 Task: Create a new job position in Salesforce with the title 'Director - Financial Controller - IT', including job description, responsibilities, skills, educational requirements, location, status, type, functional area, job level, working days, and pay range.
Action: Mouse moved to (268, 0)
Screenshot: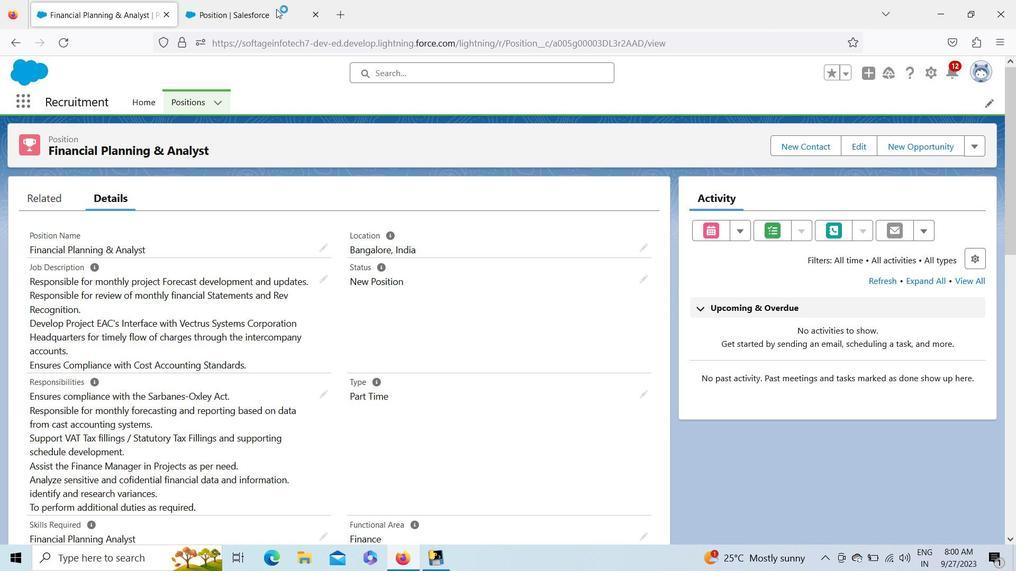 
Action: Mouse pressed left at (268, 0)
Screenshot: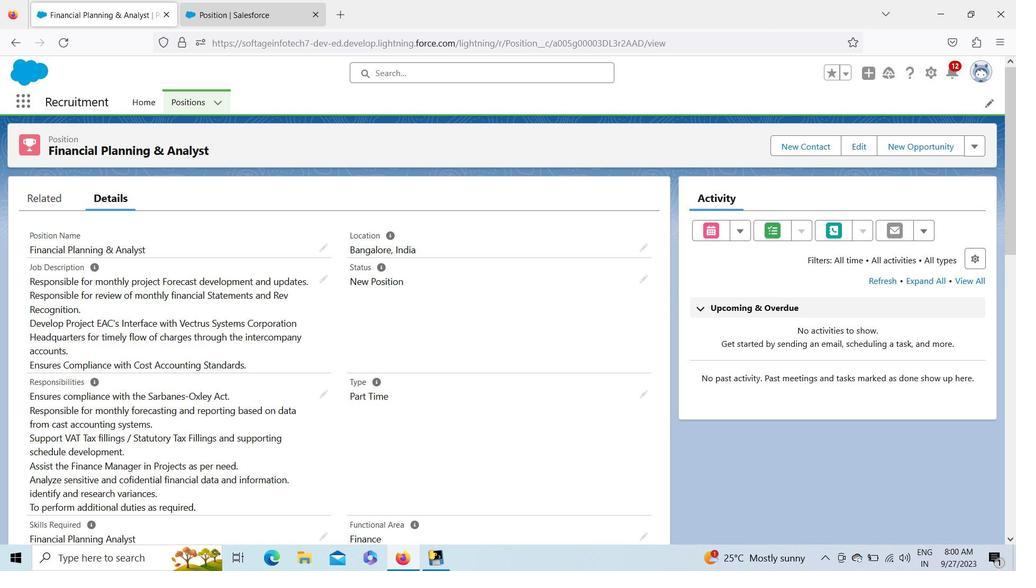 
Action: Mouse moved to (189, 99)
Screenshot: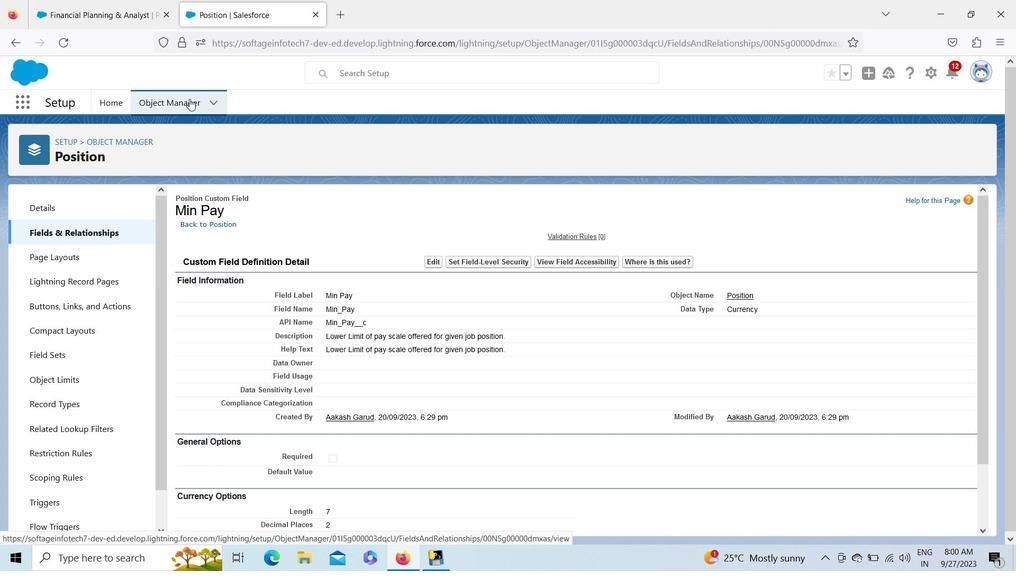 
Action: Mouse pressed left at (189, 99)
Screenshot: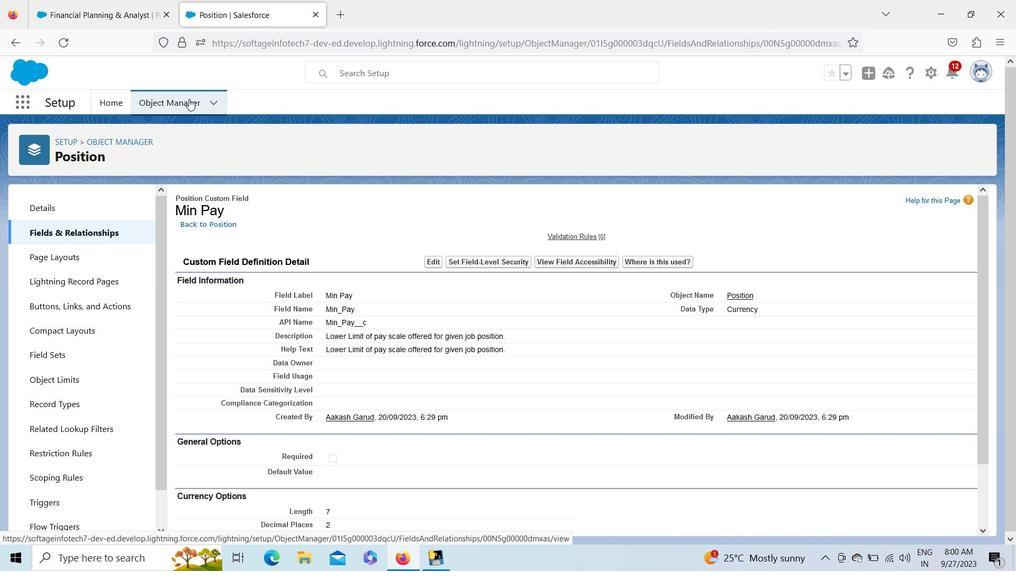 
Action: Mouse moved to (755, 154)
Screenshot: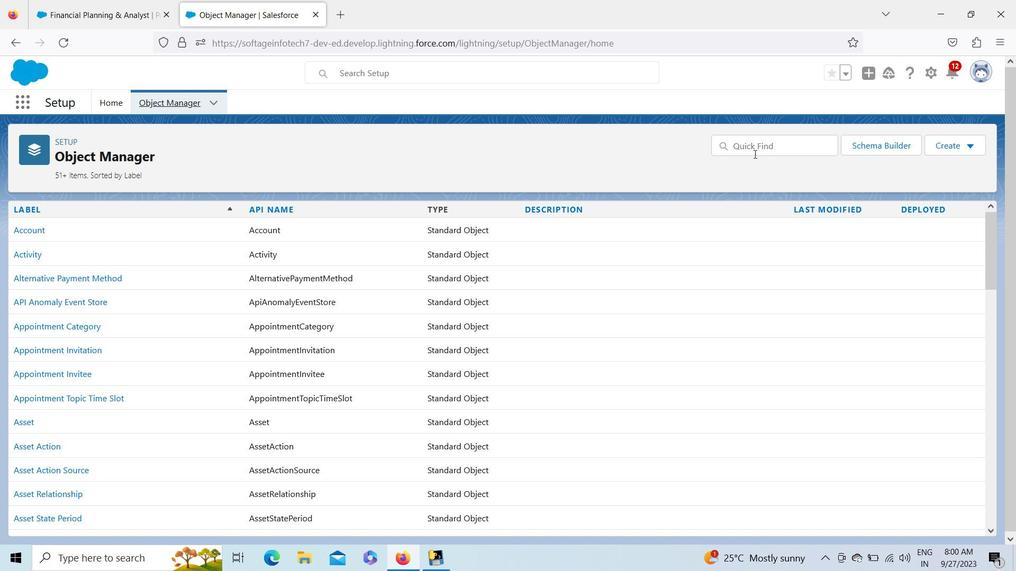 
Action: Mouse pressed left at (755, 154)
Screenshot: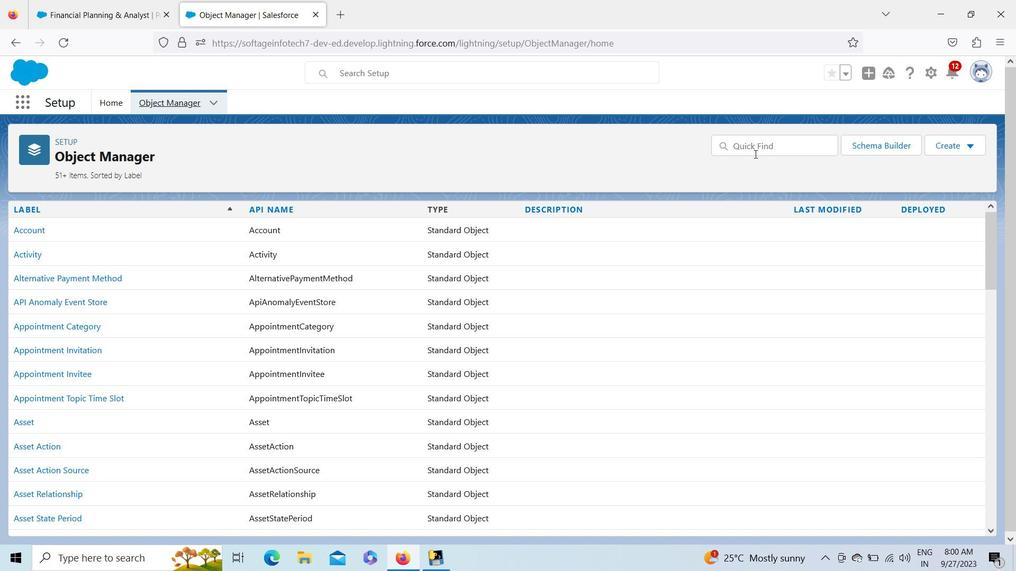 
Action: Key pressed pos
Screenshot: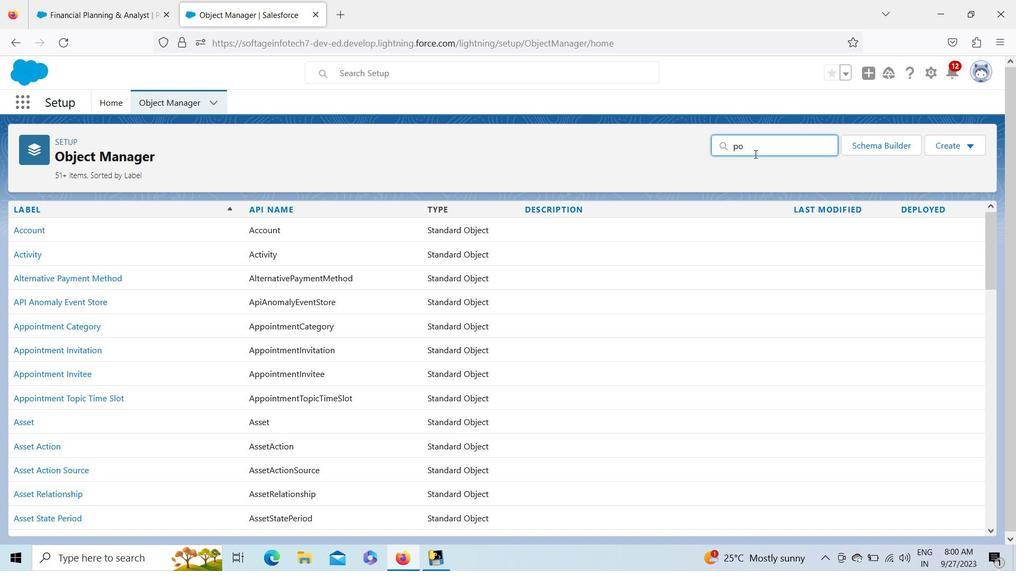 
Action: Mouse moved to (21, 267)
Screenshot: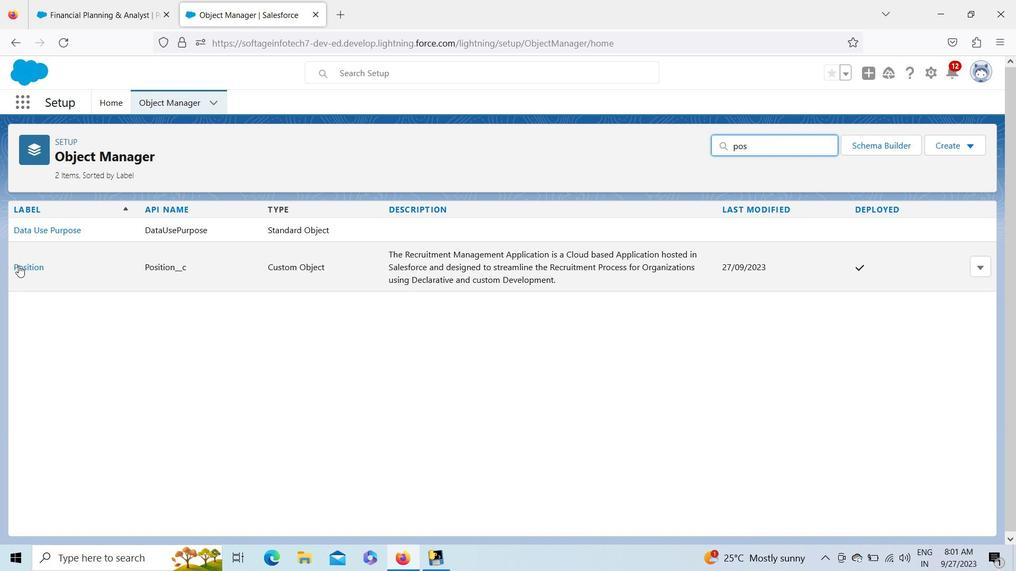 
Action: Mouse pressed left at (21, 267)
Screenshot: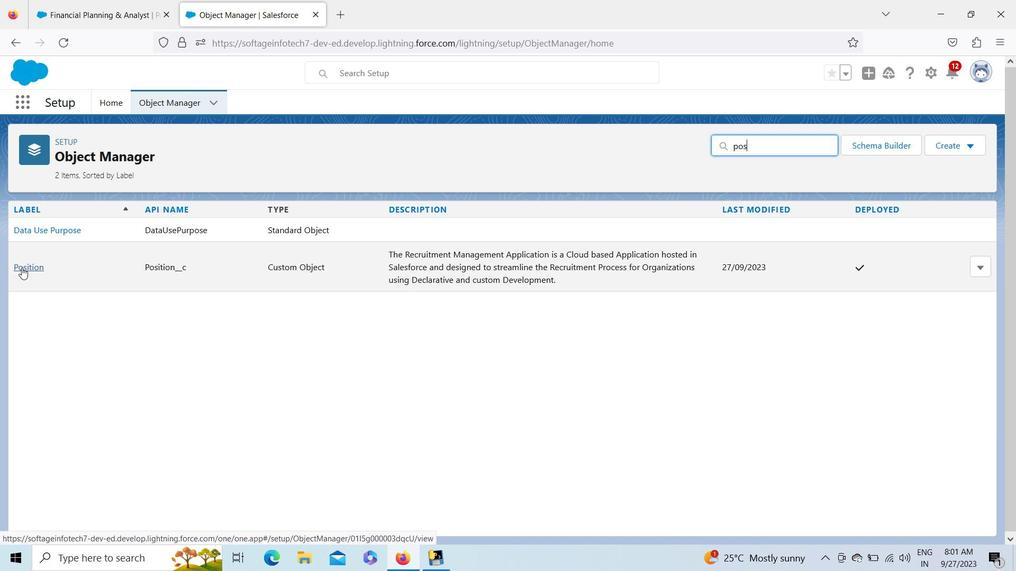 
Action: Mouse moved to (87, 234)
Screenshot: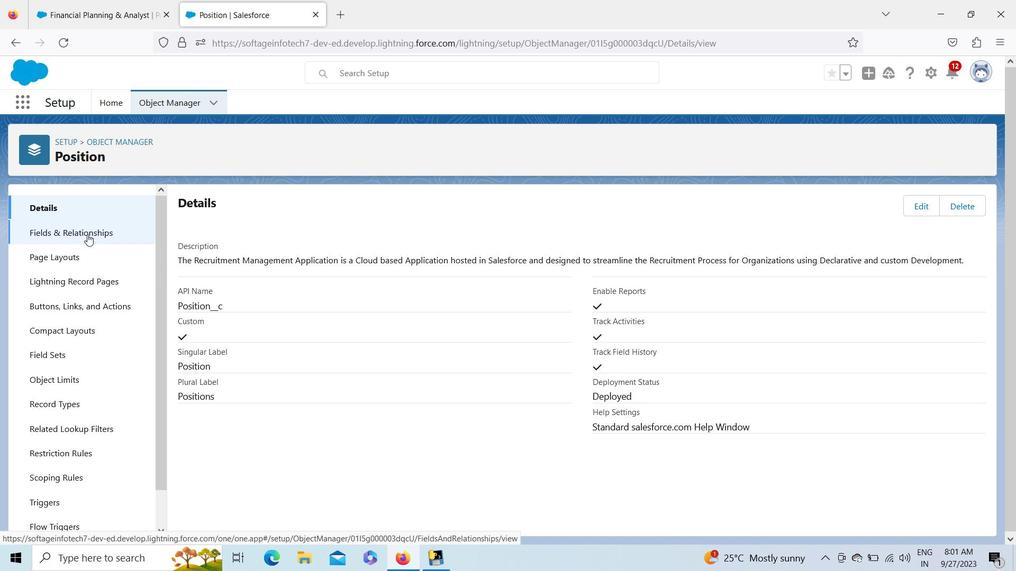 
Action: Mouse pressed left at (87, 234)
Screenshot: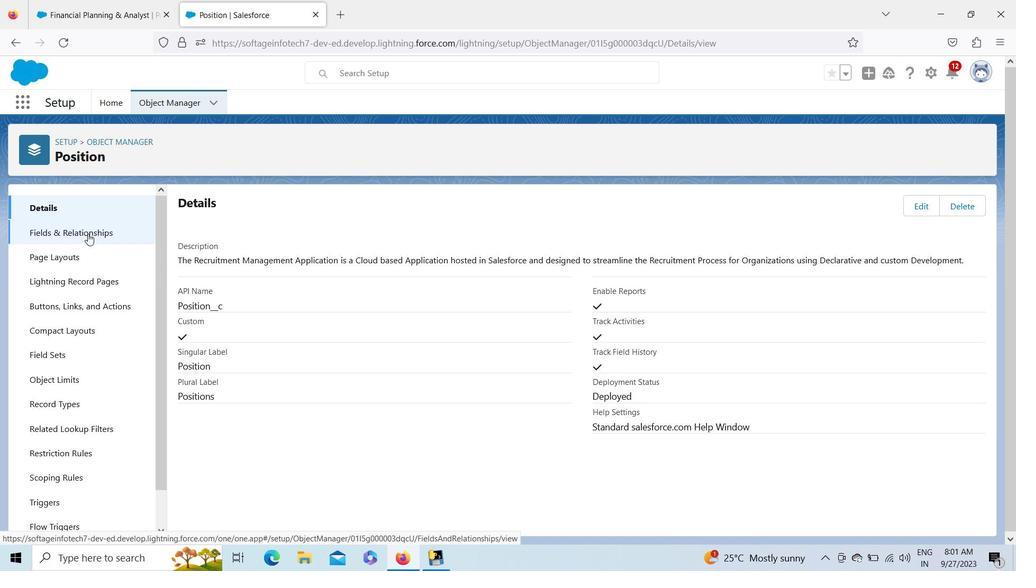 
Action: Mouse moved to (606, 202)
Screenshot: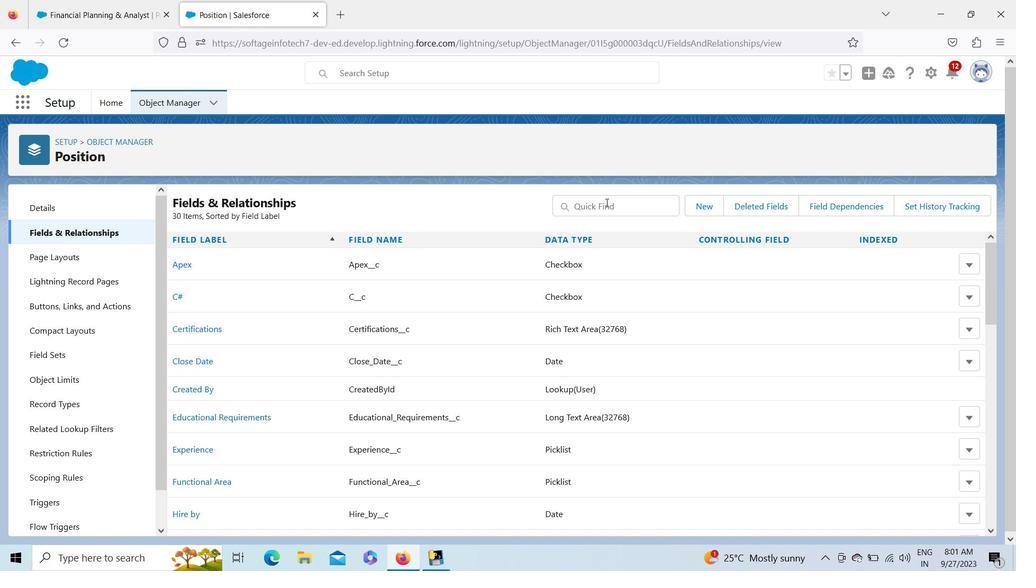 
Action: Mouse pressed left at (606, 202)
Screenshot: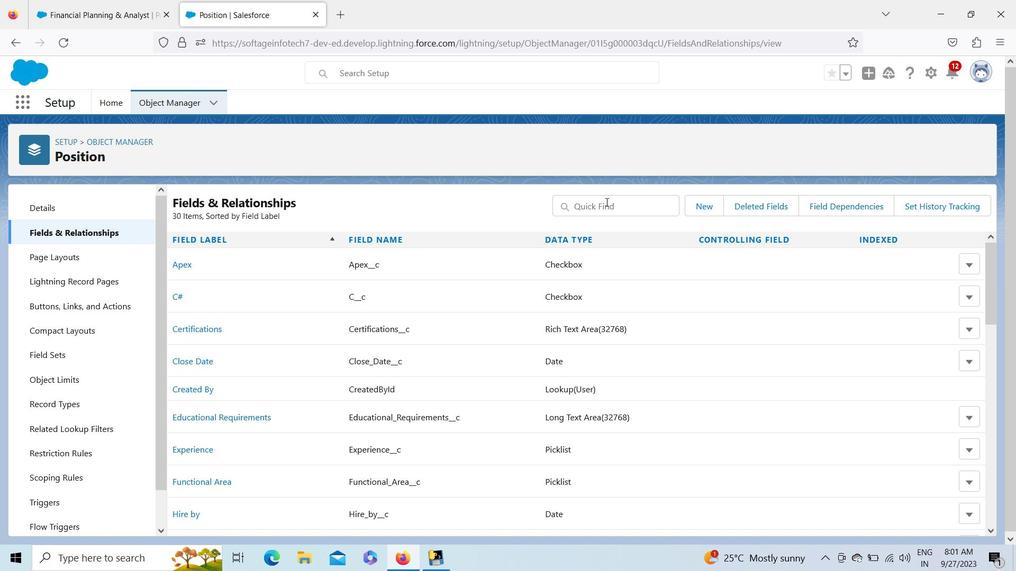 
Action: Key pressed pay
Screenshot: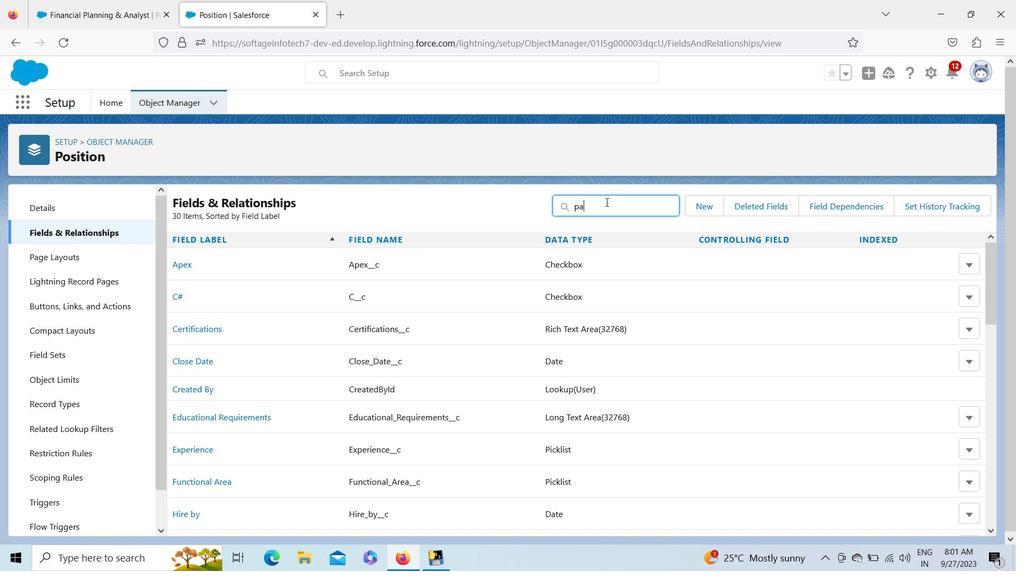 
Action: Mouse moved to (187, 295)
Screenshot: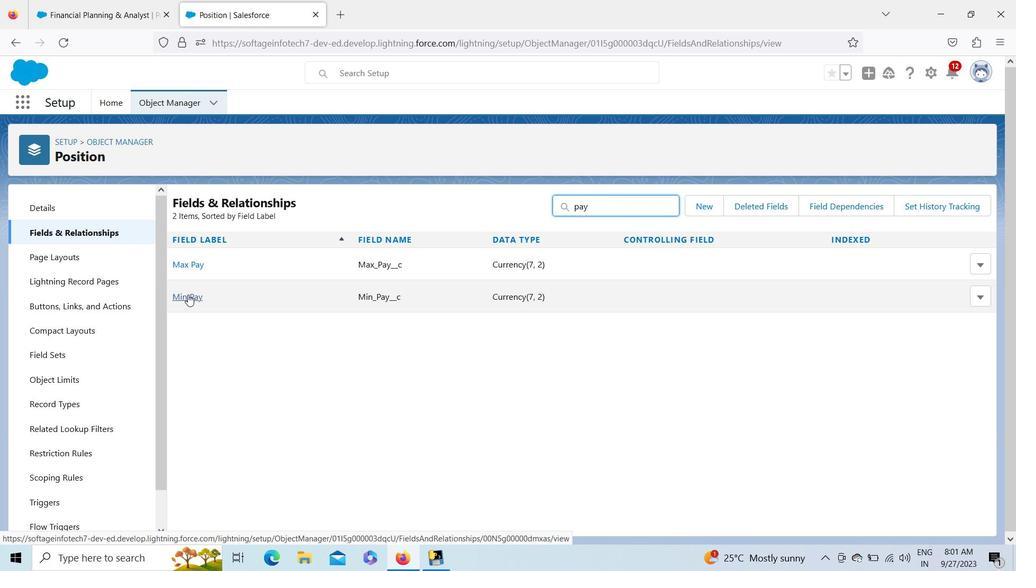 
Action: Mouse pressed left at (187, 295)
Screenshot: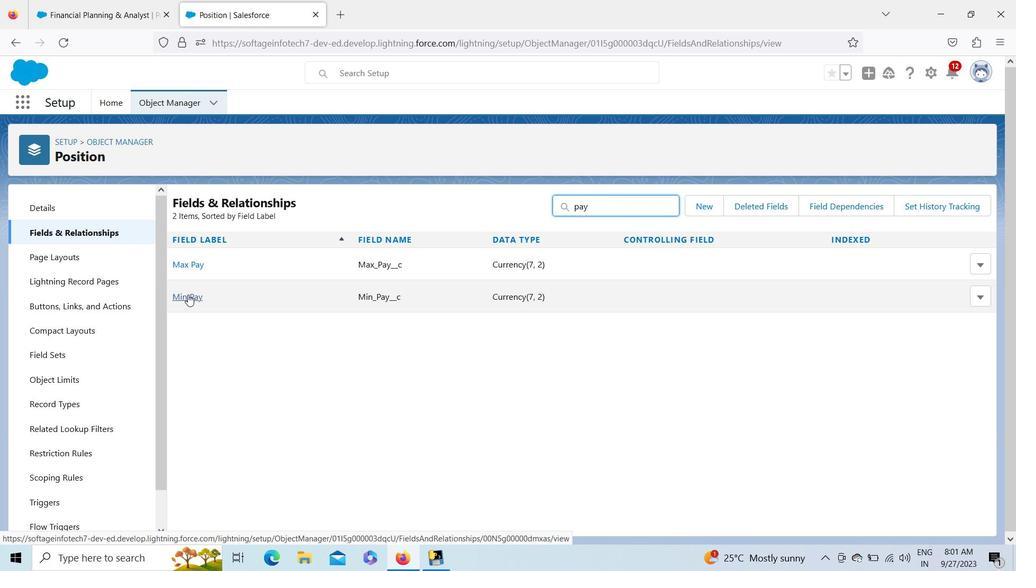 
Action: Mouse moved to (70, 230)
Screenshot: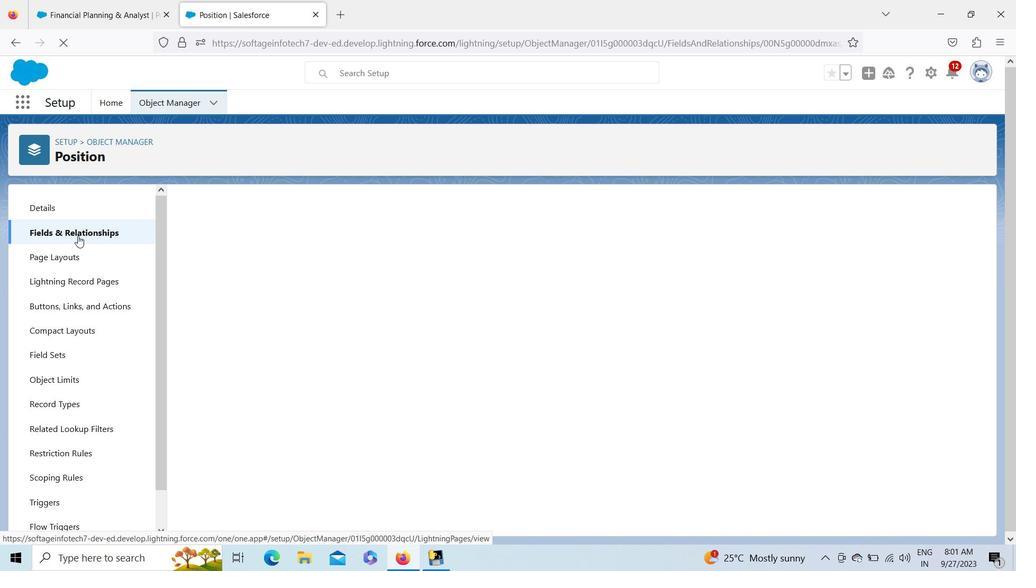 
Action: Mouse pressed left at (70, 230)
Screenshot: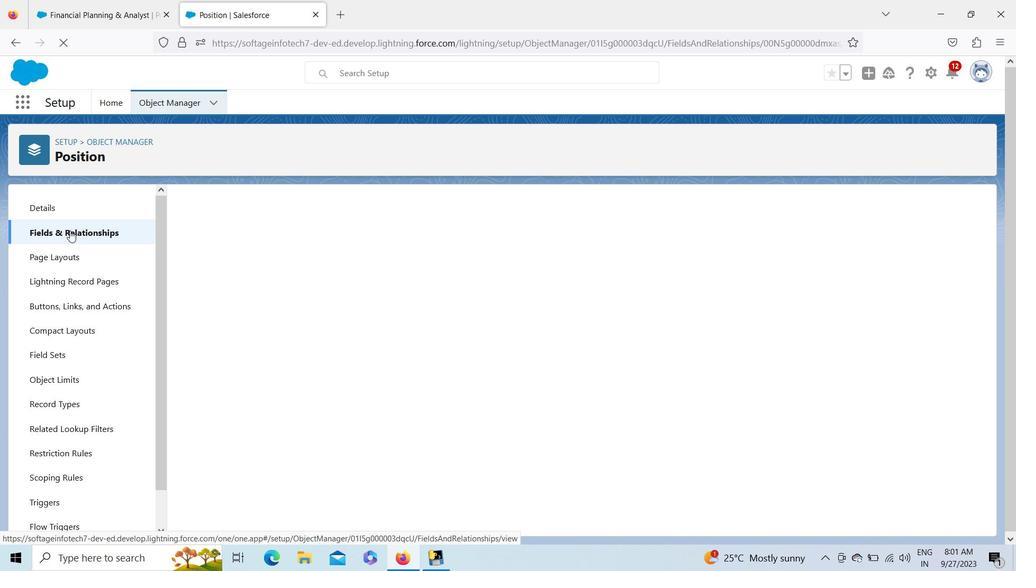 
Action: Mouse moved to (995, 529)
Screenshot: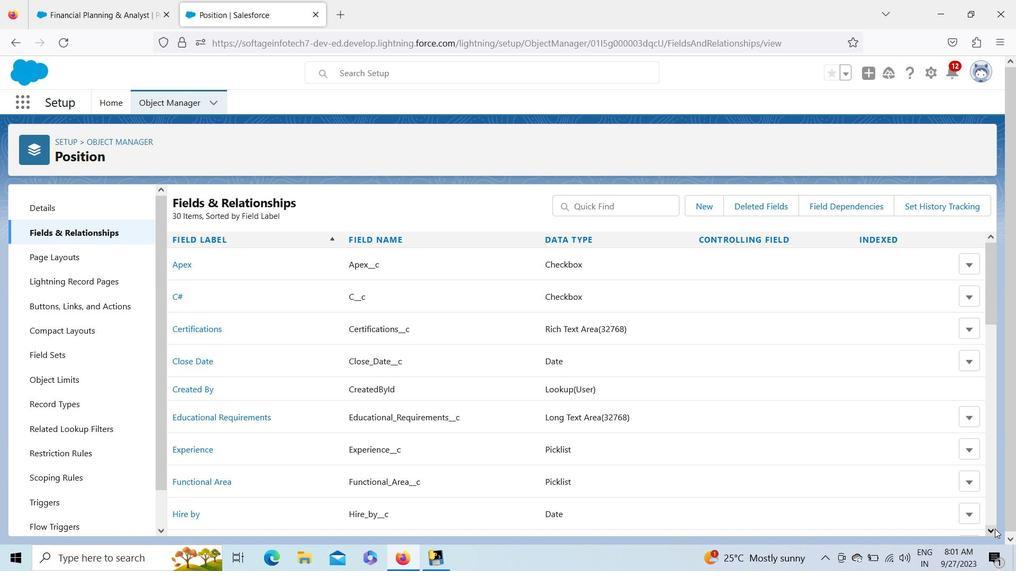 
Action: Mouse pressed left at (995, 529)
Screenshot: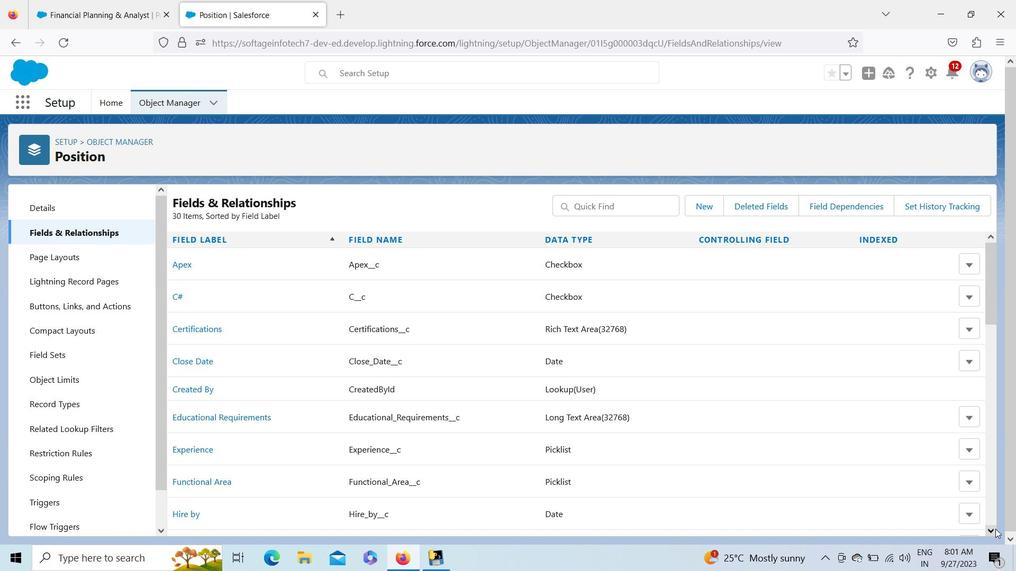 
Action: Mouse pressed left at (995, 529)
Screenshot: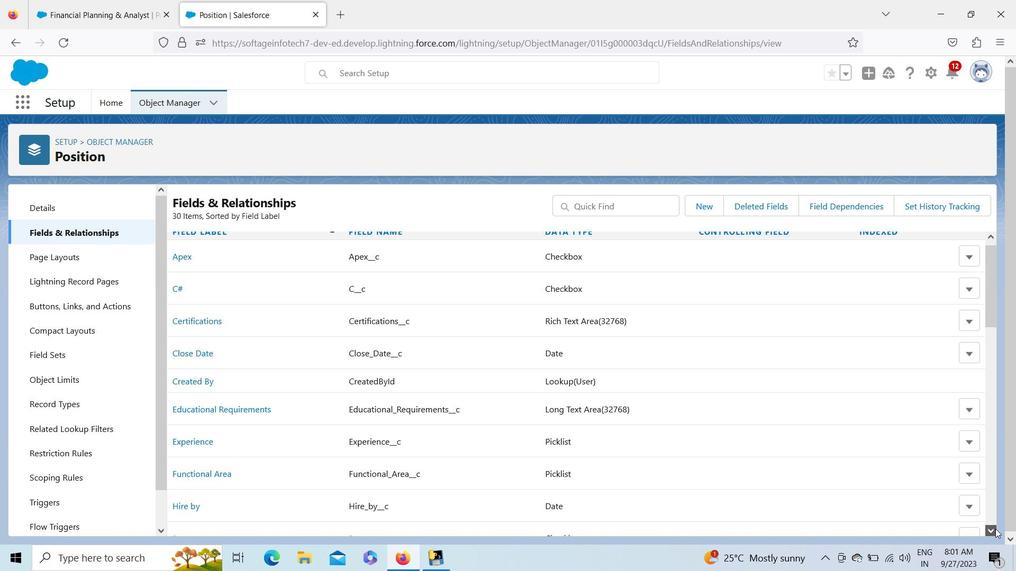 
Action: Mouse pressed left at (995, 529)
Screenshot: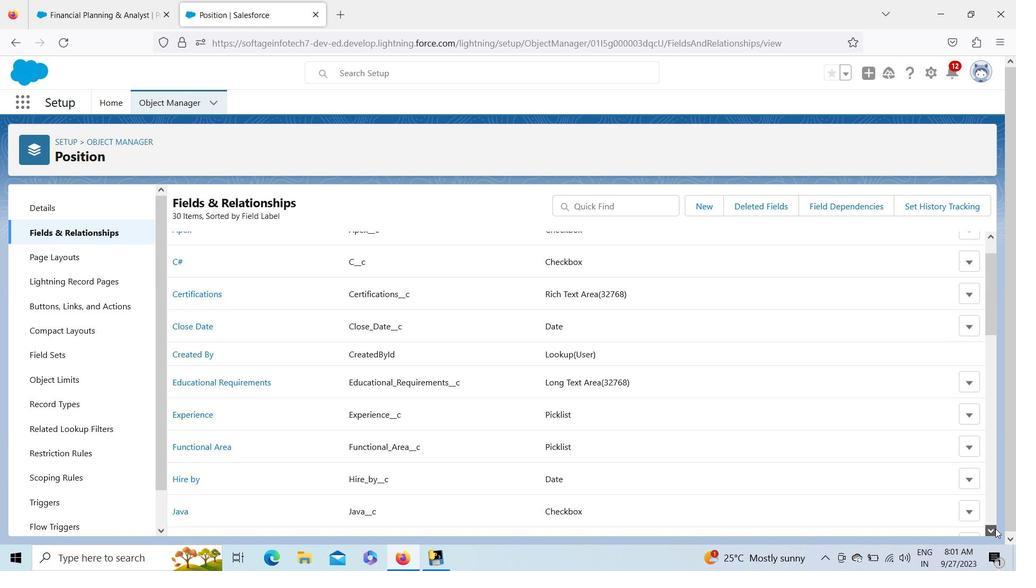 
Action: Mouse pressed left at (995, 529)
Screenshot: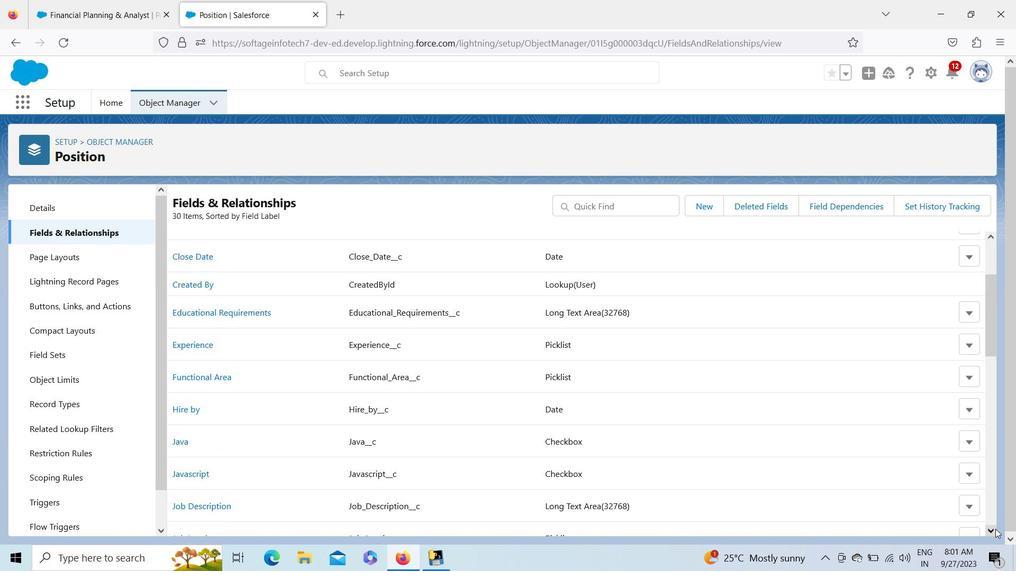 
Action: Mouse pressed left at (995, 529)
Screenshot: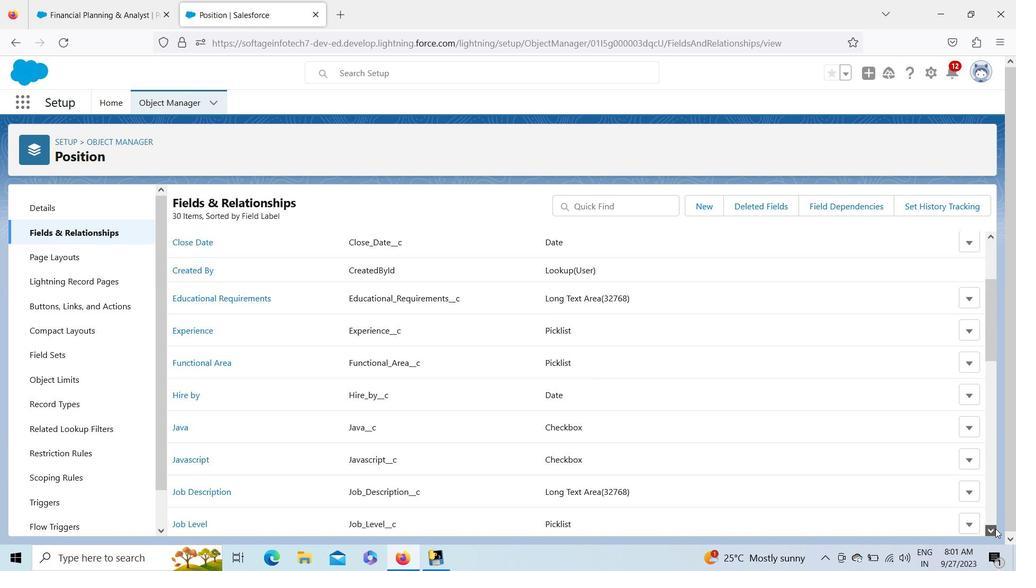 
Action: Mouse pressed left at (995, 529)
Screenshot: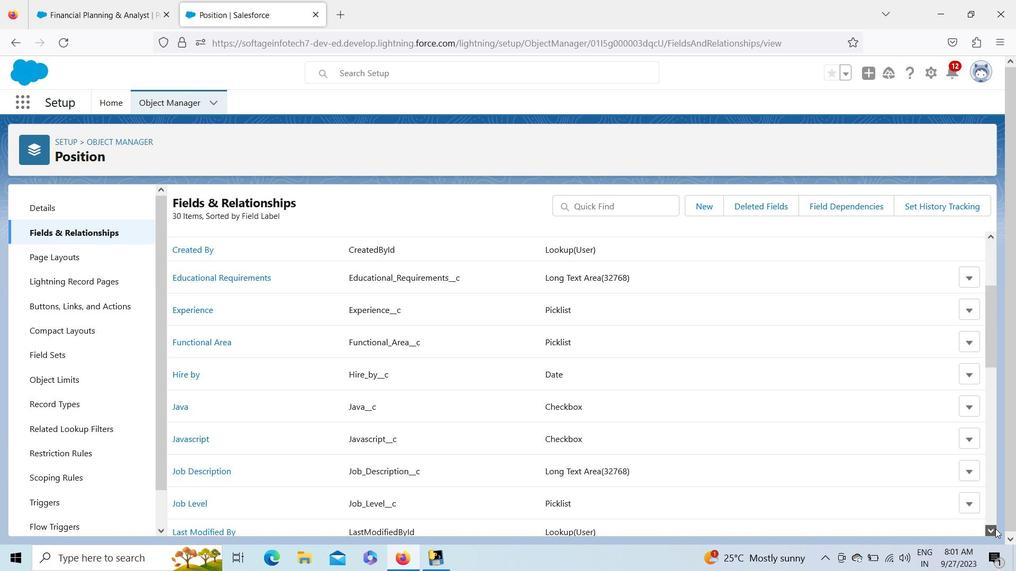 
Action: Mouse pressed left at (995, 529)
Screenshot: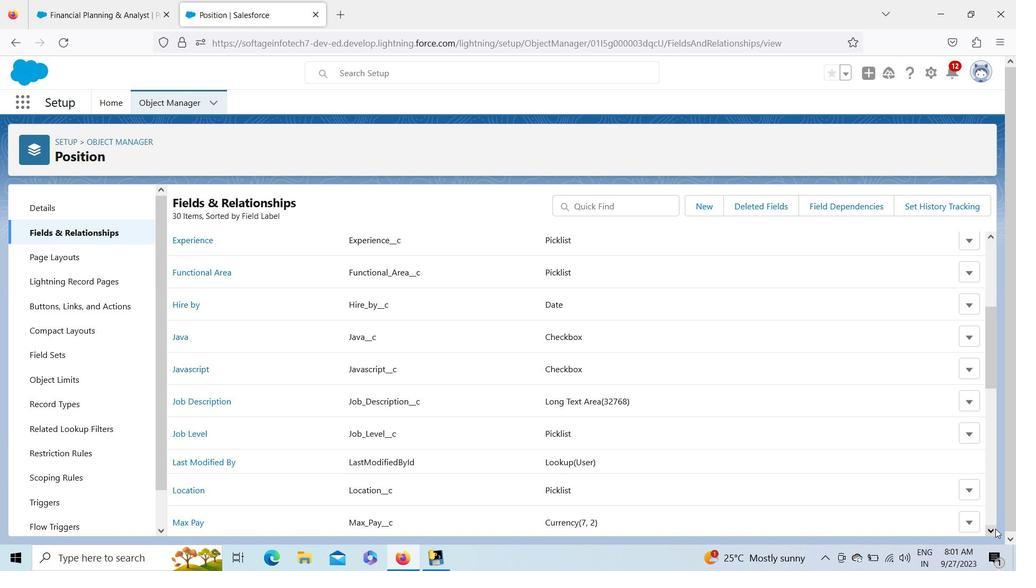 
Action: Mouse pressed left at (995, 529)
Screenshot: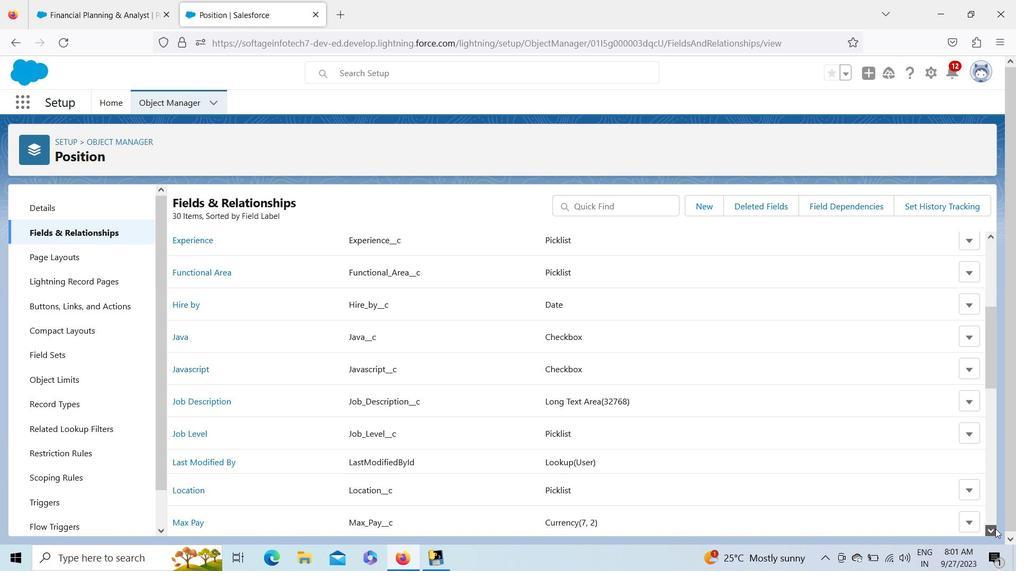 
Action: Mouse pressed left at (995, 529)
Screenshot: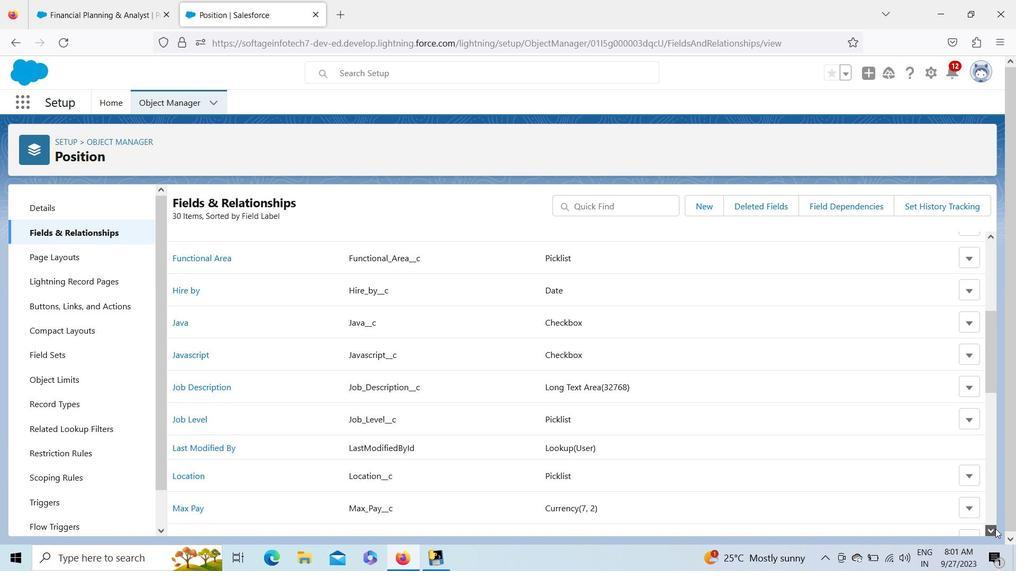 
Action: Mouse moved to (190, 511)
Screenshot: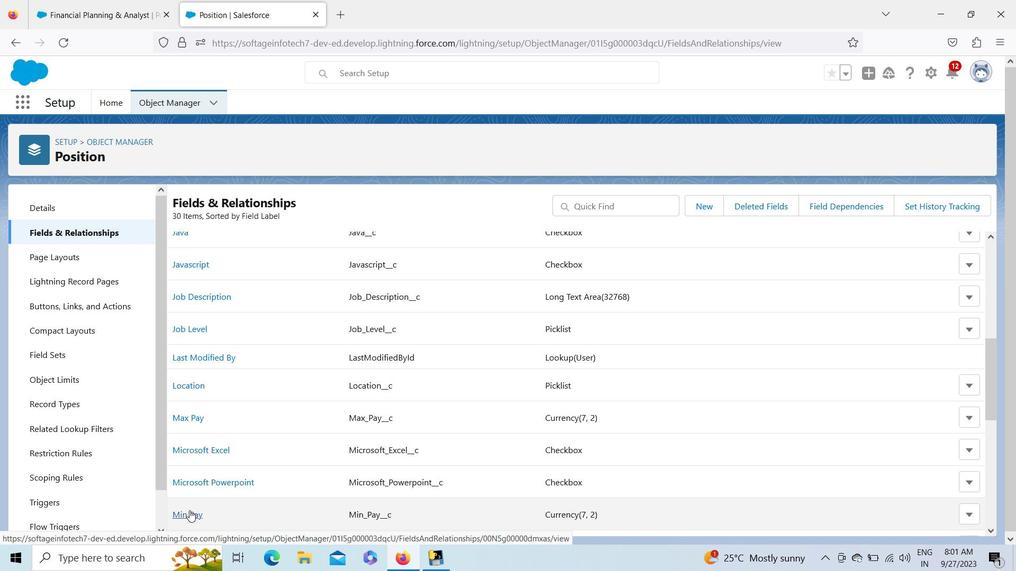 
Action: Mouse pressed left at (190, 511)
Screenshot: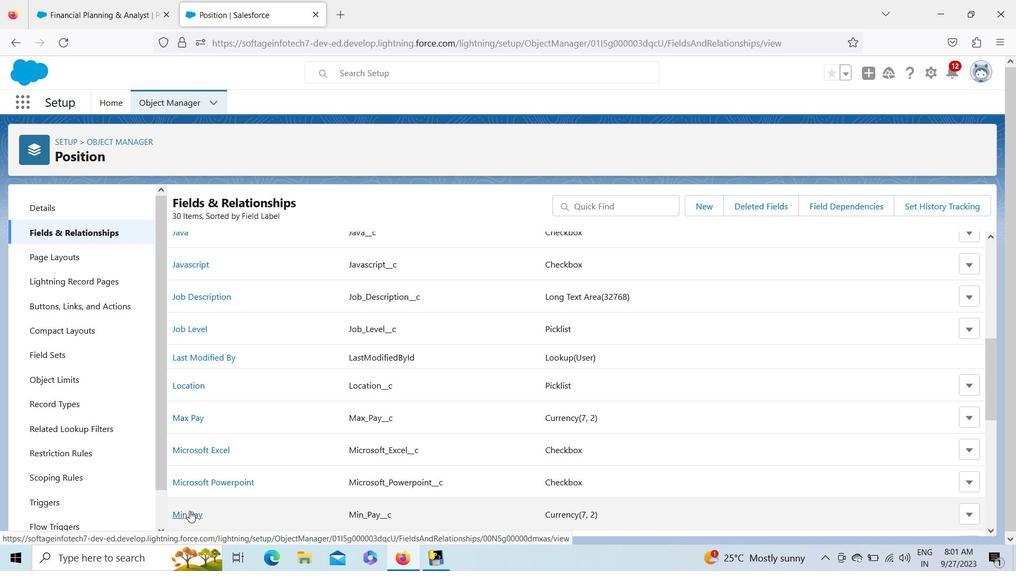 
Action: Mouse moved to (428, 262)
Screenshot: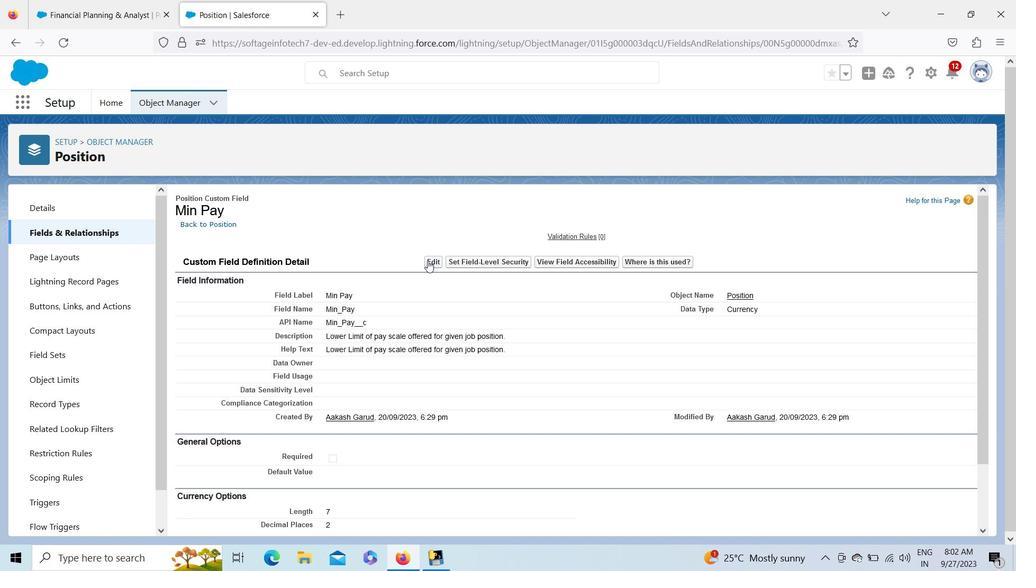 
Action: Mouse pressed left at (428, 262)
Screenshot: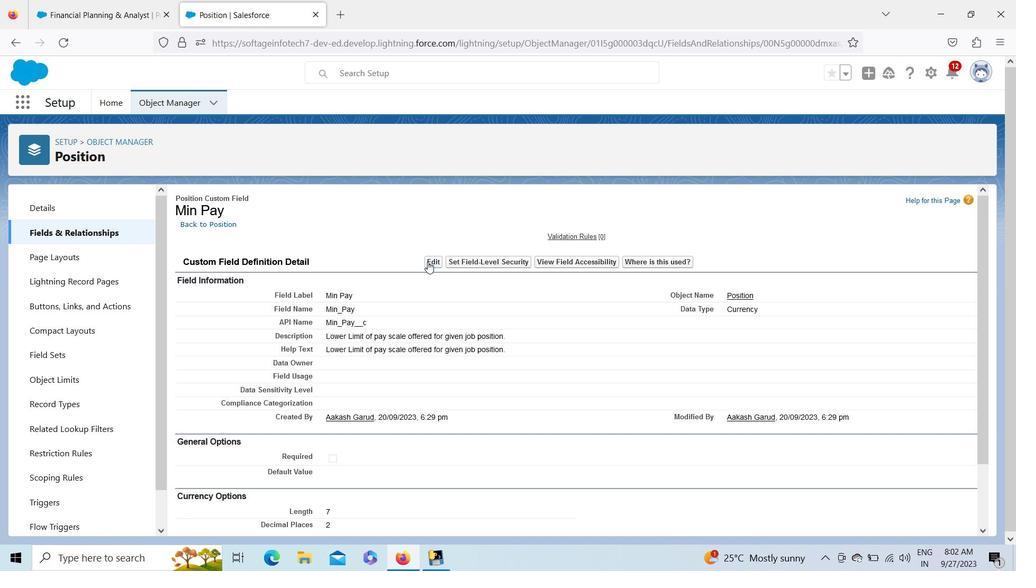 
Action: Mouse moved to (977, 277)
Screenshot: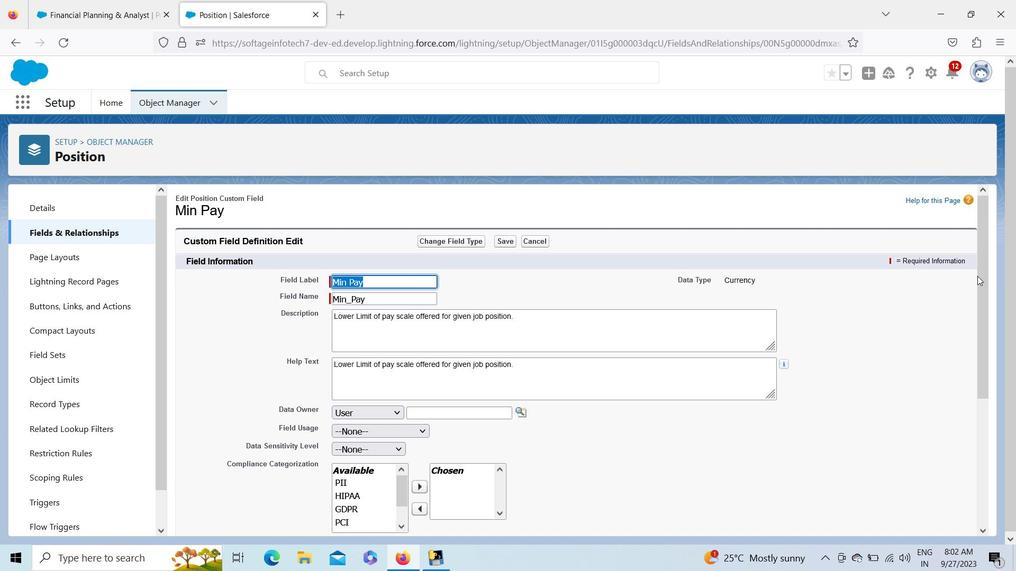 
Action: Mouse pressed left at (977, 277)
Screenshot: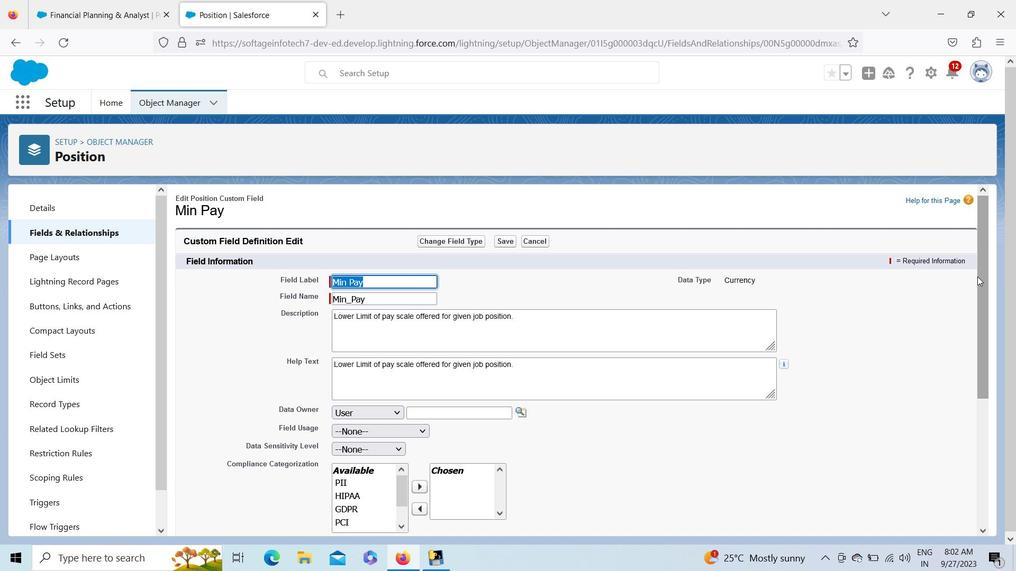 
Action: Mouse moved to (66, 236)
Screenshot: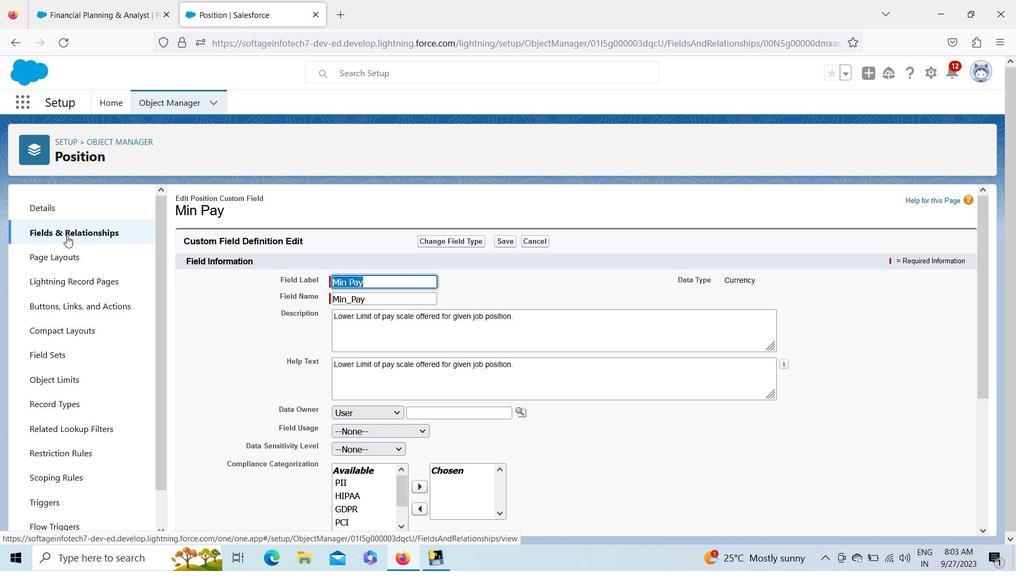 
Action: Mouse pressed left at (66, 236)
Screenshot: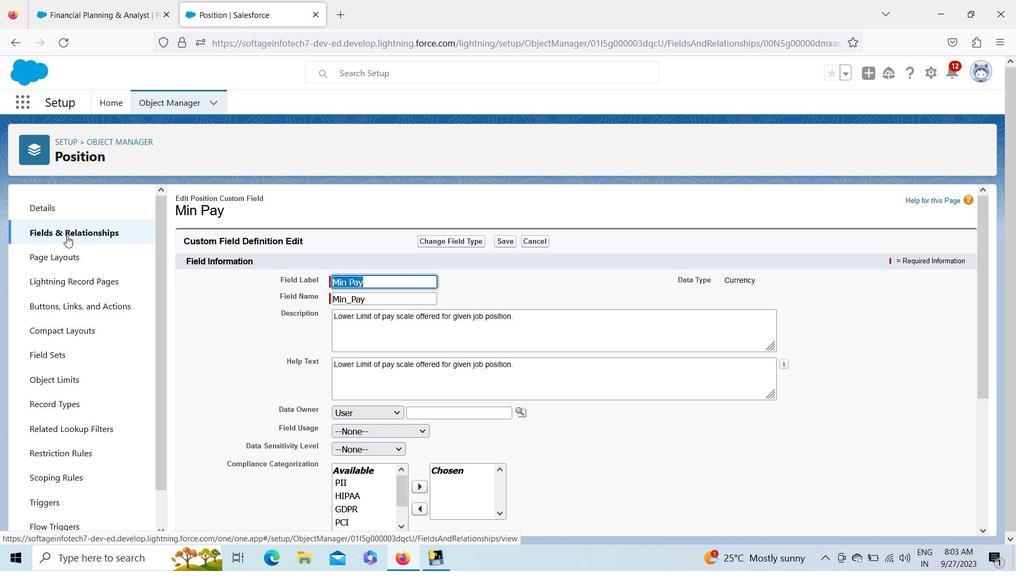 
Action: Mouse moved to (226, 9)
Screenshot: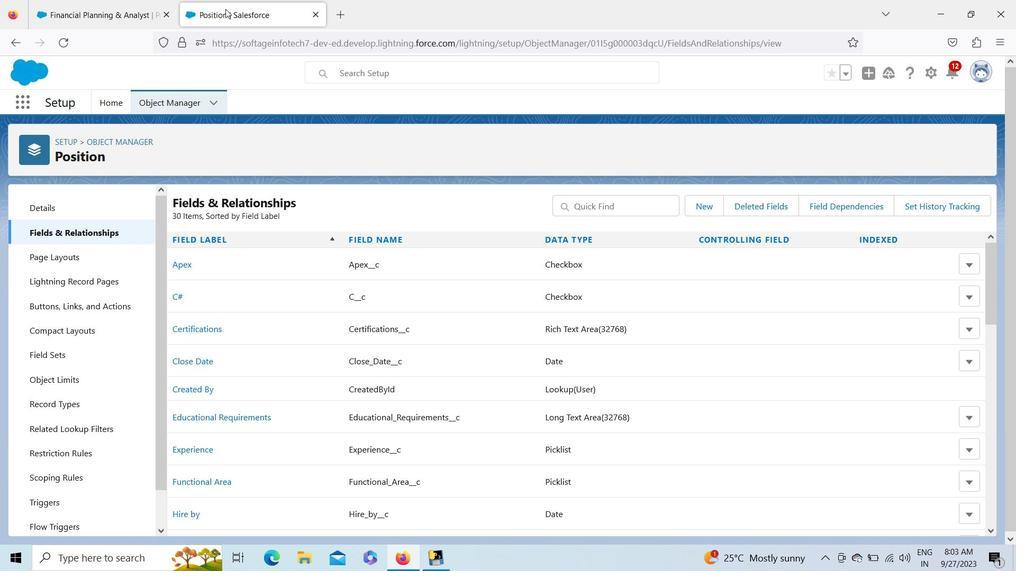 
Action: Mouse pressed left at (226, 9)
Screenshot: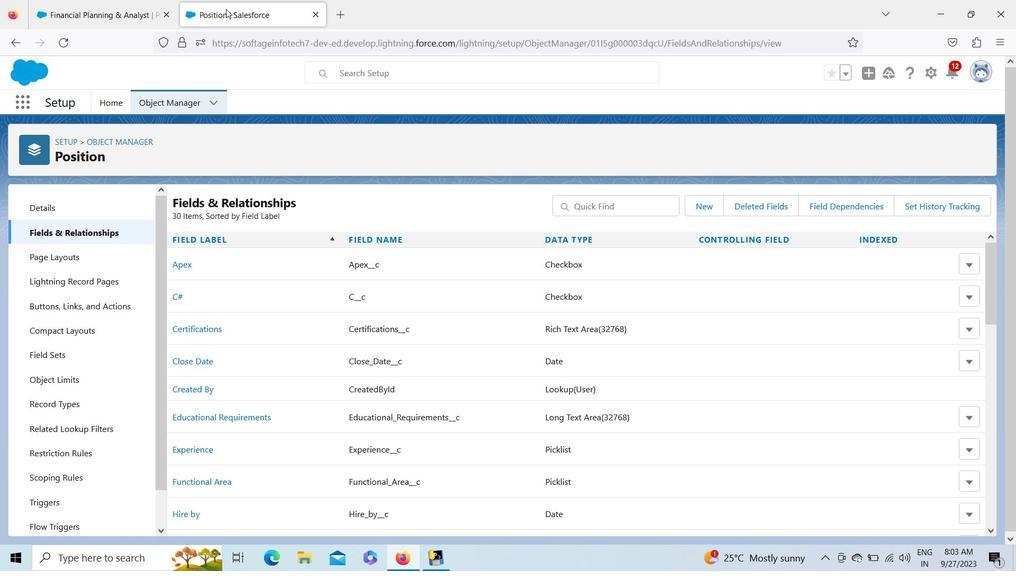 
Action: Mouse moved to (109, 15)
Screenshot: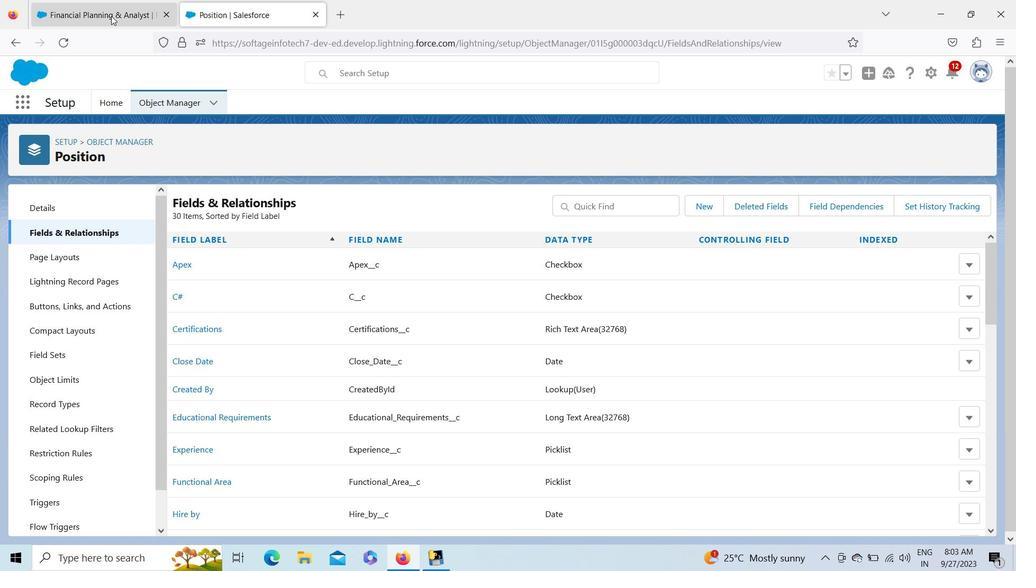 
Action: Mouse pressed left at (109, 15)
Screenshot: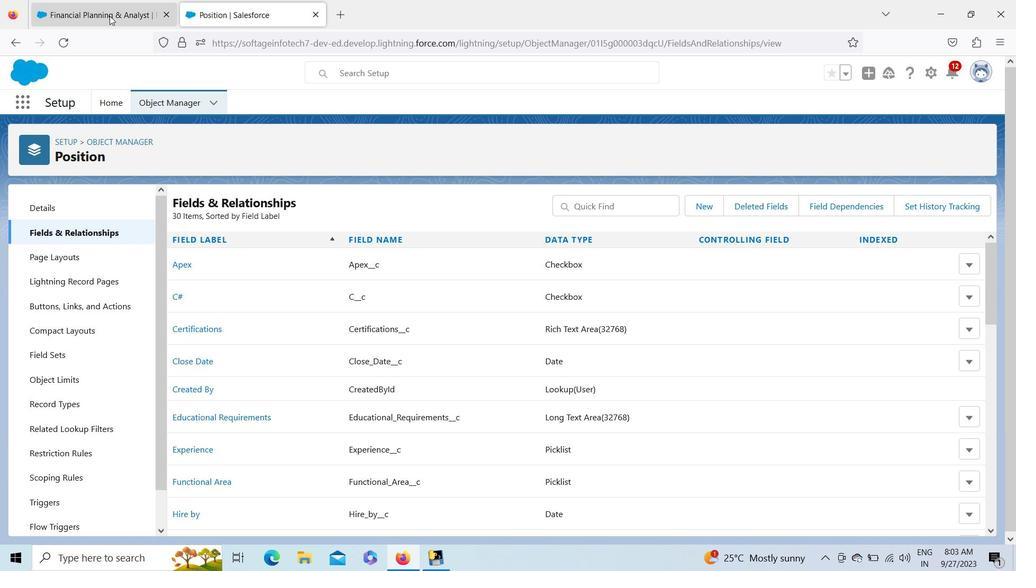 
Action: Mouse moved to (186, 104)
Screenshot: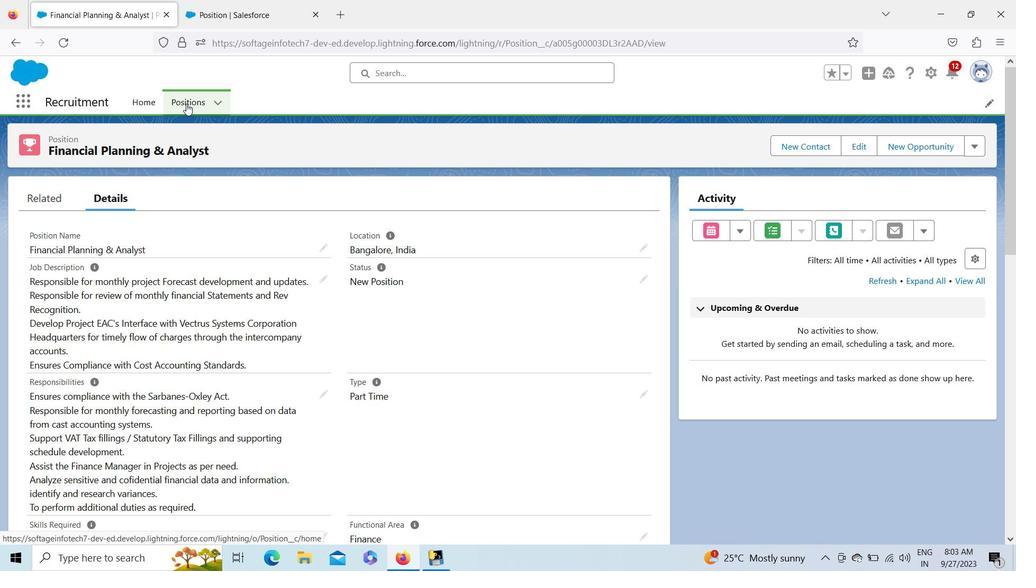 
Action: Mouse pressed left at (186, 104)
Screenshot: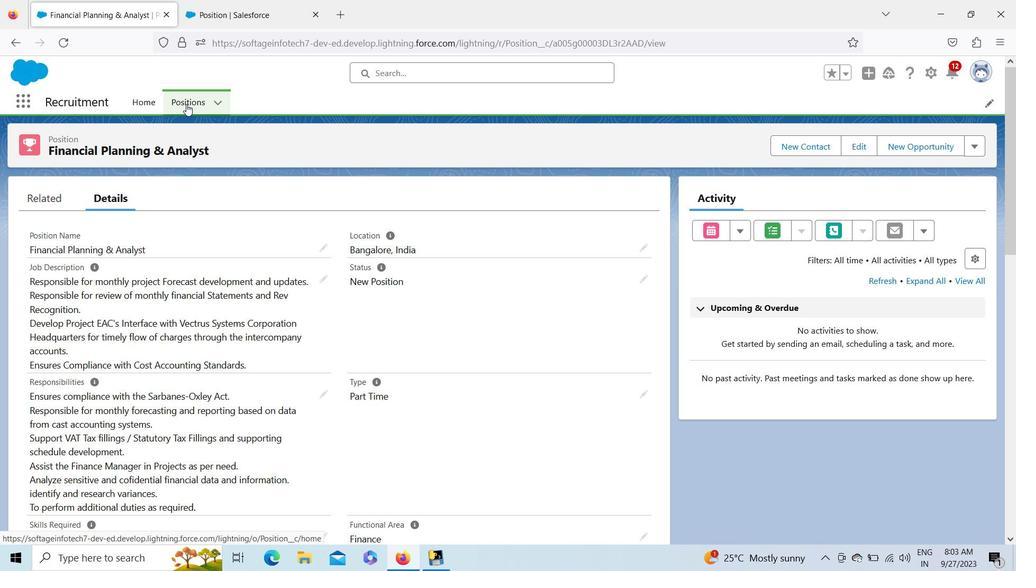 
Action: Mouse moved to (827, 150)
Screenshot: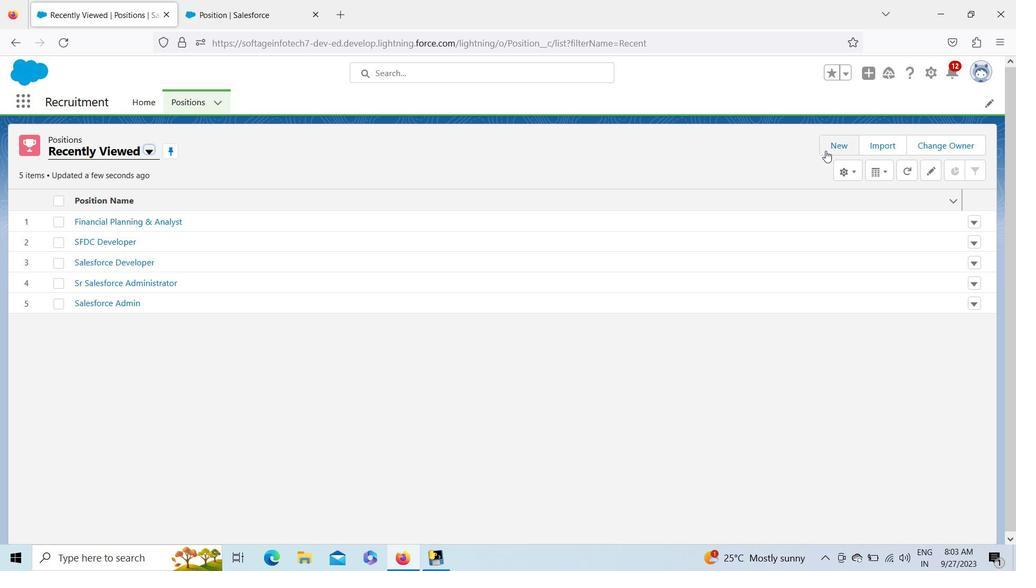 
Action: Mouse pressed left at (827, 150)
Screenshot: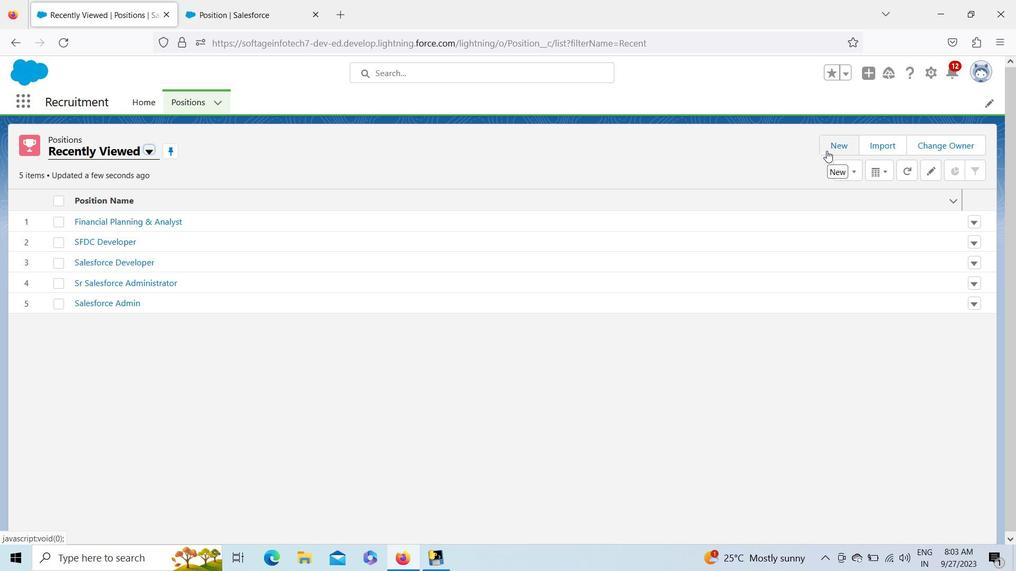 
Action: Mouse moved to (430, 200)
Screenshot: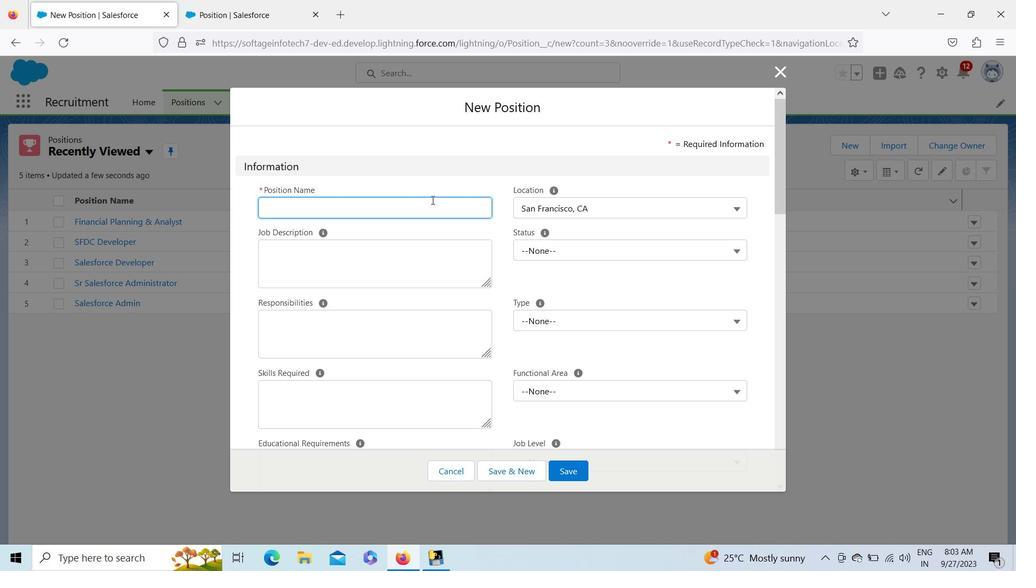 
Action: Key pressed <Key.shift>Financial<Key.space><Key.shift><Key.shift><Key.shift><Key.shift><Key.shift><Key.shift>Controller
Screenshot: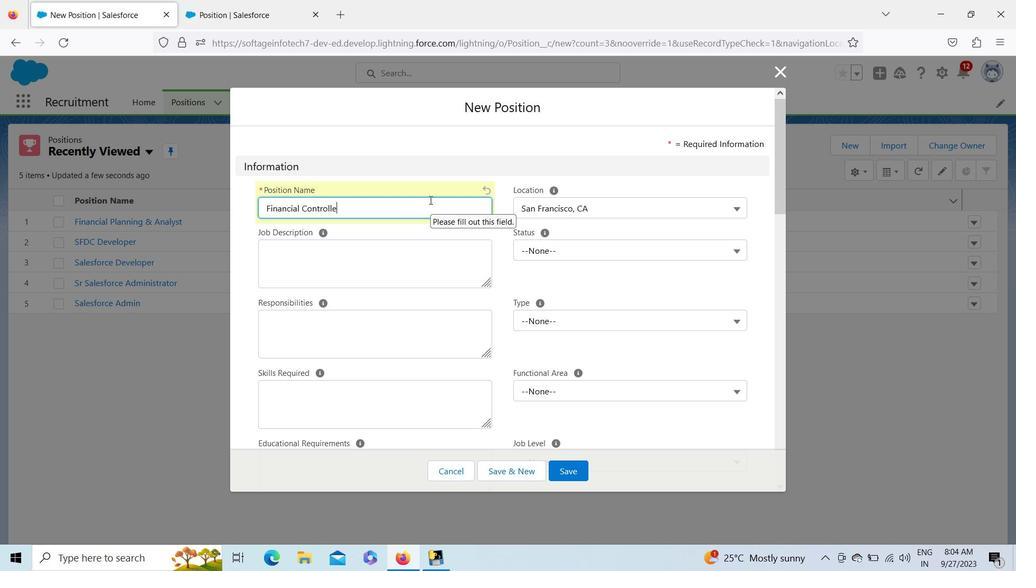 
Action: Mouse moved to (554, 207)
Screenshot: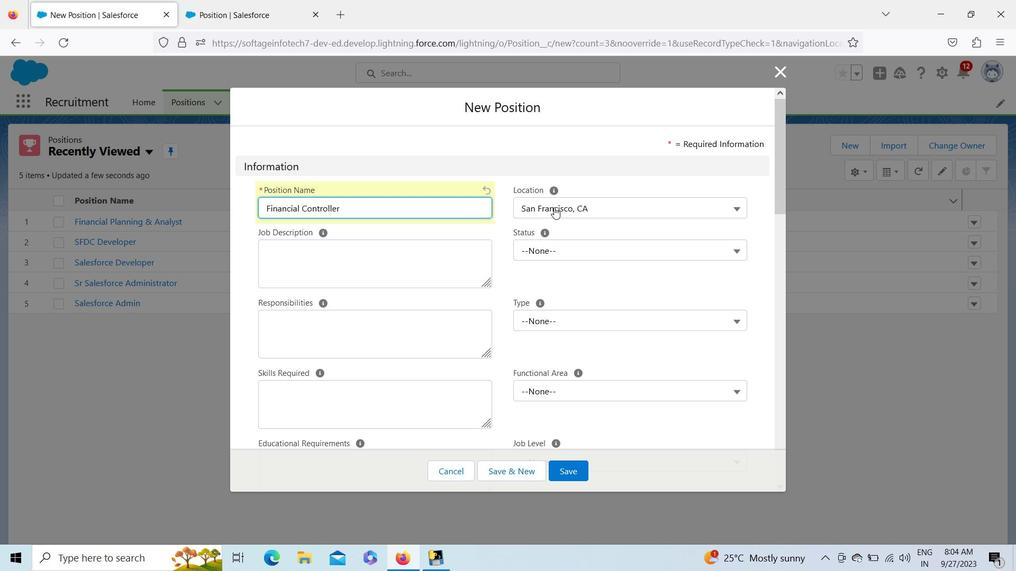 
Action: Mouse pressed left at (554, 207)
Screenshot: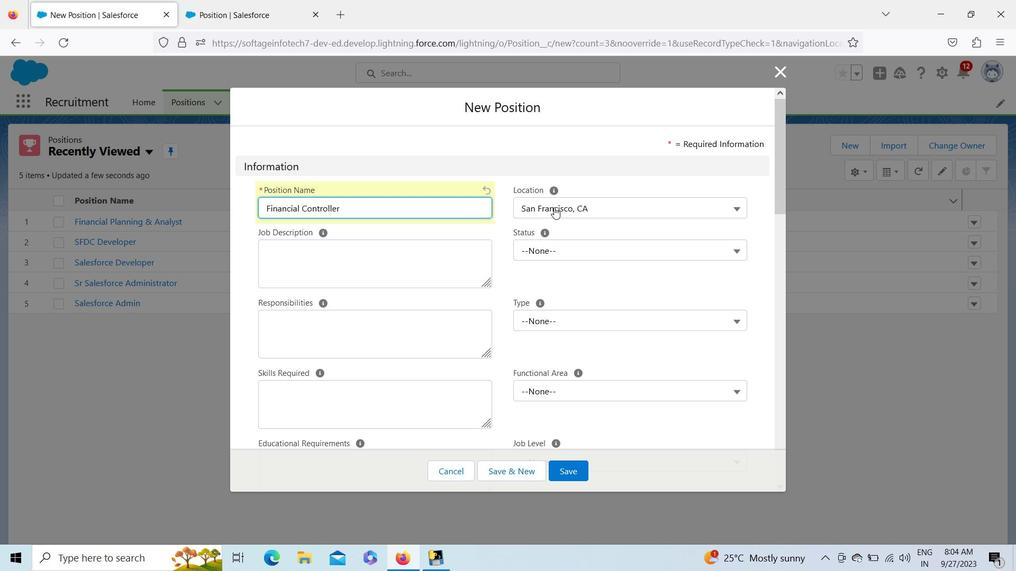 
Action: Mouse moved to (585, 322)
Screenshot: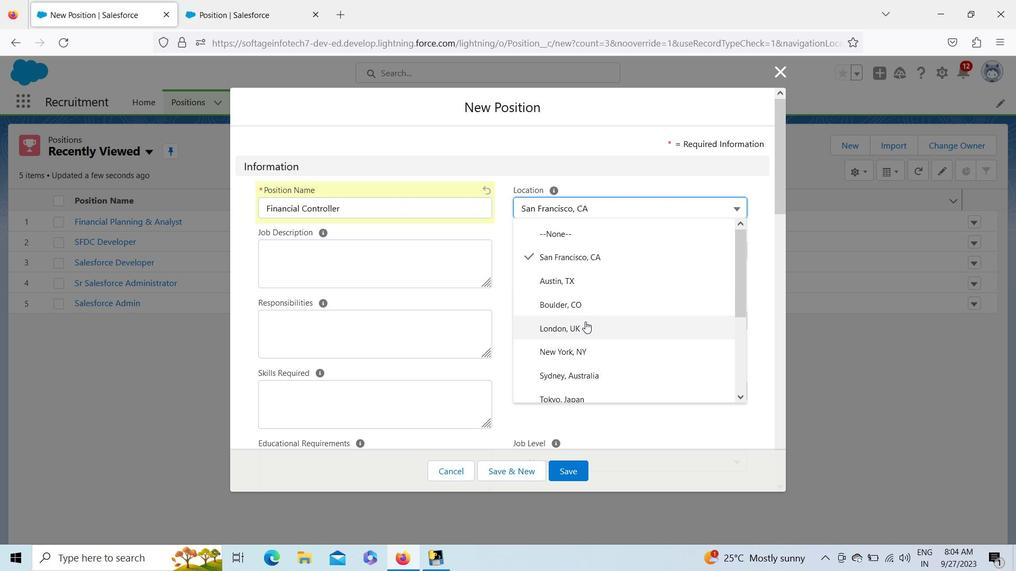 
Action: Mouse pressed left at (585, 322)
Screenshot: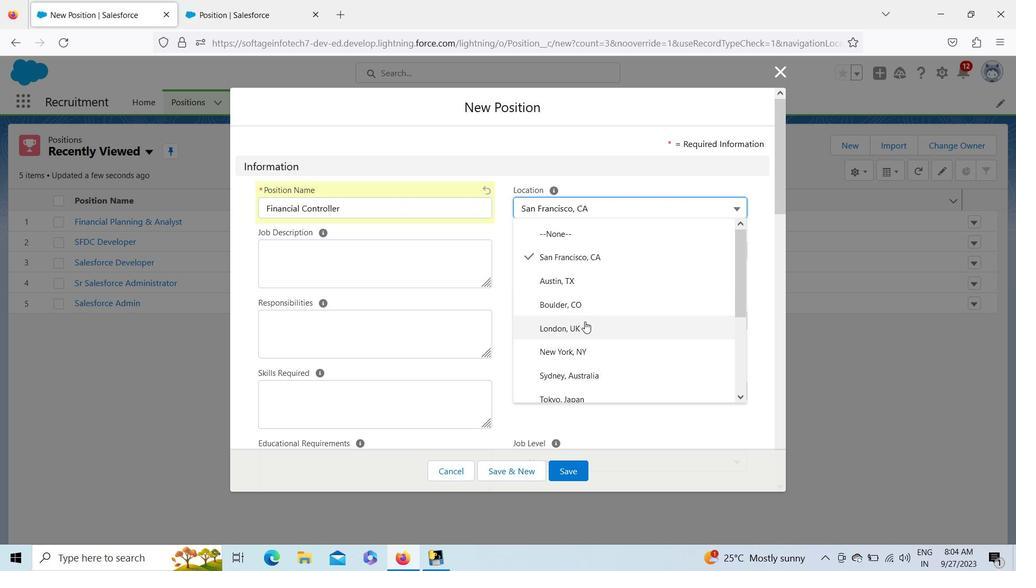 
Action: Mouse moved to (573, 248)
Screenshot: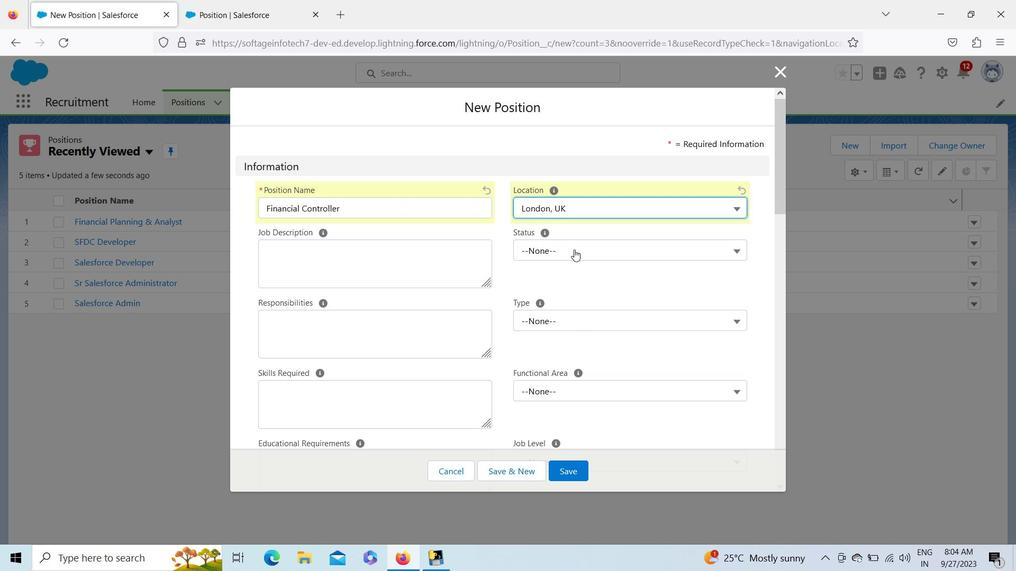 
Action: Mouse pressed left at (573, 248)
Screenshot: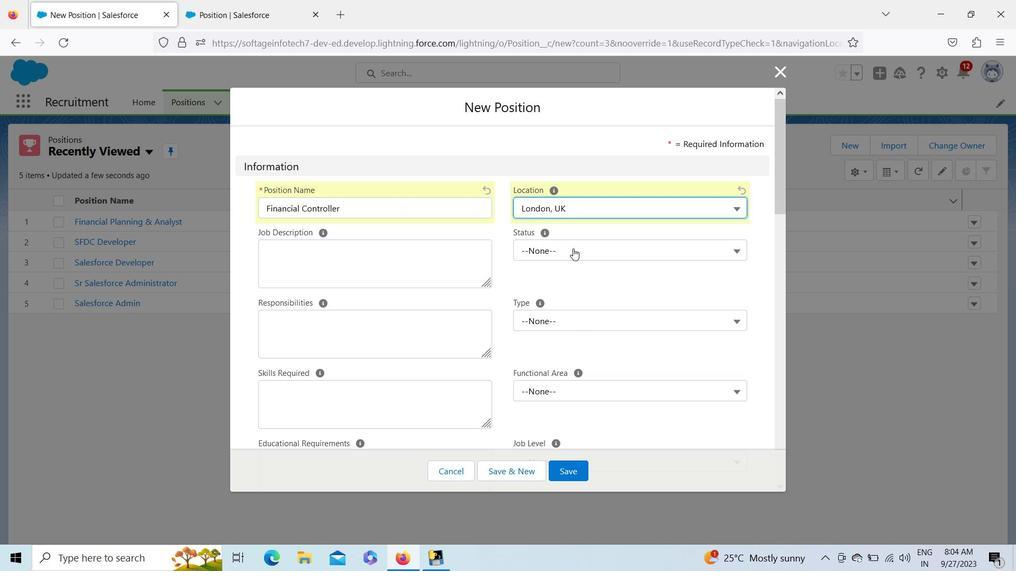 
Action: Mouse moved to (572, 322)
Screenshot: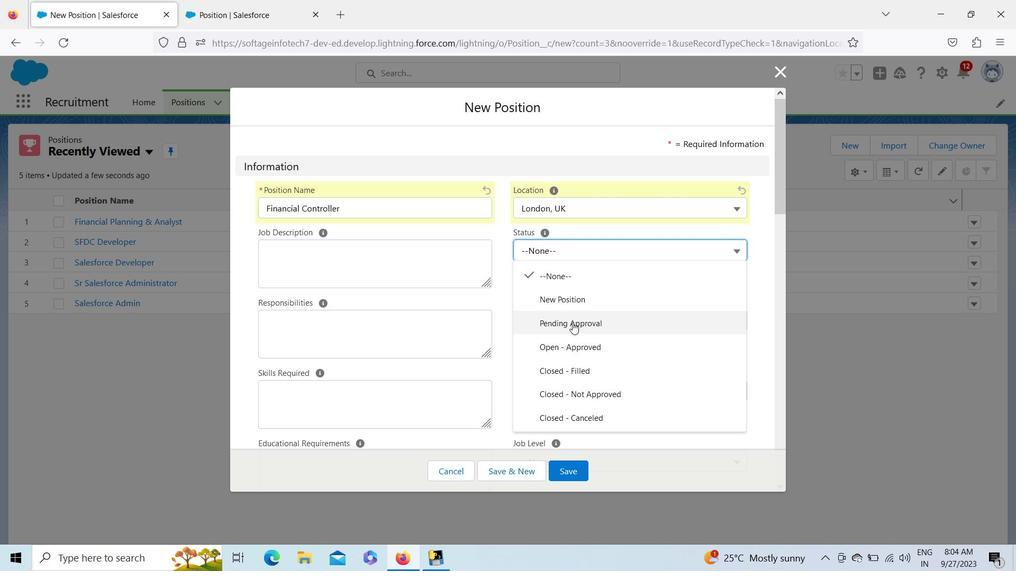 
Action: Mouse pressed left at (572, 322)
Screenshot: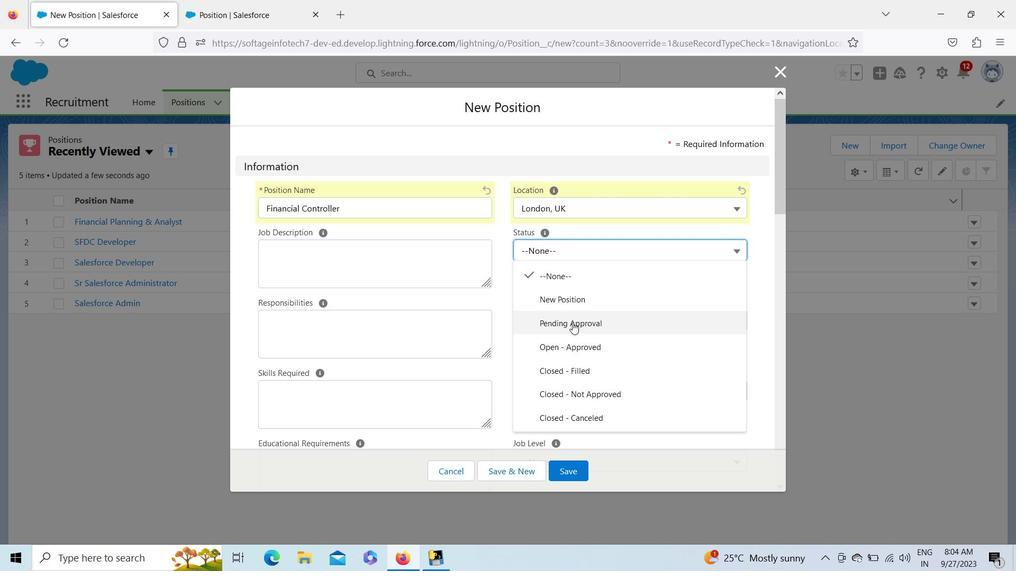 
Action: Mouse moved to (571, 318)
Screenshot: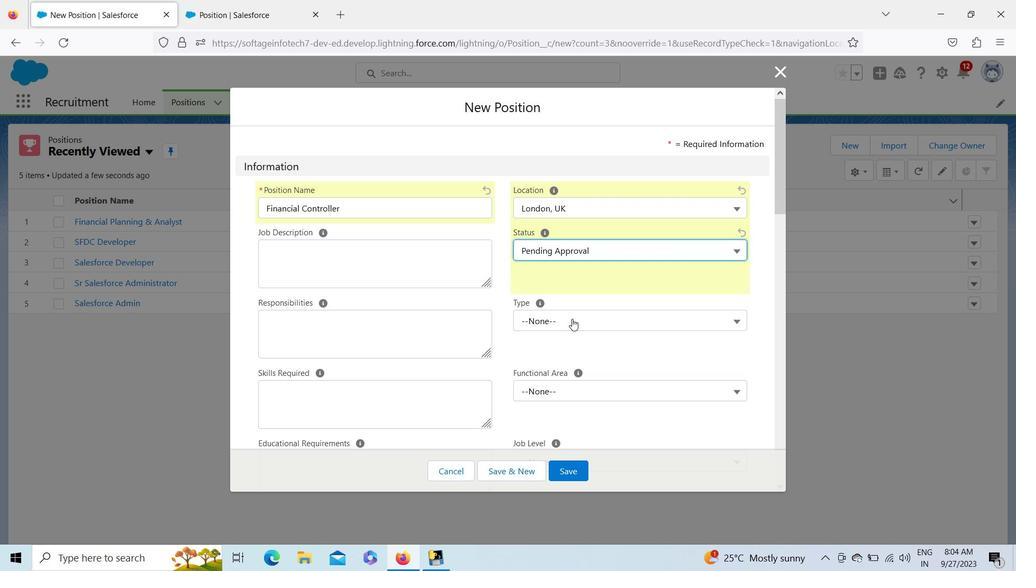 
Action: Mouse pressed left at (571, 318)
Screenshot: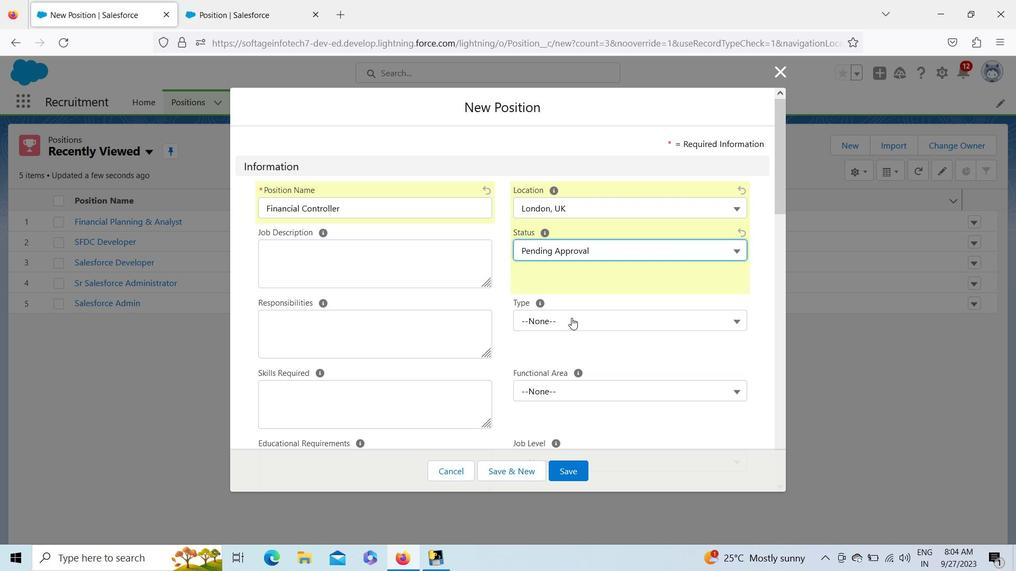 
Action: Mouse moved to (570, 410)
Screenshot: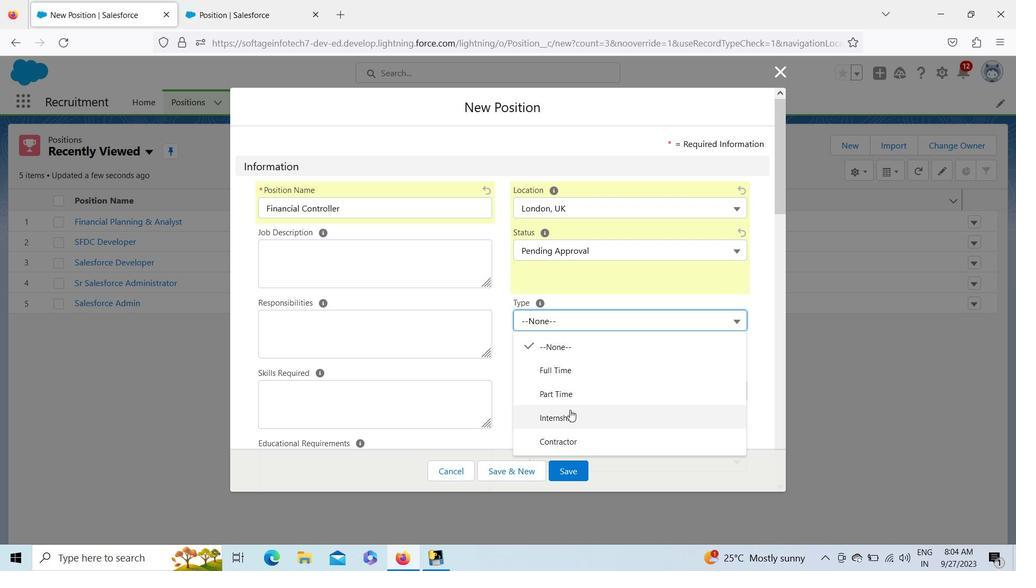 
Action: Mouse pressed left at (570, 410)
Screenshot: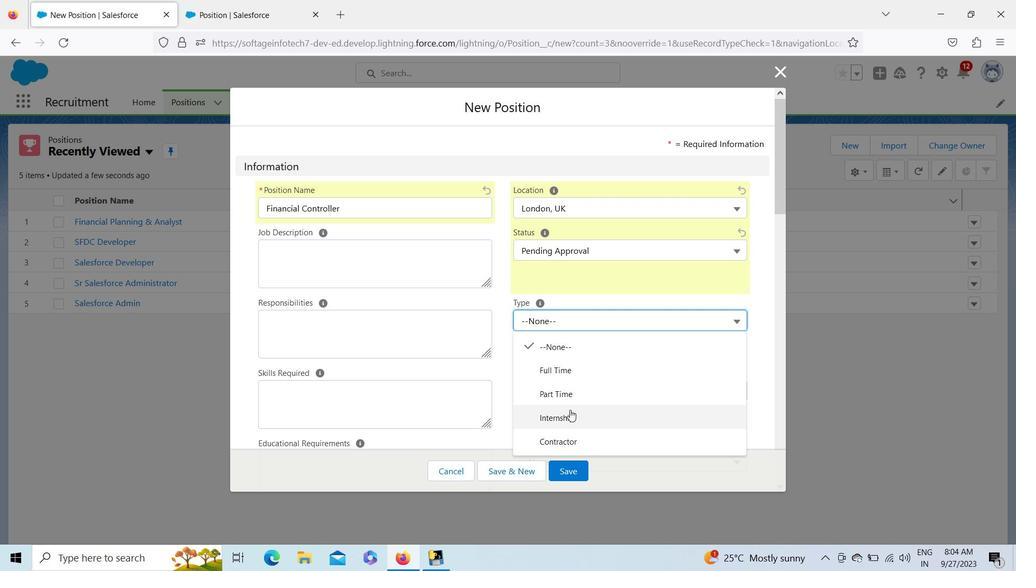 
Action: Mouse moved to (779, 181)
Screenshot: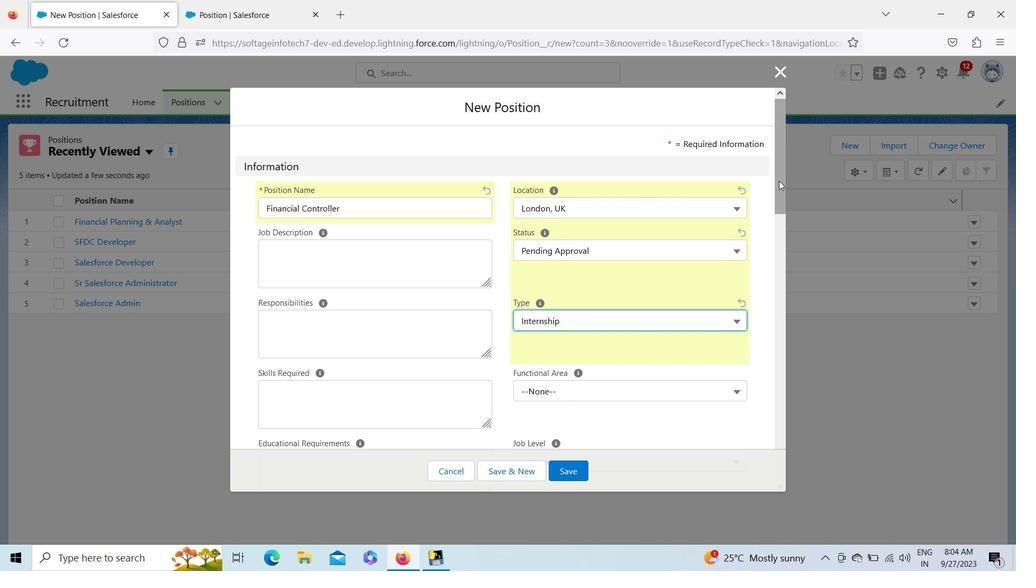 
Action: Mouse pressed left at (779, 181)
Screenshot: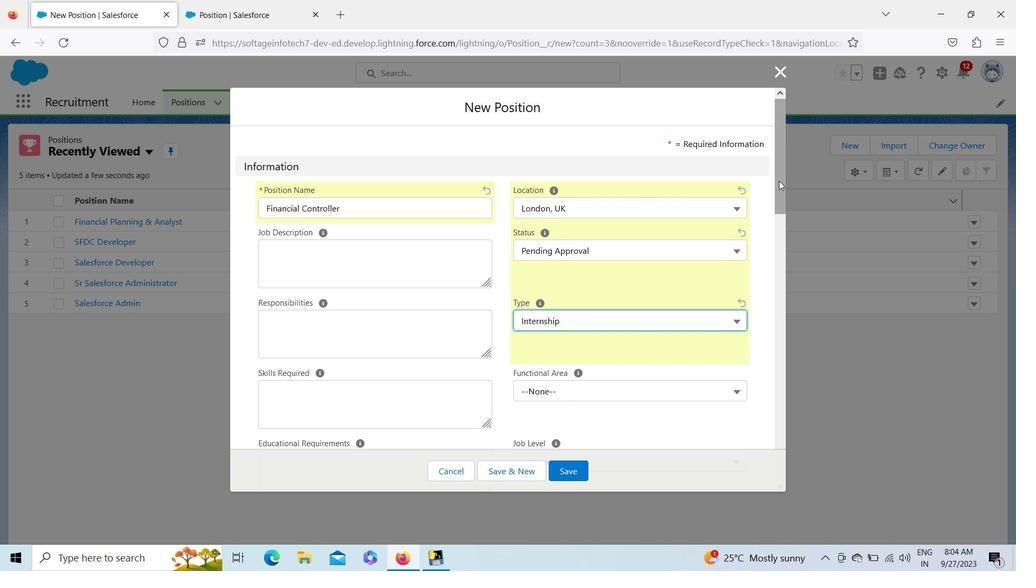
Action: Mouse moved to (642, 213)
Screenshot: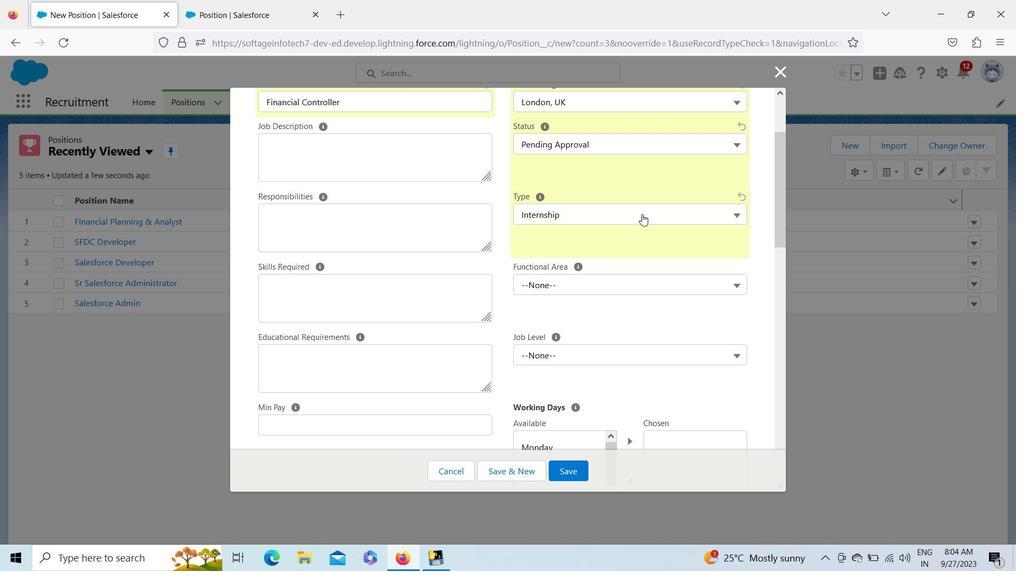 
Action: Mouse pressed left at (642, 213)
Screenshot: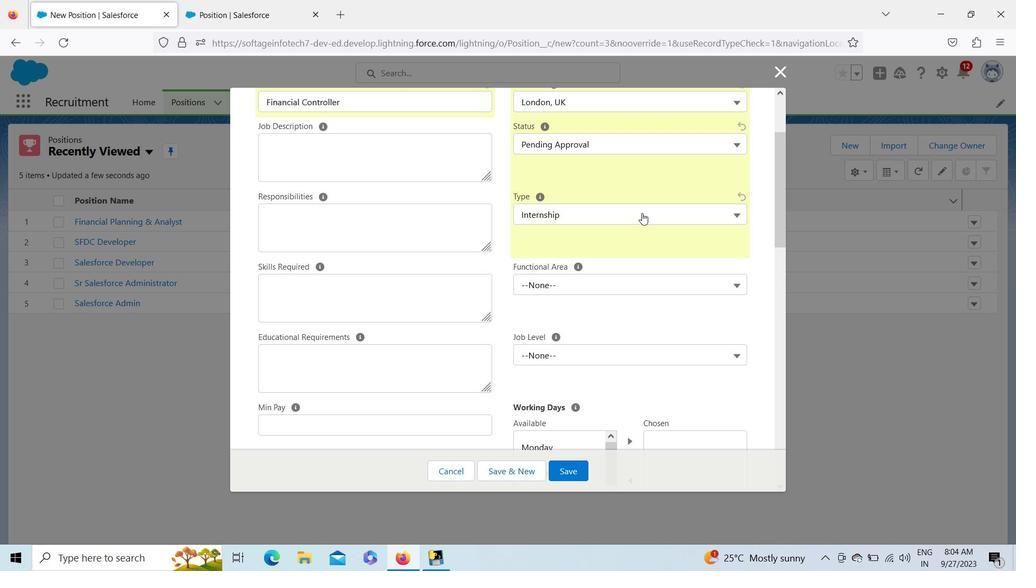 
Action: Mouse moved to (582, 333)
Screenshot: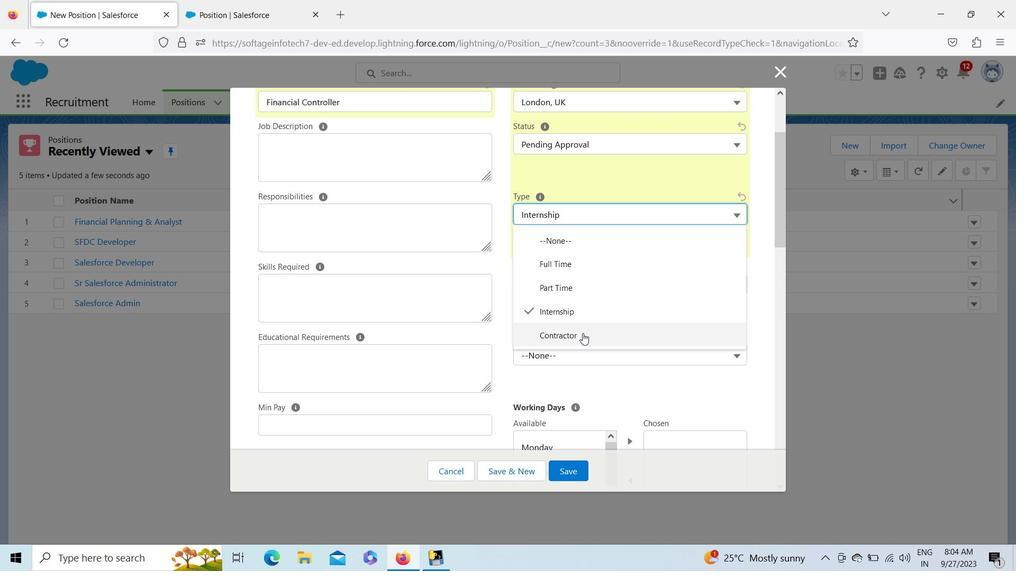 
Action: Mouse pressed left at (582, 333)
Screenshot: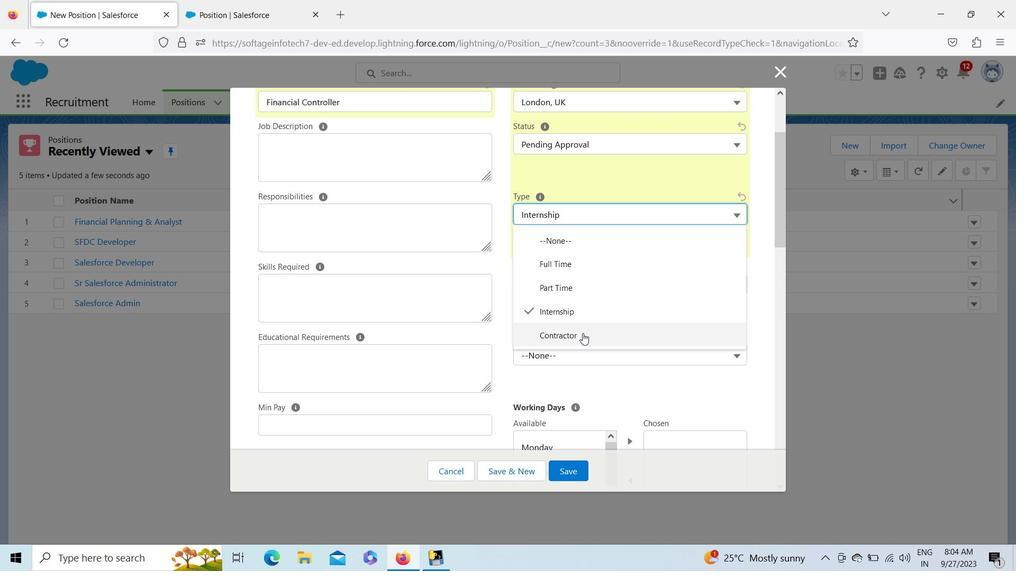 
Action: Mouse moved to (579, 290)
Screenshot: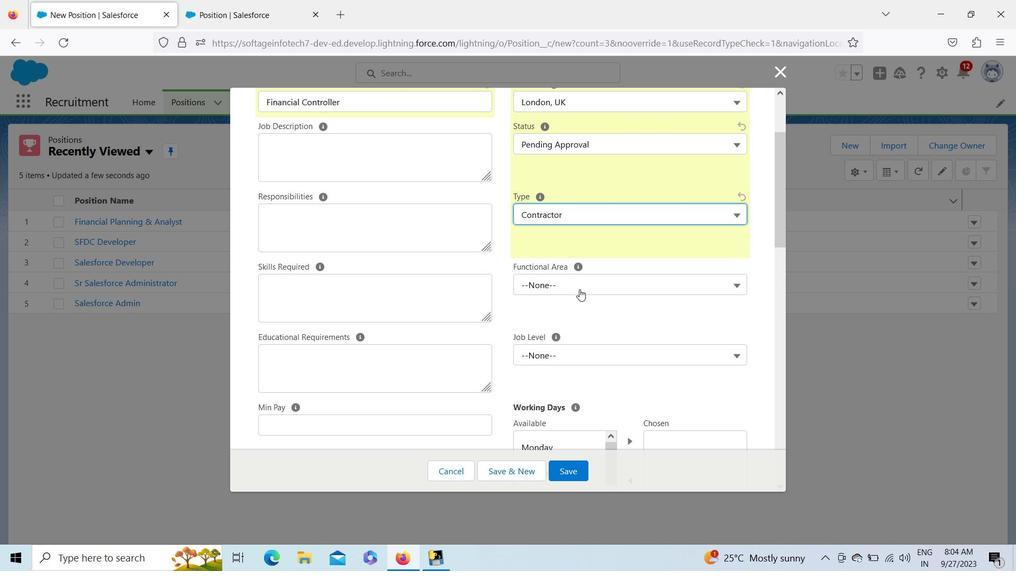 
Action: Mouse pressed left at (579, 290)
Screenshot: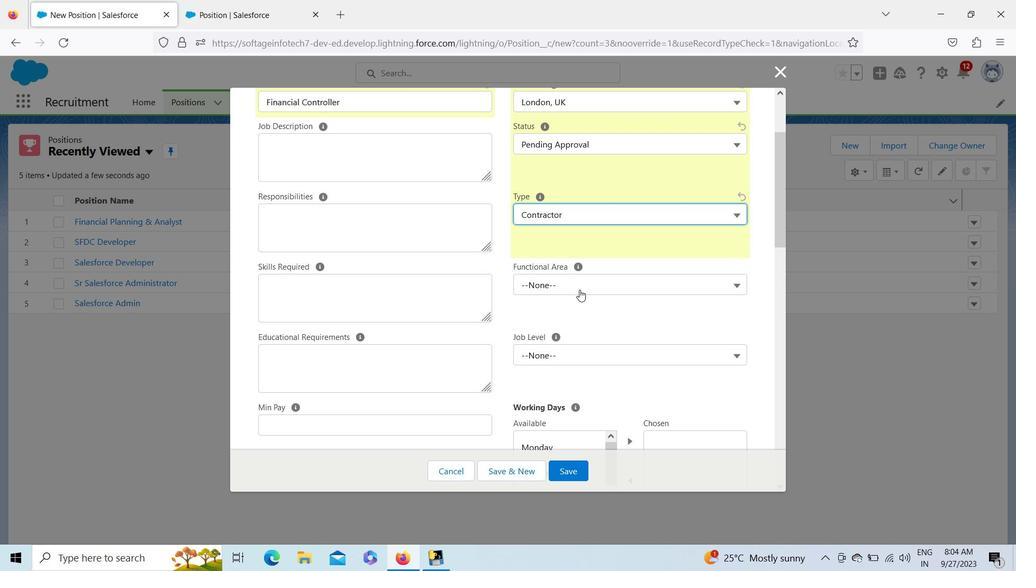 
Action: Mouse moved to (569, 335)
Screenshot: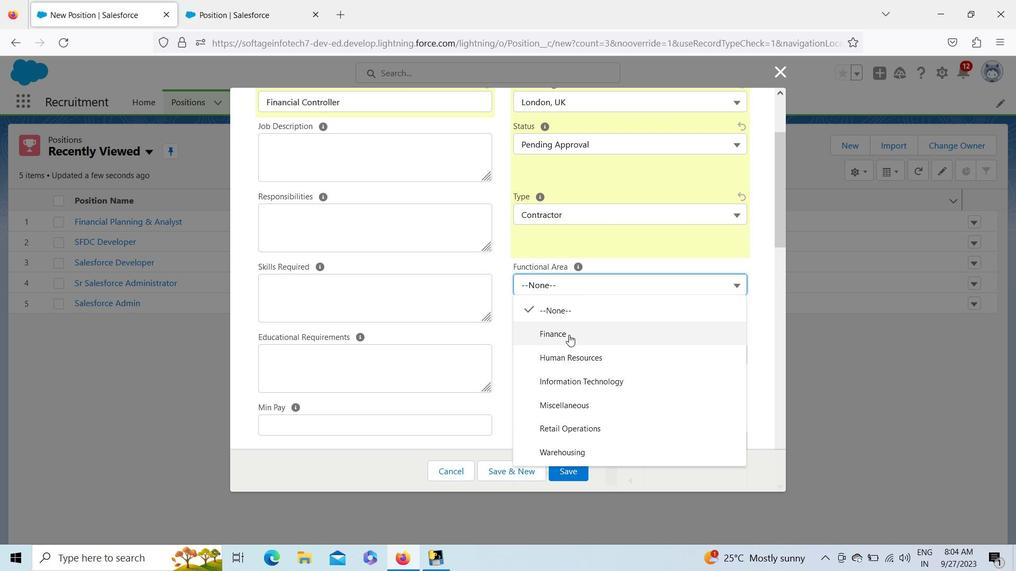 
Action: Mouse pressed left at (569, 335)
Screenshot: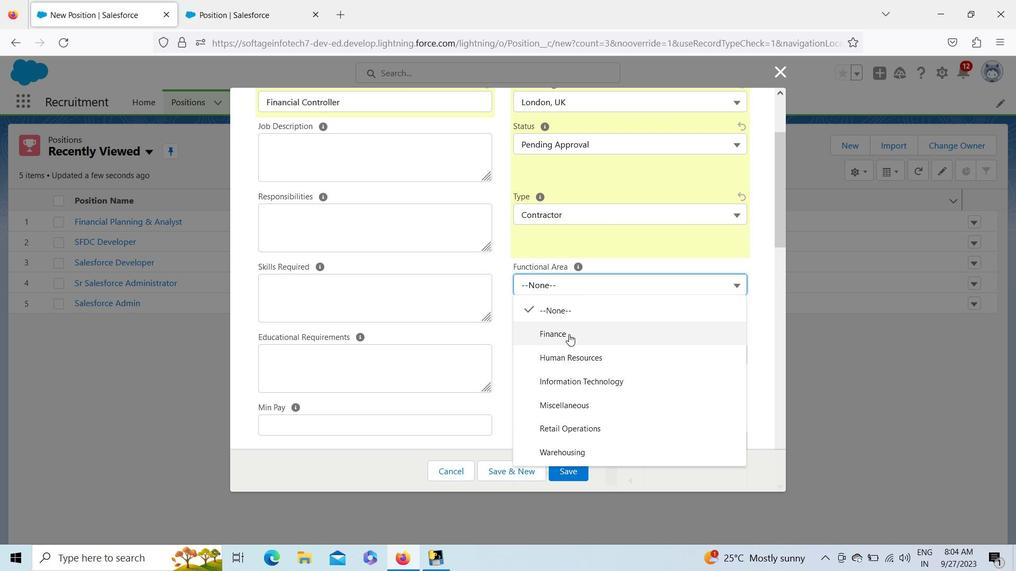 
Action: Mouse moved to (569, 348)
Screenshot: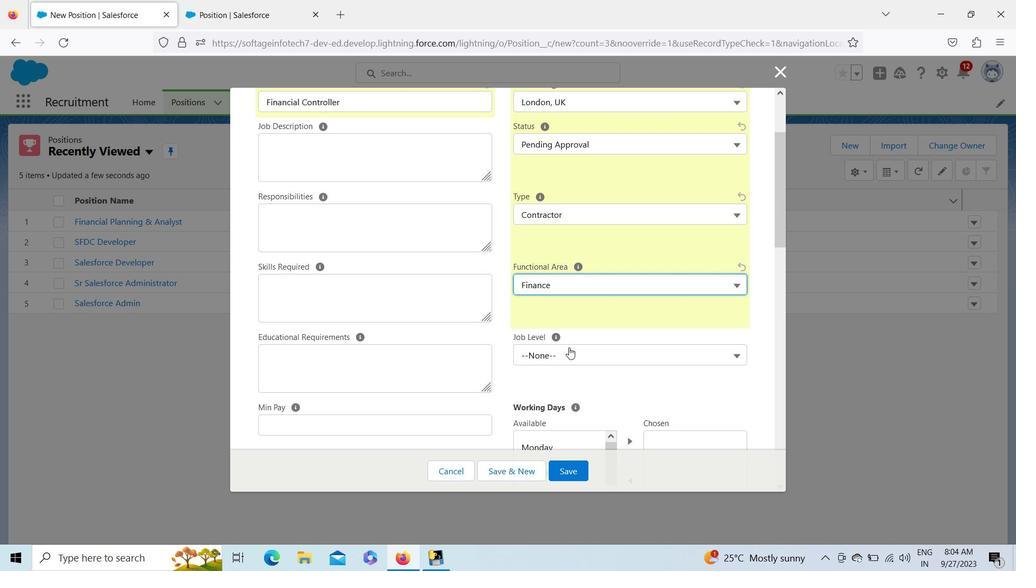 
Action: Mouse pressed left at (569, 348)
Screenshot: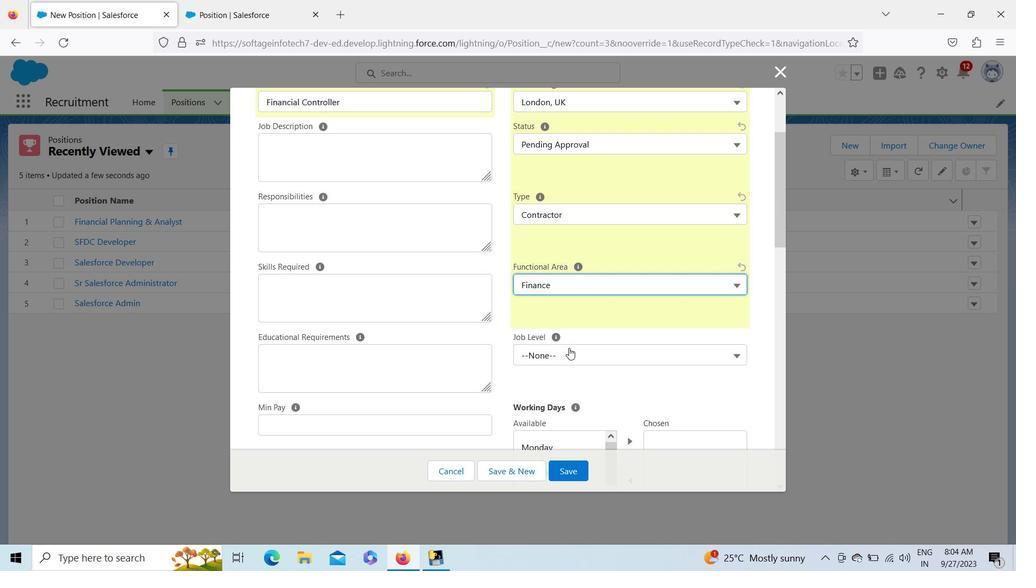 
Action: Mouse moved to (572, 221)
Screenshot: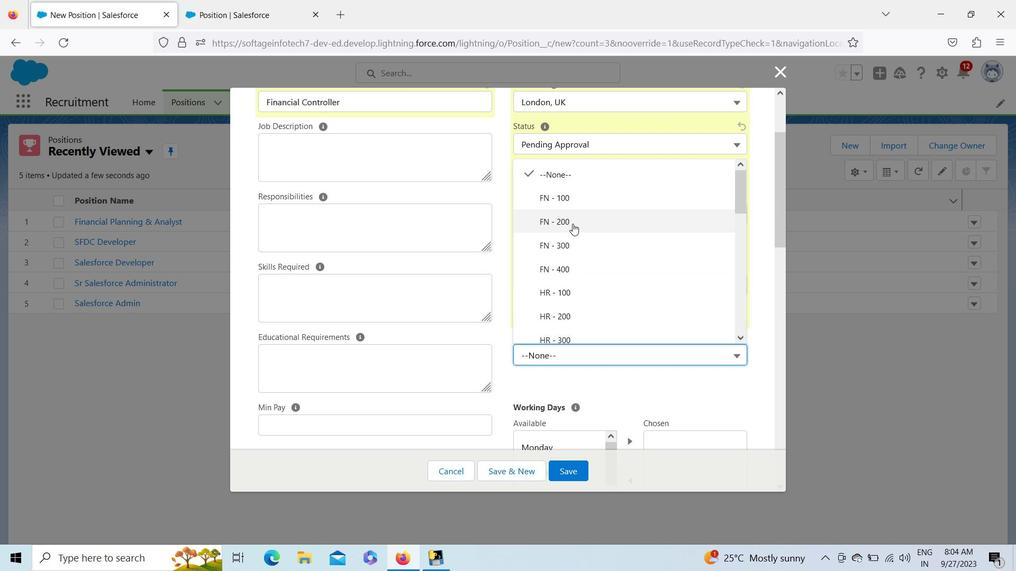 
Action: Mouse pressed left at (572, 221)
Screenshot: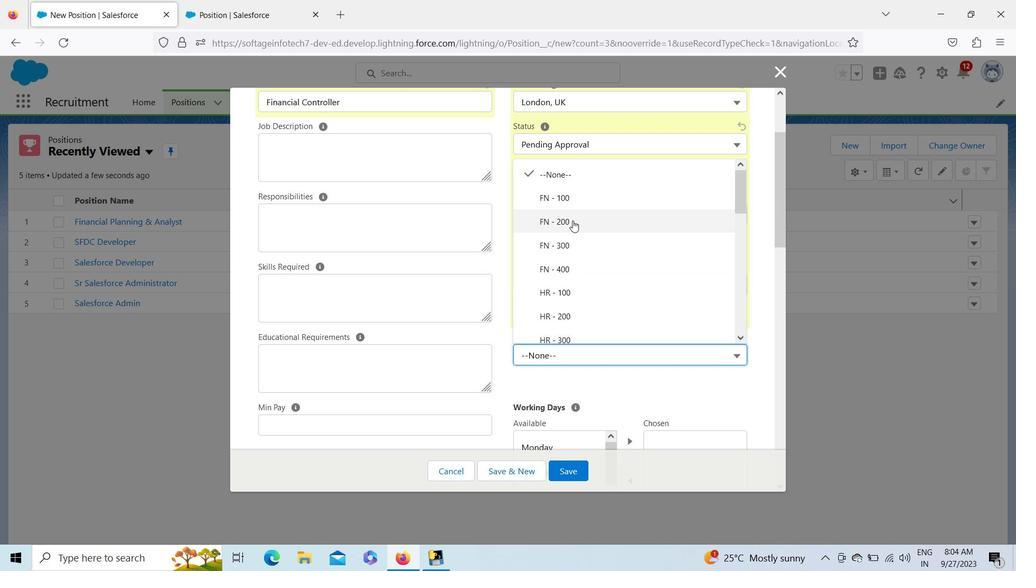 
Action: Mouse moved to (589, 354)
Screenshot: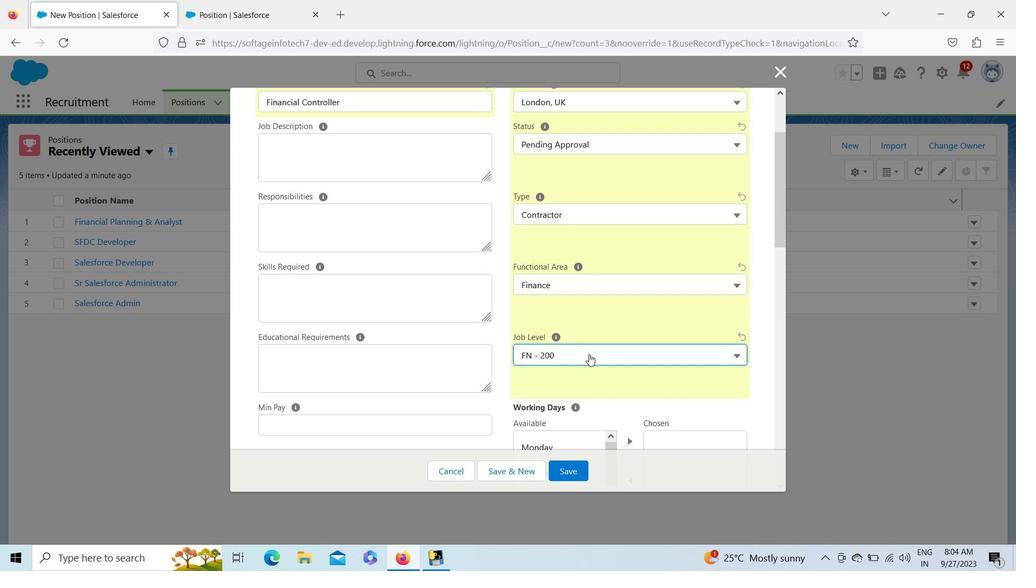 
Action: Mouse pressed left at (589, 354)
Screenshot: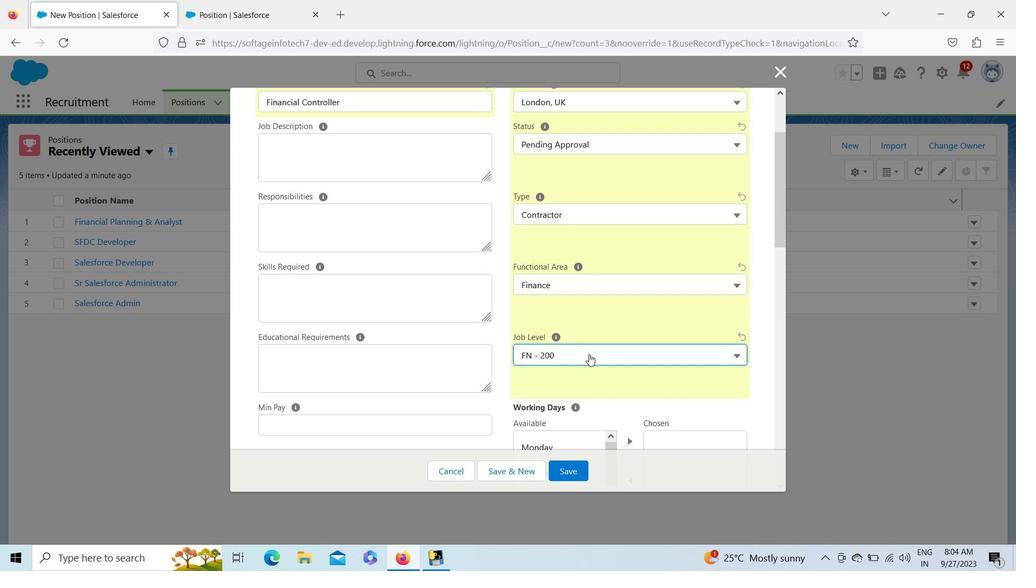 
Action: Mouse moved to (585, 245)
Screenshot: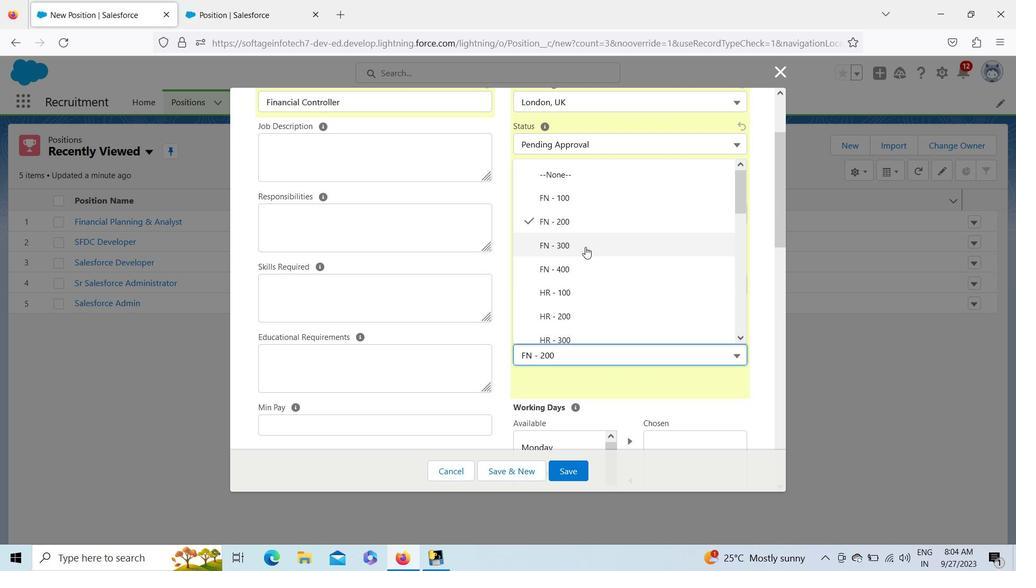 
Action: Mouse pressed left at (585, 245)
Screenshot: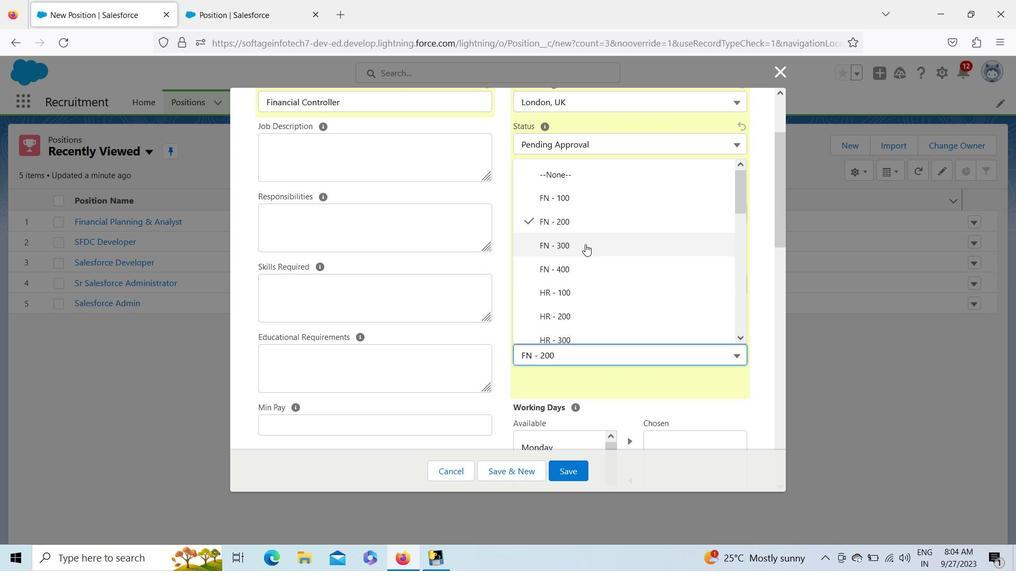 
Action: Mouse moved to (781, 207)
Screenshot: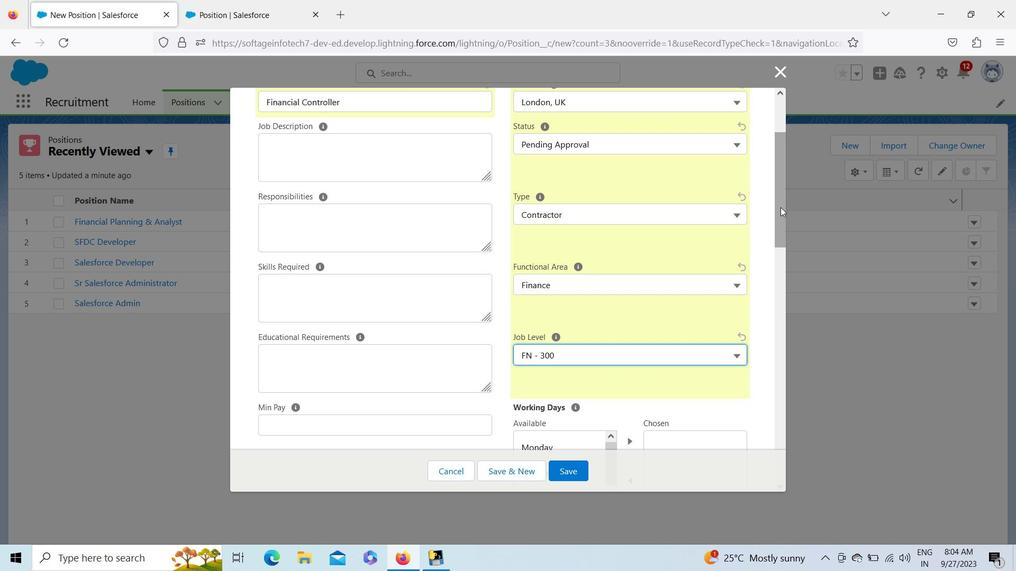 
Action: Mouse pressed left at (781, 207)
Screenshot: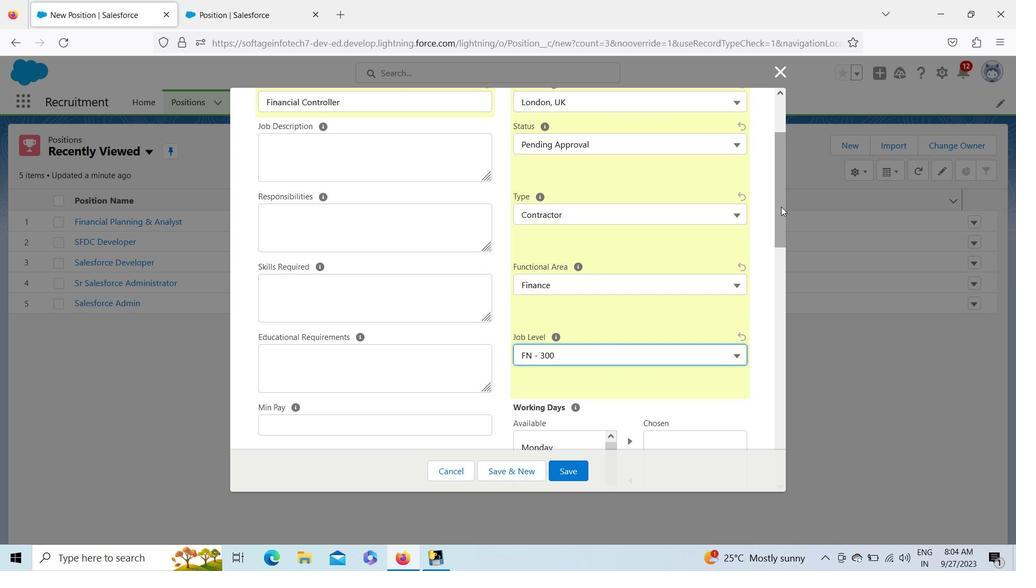
Action: Mouse moved to (558, 284)
Screenshot: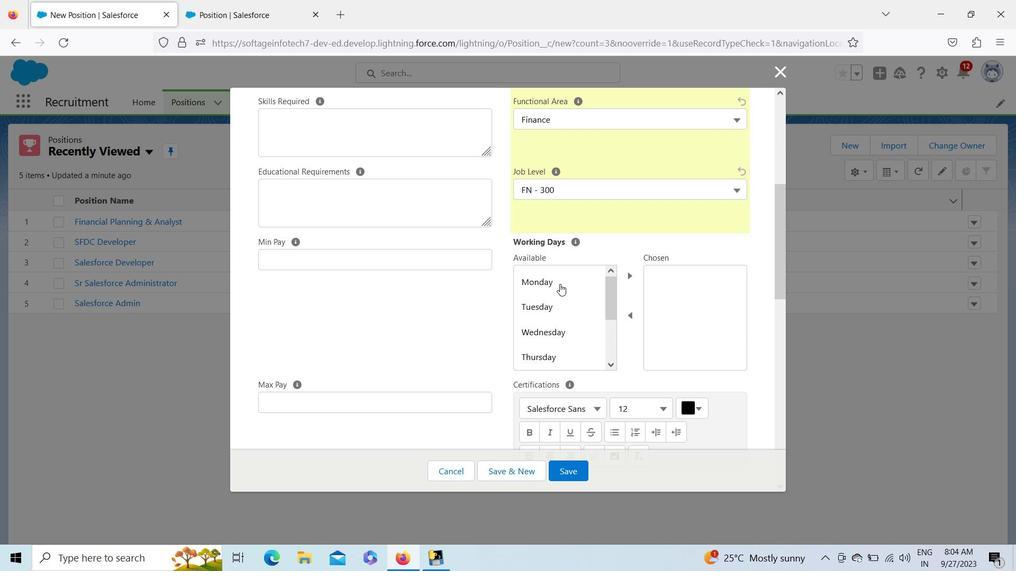 
Action: Mouse pressed left at (558, 284)
Screenshot: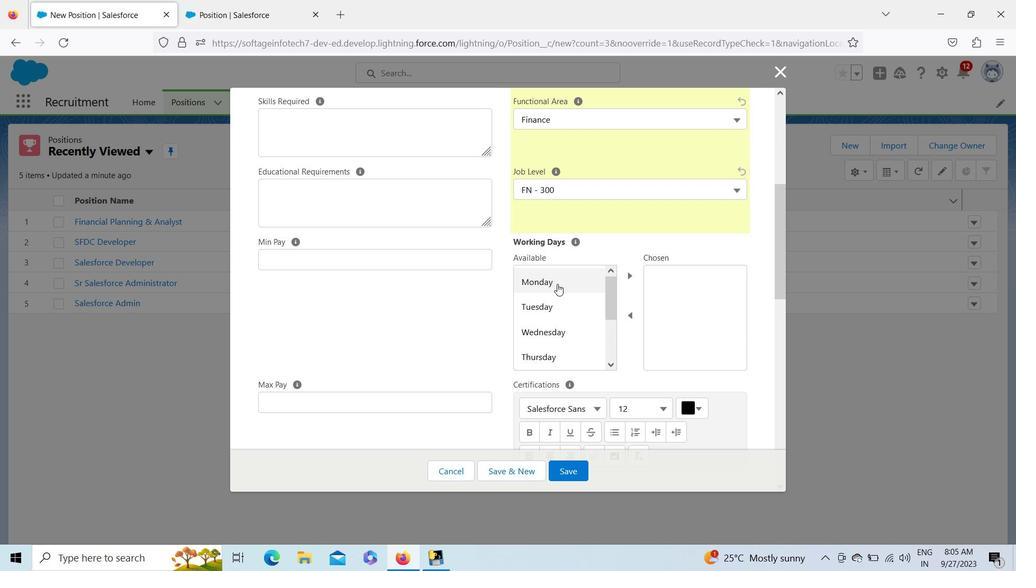 
Action: Mouse moved to (558, 299)
Screenshot: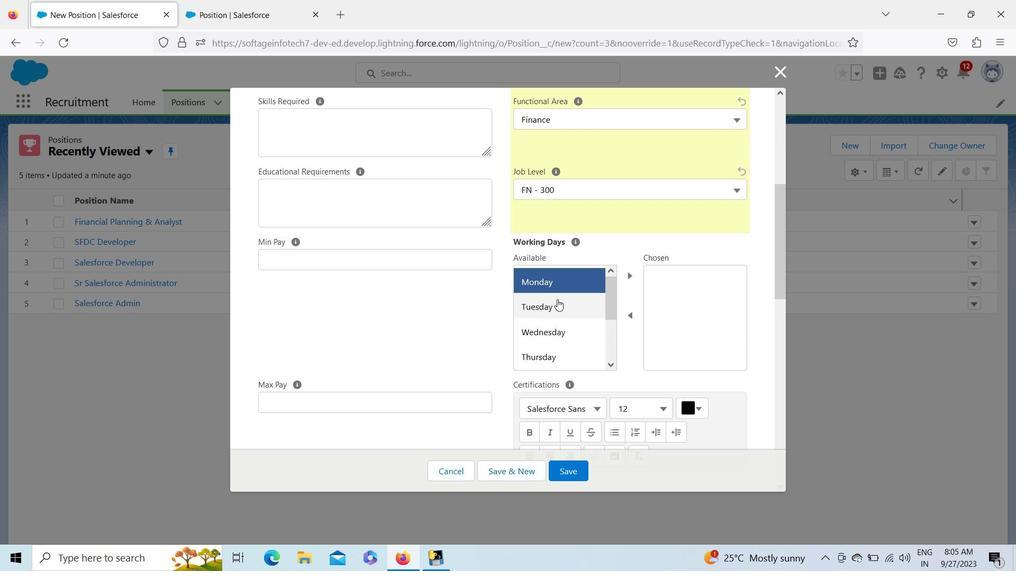 
Action: Mouse pressed left at (558, 299)
Screenshot: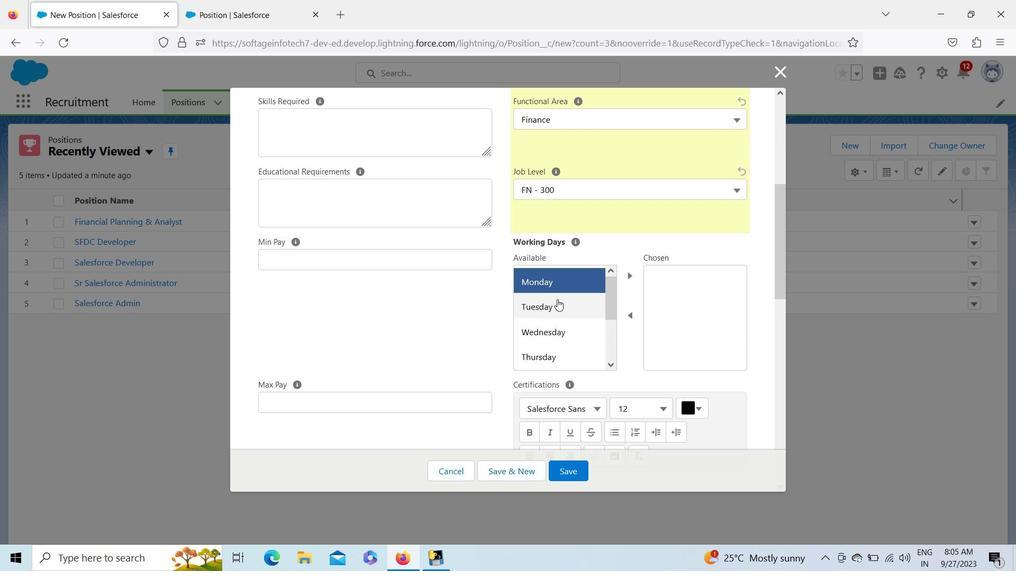 
Action: Mouse moved to (555, 322)
Screenshot: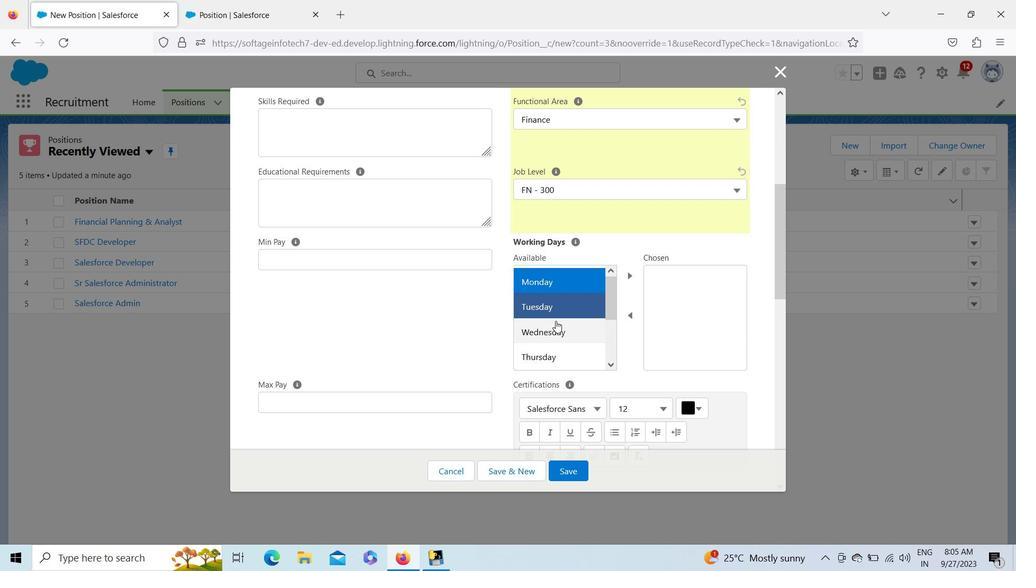 
Action: Mouse pressed left at (555, 322)
Screenshot: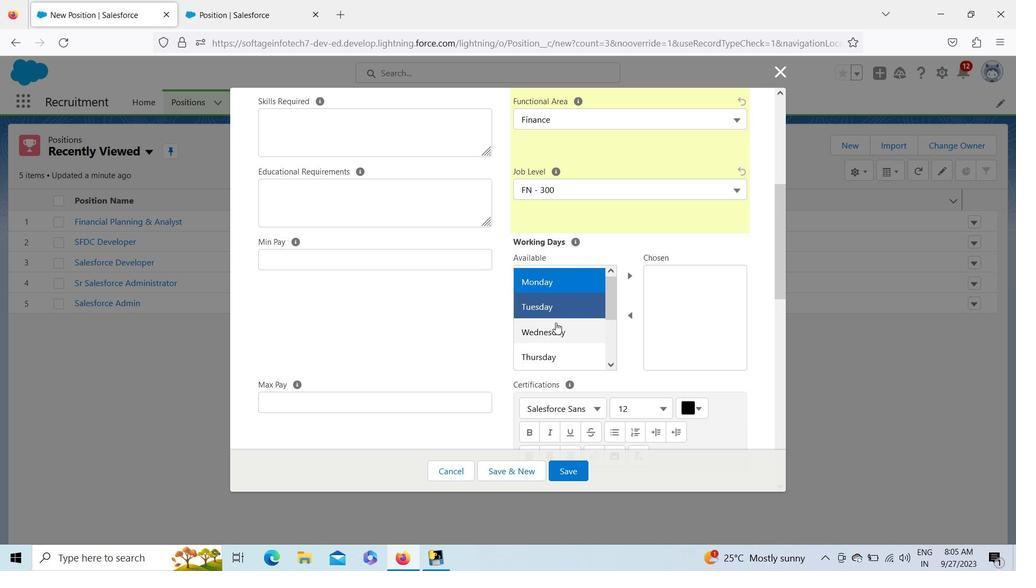 
Action: Mouse moved to (554, 345)
Screenshot: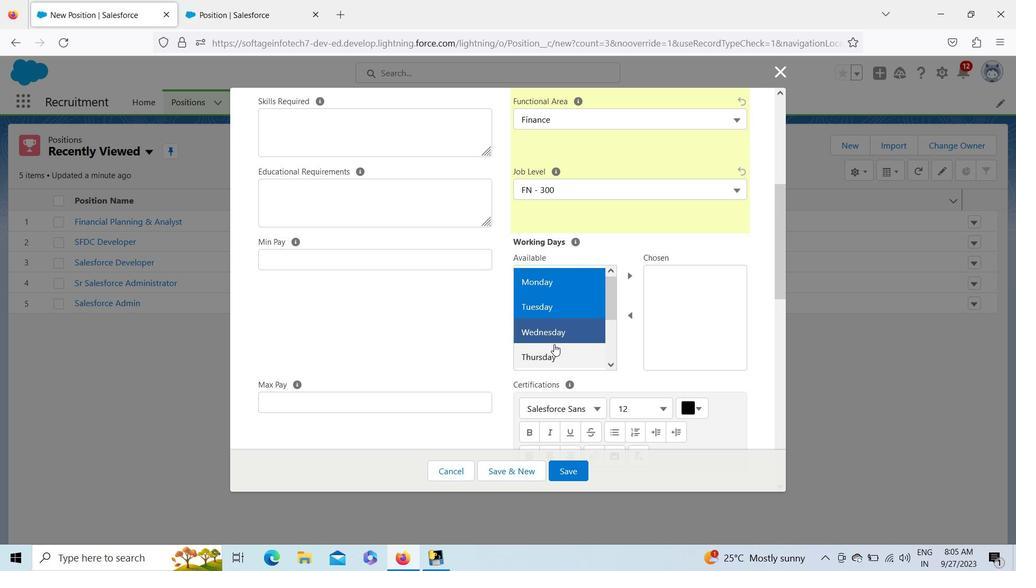 
Action: Mouse pressed left at (554, 345)
Screenshot: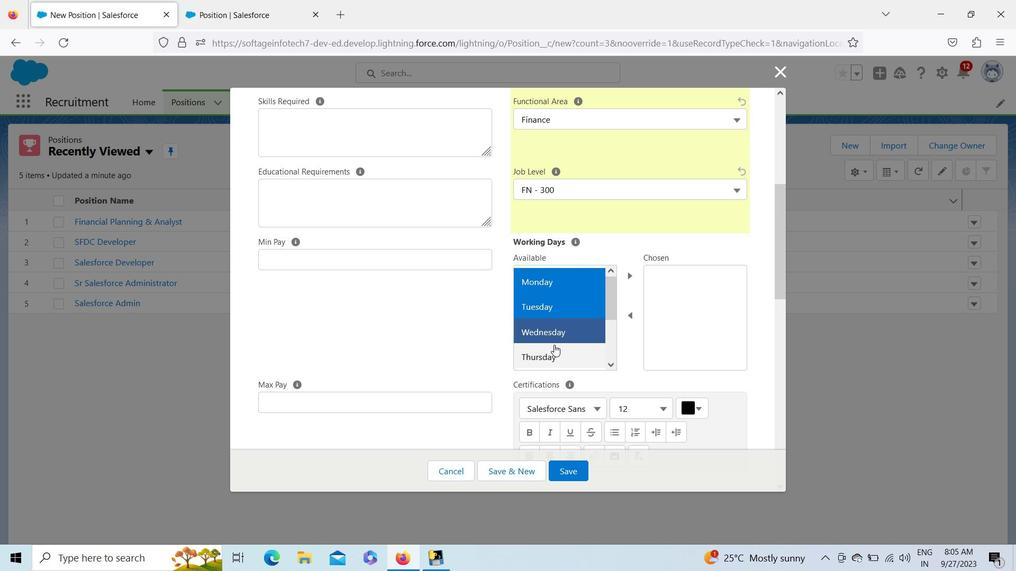 
Action: Mouse moved to (611, 363)
Screenshot: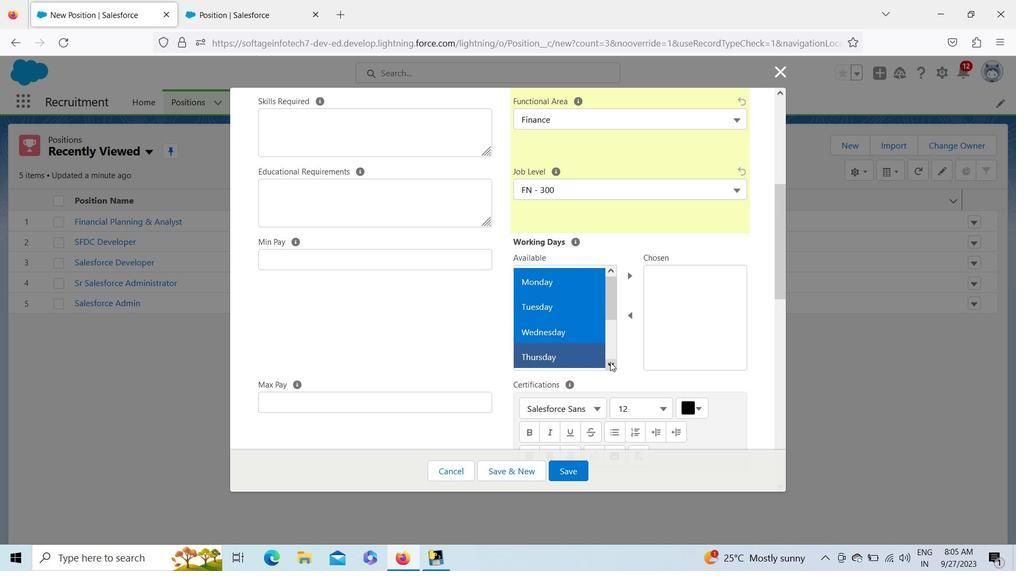 
Action: Mouse pressed left at (611, 363)
Screenshot: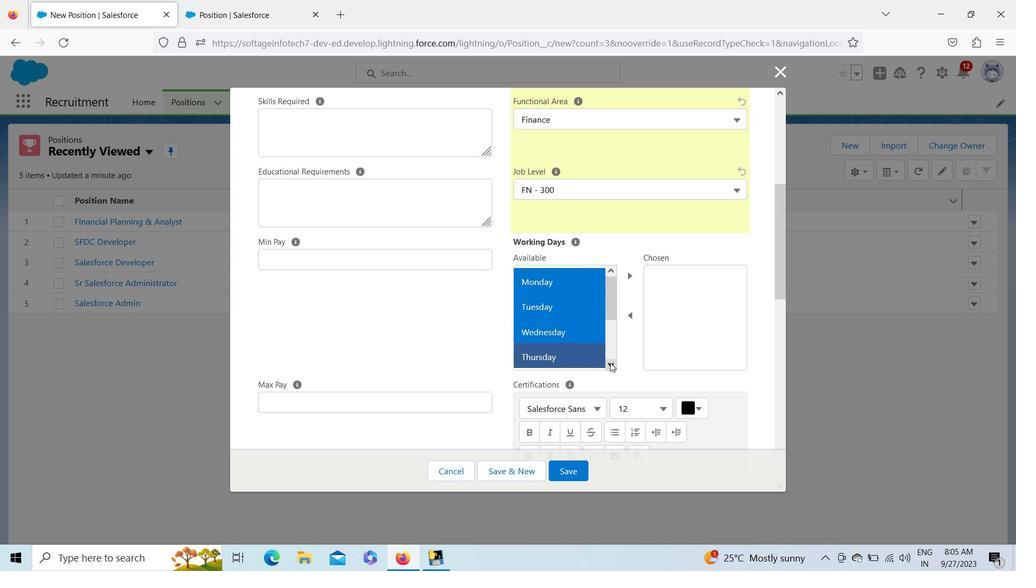 
Action: Mouse moved to (549, 345)
Screenshot: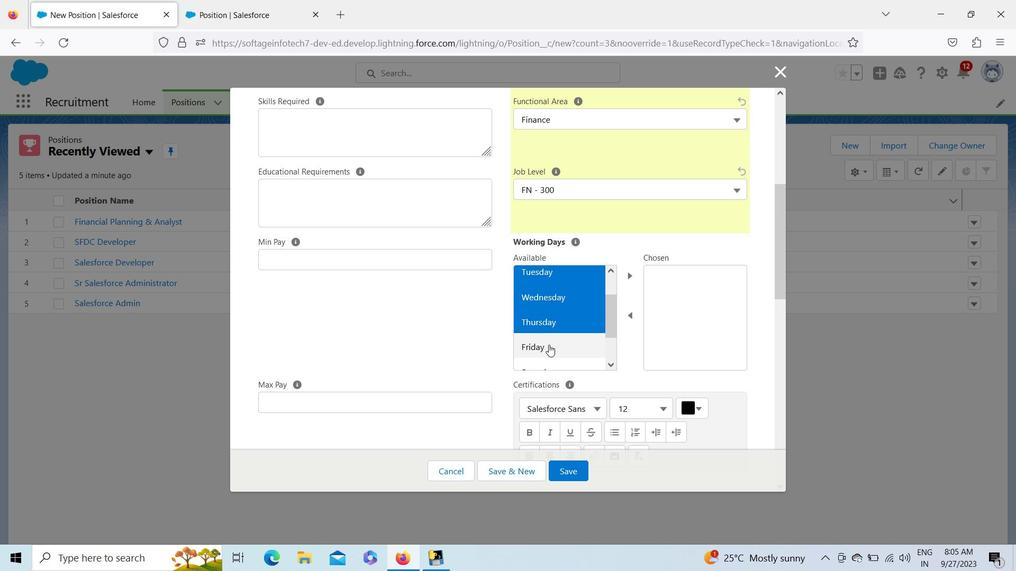 
Action: Mouse pressed left at (549, 345)
Screenshot: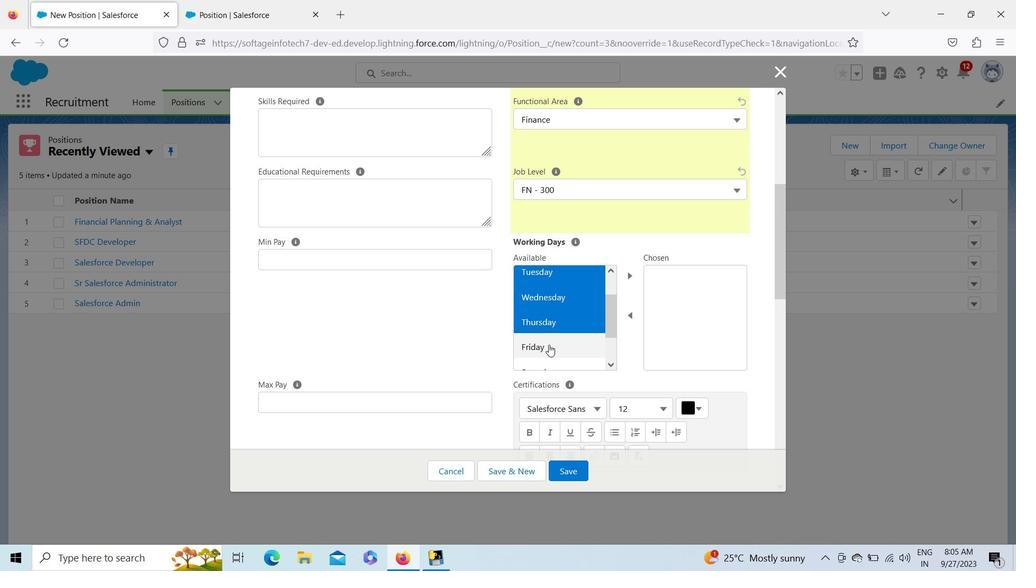 
Action: Mouse pressed left at (549, 345)
Screenshot: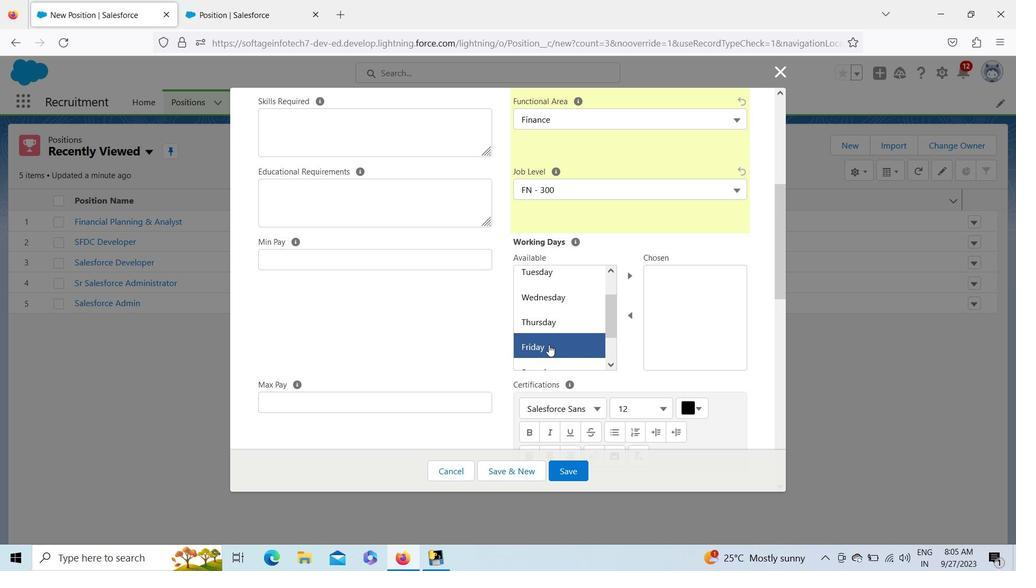
Action: Mouse moved to (615, 275)
Screenshot: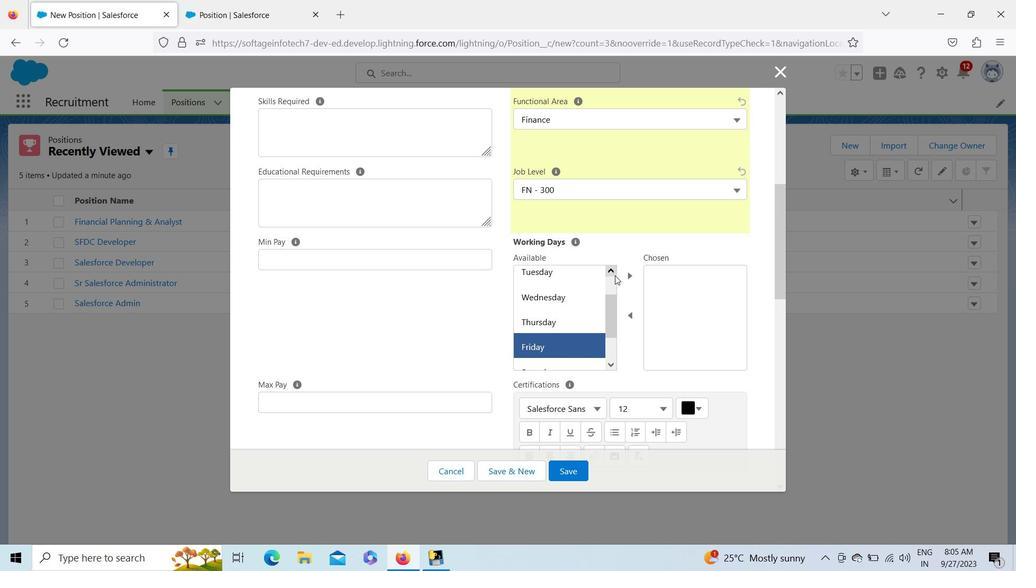 
Action: Mouse pressed left at (615, 275)
Screenshot: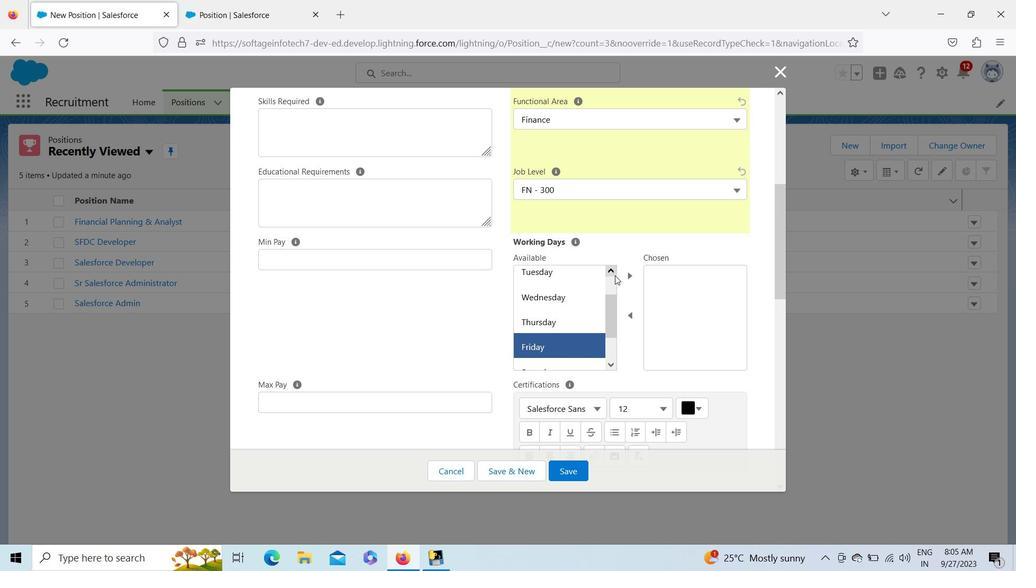 
Action: Mouse moved to (615, 275)
Screenshot: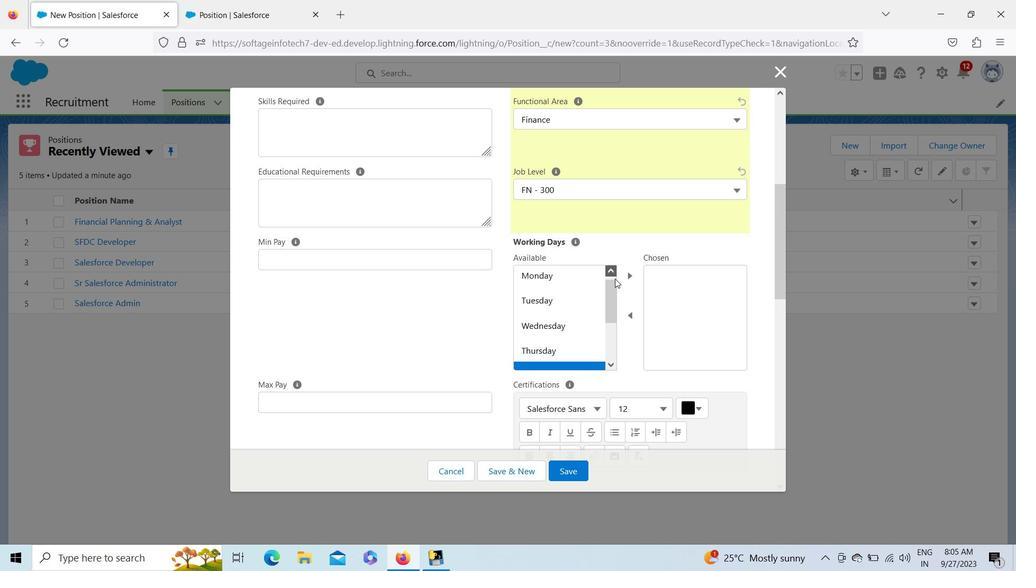 
Action: Mouse pressed left at (615, 275)
Screenshot: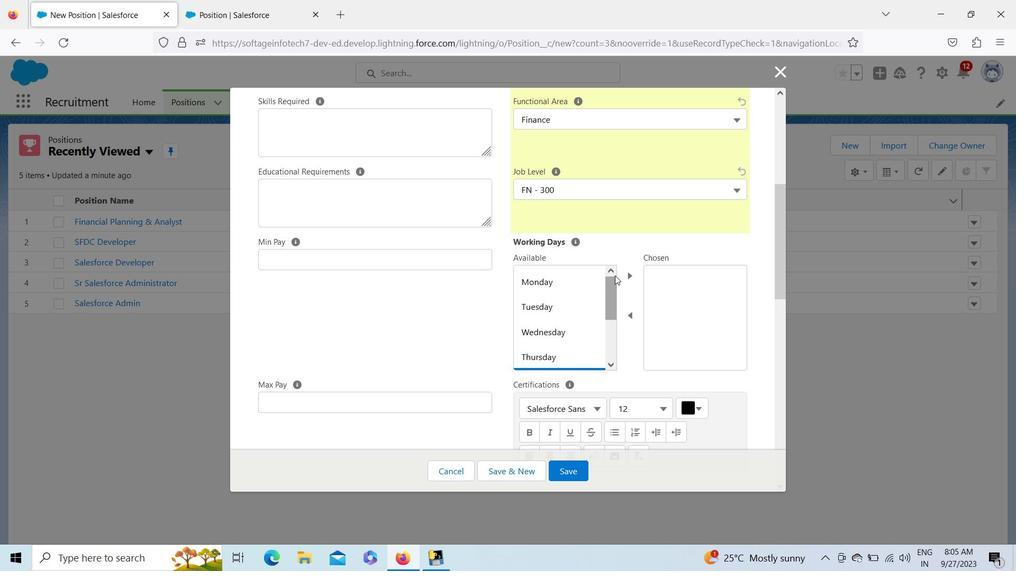 
Action: Mouse pressed left at (615, 275)
Screenshot: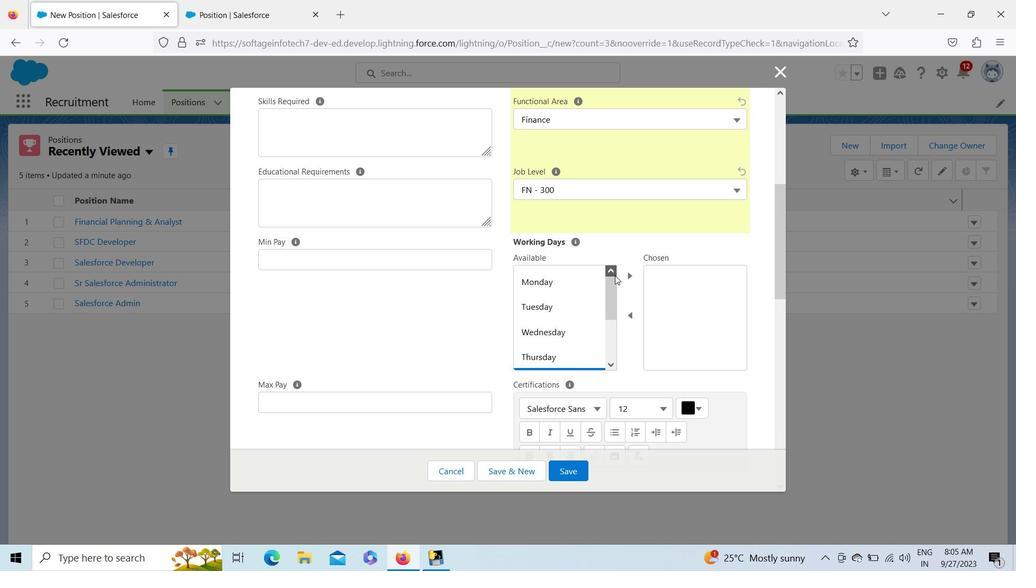 
Action: Mouse pressed left at (615, 275)
Screenshot: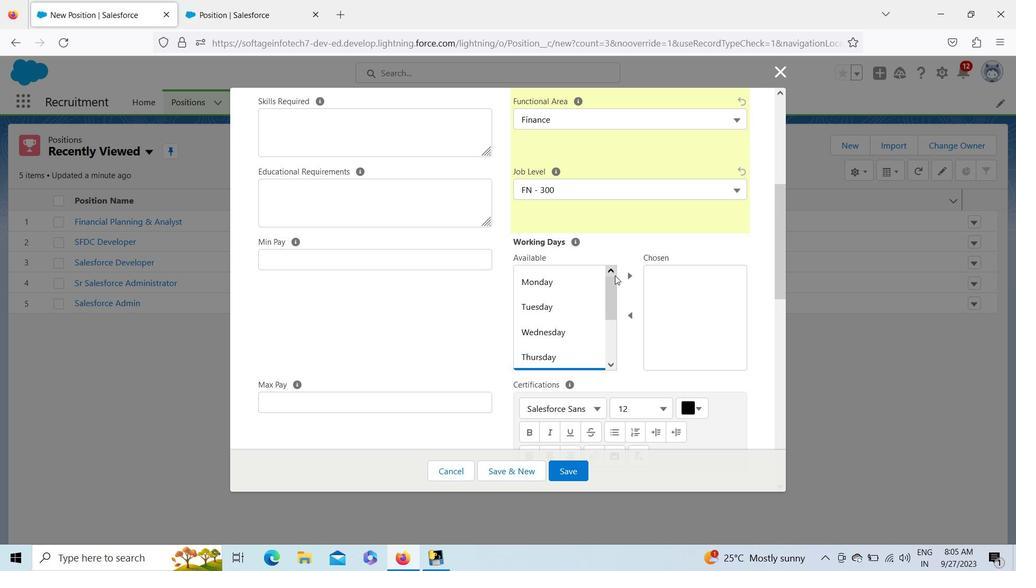 
Action: Mouse moved to (559, 291)
Screenshot: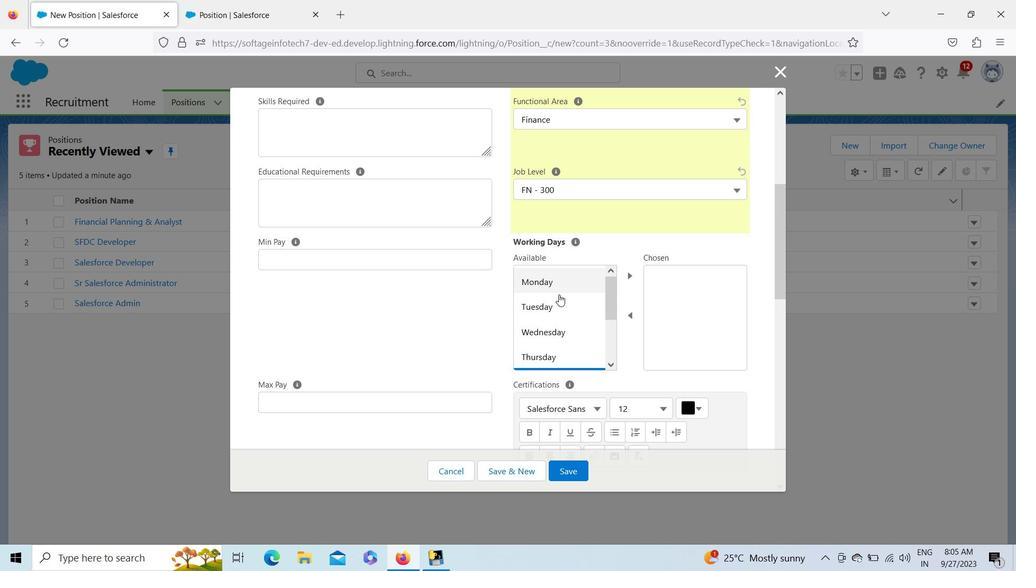 
Action: Mouse pressed left at (559, 291)
Screenshot: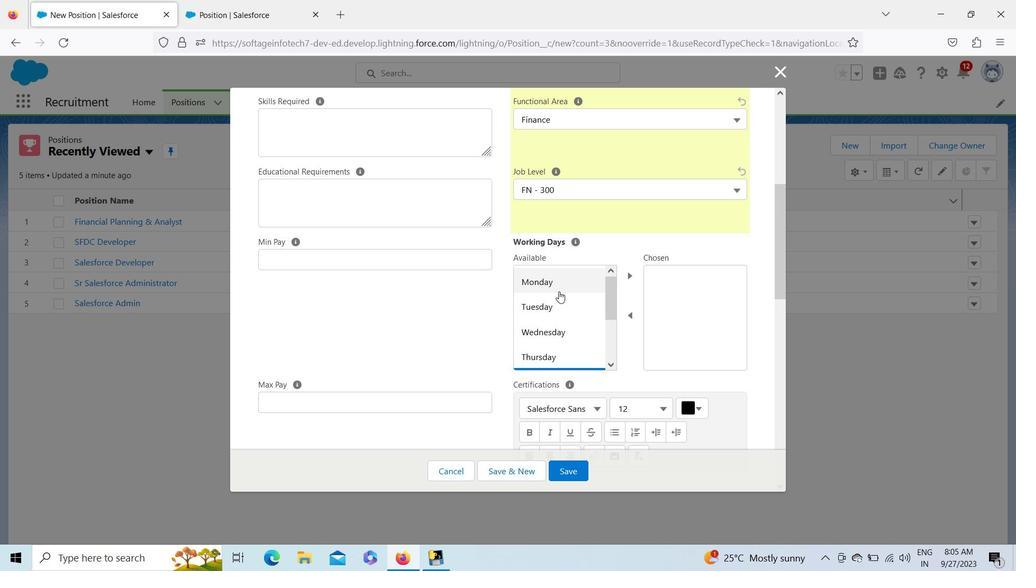 
Action: Key pressed <Key.shift_r><Key.down><Key.down><Key.down><Key.down>
Screenshot: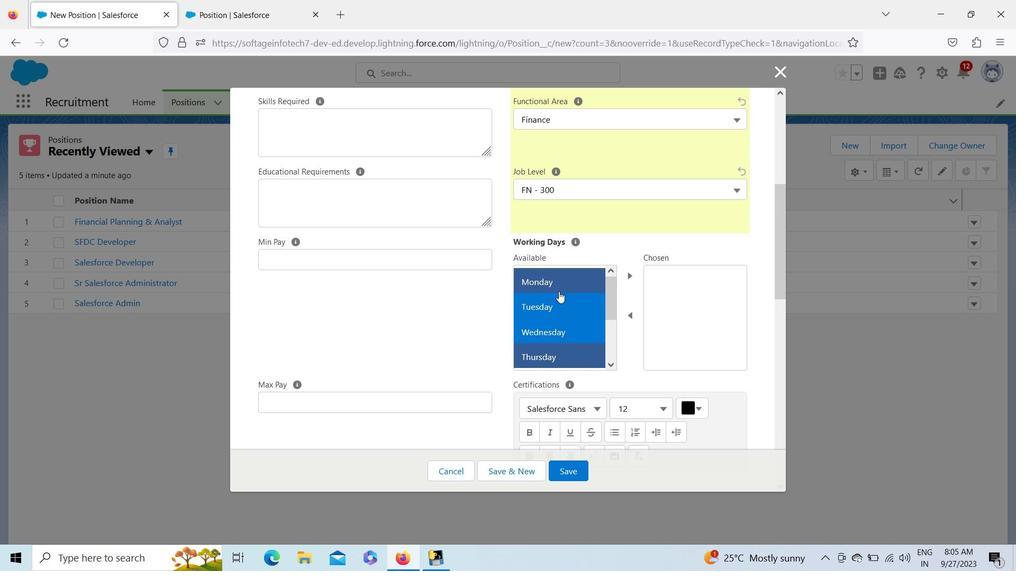 
Action: Mouse moved to (633, 280)
Screenshot: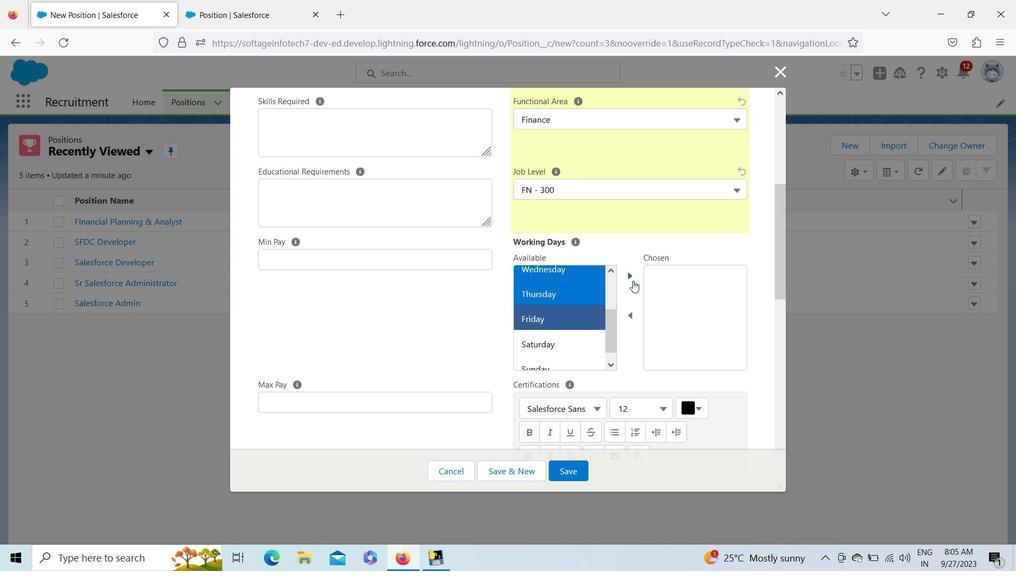 
Action: Mouse pressed left at (633, 280)
Screenshot: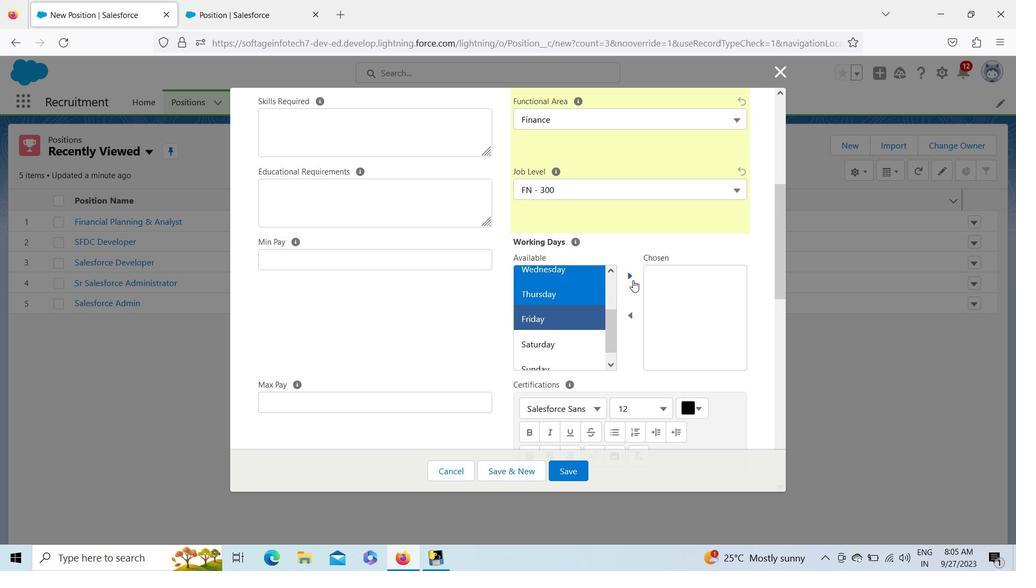 
Action: Mouse moved to (311, 258)
Screenshot: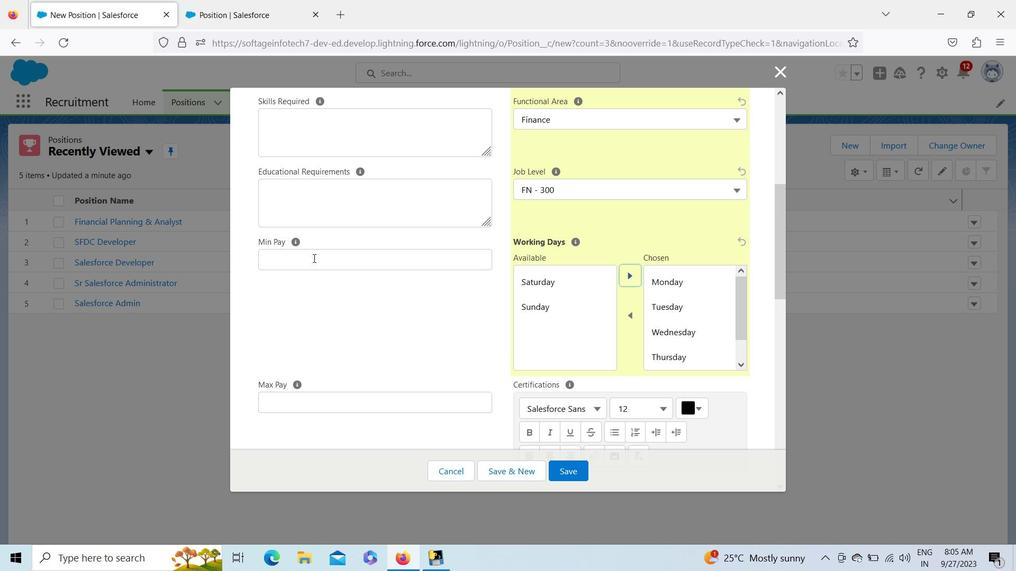 
Action: Mouse pressed left at (311, 258)
Screenshot: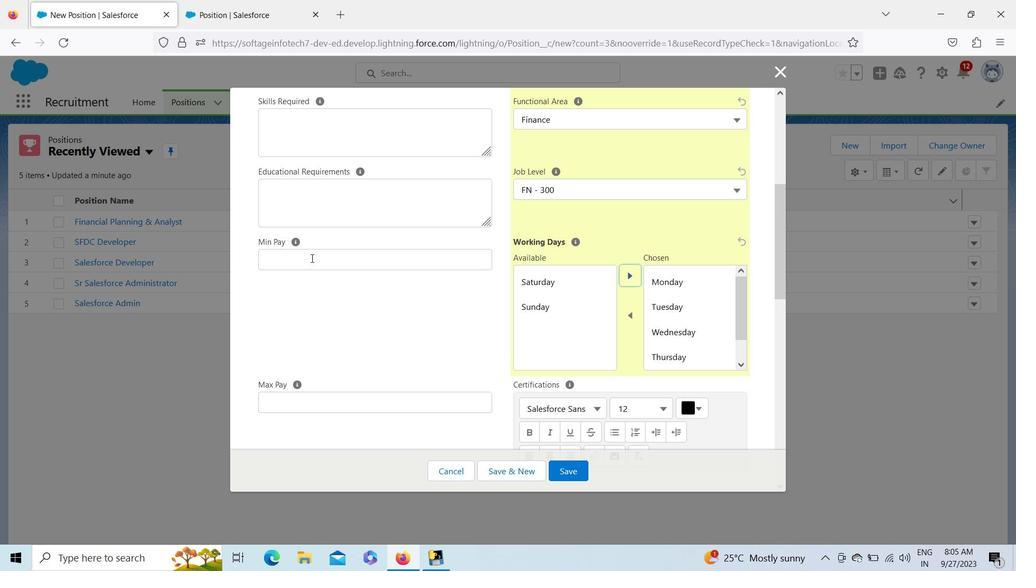 
Action: Key pressed <'1'><'2'><'0'><'0'><'0'><'0'><'0'>
Screenshot: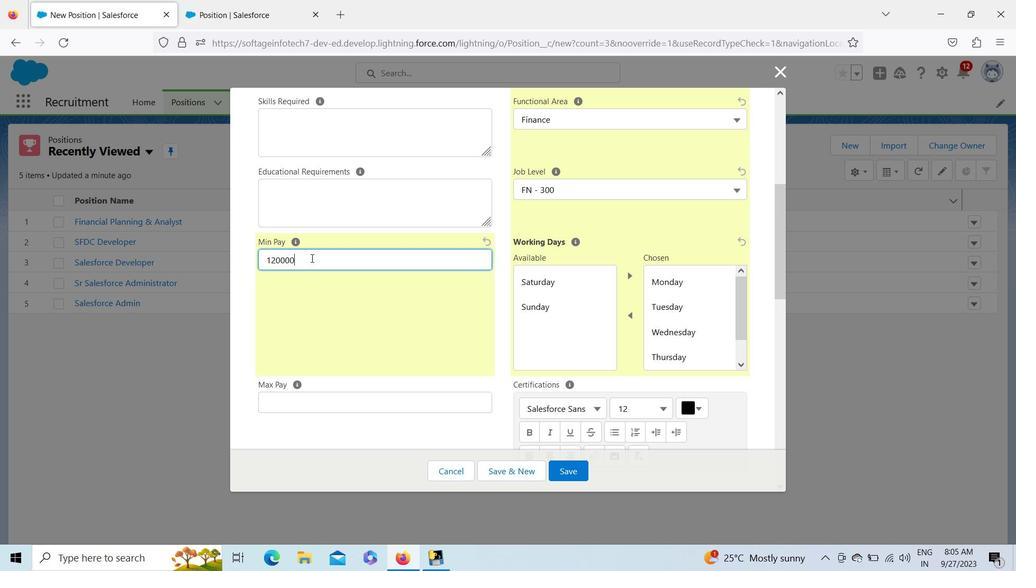 
Action: Mouse moved to (286, 402)
Screenshot: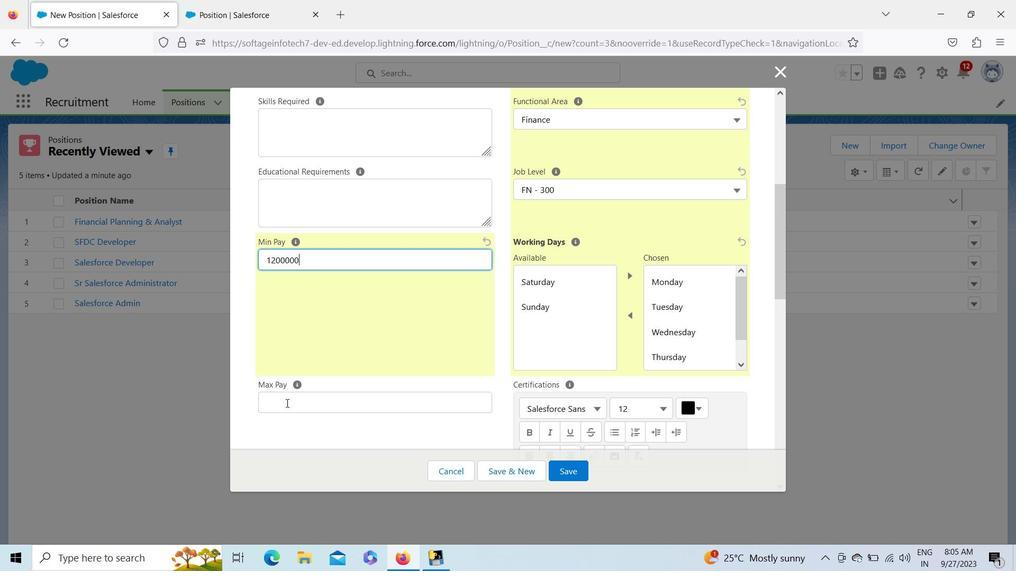 
Action: Mouse pressed left at (286, 402)
Screenshot: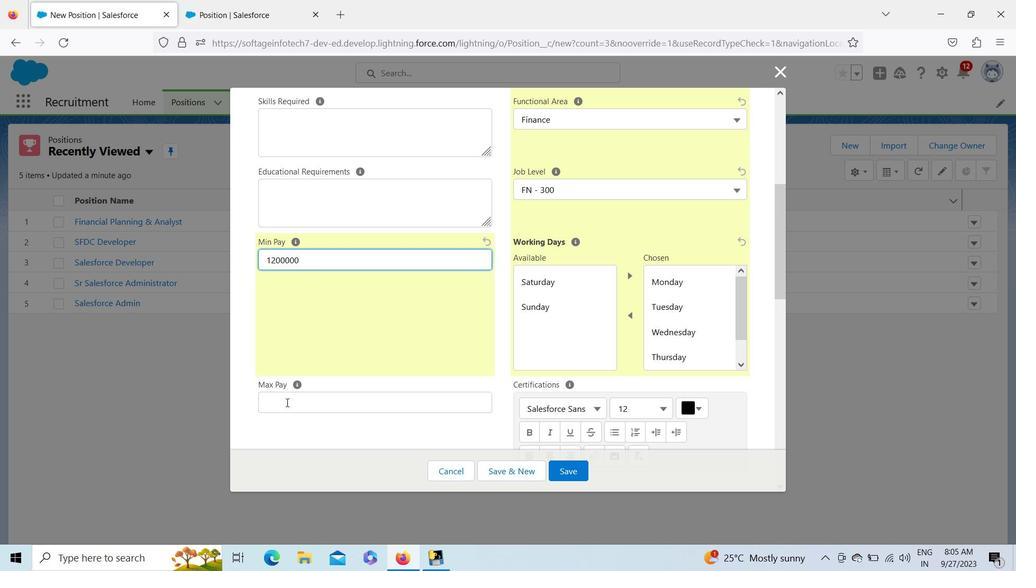 
Action: Key pressed <'1'><'5'><'0'><'0'><'0'><'0'><'0'>
Screenshot: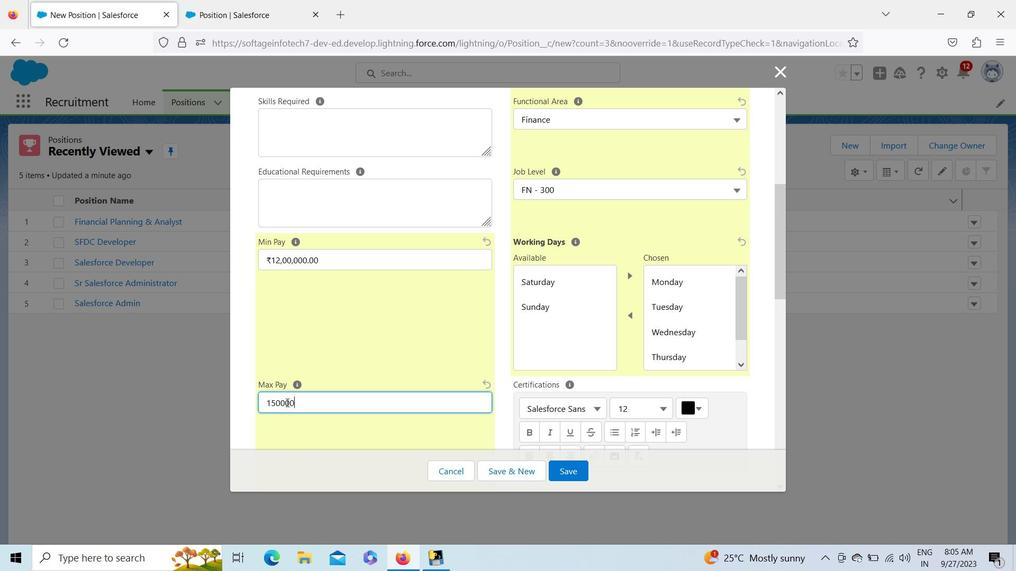 
Action: Mouse moved to (385, 363)
Screenshot: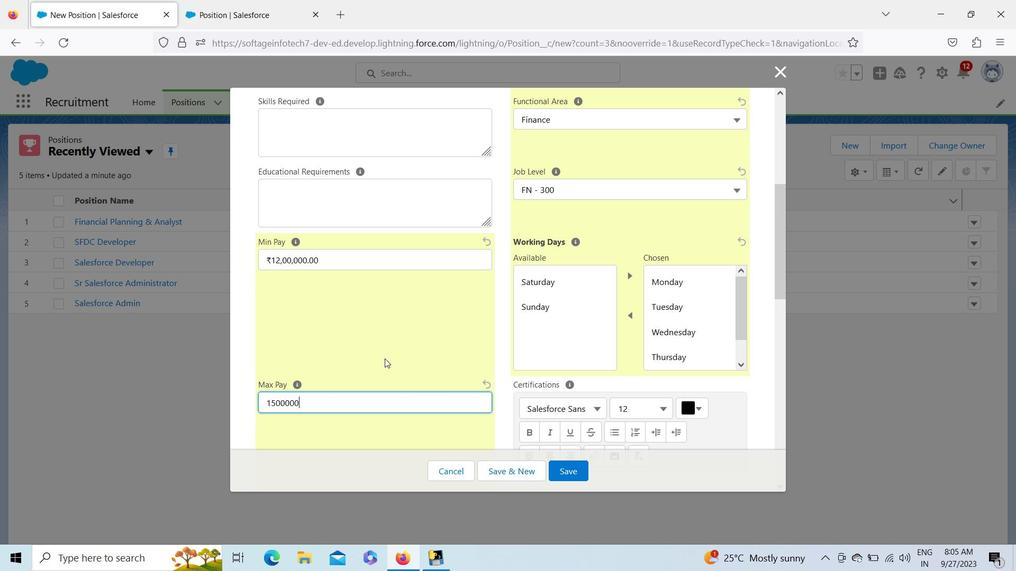 
Action: Mouse pressed left at (385, 363)
Screenshot: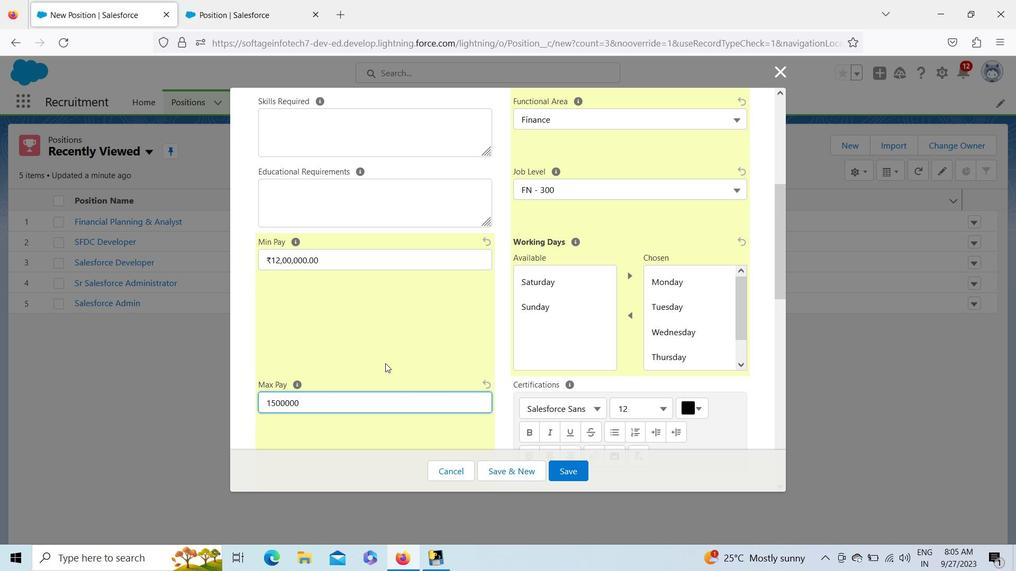 
Action: Mouse moved to (778, 249)
Screenshot: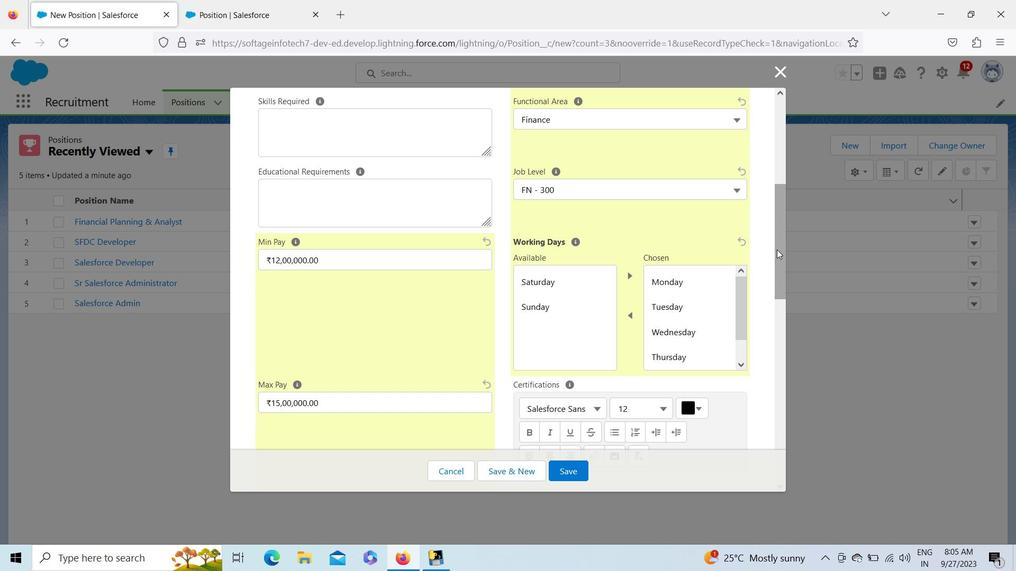 
Action: Mouse pressed left at (778, 249)
Screenshot: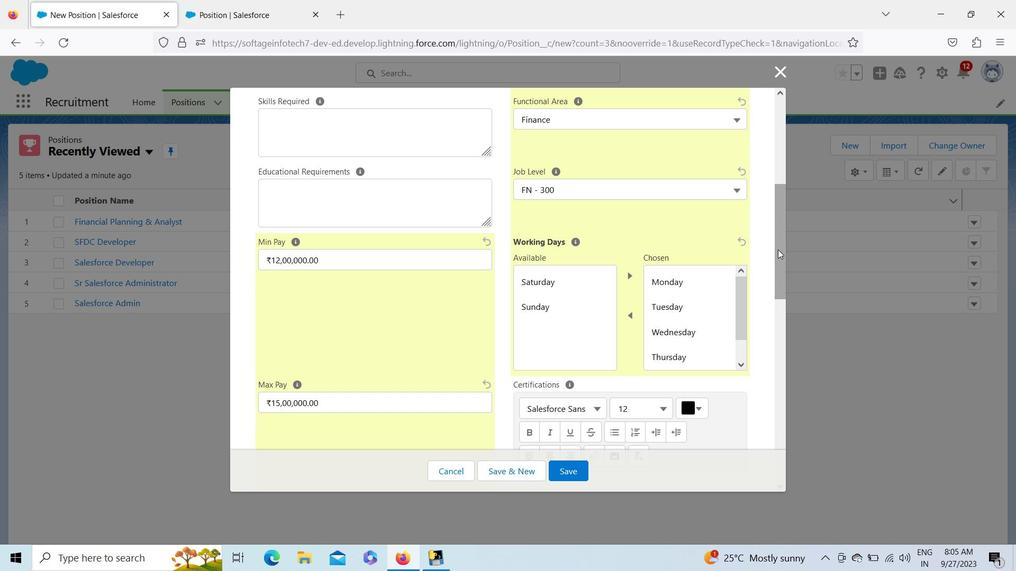 
Action: Mouse moved to (341, 272)
Screenshot: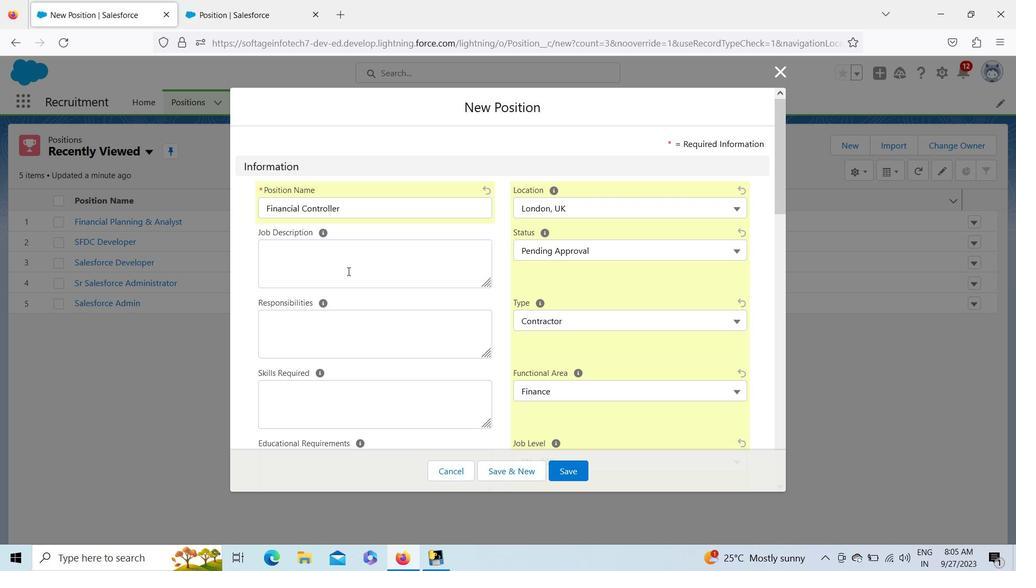 
Action: Mouse pressed left at (341, 272)
Screenshot: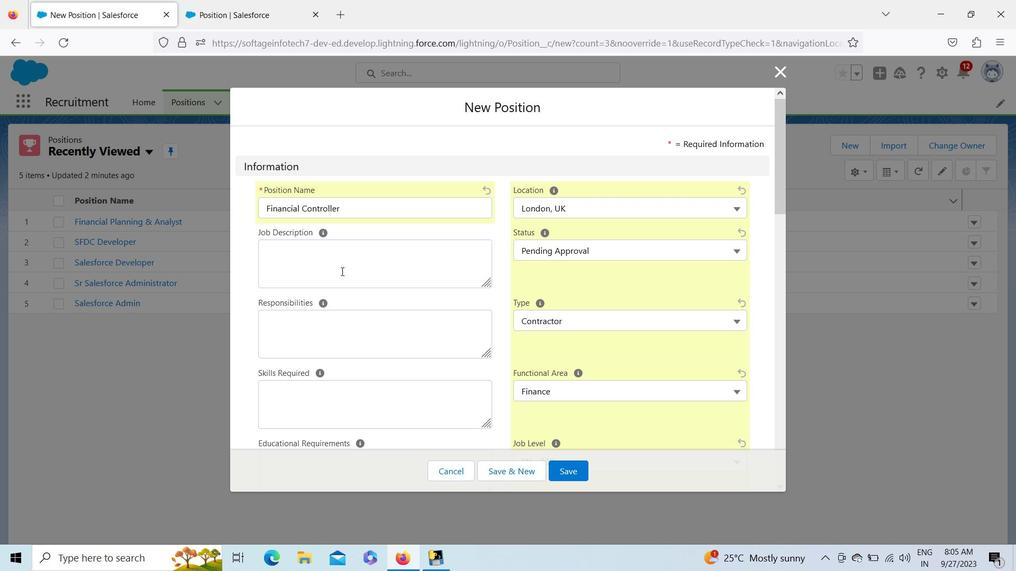 
Action: Key pressed <Key.shift>ctrl+Management<Key.space>of<Key.space><Key.shift>all<Key.space>financial<Key.space>and<Key.space>accounting<Key.space>functions
Screenshot: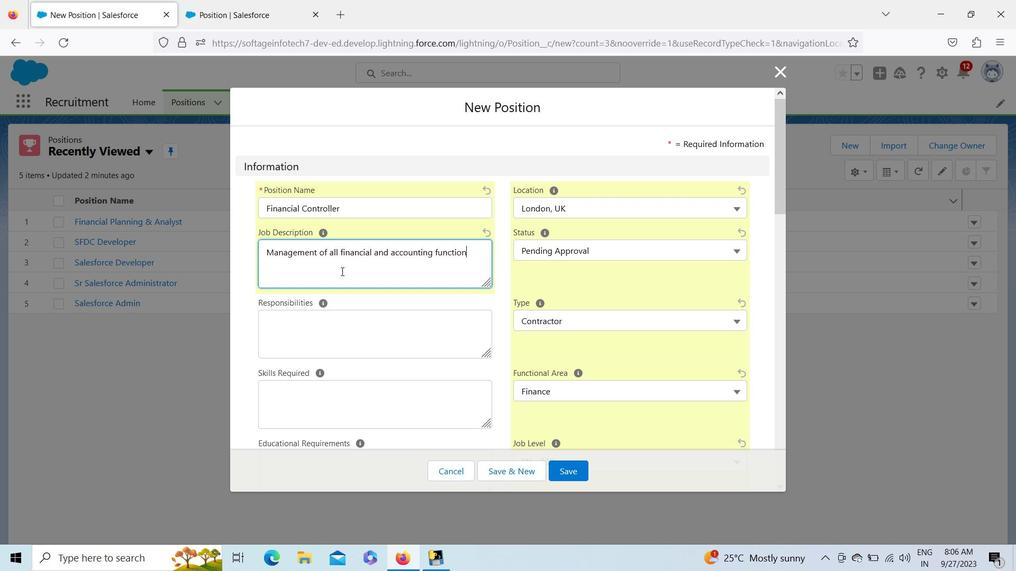 
Action: Mouse moved to (384, 312)
Screenshot: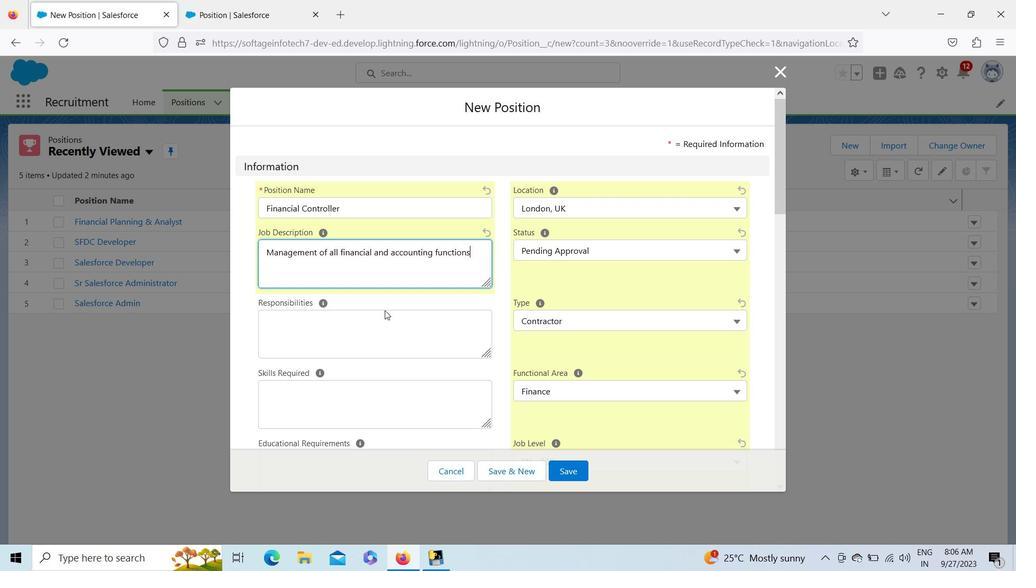 
Action: Key pressed f<Key.backspace><Key.space>for<Key.space>the<Key.space>group.<Key.enter><Key.shift><Key.shift><Key.shift><Key.shift><Key.shift><Key.shift><Key.shift><Key.shift><Key.shift><Key.shift><Key.shift><Key.shift><Key.shift><Key.shift><Key.shift><Key.shift><Key.shift><Key.shift>Developing<Key.space>finance<Key.space>strategy.<Key.enter><Key.shift><Key.shift><Key.shift><Key.shift><Key.shift><Key.shift><Key.shift>Developing<Key.space>risk<Key.space>minimization<Key.space>plans<Key.space>and<Key.space>opportunity<Key.space>forecasting.<Key.enter><Key.shift>Management<Key.space>of
Screenshot: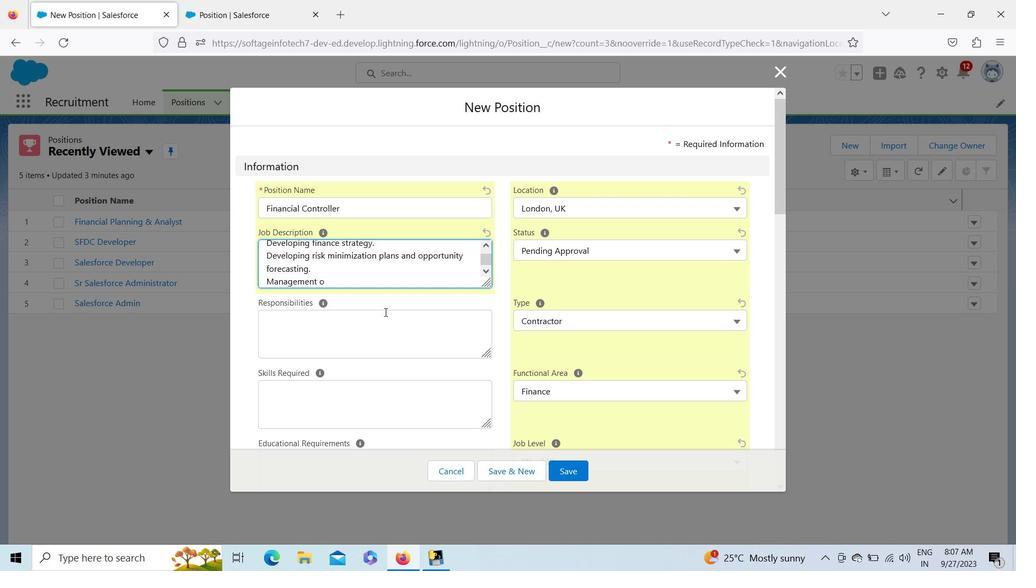 
Action: Mouse moved to (400, 298)
Screenshot: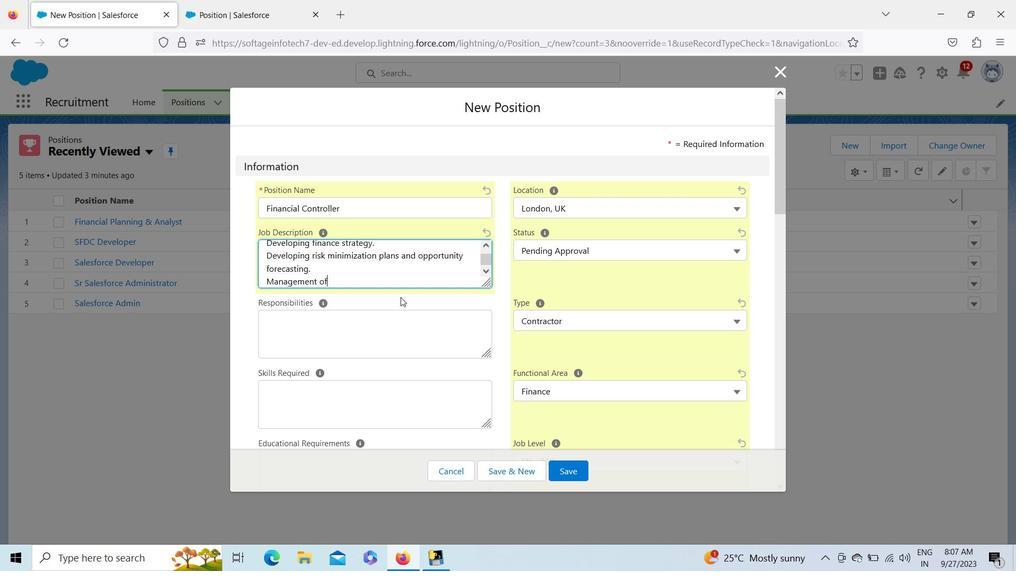 
Action: Key pressed <Key.space>office<Key.space>administration.<Key.enter><Key.shift>Preparing<Key.space><Key.shift>board<Key.space>packs.<Key.enter><Key.shift><Key.shift><Key.shift><Key.shift><Key.shift><Key.shift><Key.shift><Key.shift><Key.shift><Key.shift><Key.shift><Key.shift><Key.shift><Key.shift><Key.shift><Key.shift><Key.shift><Key.shift><Key.shift><Key.shift><Key.shift><Key.shift><Key.shift><Key.shift><Key.shift><Key.shift><Key.shift><Key.shift><Key.shift><Key.shift><Key.shift><Key.shift><Key.shift><Key.shift><Key.shift><Key.shift><Key.shift><Key.shift><Key.shift><Key.shift><Key.shift><Key.shift><Key.shift><Key.shift><Key.shift><Key.shift><Key.shift><Key.shift><Key.shift><Key.shift><Key.shift><Key.shift><Key.shift><Key.shift><Key.shift><Key.shift><Key.shift><Key.shift><Key.shift><Key.shift><Key.shift><Key.shift><Key.shift><Key.shift><Key.shift><Key.shift><Key.shift><Key.shift><Key.shift><Key.shift><Key.shift><Key.shift><Key.shift><Key.shift><Key.shift><Key.shift><Key.shift><Key.shift><Key.shift><Key.shift><Key.shift><Key.shift><Key.shift><Key.shift><Key.shift><Key.shift><Key.shift><Key.shift><Key.shift><Key.shift><Key.shift><Key.shift><Key.shift><Key.shift><Key.shift><Key.shift><Key.shift><Key.shift>
Screenshot: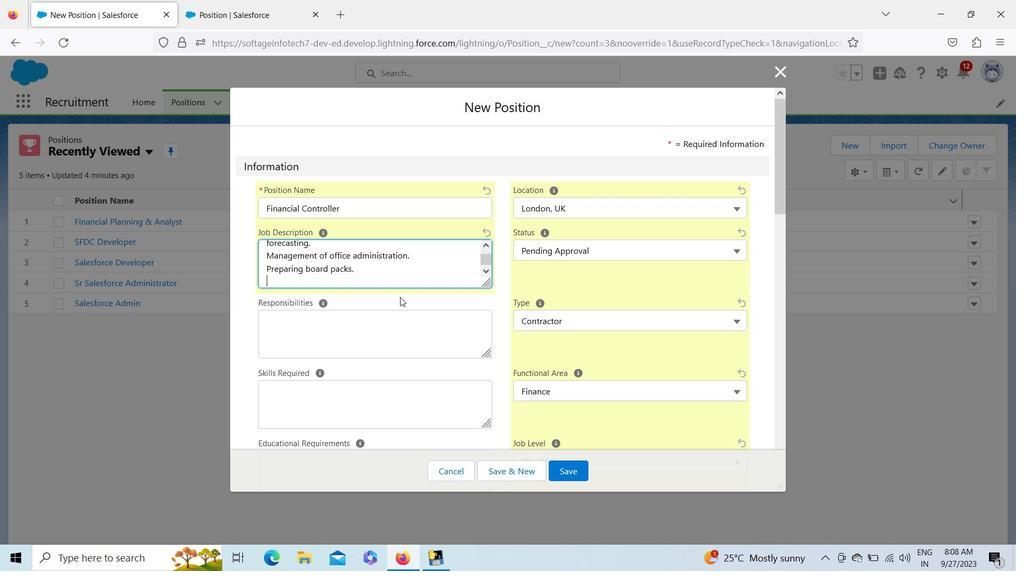
Action: Mouse moved to (483, 246)
Screenshot: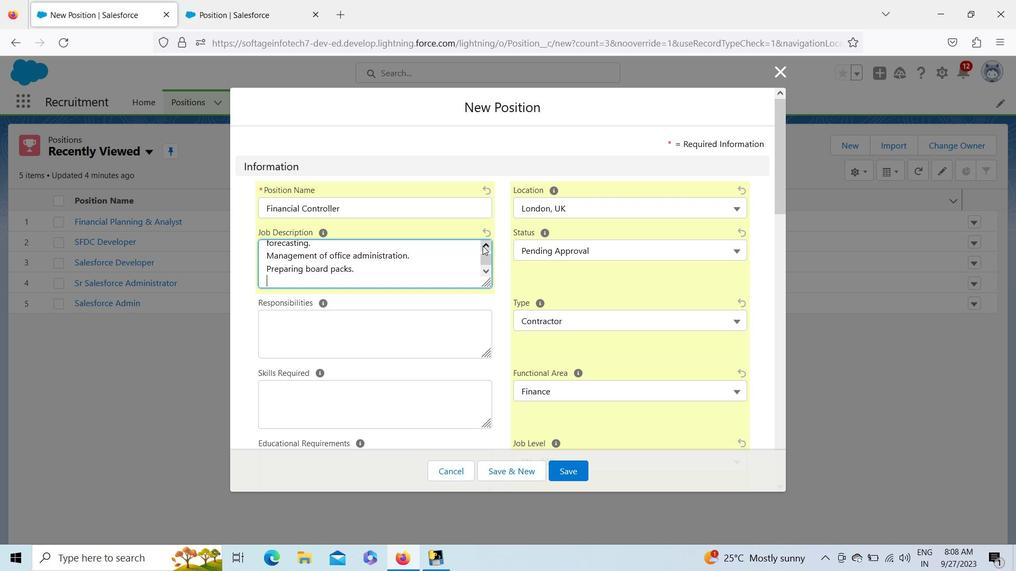 
Action: Mouse pressed left at (483, 246)
Screenshot: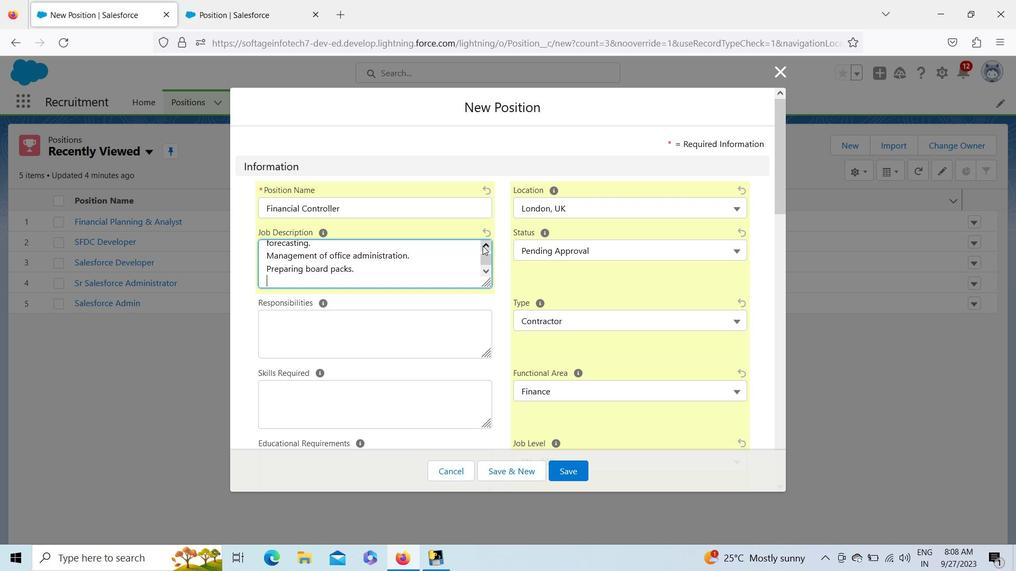 
Action: Mouse pressed left at (483, 246)
Screenshot: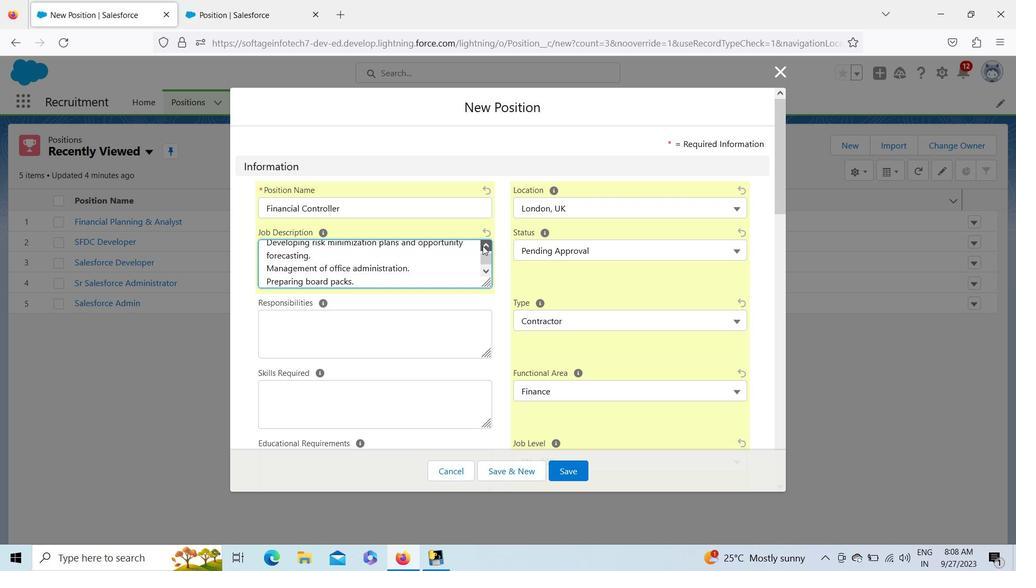 
Action: Mouse pressed left at (483, 246)
Screenshot: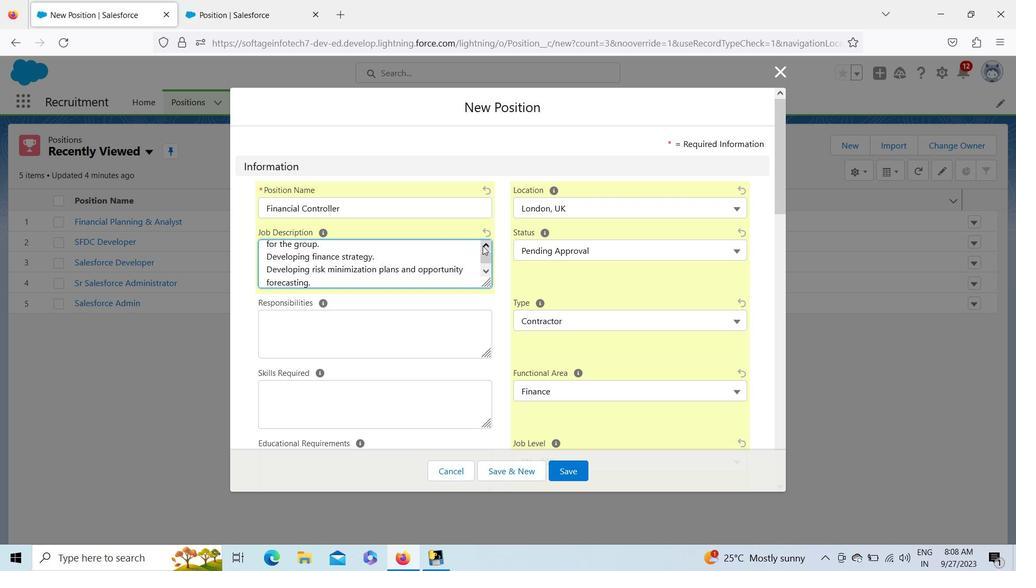 
Action: Mouse pressed left at (483, 246)
Screenshot: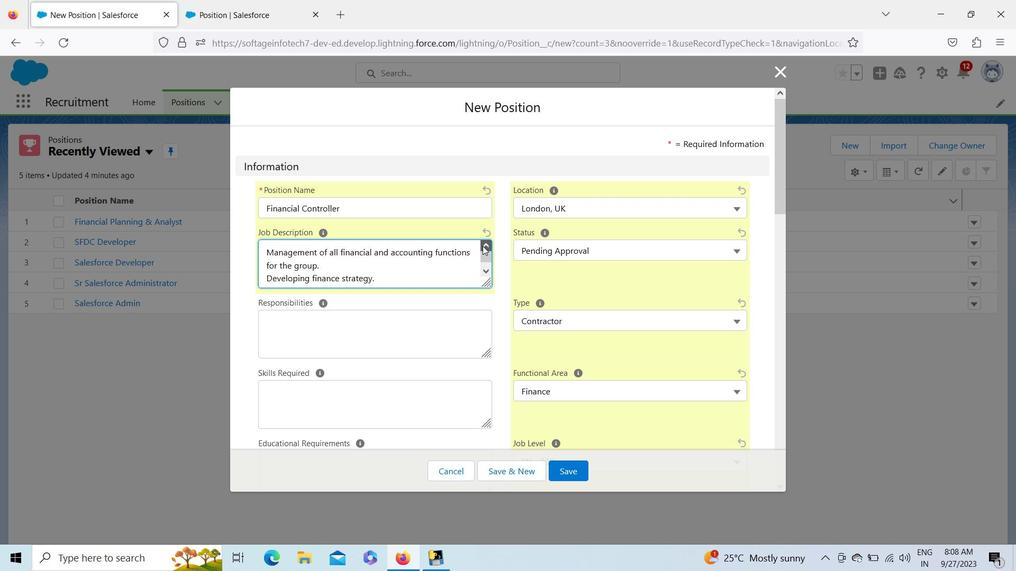 
Action: Mouse pressed left at (483, 246)
Screenshot: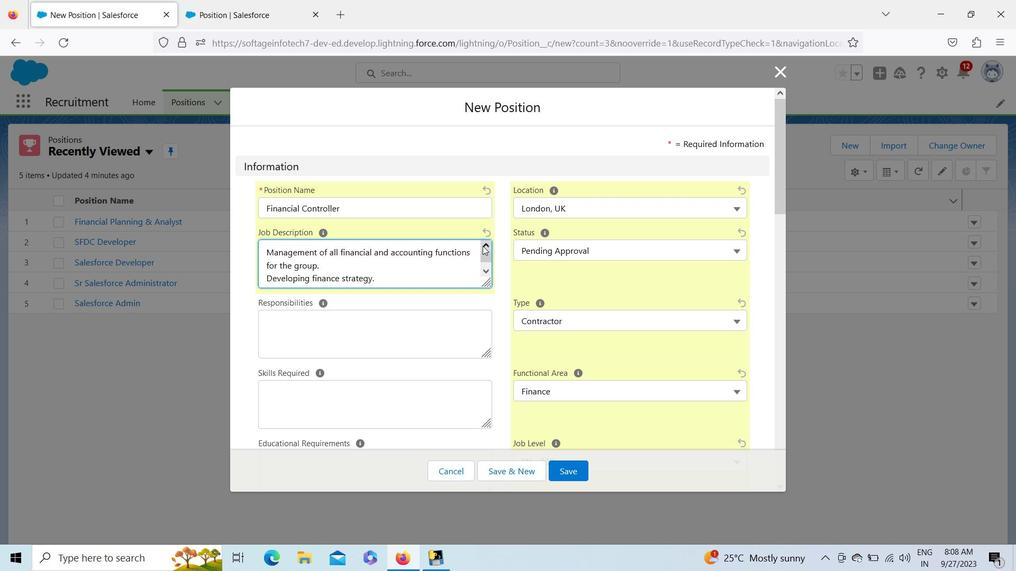
Action: Mouse pressed left at (483, 246)
Screenshot: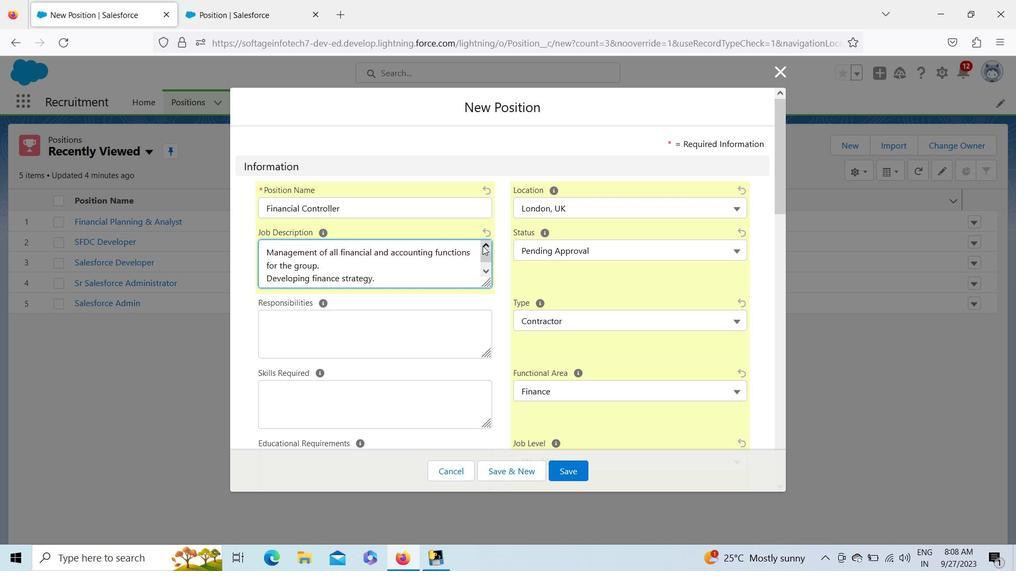 
Action: Mouse moved to (401, 320)
Screenshot: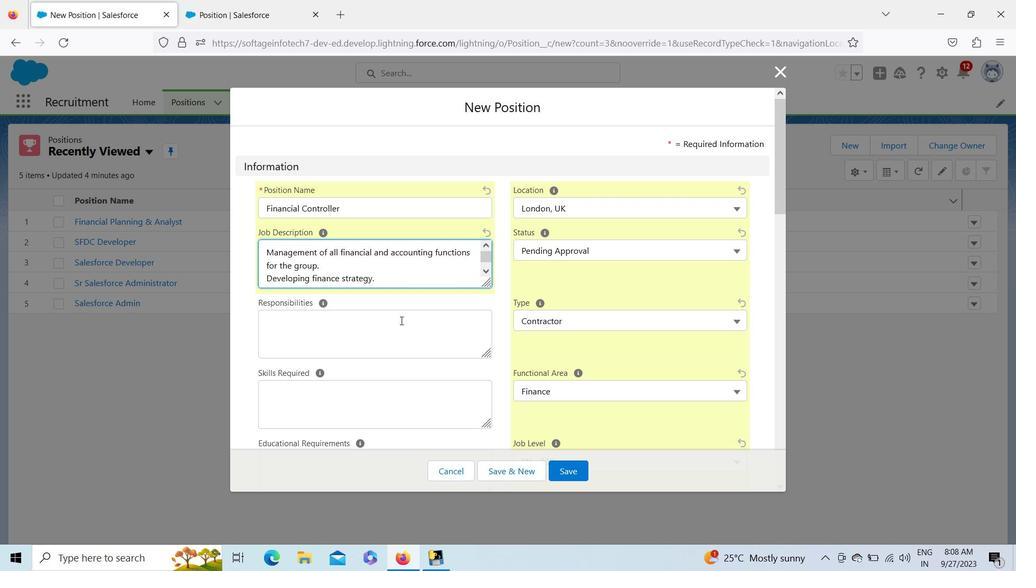 
Action: Mouse pressed left at (401, 320)
Screenshot: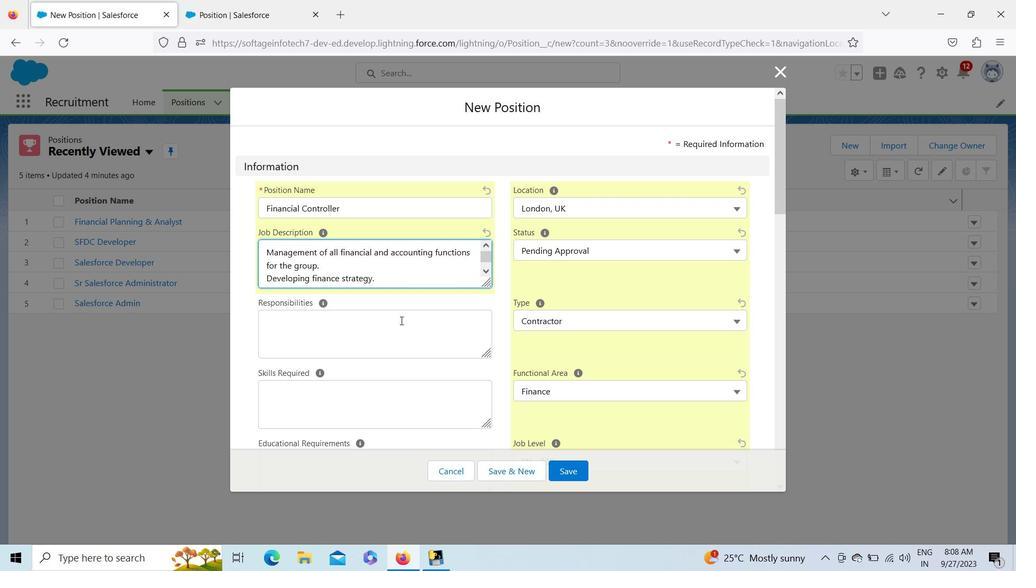 
Action: Key pressed <Key.shift><Key.shift><Key.shift><Key.shift><Key.shift><Key.shift><Key.shift><Key.shift><Key.shift><Key.shift><Key.shift><Key.shift><Key.shift><Key.shift><Key.shift><Key.shift><Key.shift><Key.shift><Key.shift><Key.shift><Key.shift><Key.shift><Key.shift><Key.shift><Key.shift><Key.shift><Key.shift><Key.shift>Prea<Key.backspace>paru<Key.backspace>ing<Key.space>monthly<Key.space>management<Key.space>accounts<Key.space>and<Key.space>company<Key.space>tax.<Key.enter><Key.shift>Develop<Key.space>and<Key.space>documer<Key.backspace>nt<Key.space>processes<Key.space>and<Key.space>policies<Key.space>within<Key.space>the<Key.space>company<Key.space>to<Key.space>ensure<Key.space>sound<Key.space>internal<Key.space>controls.<Key.enter><Key.shift>Financial<Key.space>reporting<Key.space>and<Key.space>analysis.<Key.enter><Key.shift>Budget<Key.space>consolidation<Key.space>and<Key.space>cash<Key.space>
Screenshot: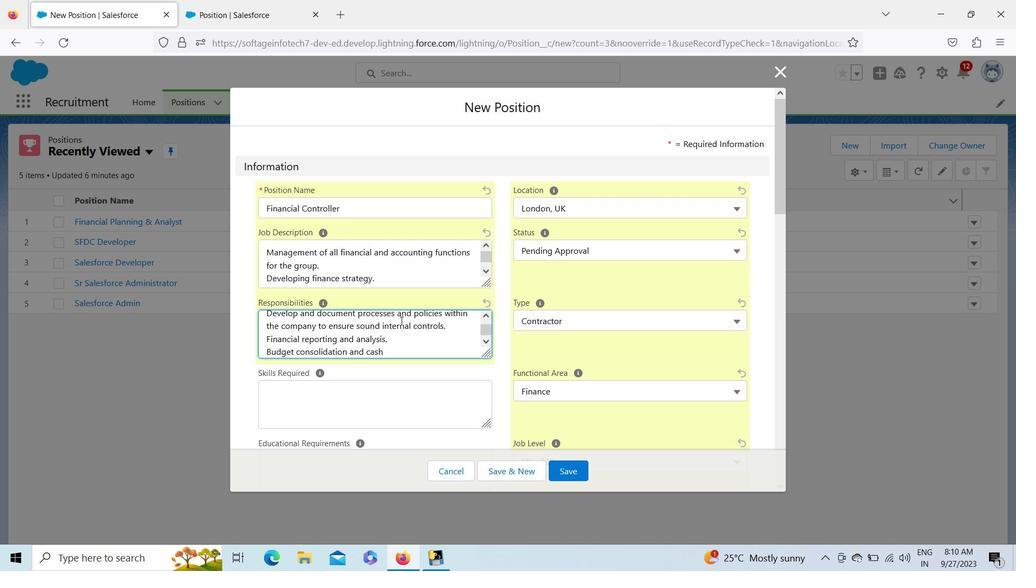 
Action: Mouse moved to (388, 351)
Screenshot: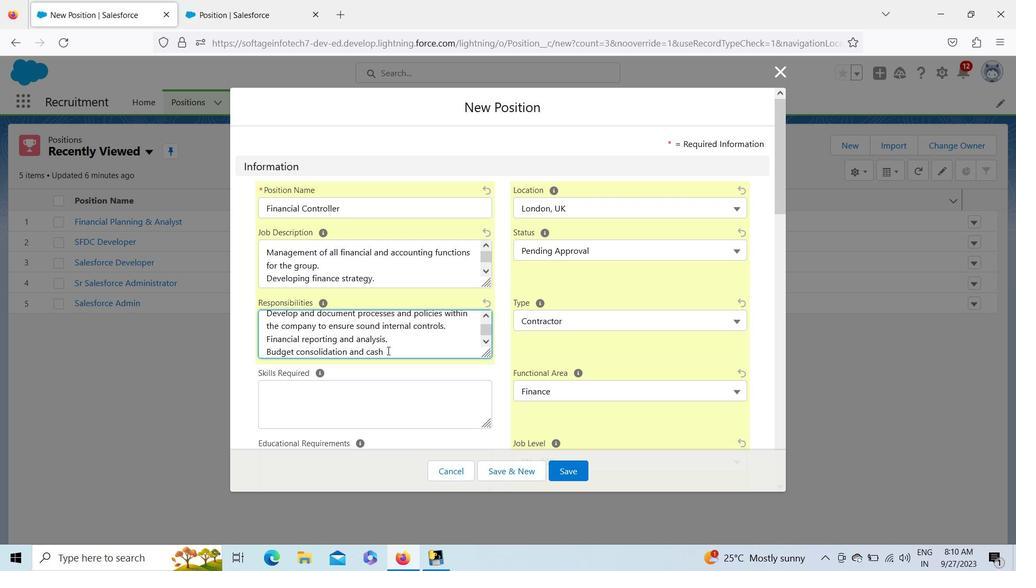 
Action: Key pressed flow
Screenshot: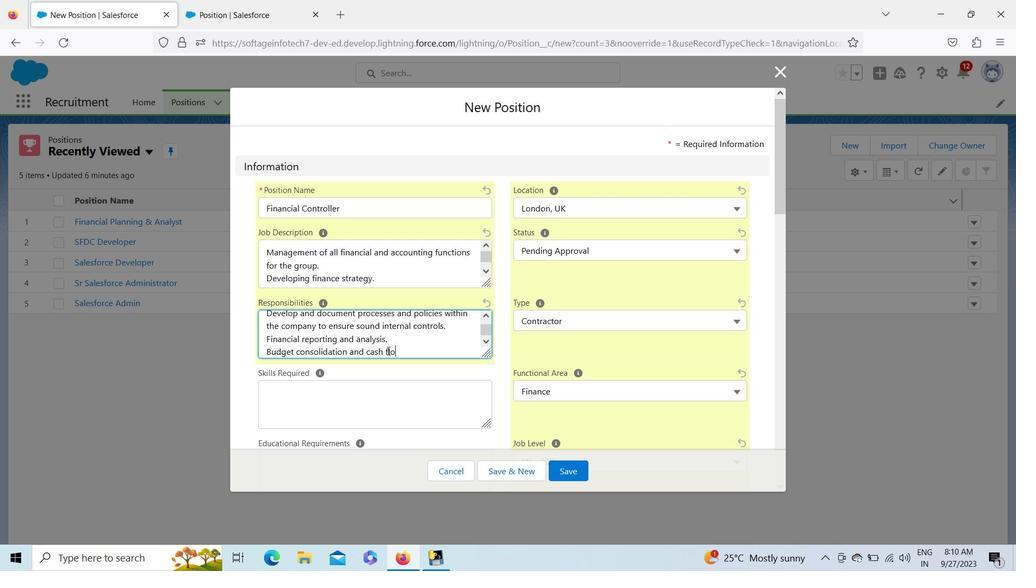 
Action: Mouse moved to (486, 340)
Screenshot: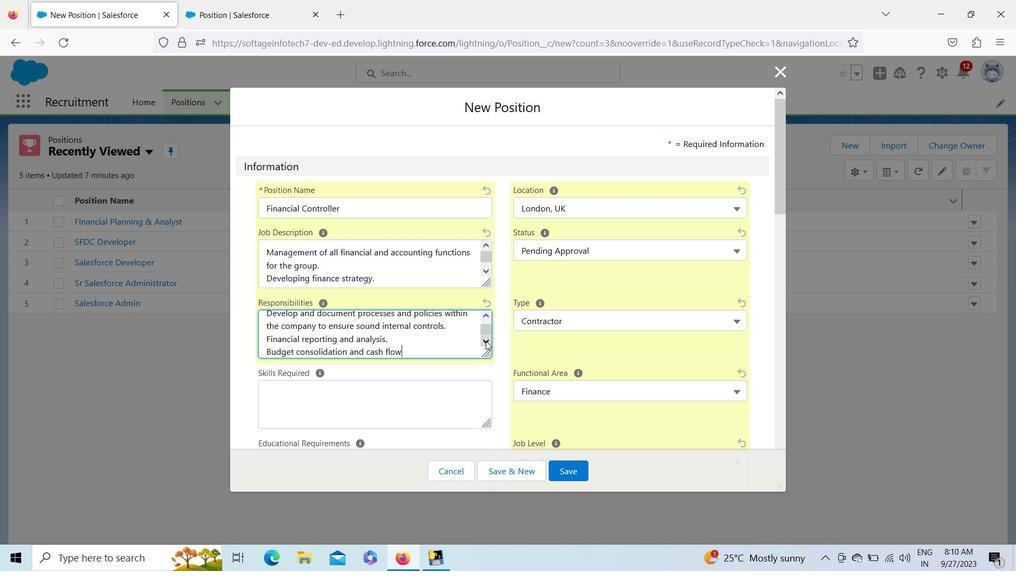 
Action: Mouse pressed left at (486, 340)
Screenshot: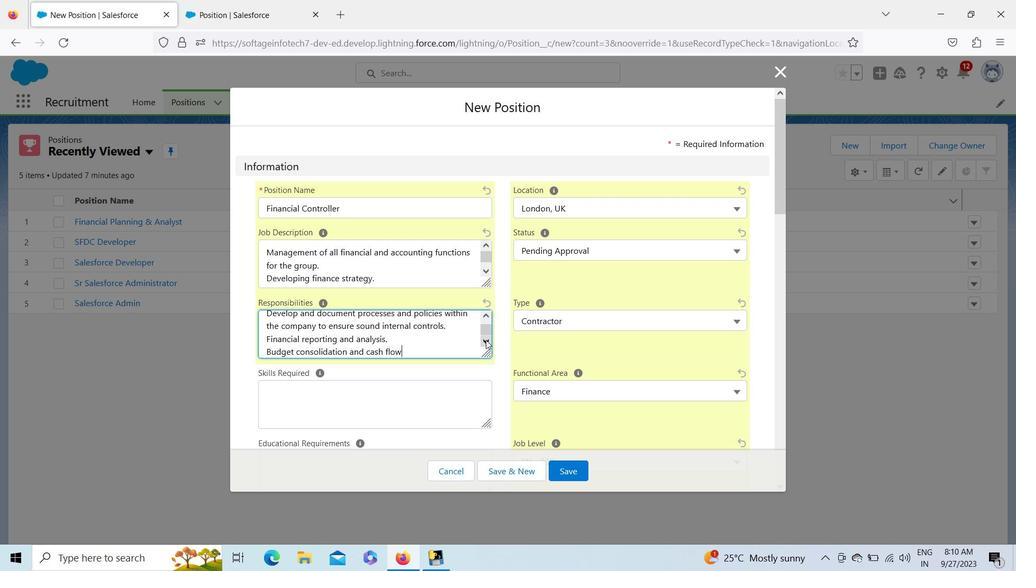 
Action: Mouse pressed left at (486, 340)
Screenshot: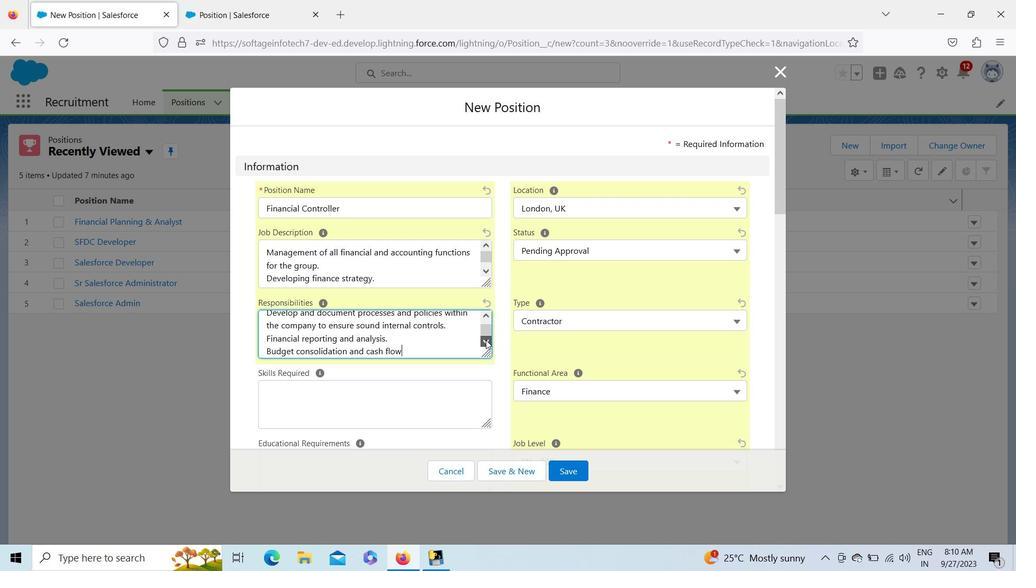 
Action: Mouse pressed left at (486, 340)
Screenshot: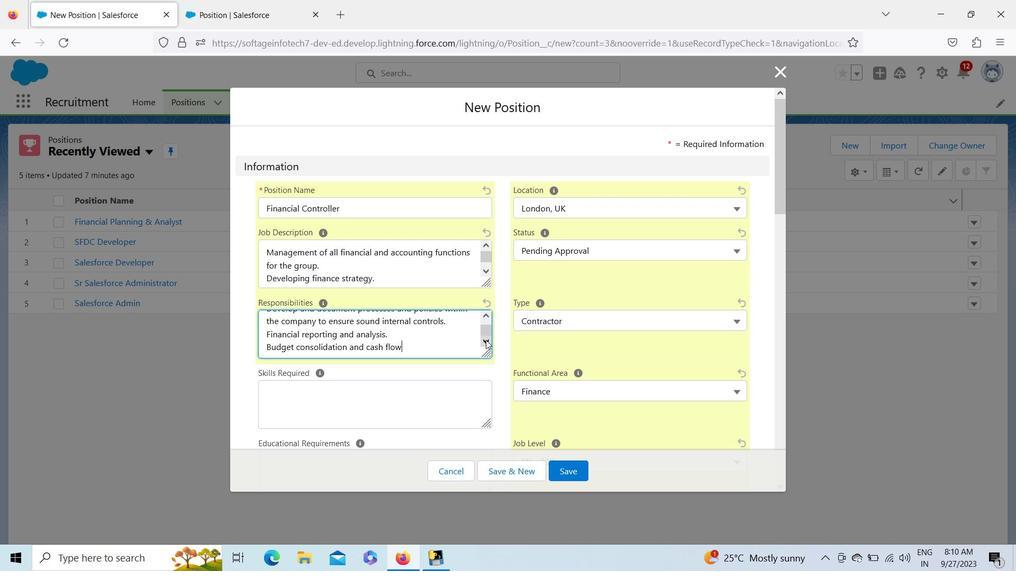 
Action: Mouse pressed left at (486, 340)
Screenshot: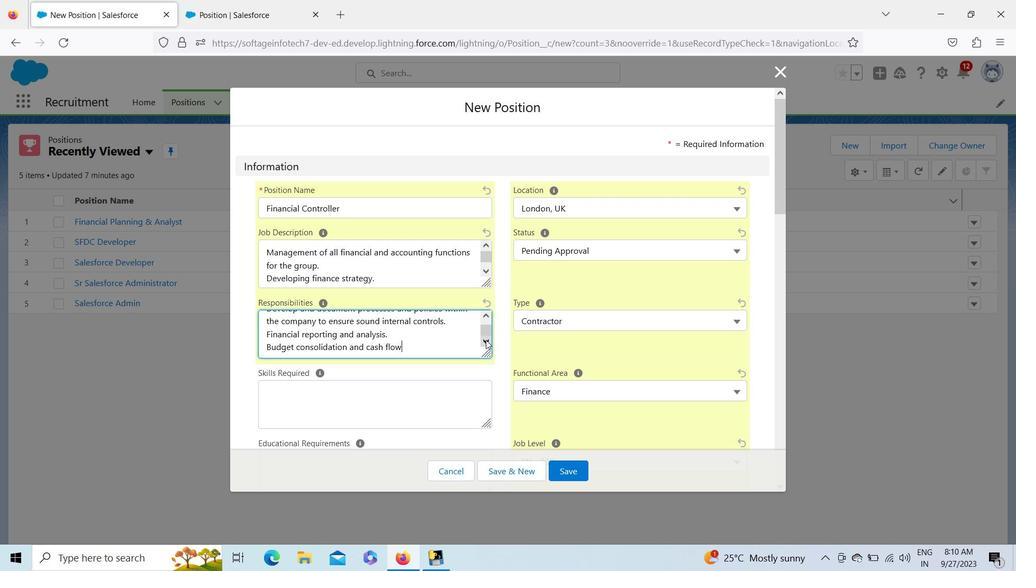 
Action: Mouse pressed left at (486, 340)
Screenshot: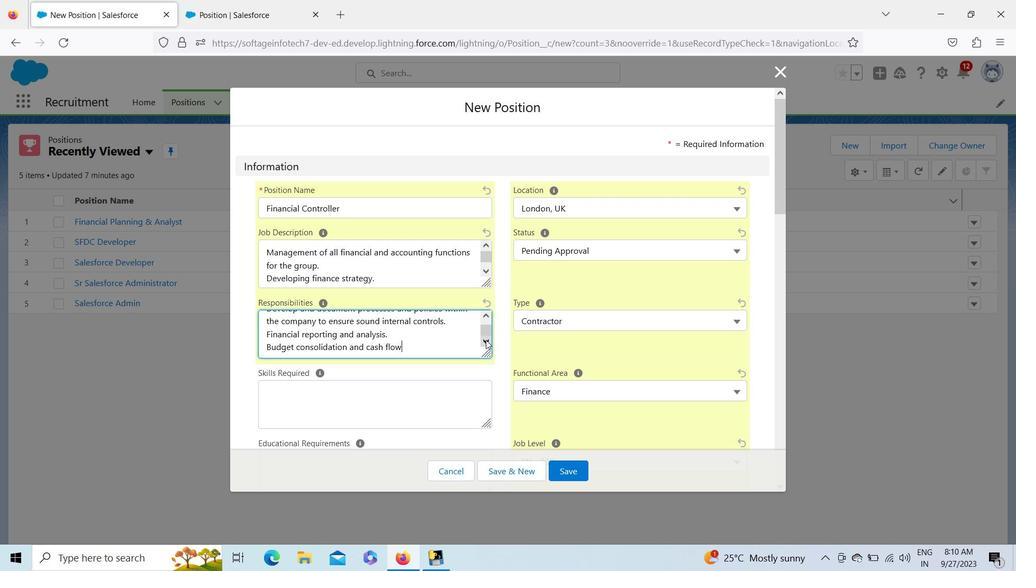 
Action: Mouse pressed left at (486, 340)
Screenshot: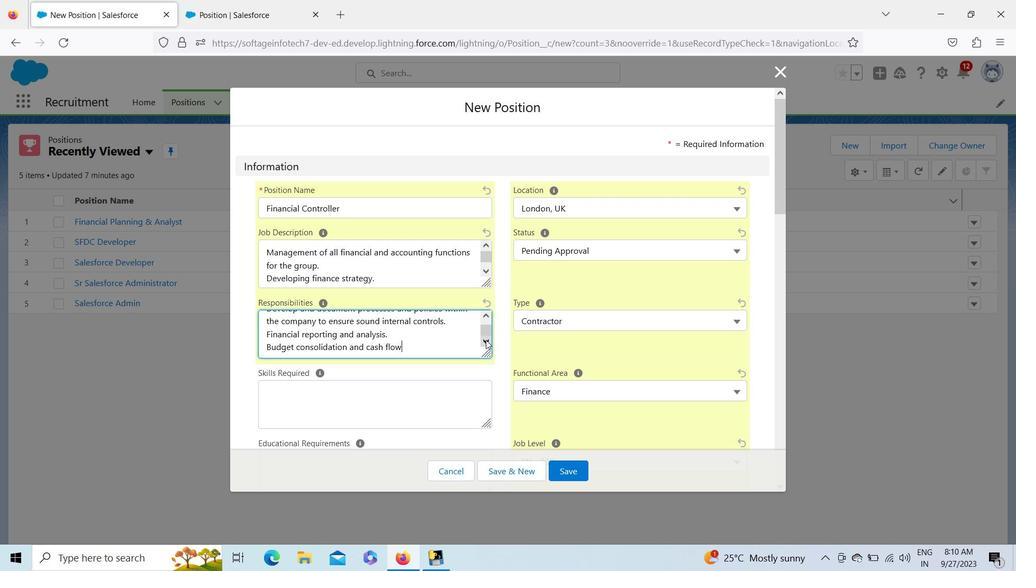 
Action: Mouse moved to (437, 353)
Screenshot: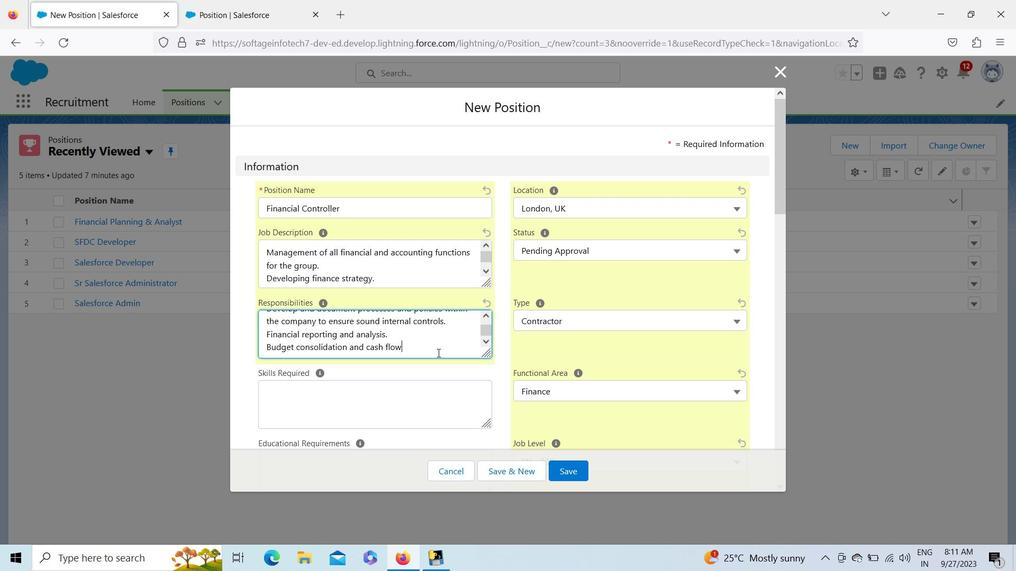 
Action: Key pressed <Key.space>management.<Key.enter><Key.shift>Maintain<Key.space>compliance<Key.space>with<Key.space>statutory<Key.space>law<Key.space>and<Key.space>financial<Key.space>regulations.<Key.enter><Key.shift>Payroll<Key.space>processing.
Screenshot: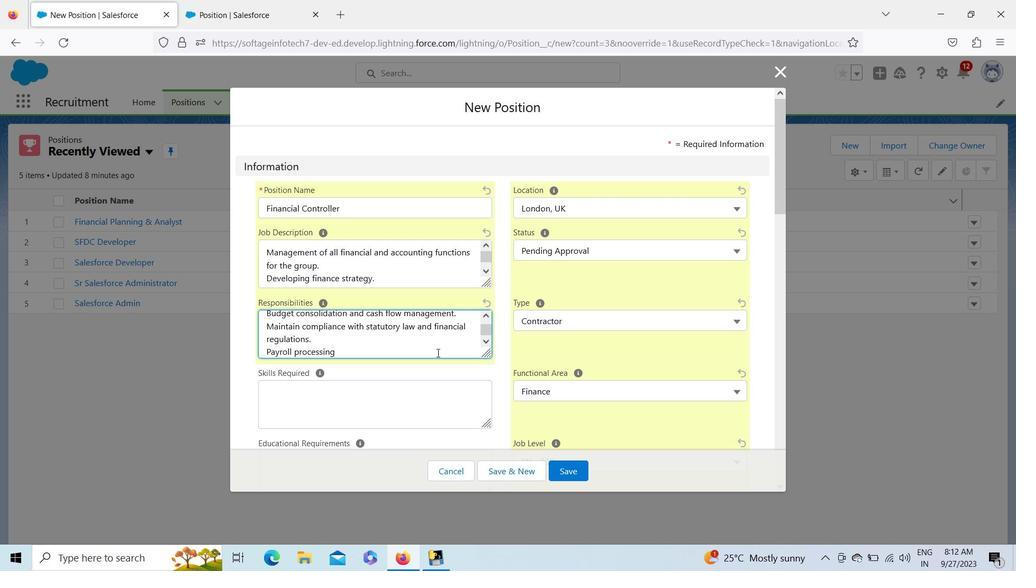 
Action: Mouse moved to (396, 412)
Screenshot: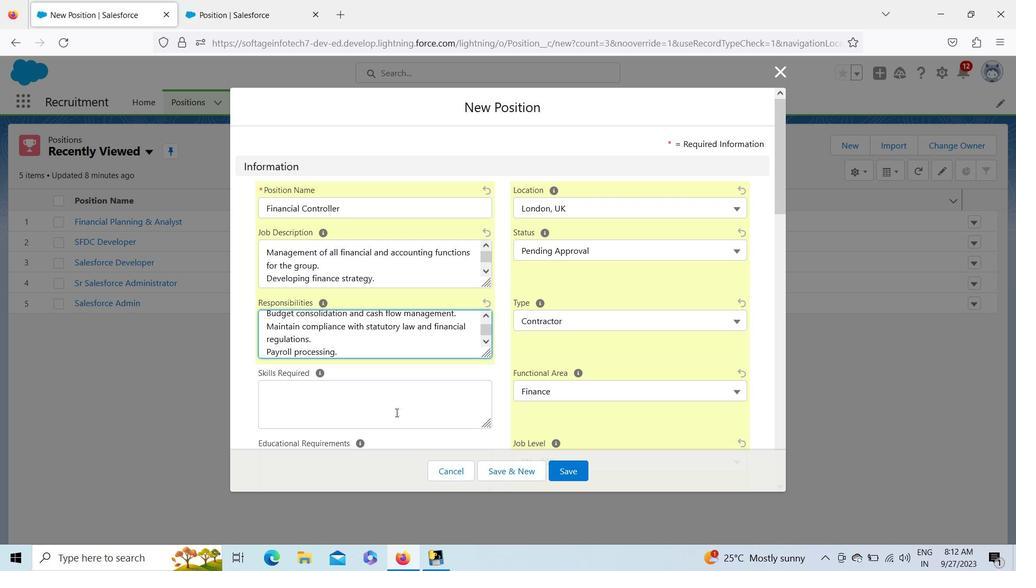 
Action: Mouse pressed left at (396, 412)
Screenshot: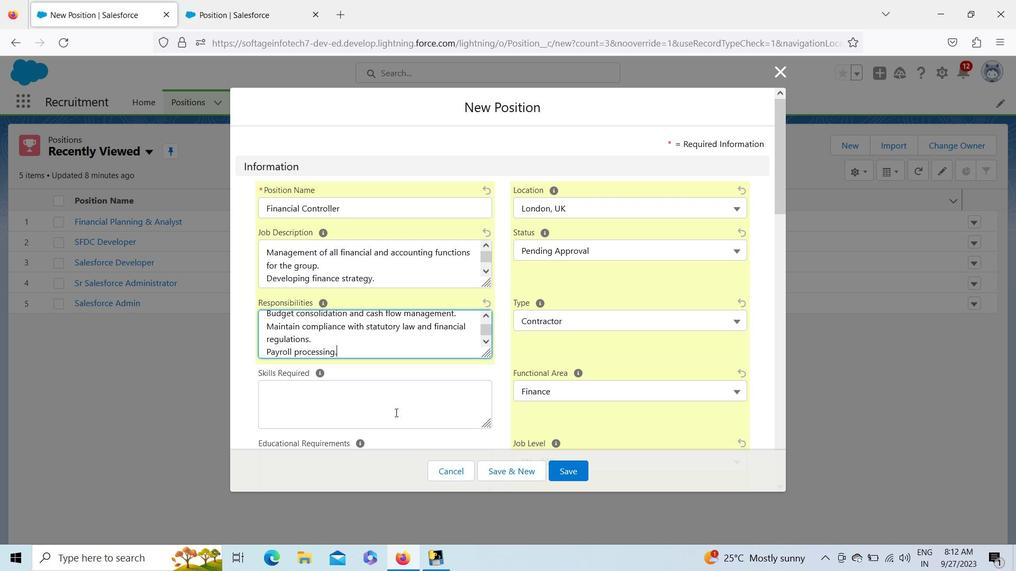 
Action: Key pressed <Key.shift><Key.shift><Key.shift><Key.shift><Key.shift><Key.shift><Key.shift><Key.shift><Key.shift><Key.shift><Key.shift><Key.shift><Key.shift><Key.shift><Key.shift><Key.shift><Key.shift><Key.shift><Key.shift><Key.shift><Key.shift><Key.shift><Key.shift><Key.shift><Key.shift><Key.shift><Key.shift><Key.shift><Key.shift><Key.shift><Key.shift><Key.shift><Key.shift><Key.shift><Key.shift><Key.shift><Key.shift><Key.shift><Key.shift><Key.shift><Key.shift><Key.shift><Key.shift><Key.shift><Key.shift><Key.shift><Key.shift><Key.shift><Key.shift><Key.shift><Key.shift><Key.shift><Key.shift><Key.shift><Key.shift><Key.shift><Key.shift><Key.shift><Key.shift><Key.shift><Key.shift><Key.shift><Key.shift><Key.shift><Key.shift><Key.shift><Key.shift><Key.shift><Key.shift><Key.shift><Key.shift><Key.shift><Key.shift><Key.shift><Key.shift><Key.shift><Key.shift><Key.shift><Key.shift><Key.shift><Key.shift><Key.shift><Key.shift><Key.shift><Key.shift><Key.shift><Key.shift><Key.shift><Key.shift><Key.shift><Key.shift><Key.shift><Key.shift><Key.shift><Key.shift><Key.shift><Key.shift><Key.shift><Key.shift><Key.shift><Key.shift><Key.shift><Key.shift><Key.shift><Key.shift><Key.shift><Key.shift><Key.shift><Key.shift><Key.shift><Key.shift><Key.shift><Key.shift><Key.shift><Key.shift><Key.shift><Key.shift><Key.shift><Key.shift><Key.shift><Key.shift><Key.shift><Key.shift><Key.shift><Key.shift>
Screenshot: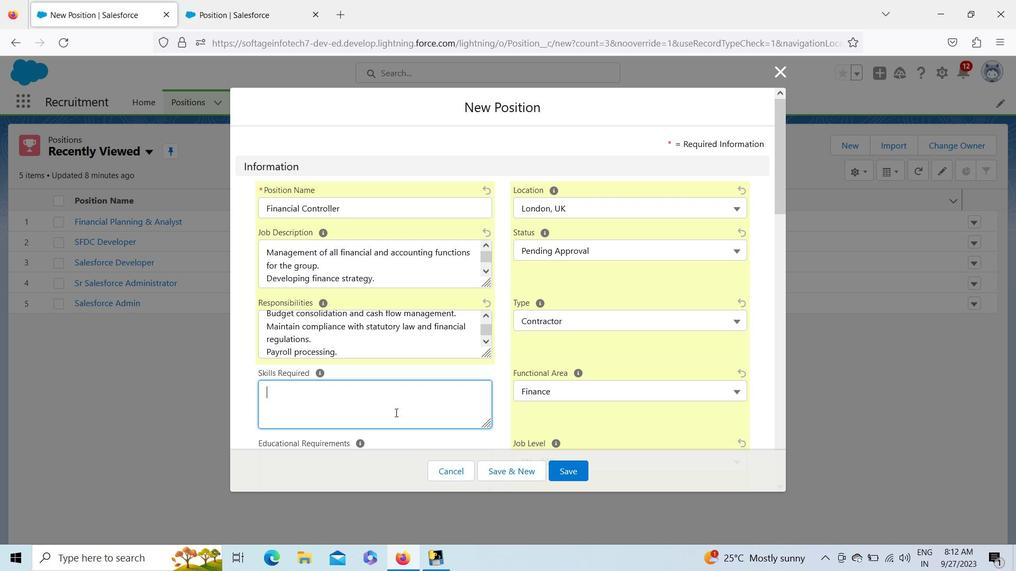 
Action: Mouse moved to (413, 389)
Screenshot: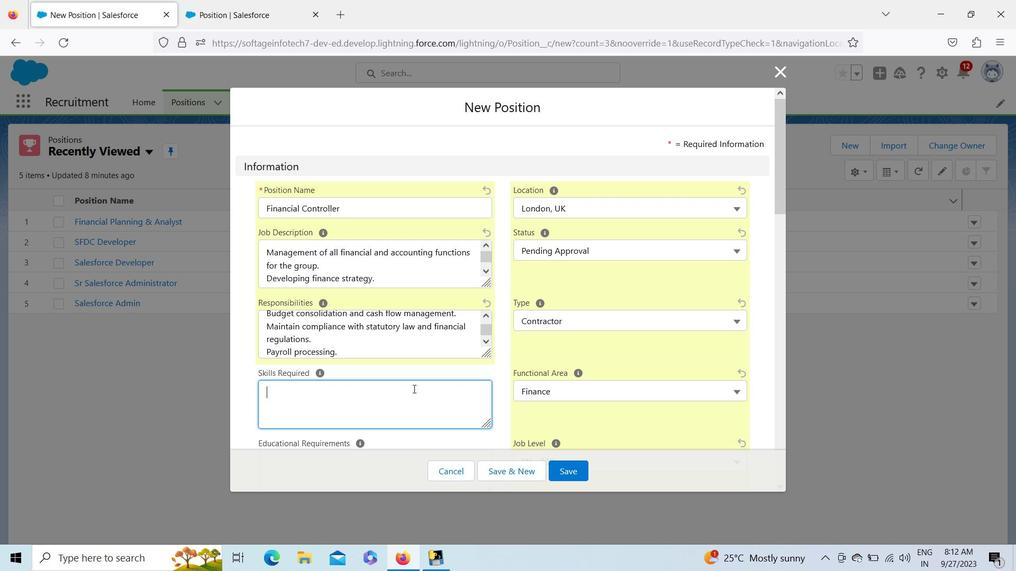 
Action: Key pressed <Key.shift><Key.shift><Key.shift><Key.shift><Key.shift><Key.shift><Key.shift>Balance<Key.space><Key.shift>Sheet<Key.space><Key.shift>Finalisation<Key.enter><Key.shift>TDS<Key.enter><Key.shift><Key.shift><Key.shift><Key.shift>GST<Key.enter><Key.shift><Key.shift><Key.shift>Accounts<Key.space><Key.shift>Finalisation
Screenshot: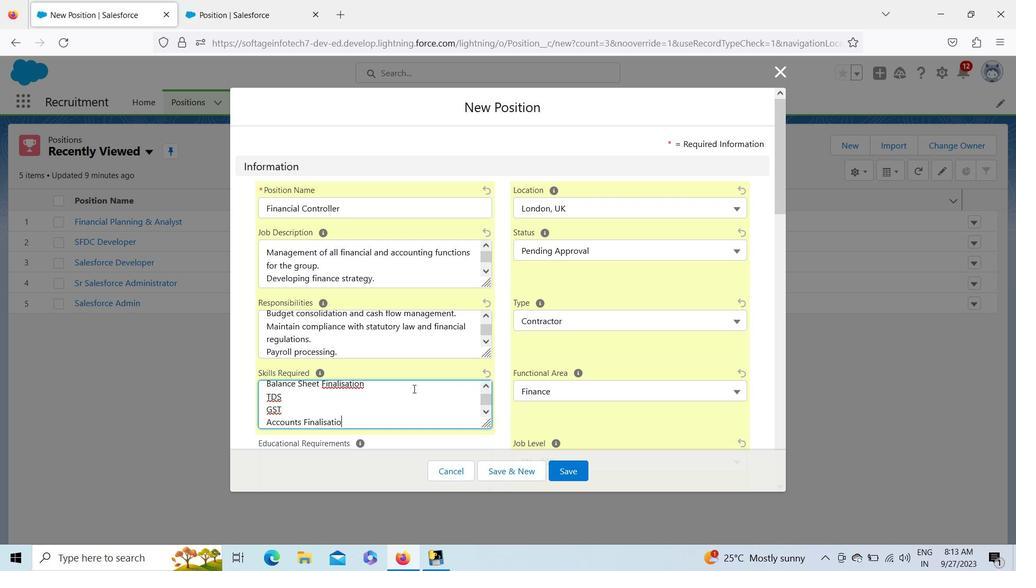 
Action: Mouse moved to (483, 412)
Screenshot: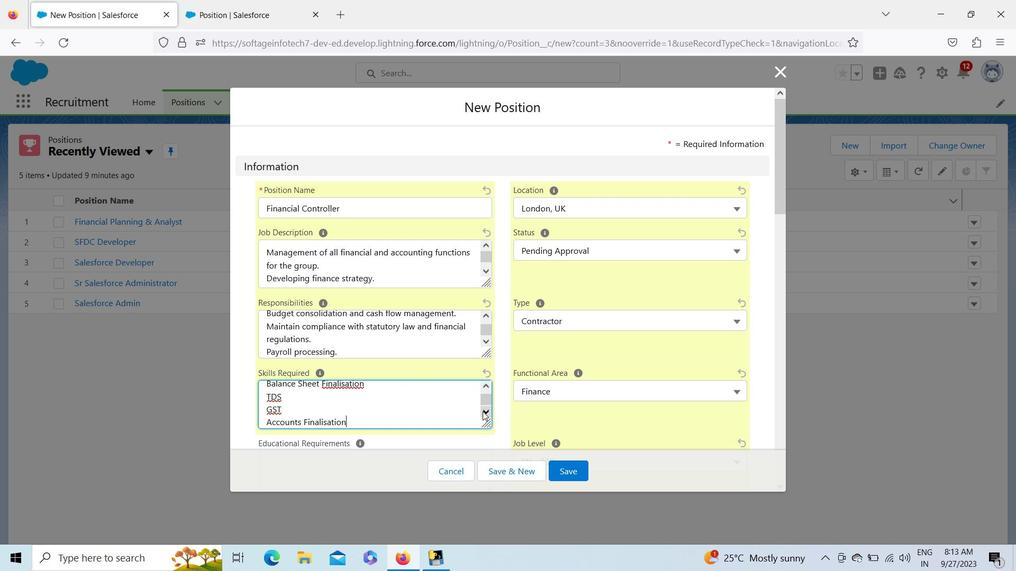 
Action: Mouse pressed left at (483, 412)
Screenshot: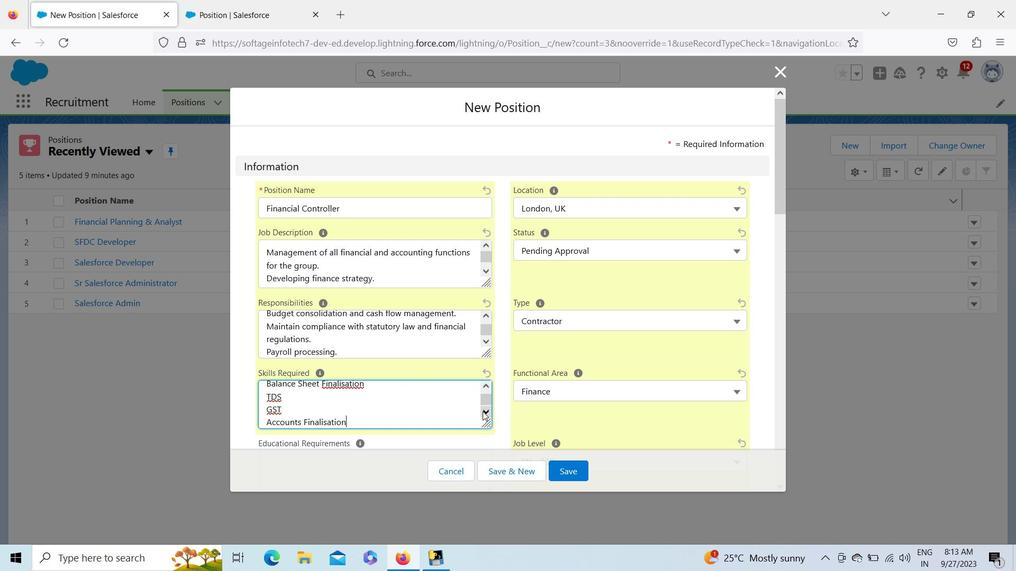
Action: Mouse pressed left at (483, 412)
Screenshot: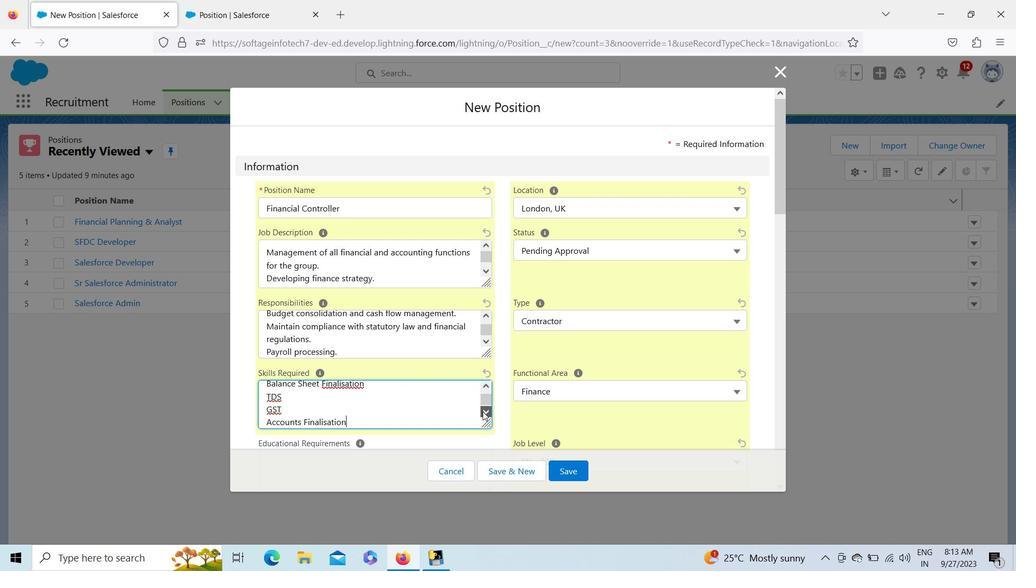 
Action: Mouse pressed left at (483, 412)
Screenshot: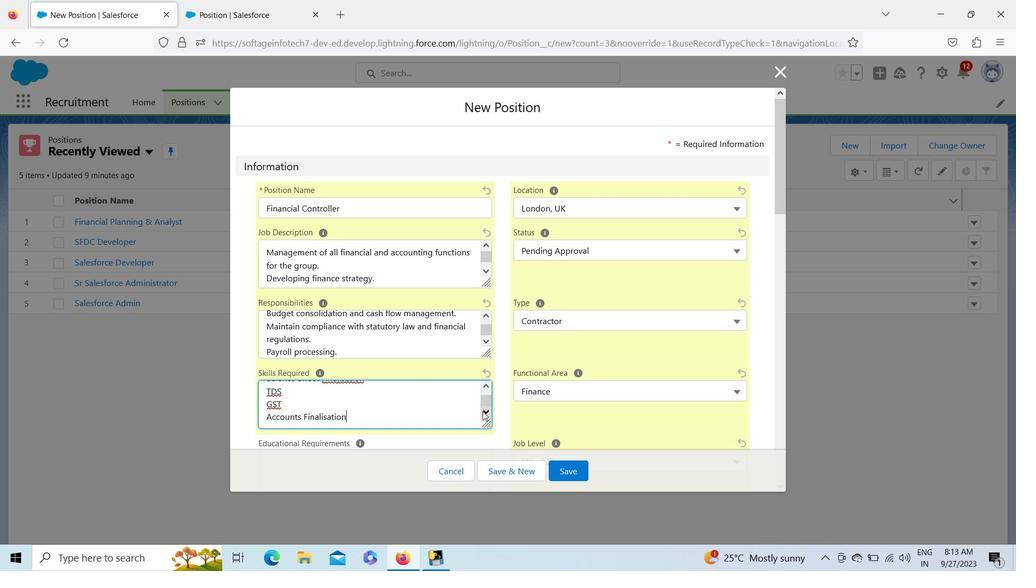 
Action: Mouse pressed left at (483, 412)
Screenshot: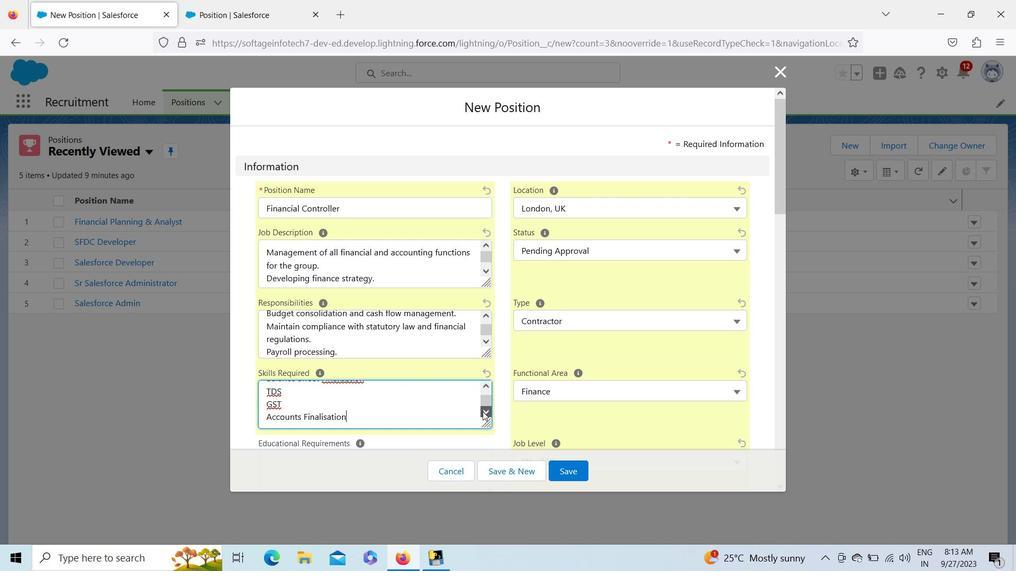 
Action: Mouse pressed left at (483, 412)
Screenshot: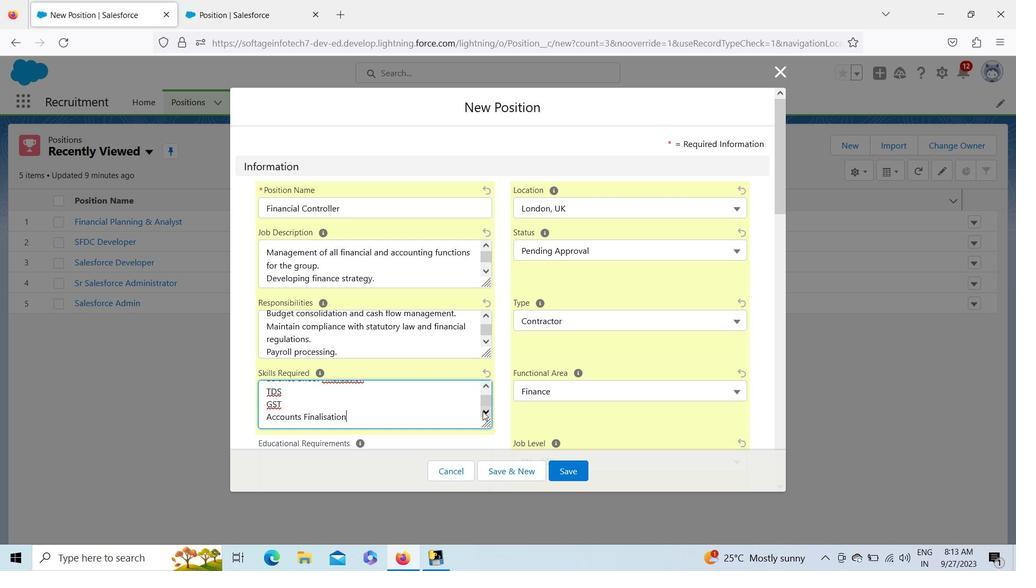 
Action: Mouse pressed left at (483, 412)
Screenshot: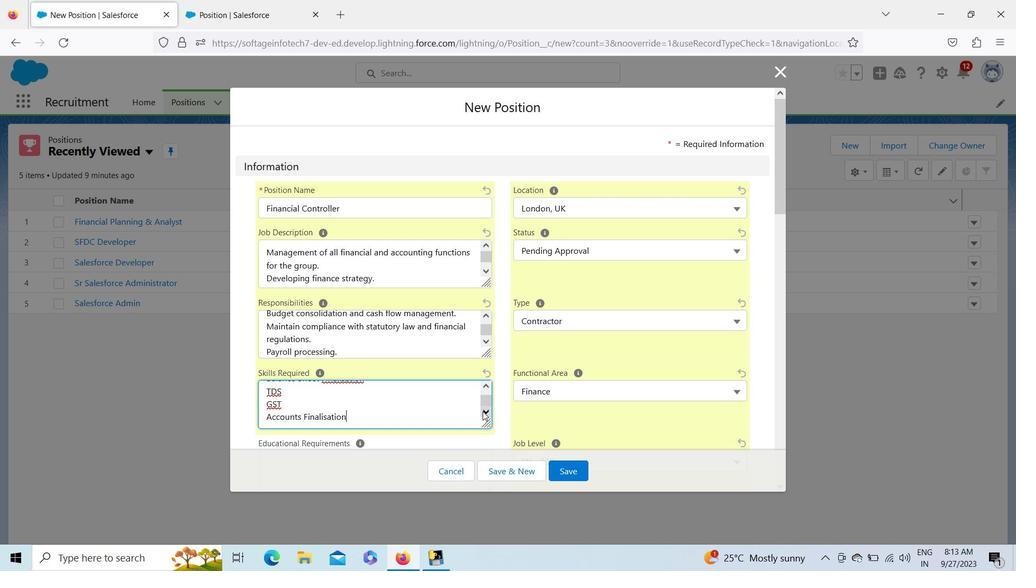 
Action: Mouse pressed left at (483, 412)
Screenshot: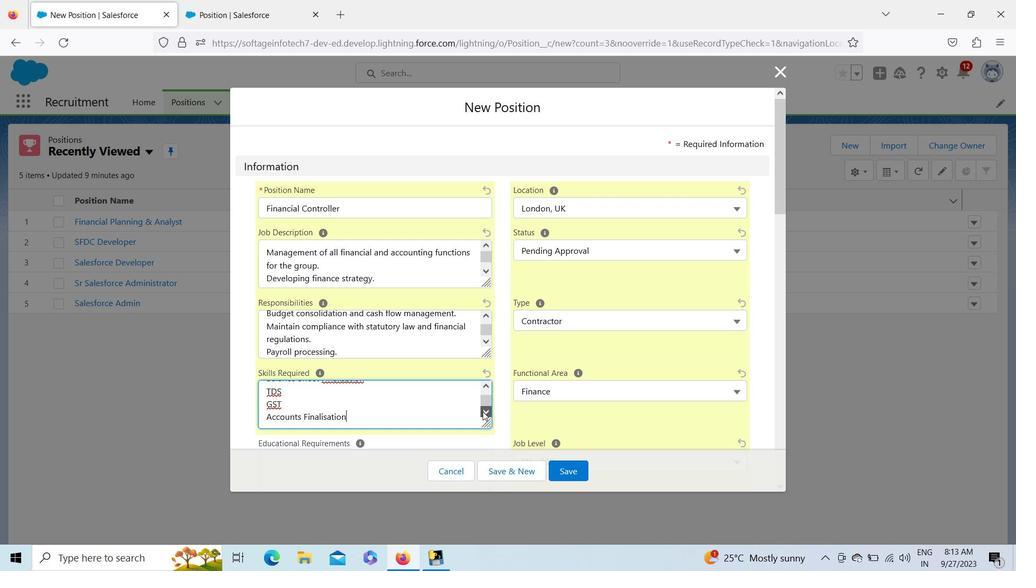 
Action: Mouse moved to (781, 199)
Screenshot: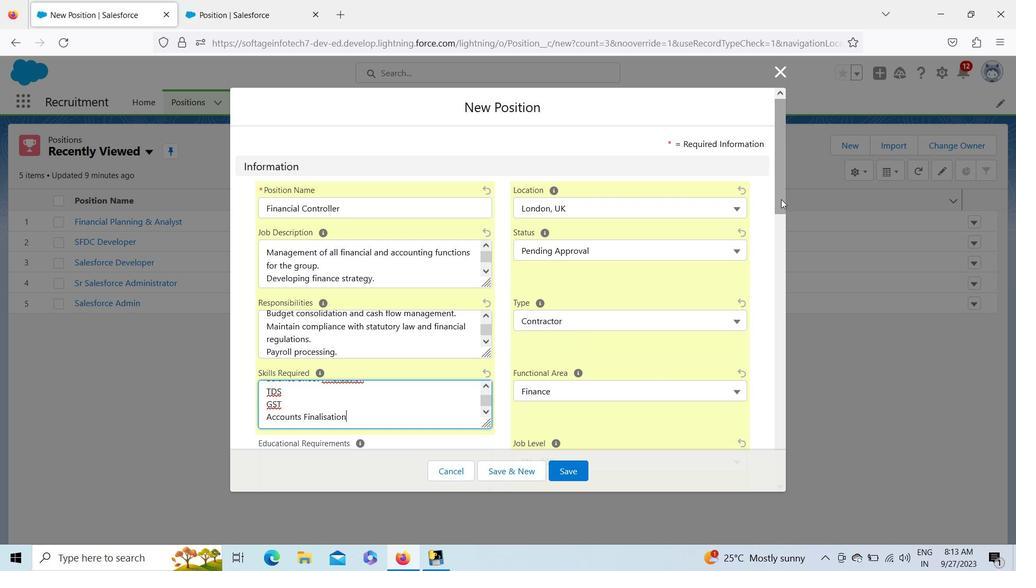 
Action: Mouse pressed left at (781, 199)
Screenshot: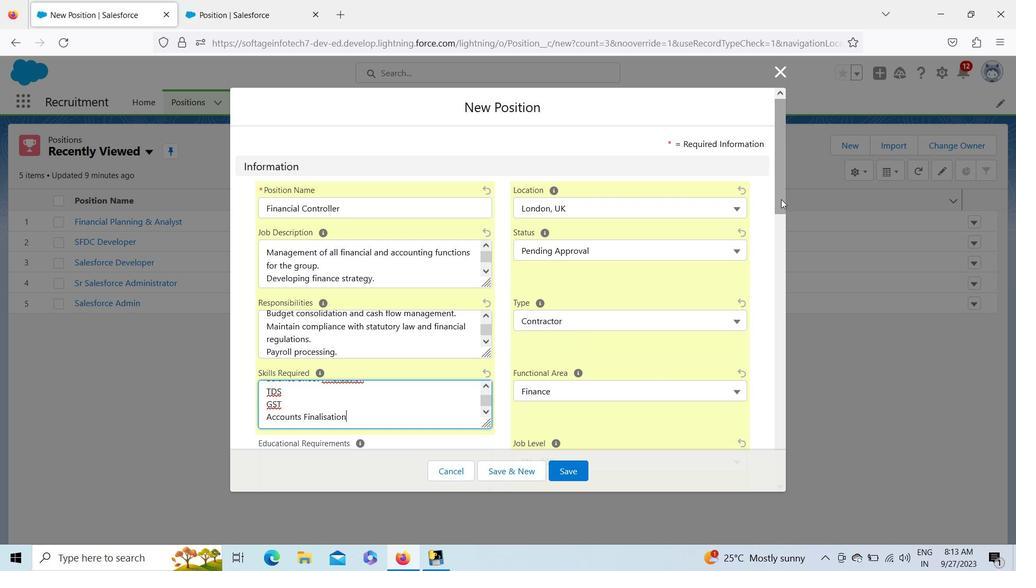 
Action: Mouse moved to (400, 275)
Screenshot: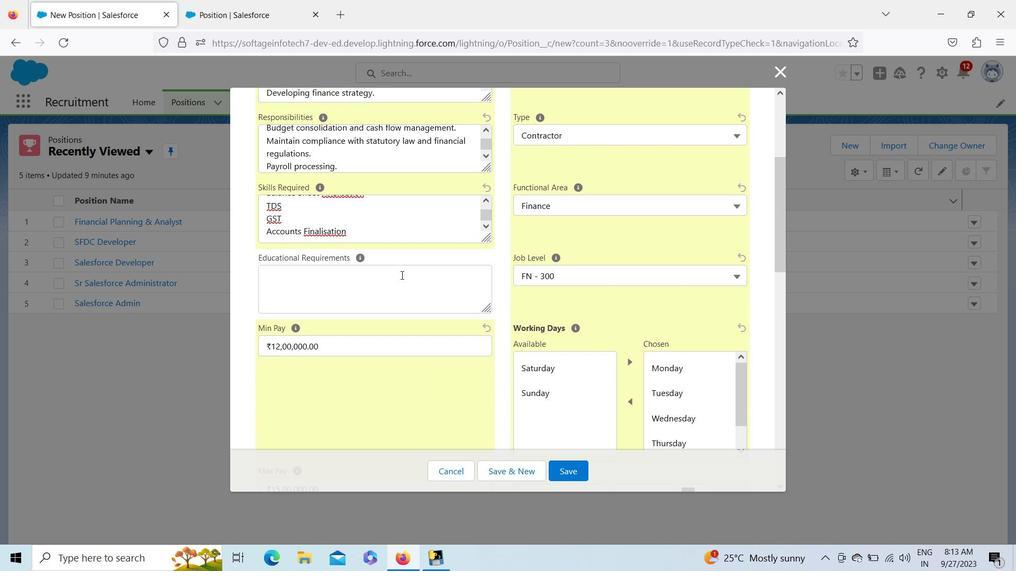 
Action: Mouse pressed left at (400, 275)
Screenshot: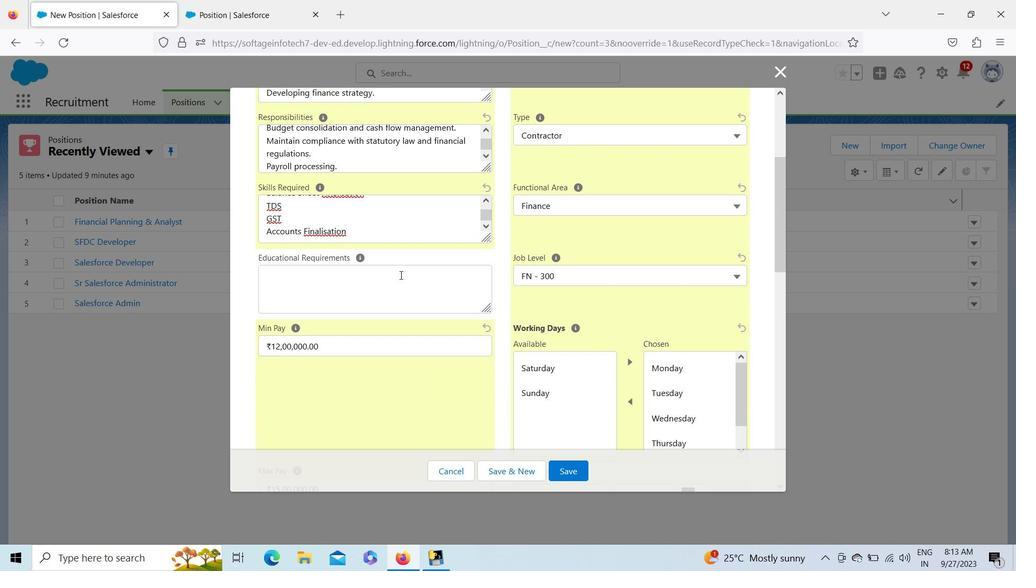 
Action: Key pressed <Key.shift>Degree<Key.space>in<Key.space><Key.shift>Finance,<Key.space><Key.shift><Key.shift><Key.shift><Key.shift><Key.shift><Key.shift><Key.shift><Key.shift><Key.shift><Key.shift><Key.shift><Key.shift><Key.shift><Key.shift><Key.shift><Key.shift><Key.shift>Economics,<Key.space><Key.shift>Accounting
Screenshot: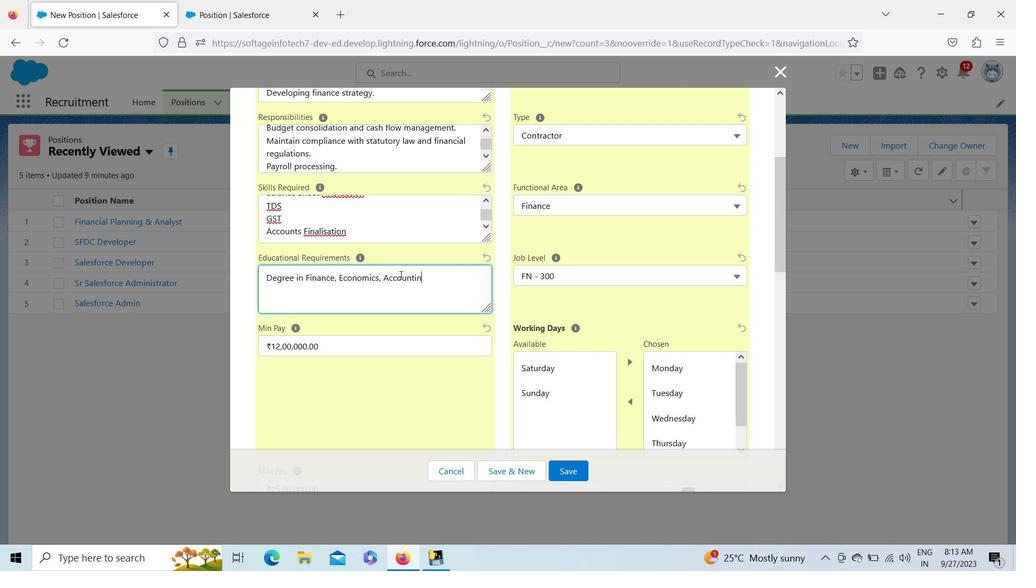 
Action: Mouse moved to (362, 335)
Screenshot: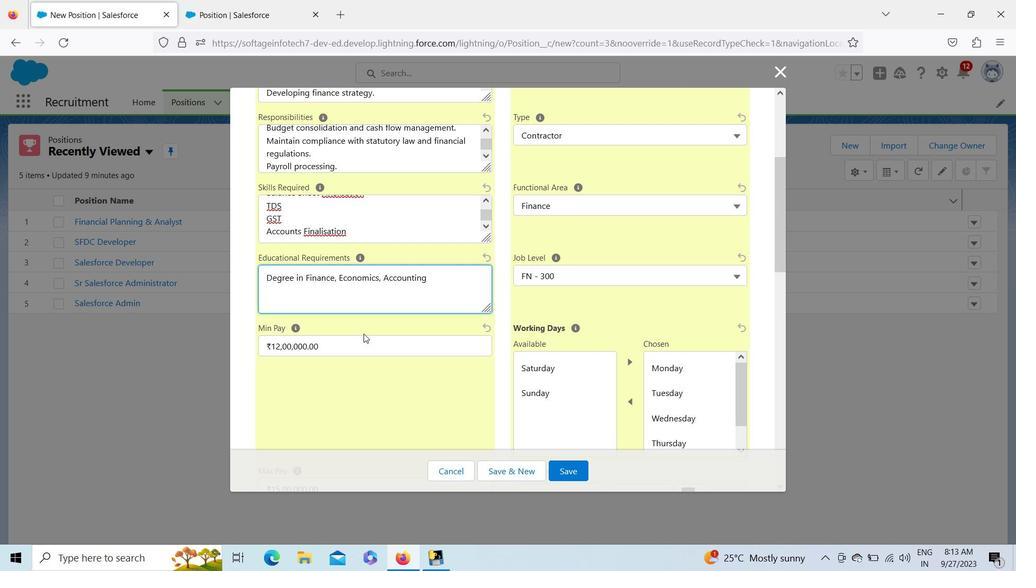 
Action: Key pressed ,<Key.space><Key.shift><Key.shift><Key.shift><Key.shift><Key.shift><Key.shift><Key.shift><Key.shift>Business<Key.space><Key.shift>Administration<Key.space>or<Key.space><Key.shift>Business<Key.space><Key.shift>Law.<Key.enter><Key.shift><Key.shift><Key.shift><Key.shift>Qualified<Key.space><Key.shift><Key.shift><Key.shift><Key.shift><Key.shift><Key.shift><Key.shift><Key.shift><Key.shift><Key.shift><Key.shift><Key.shift><Key.shift><Key.shift><Key.shift><Key.shift><Key.shift><Key.shift><Key.shift><Key.shift>Chartered<Key.space><Key.shift>Accounutgfghh
Screenshot: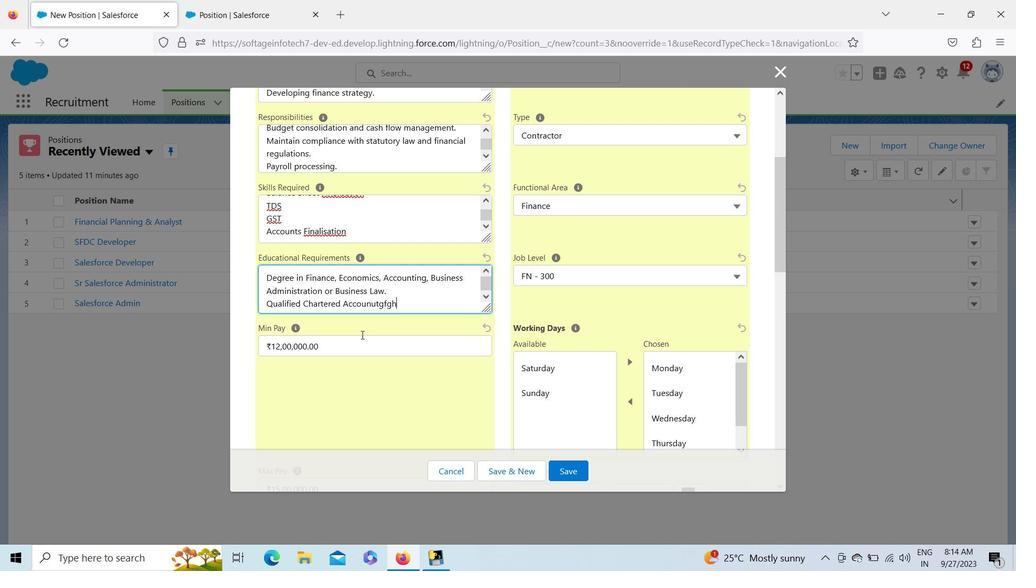 
Action: Mouse moved to (486, 160)
Screenshot: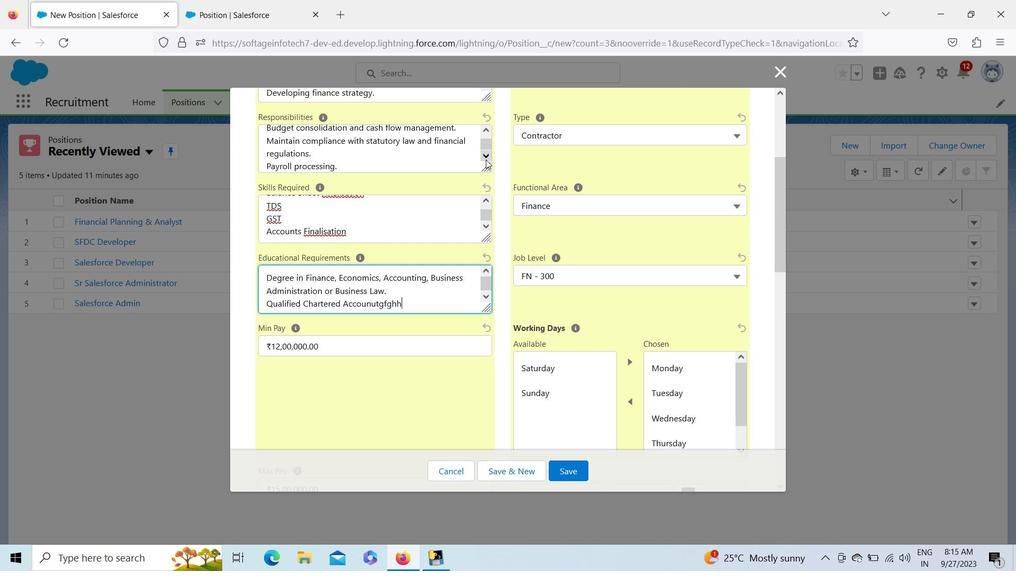 
Action: Mouse pressed left at (486, 160)
Screenshot: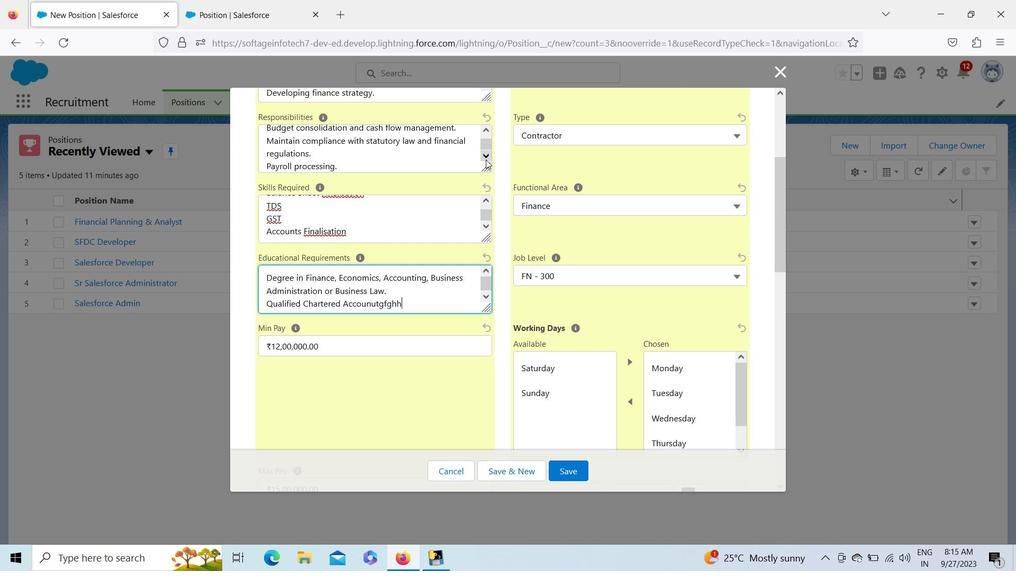 
Action: Mouse pressed left at (486, 160)
Screenshot: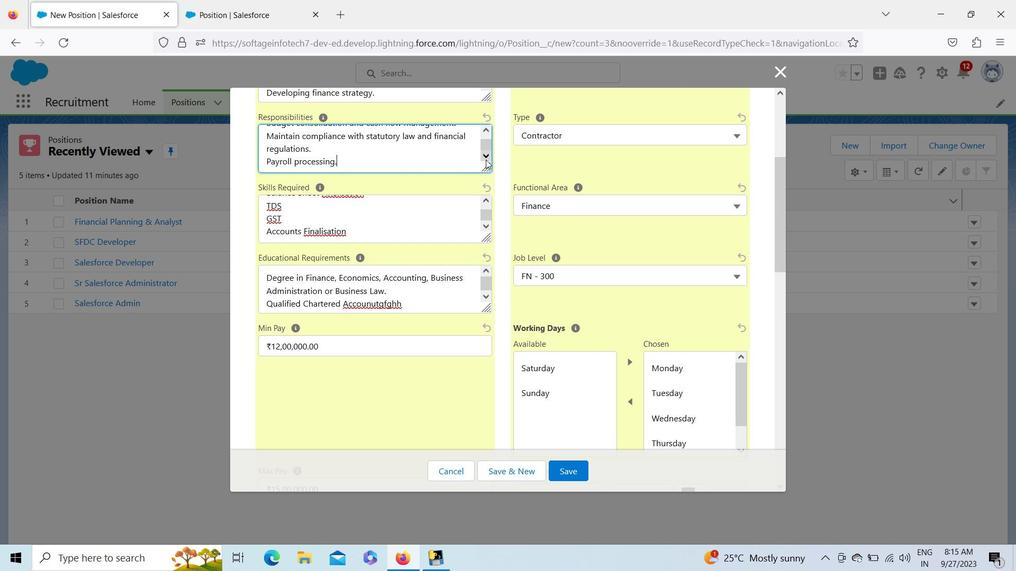 
Action: Mouse moved to (428, 304)
Screenshot: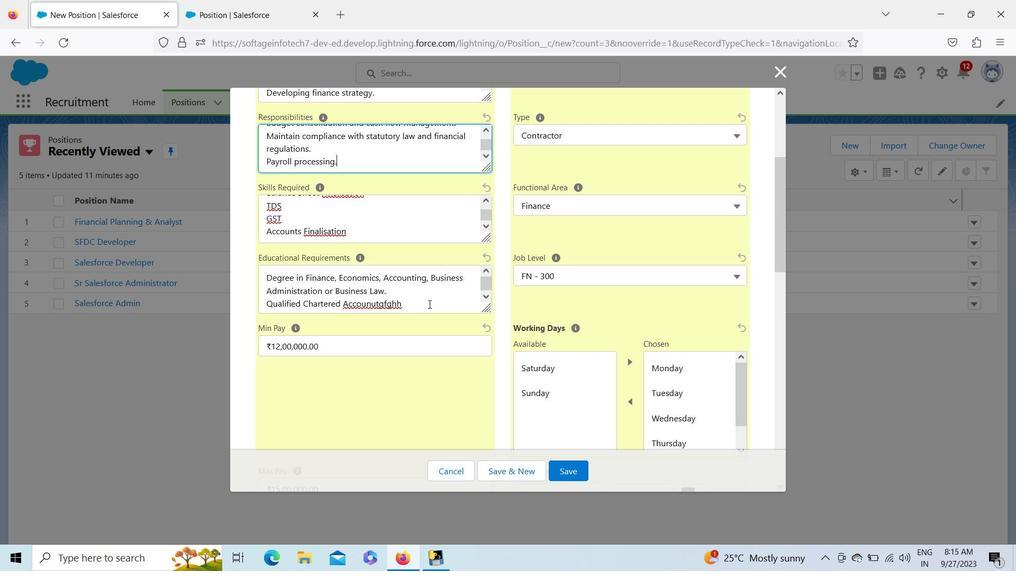 
Action: Key pressed <Key.backspace><Key.backspace><Key.backspace>ng
Screenshot: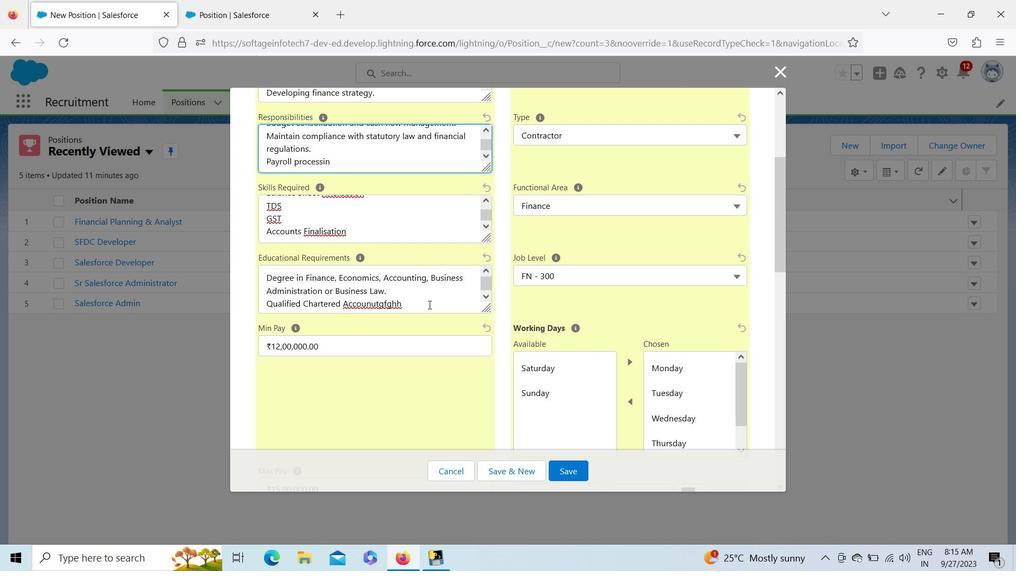 
Action: Mouse pressed left at (428, 304)
Screenshot: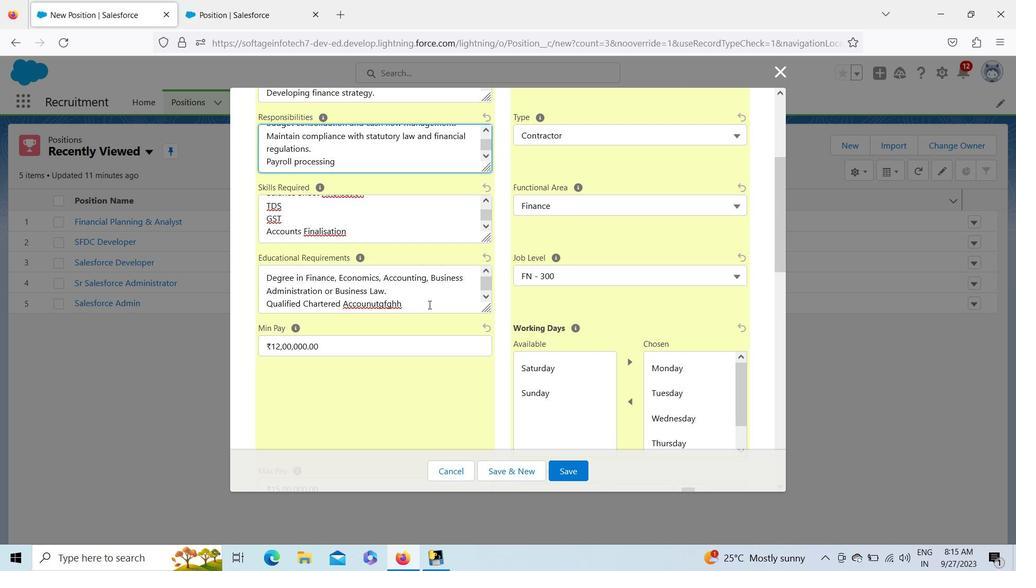 
Action: Key pressed <Key.backspace><Key.backspace><Key.backspace><Key.backspace><Key.backspace><Key.backspace><Key.backspace>tant.
Screenshot: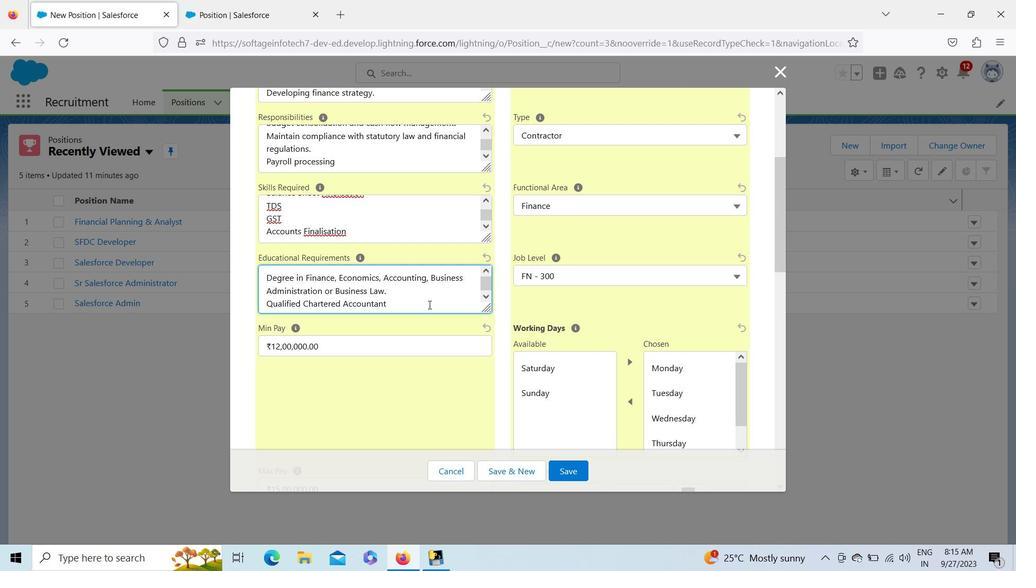 
Action: Mouse moved to (488, 295)
Screenshot: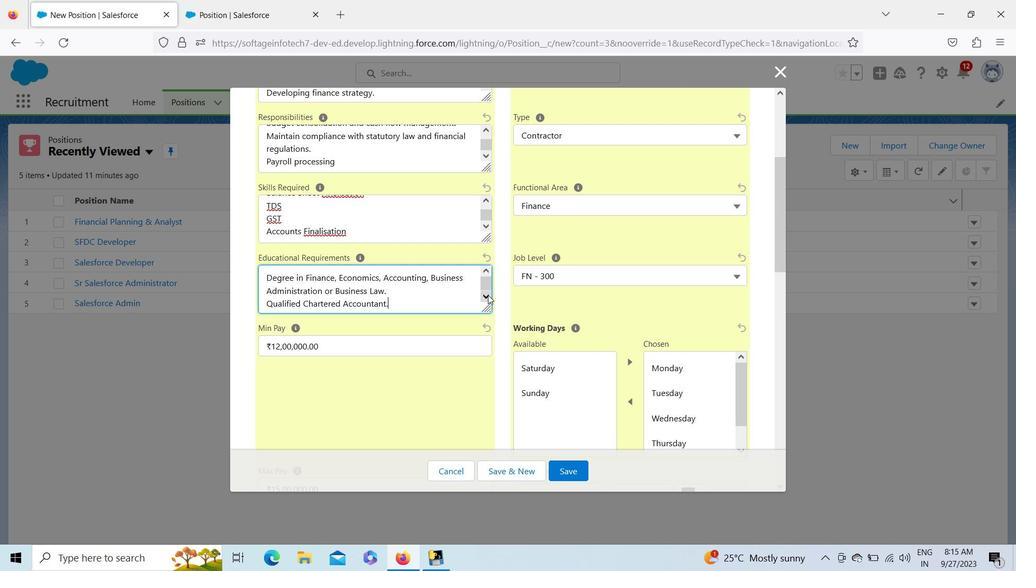 
Action: Mouse pressed left at (488, 295)
Screenshot: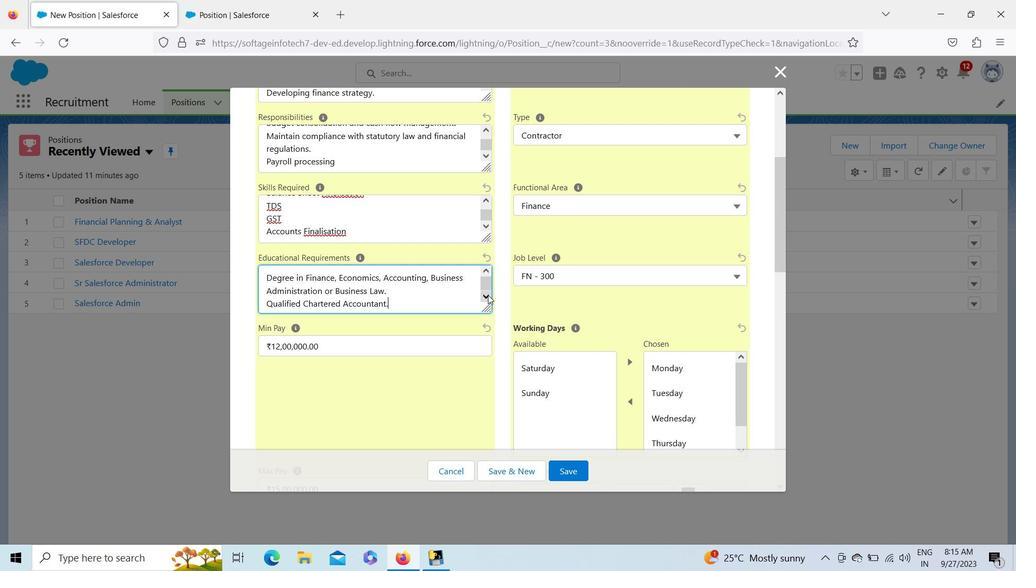 
Action: Mouse pressed left at (488, 295)
Screenshot: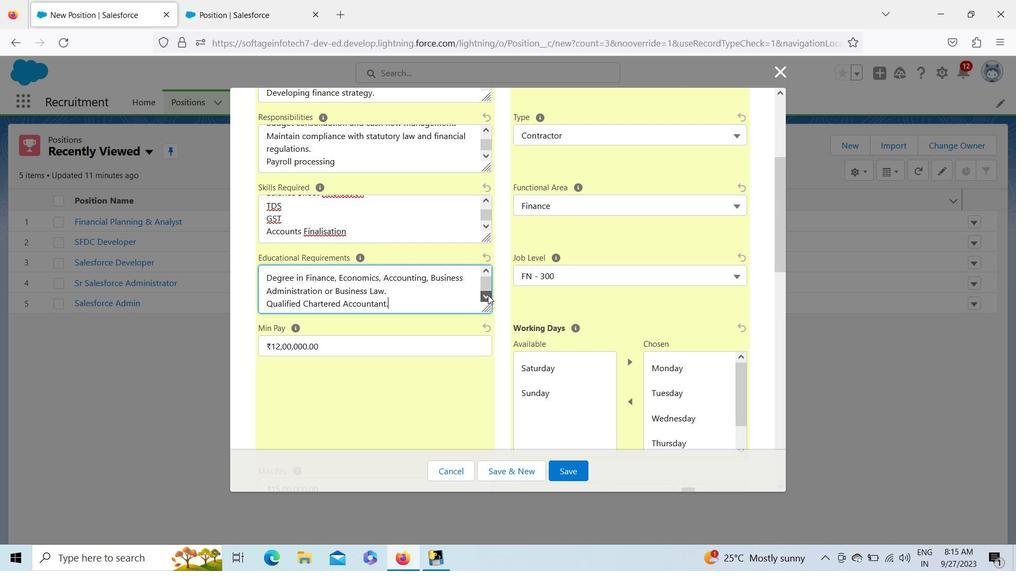 
Action: Mouse pressed left at (488, 295)
Screenshot: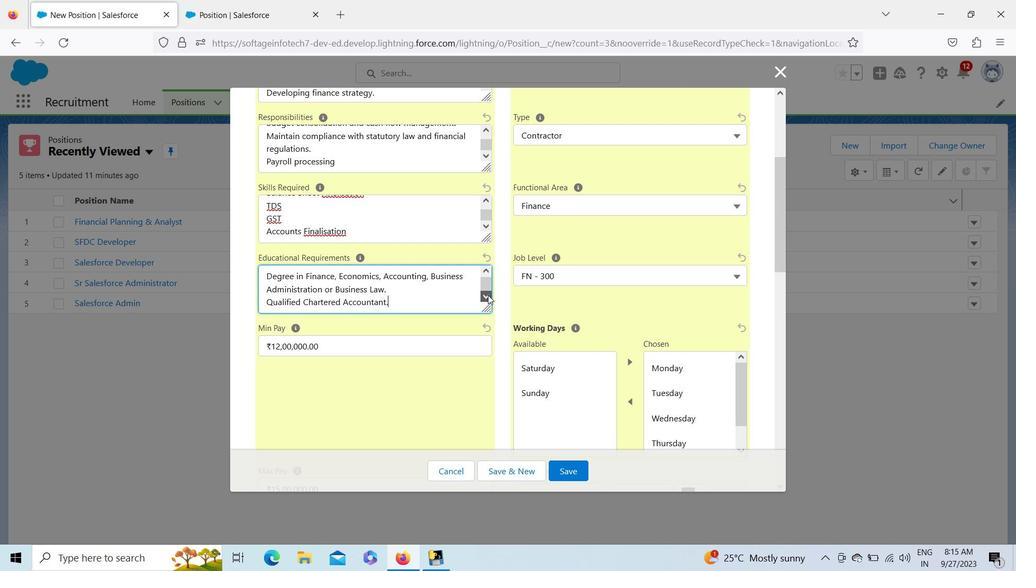 
Action: Mouse pressed left at (488, 295)
Screenshot: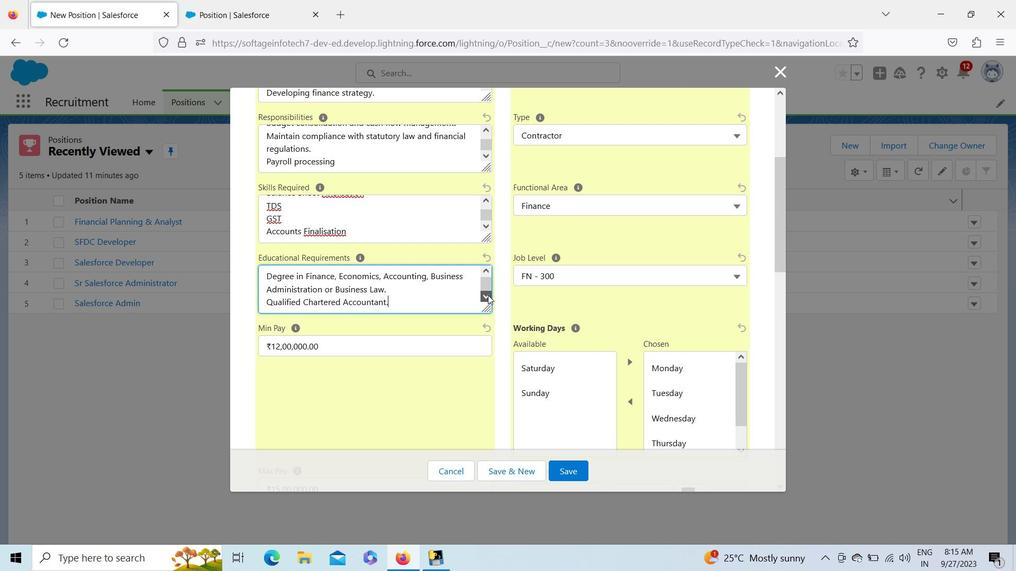 
Action: Key pressed <Key.enter><Key.shift><Key.shift><Key.shift><Key.shift><Key.shift><Key.shift><Key.shift><Key.shift><Key.shift><Key.shift><Key.shift><Key.shift><Key.shift><Key.shift><Key.shift><Key.shift><Key.shift><Key.shift><Key.shift><Key.shift><Key.shift><Key.shift><Key.shift><Key.shift><Key.shift><Key.shift><Key.shift><Key.shift><Key.shift><Key.shift><Key.shift><Key.shift><Key.shift><Key.shift><Key.shift><Key.shift><Key.shift><Key.shift><Key.shift><Key.shift><Key.shift><Key.shift><Key.shift><Key.shift><Key.shift><Key.shift><Key.shift><Key.shift><Key.shift><Key.shift><Key.shift><Key.shift><Key.shift><Key.shift><Key.shift><Key.shift><Key.shift><Key.shift><Key.shift><Key.shift><Key.shift><Key.shift><Key.shift><Key.shift><Key.shift><Key.shift><Key.shift><Key.shift><Key.shift><Key.shift><Key.shift><Key.shift><Key.shift><Key.shift><Key.shift><Key.shift><Key.shift><Key.shift><Key.shift><Key.shift><Key.shift><Key.shift><Key.shift><Key.shift><Key.shift><Key.shift><Key.shift><Key.shift><Key.shift><Key.shift><Key.shift><Key.shift><Key.shift><Key.shift><Key.shift><Key.shift><Key.shift><Key.shift><Key.shift><Key.shift><Key.shift><Key.shift><Key.shift><Key.shift><Key.shift><Key.shift><Key.shift><Key.shift><Key.shift><Key.shift><Key.shift><Key.shift><Key.shift><Key.shift><Key.shift>Experiance
Screenshot: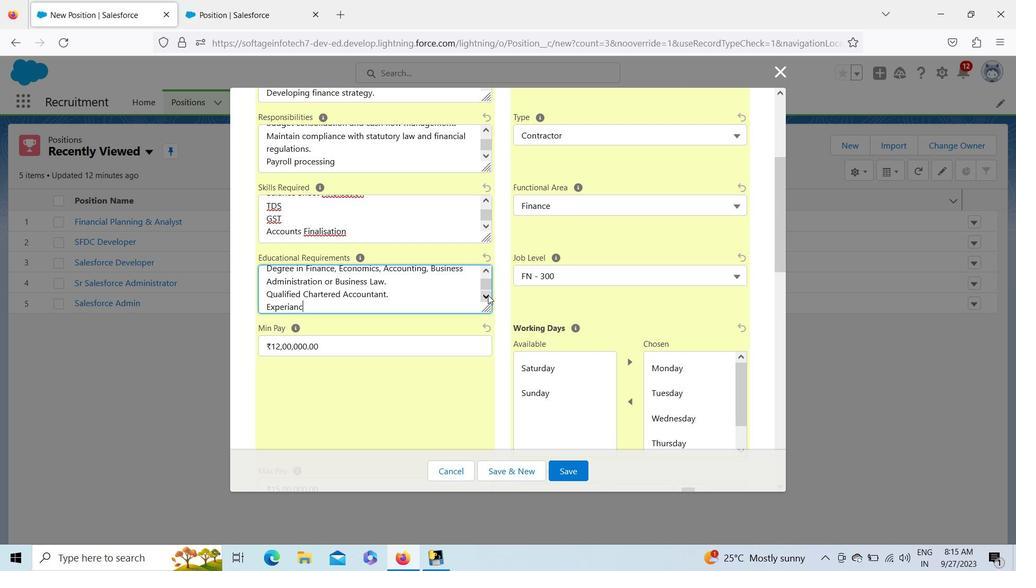
Action: Mouse moved to (531, 290)
Screenshot: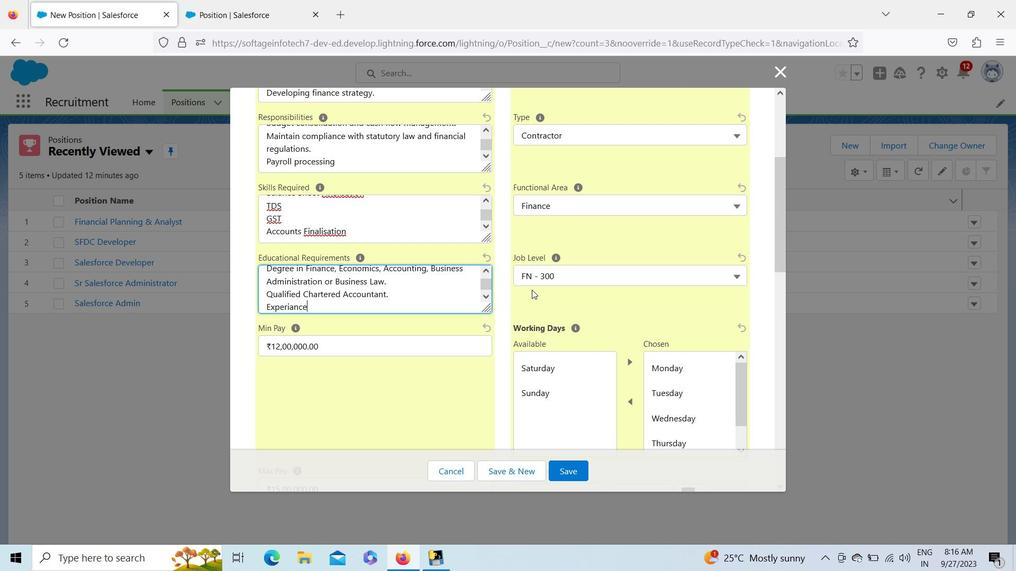 
Action: Key pressed <Key.space>
Screenshot: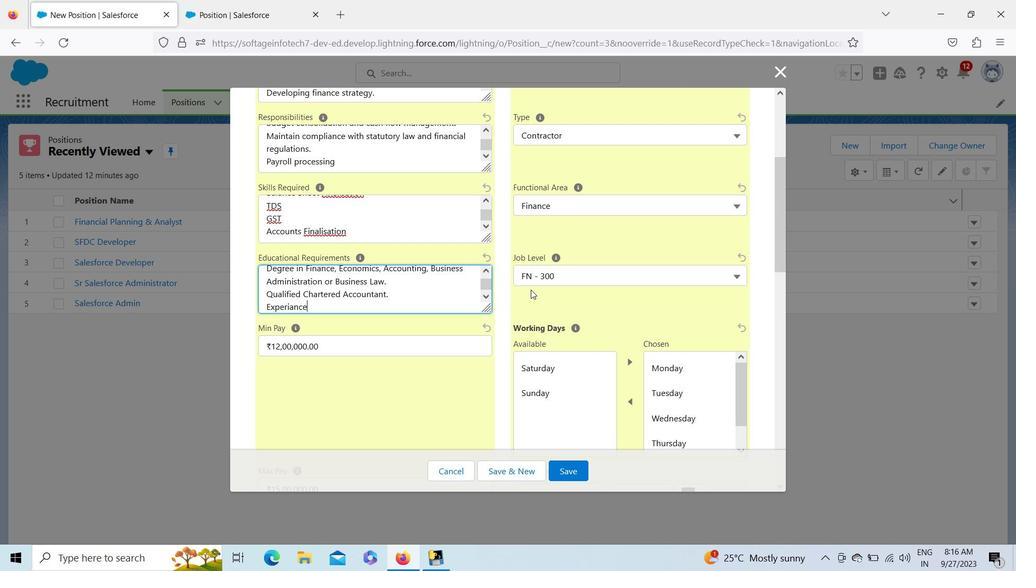 
Action: Mouse moved to (291, 310)
Screenshot: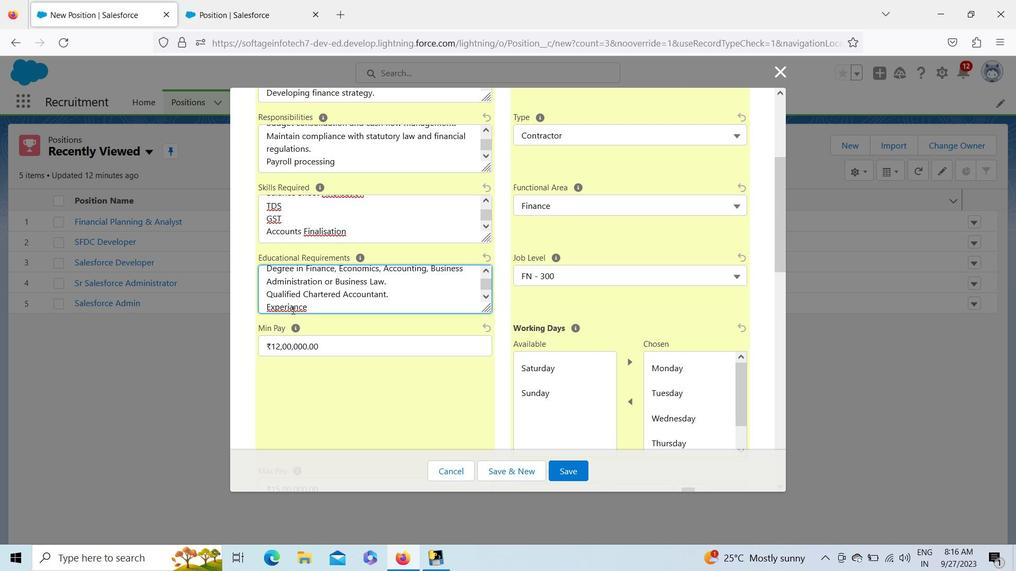 
Action: Mouse pressed left at (291, 310)
Screenshot: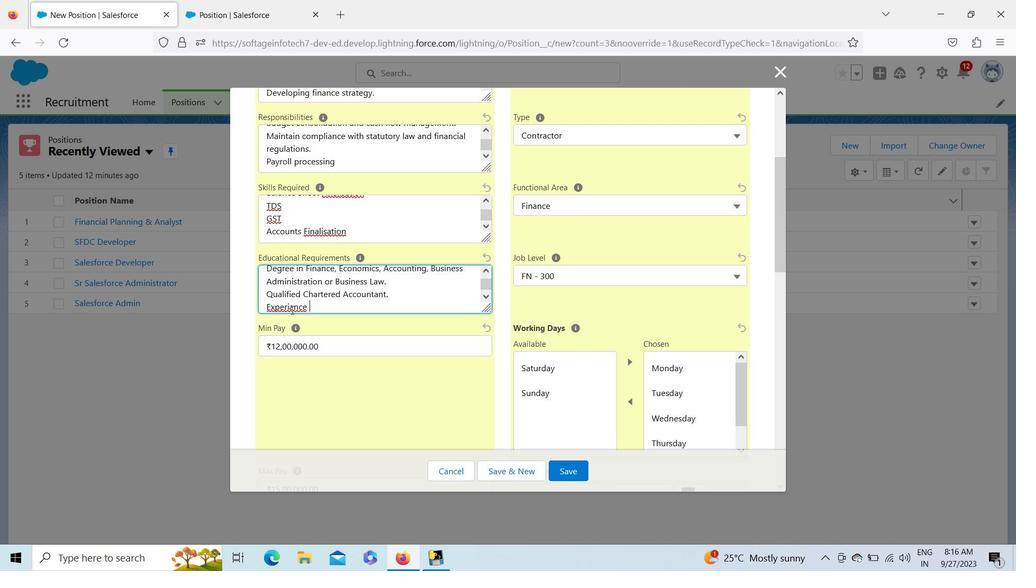
Action: Key pressed <Key.backspace>e
Screenshot: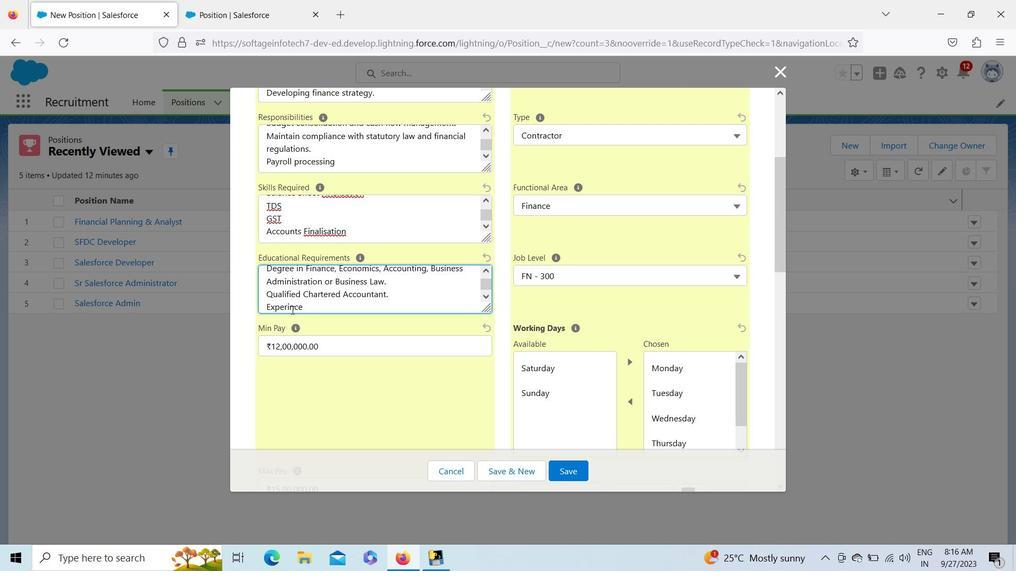 
Action: Mouse moved to (307, 308)
Screenshot: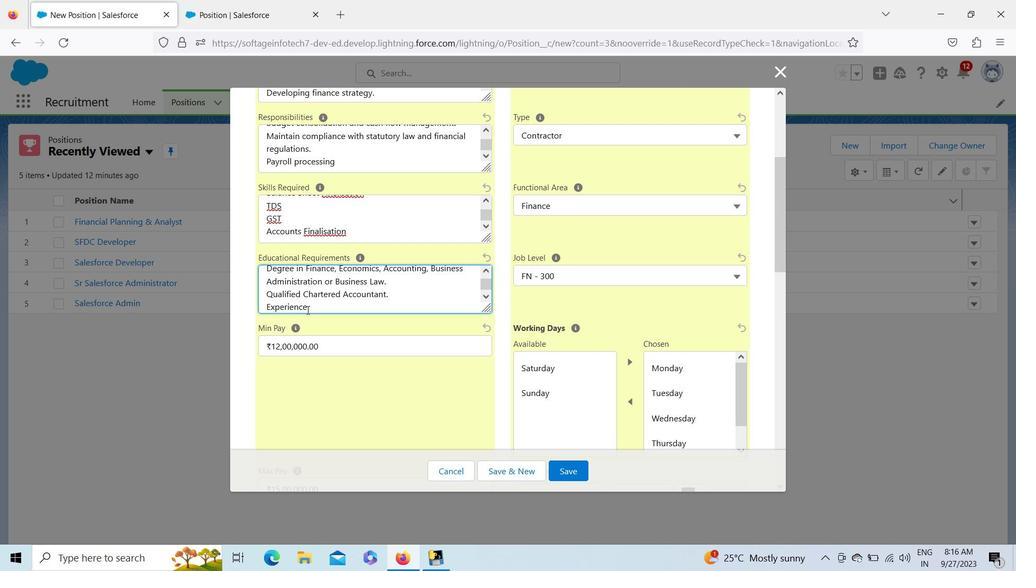 
Action: Mouse pressed left at (307, 308)
Screenshot: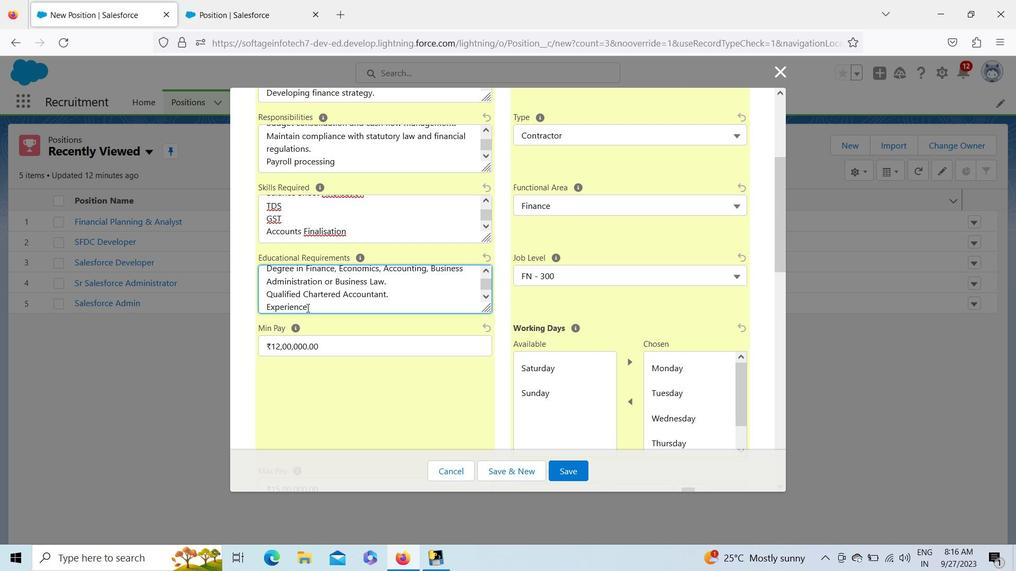 
Action: Key pressed <Key.space>
Screenshot: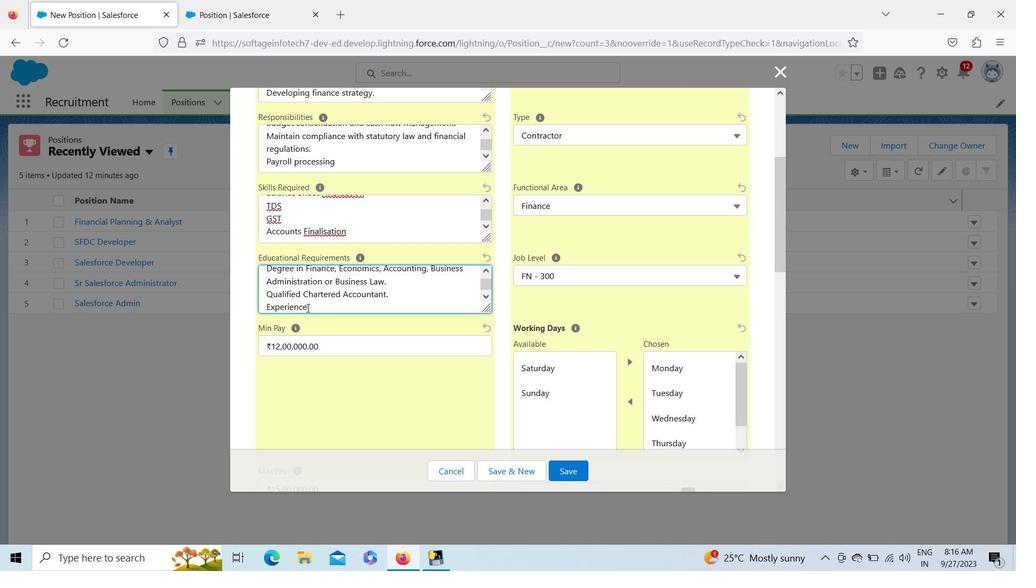 
Action: Mouse moved to (347, 333)
Screenshot: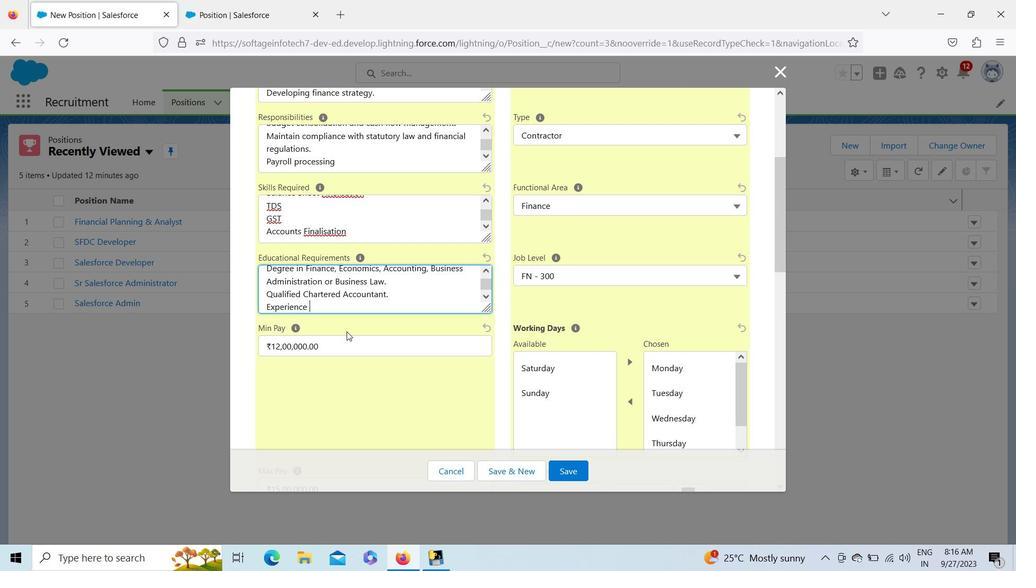 
Action: Key pressed <Key.shift><Key.shift><Key.shift><Key.shift><Key.shift><Key.shift><Key.shift><Key.shift><Key.shift><Key.shift><Key.shift><Key.shift><Key.shift><Key.shift><Key.shift><Key.shift><Key.shift><Key.shift><Key.shift><Key.shift><Key.shift><Key.shift><Key.shift><Key.shift><Key.shift><Key.shift><Key.shift><Key.shift><Key.shift><Key.shift><Key.shift><Key.shift><Key.shift><Key.shift><Key.shift><Key.shift><Key.shift><Key.shift><Key.shift><Key.shift><Key.shift><Key.shift><Key.shift><Key.shift><Key.shift><Key.shift><Key.shift><Key.shift><Key.shift><Key.shift><Key.shift><Key.shift><Key.shift><Key.shift><Key.shift><Key.shift><Key.shift><Key.shift><Key.shift><Key.shift><Key.shift><Key.shift><Key.shift><Key.shift><Key.shift><Key.shift><Key.shift><Key.shift><Key.shift><Key.shift><Key.shift><Key.shift><Key.shift><Key.shift><Key.shift><Key.shift><Key.shift><Key.shift><Key.shift><Key.shift><Key.shift><Key.shift><Key.shift><Key.shift><Key.shift><Key.shift><Key.shift><Key.shift><Key.shift><Key.shift>With<Key.space><Key.shift><Key.shift><Key.shift>FCA<Key.enter>
Screenshot: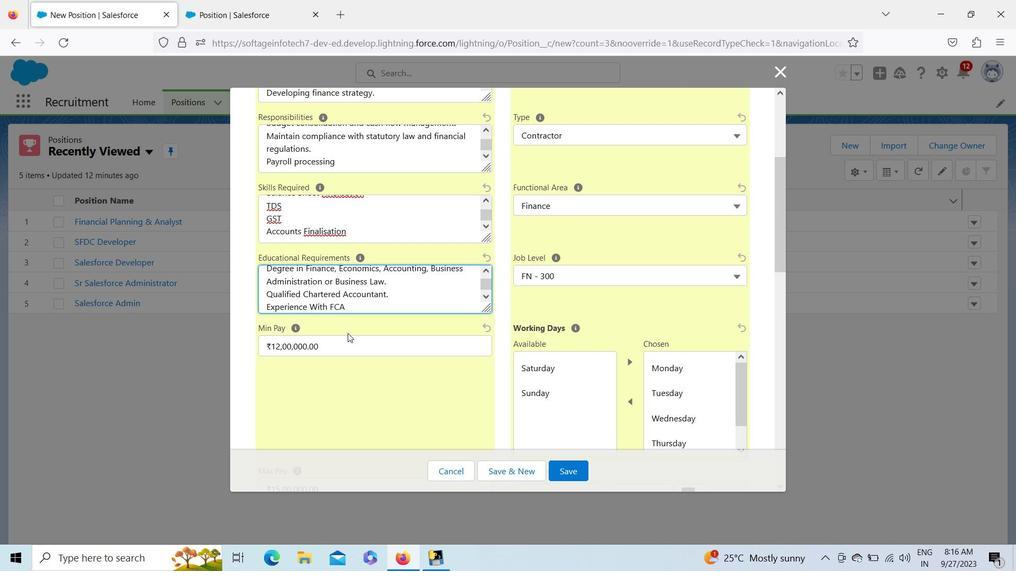 
Action: Mouse moved to (370, 374)
Screenshot: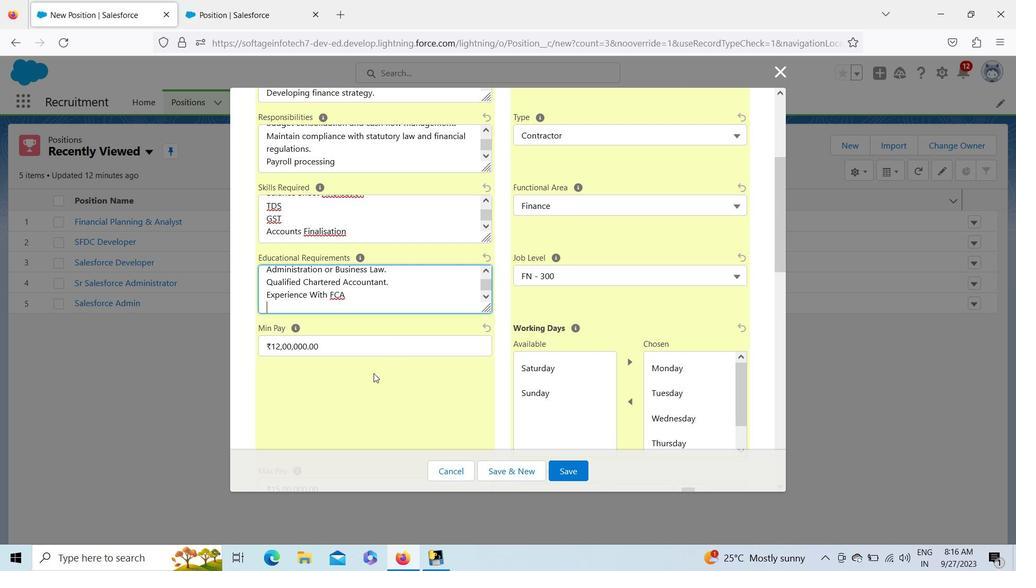 
Action: Key pressed <Key.shift>Willing<Key.space>to<Key.space>travel<Key.space>internationally<Key.space>and<Key.space>to<Key.space>remote<Key.space>locations<Key.space>as<Key.space>per<Key.space>requirements.
Screenshot: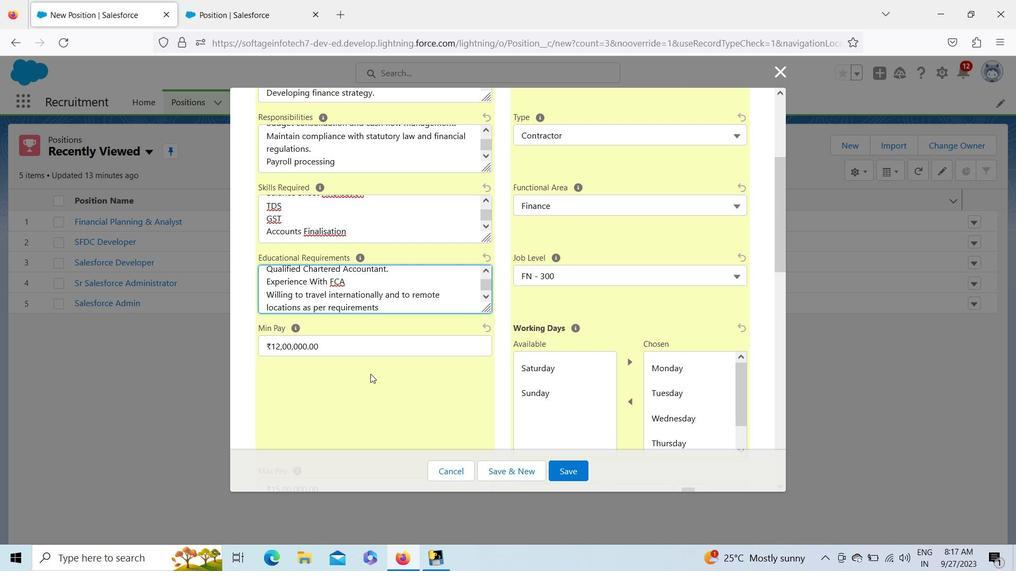 
Action: Mouse moved to (486, 297)
Screenshot: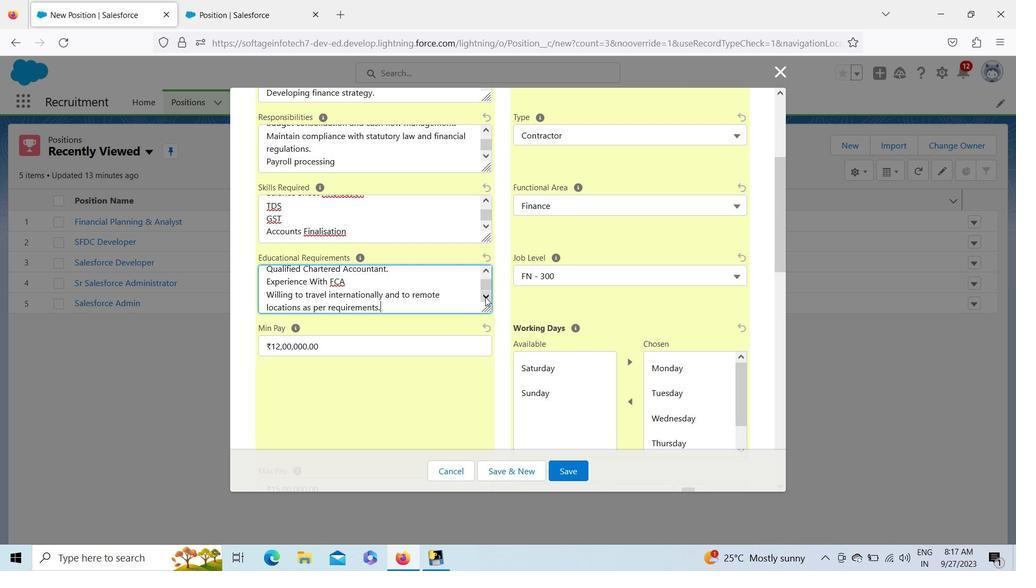 
Action: Mouse pressed left at (486, 297)
Screenshot: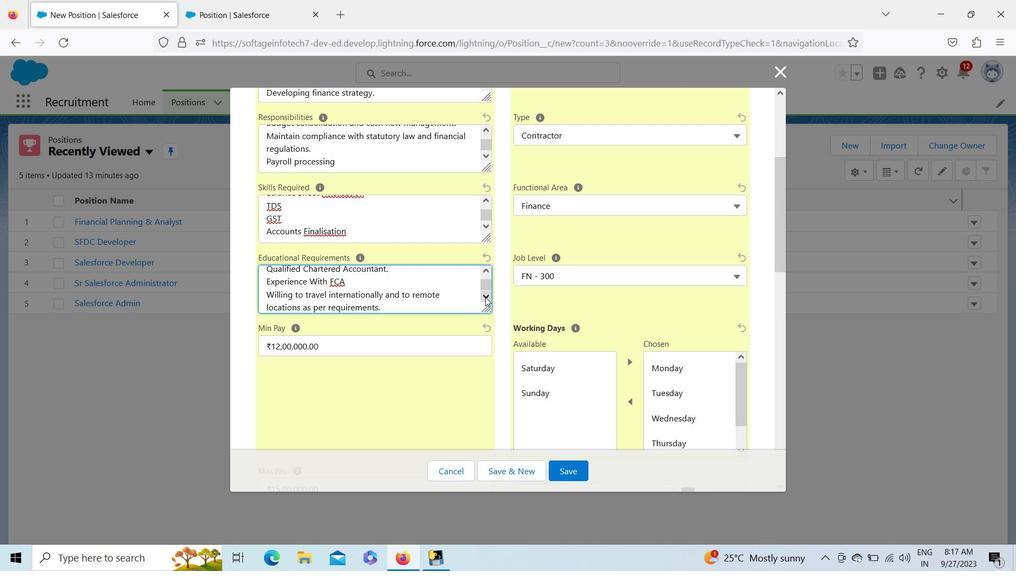 
Action: Mouse pressed left at (486, 297)
Screenshot: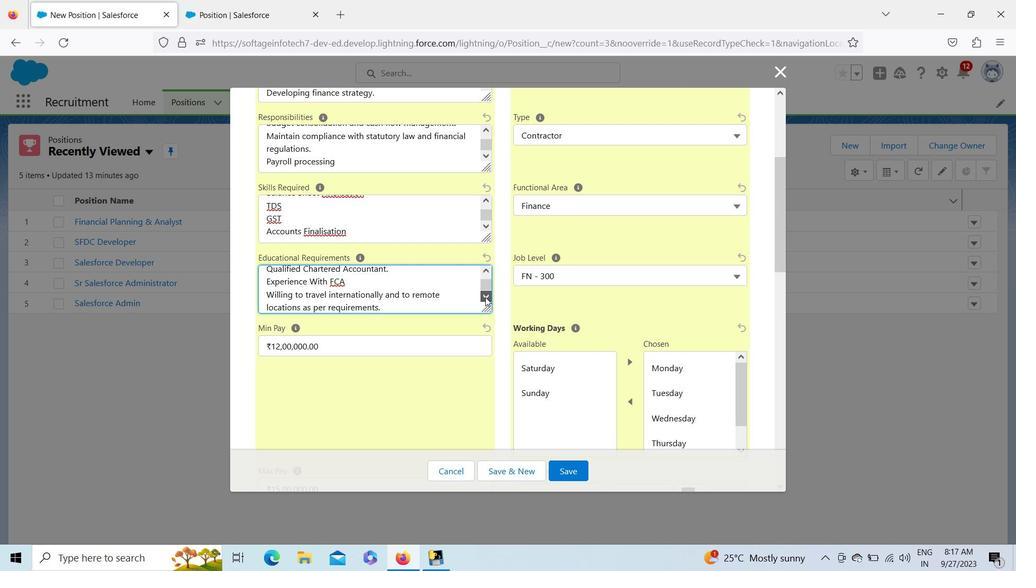 
Action: Mouse pressed left at (486, 297)
Screenshot: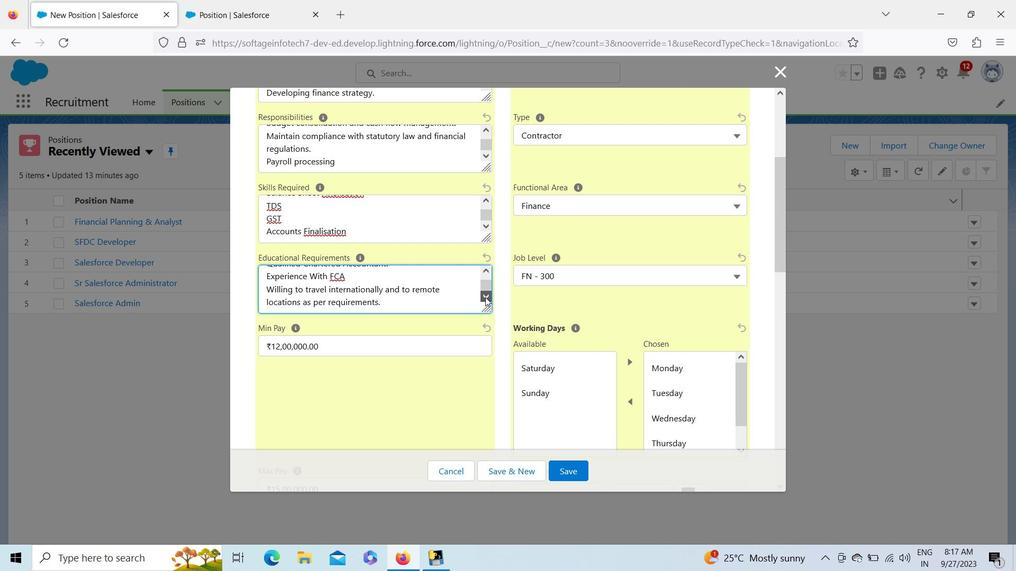 
Action: Mouse pressed left at (486, 297)
Screenshot: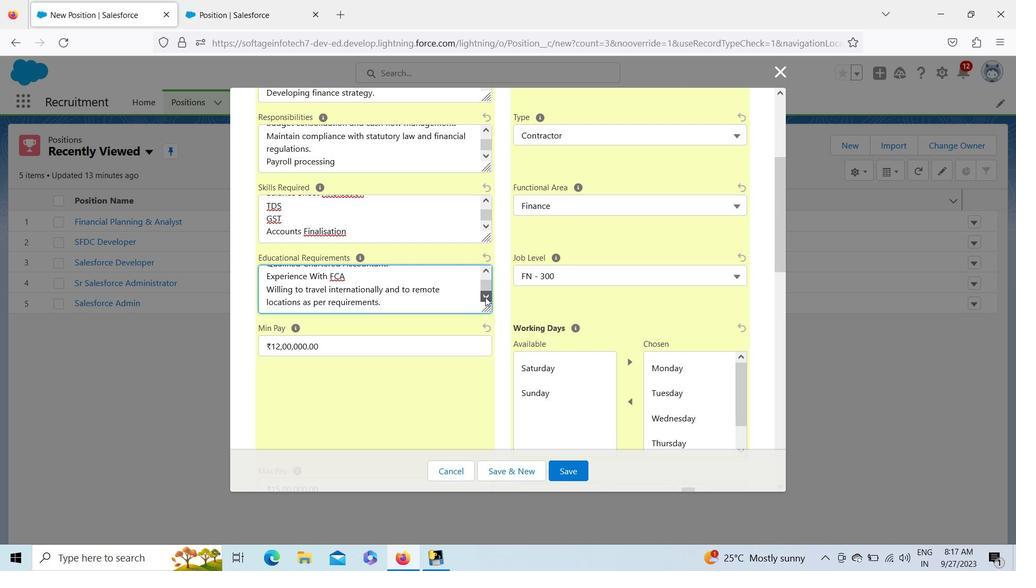 
Action: Mouse pressed left at (486, 297)
Screenshot: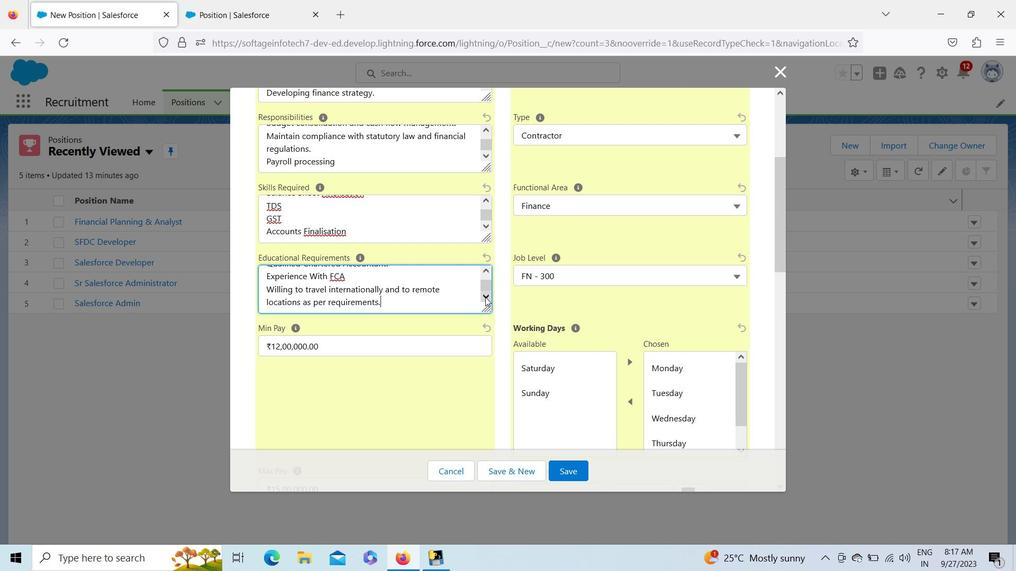 
Action: Mouse pressed left at (486, 297)
Screenshot: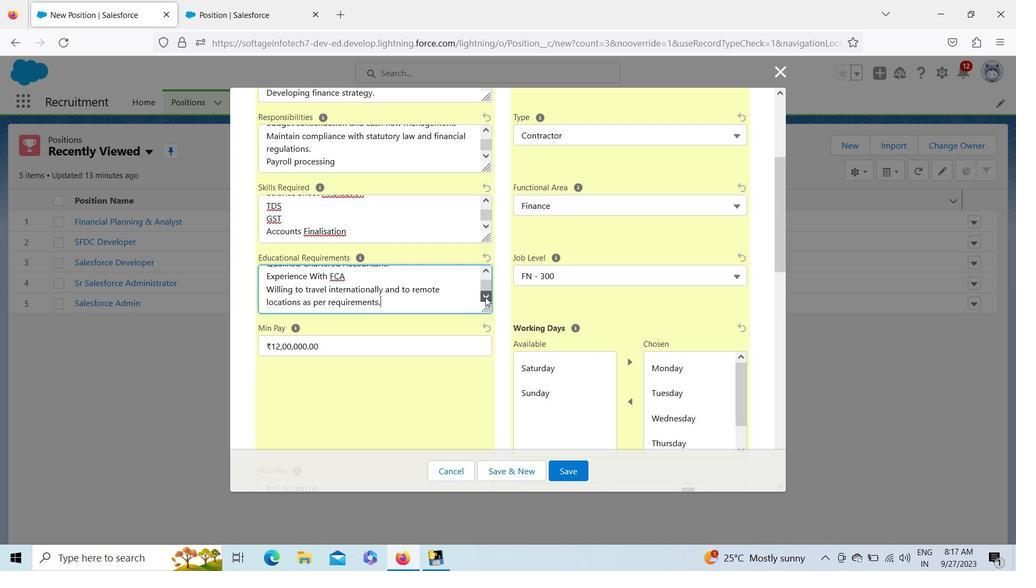 
Action: Mouse pressed left at (486, 297)
Screenshot: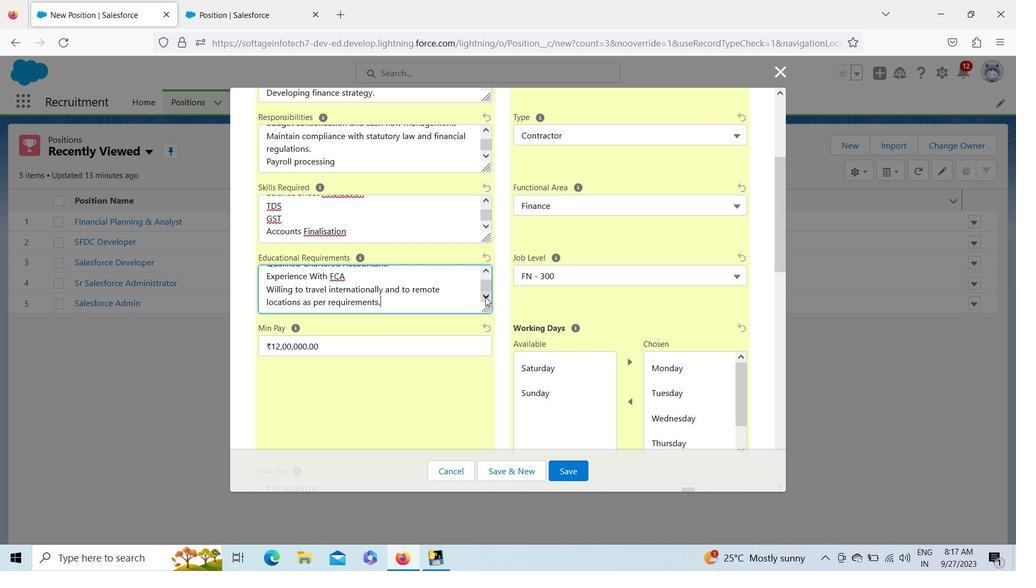 
Action: Mouse moved to (782, 172)
Screenshot: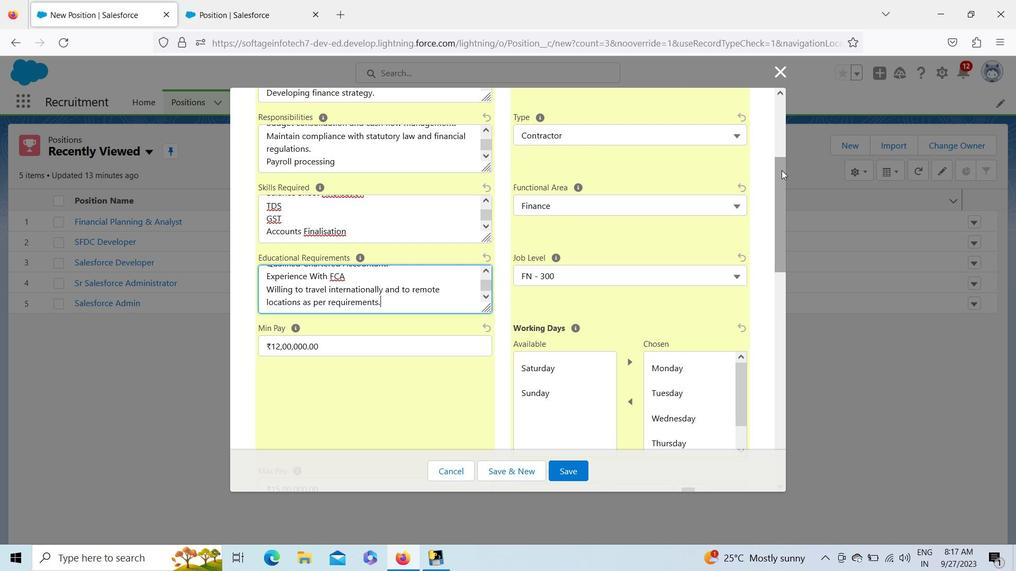 
Action: Mouse pressed left at (782, 172)
Screenshot: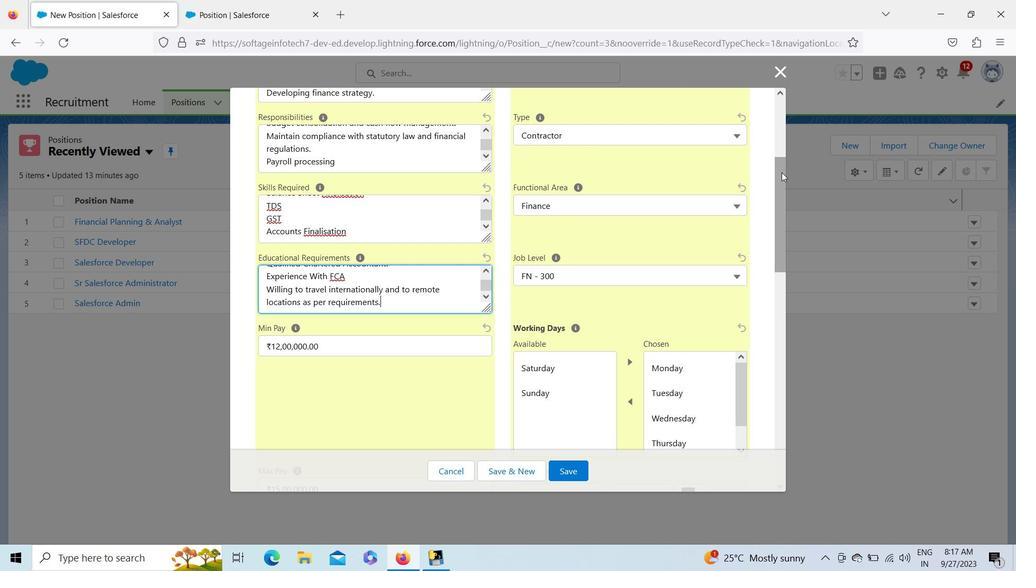 
Action: Mouse moved to (660, 286)
Screenshot: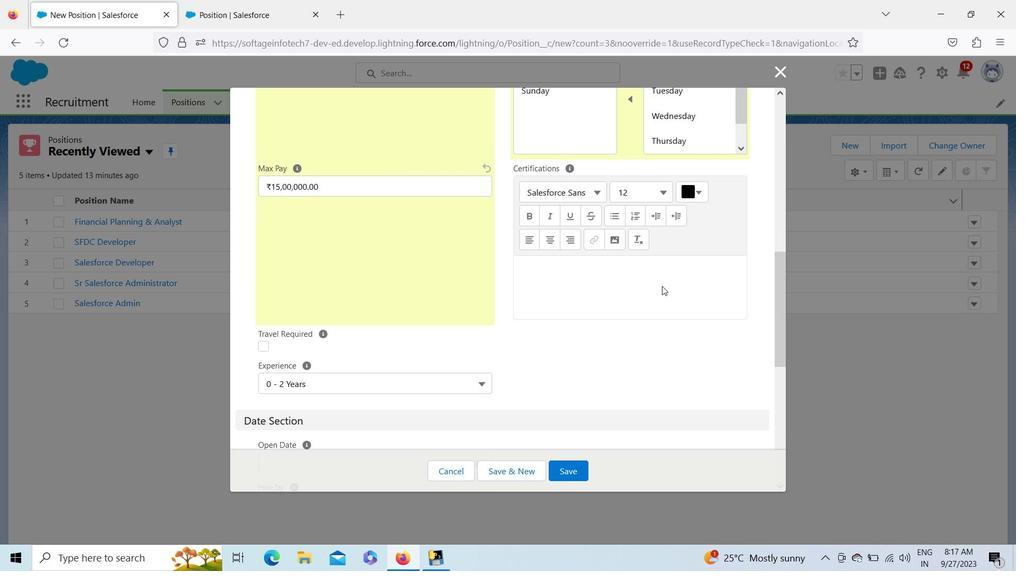 
Action: Mouse pressed left at (660, 286)
Screenshot: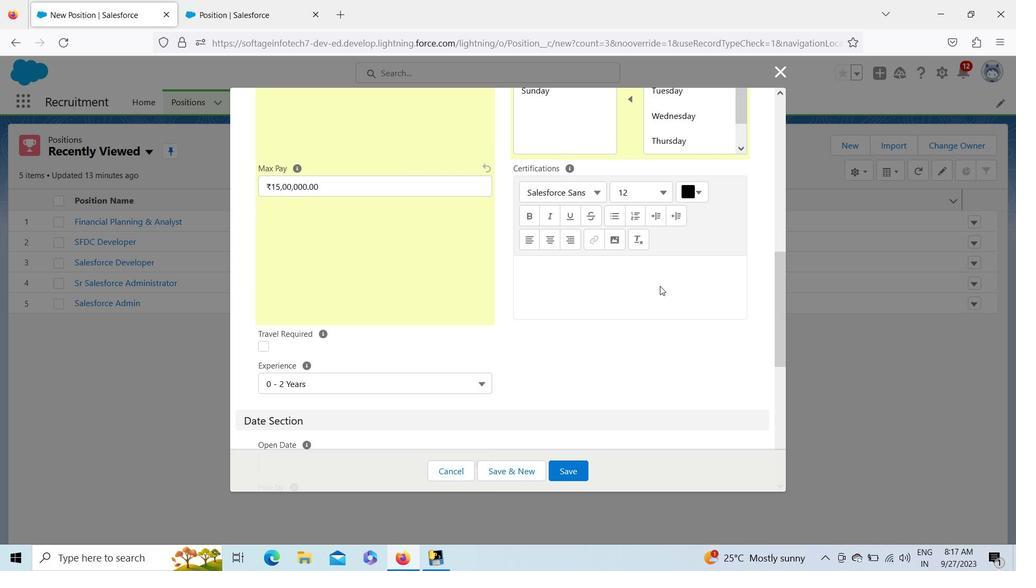 
Action: Key pressed <Key.shift><Key.shift><Key.shift><Key.shift><Key.shift><Key.shift><Key.shift><Key.shift><Key.shift><Key.shift><Key.shift><Key.shift><Key.shift><Key.shift><Key.shift><Key.shift><Key.shift><Key.shift><Key.shift><Key.shift><Key.shift><Key.shift>CFA
Screenshot: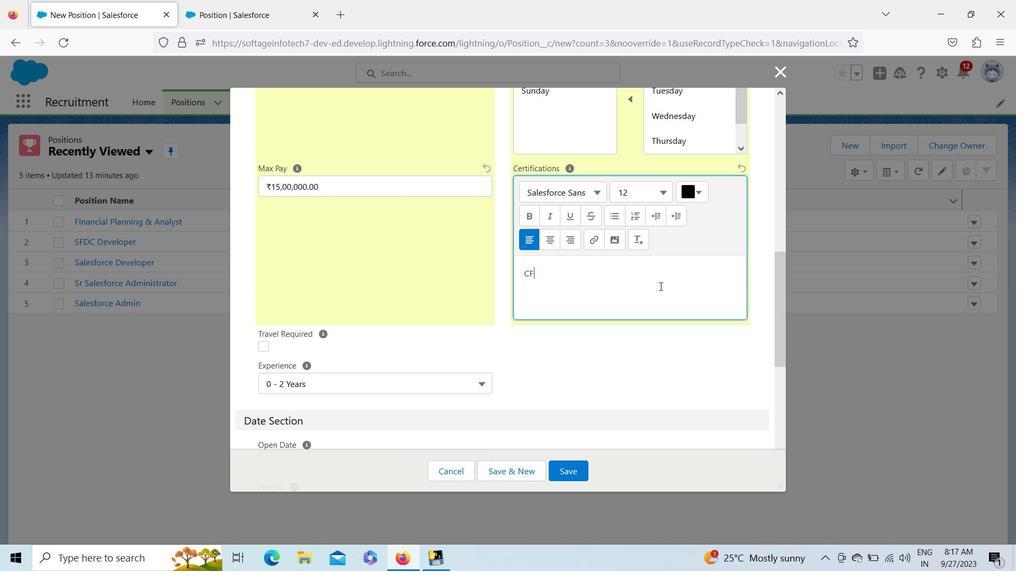 
Action: Mouse pressed left at (660, 286)
Screenshot: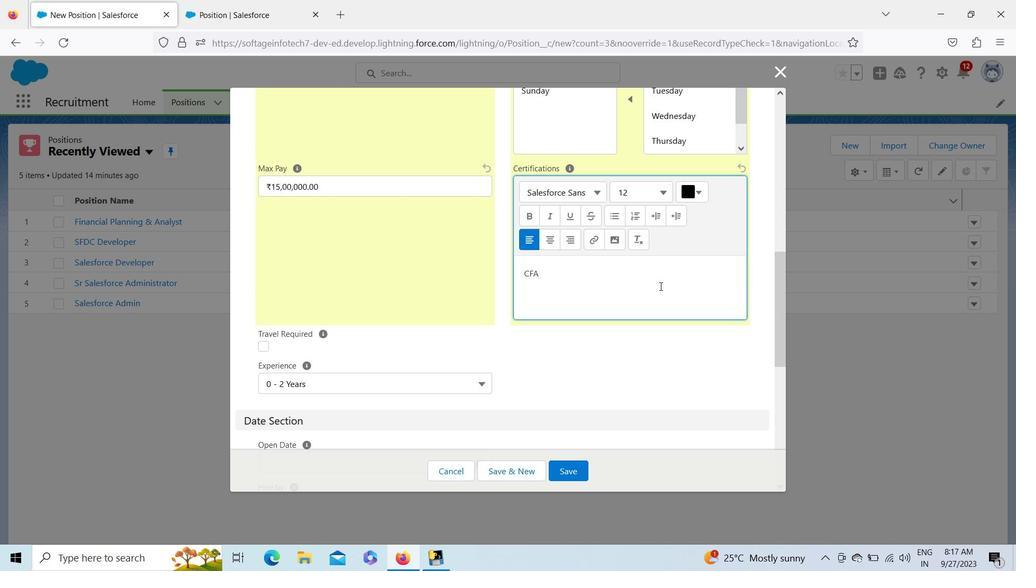 
Action: Mouse pressed left at (660, 286)
Screenshot: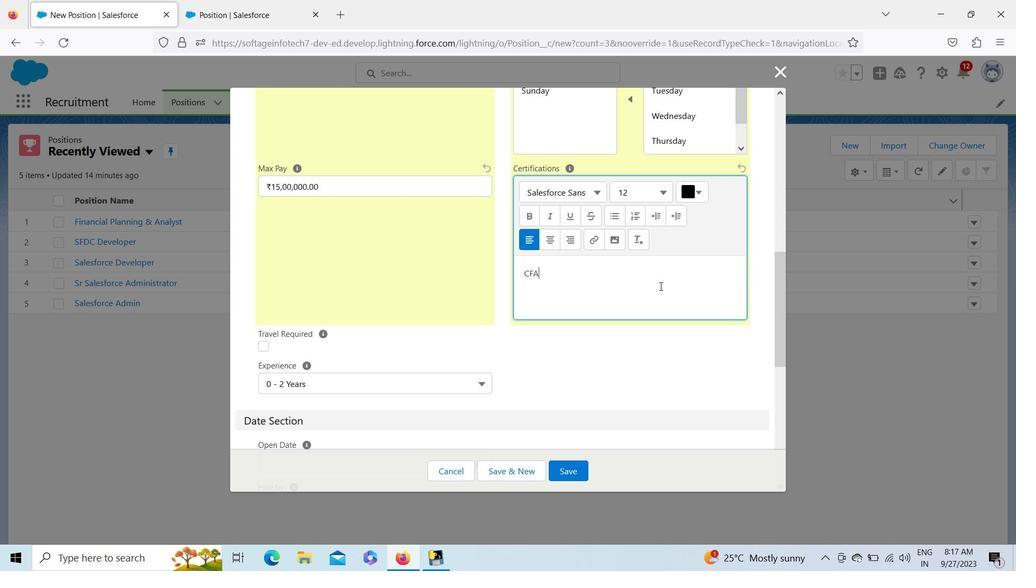 
Action: Mouse pressed left at (660, 286)
Screenshot: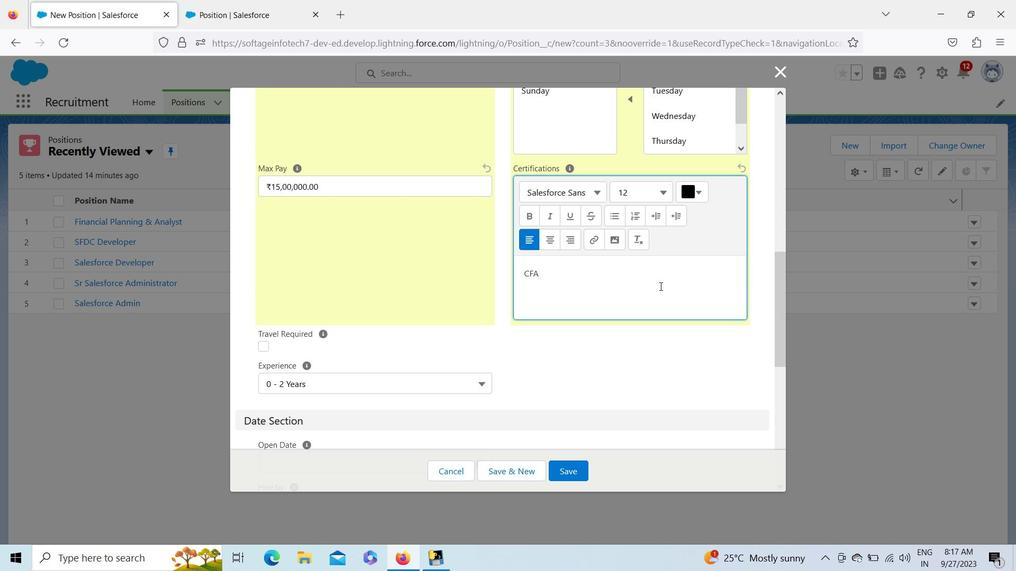 
Action: Mouse moved to (602, 196)
Screenshot: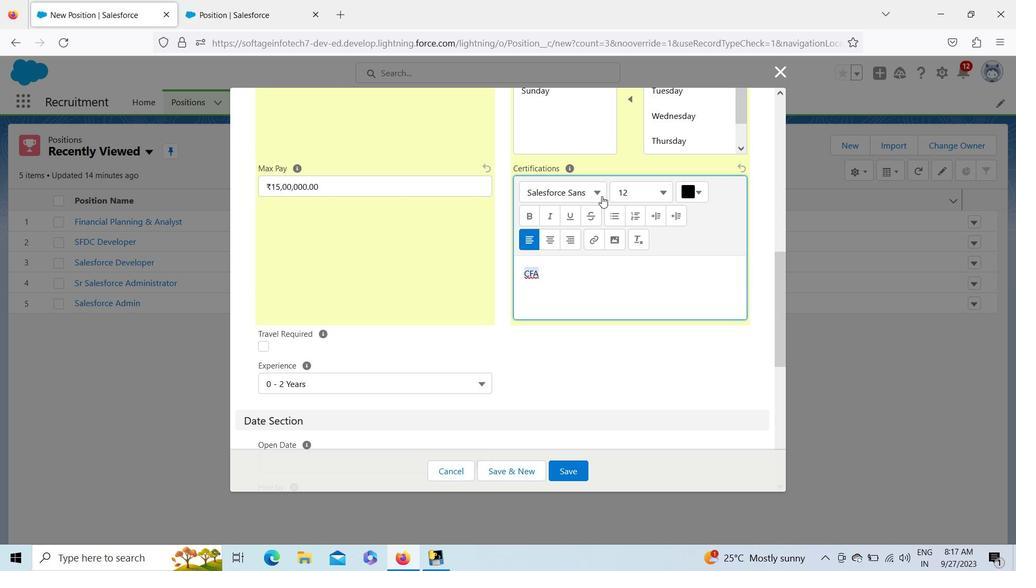 
Action: Mouse pressed left at (602, 196)
Screenshot: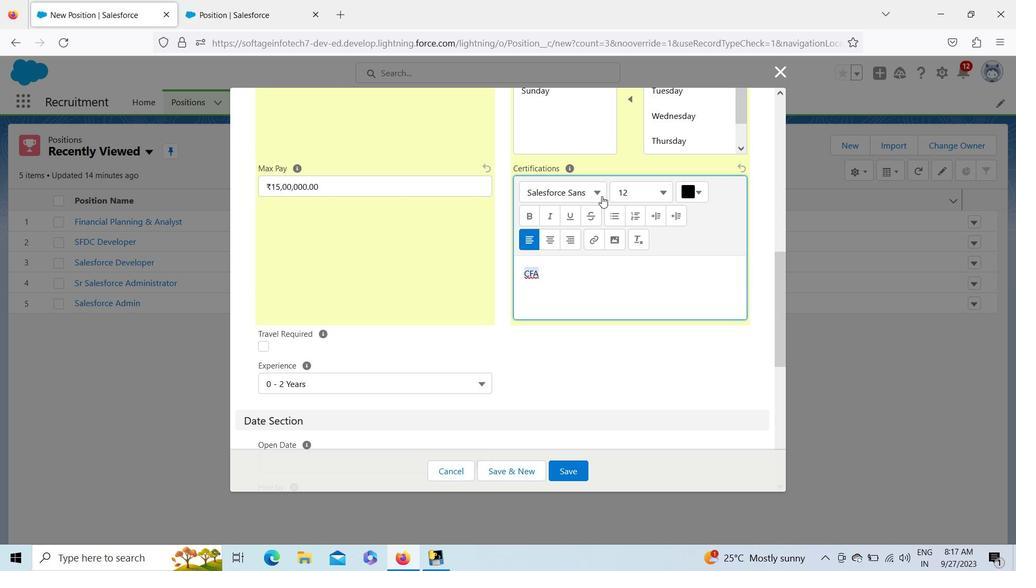
Action: Key pressed <Key.down><Key.down><Key.down><Key.enter>
Screenshot: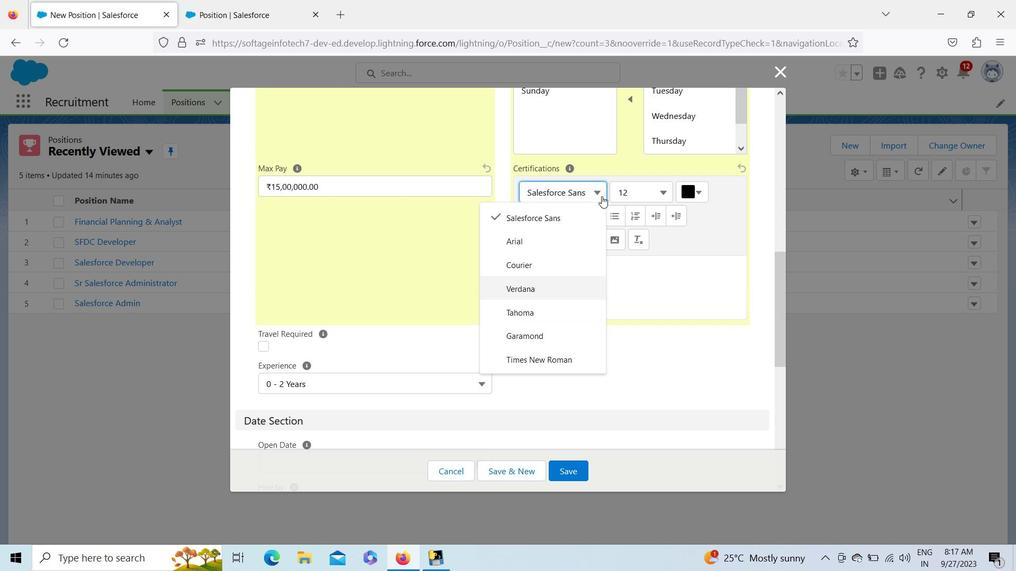 
Action: Mouse moved to (613, 192)
Screenshot: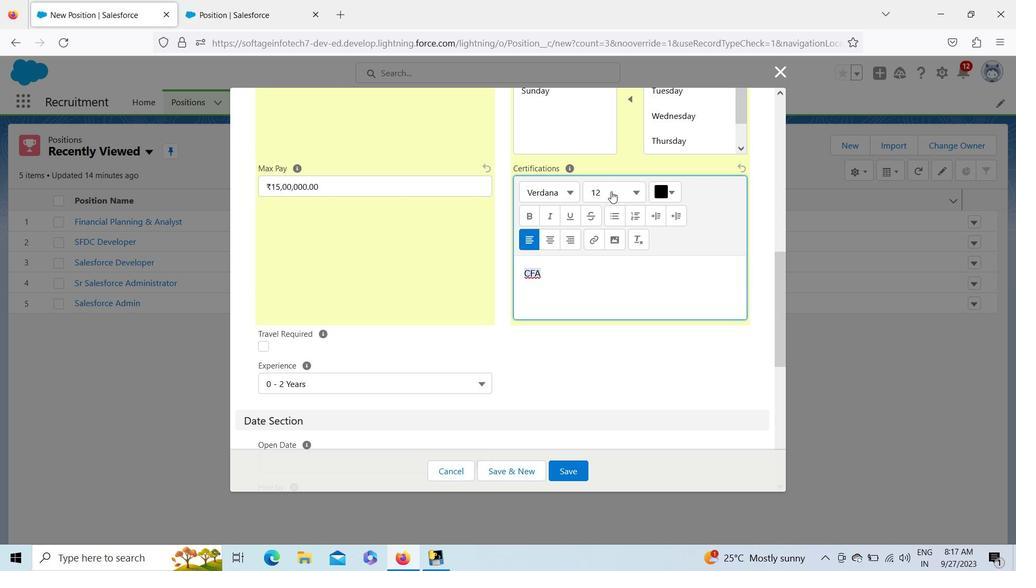 
Action: Mouse pressed left at (613, 192)
Screenshot: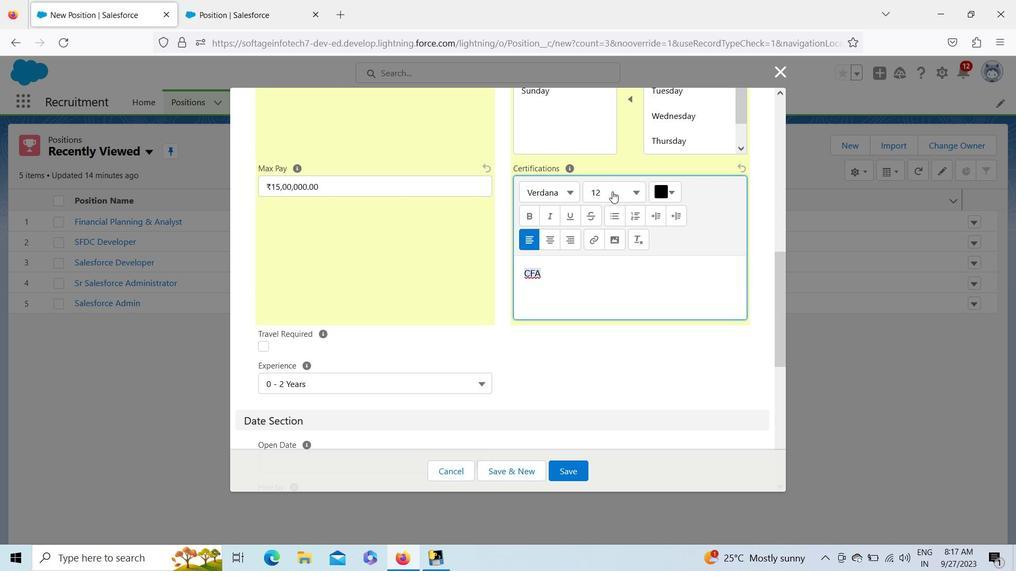 
Action: Key pressed <Key.down><Key.down><Key.enter>
Screenshot: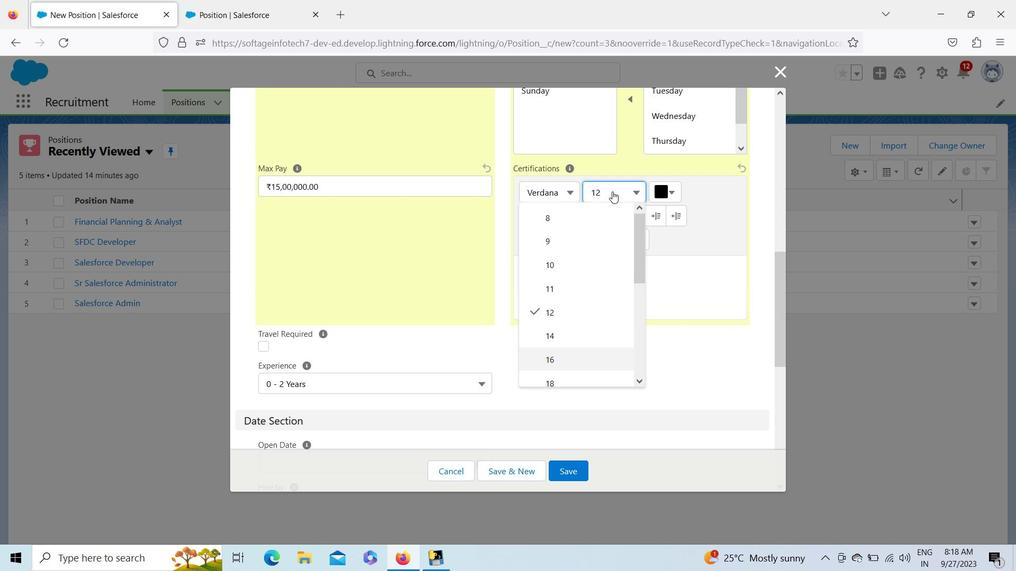 
Action: Mouse moved to (677, 188)
Screenshot: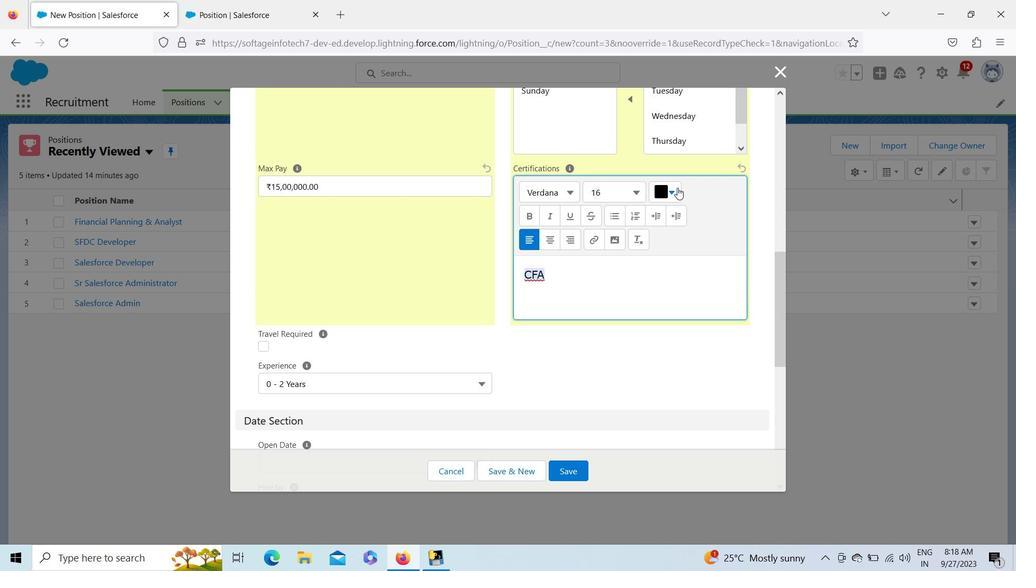 
Action: Mouse pressed left at (677, 188)
Screenshot: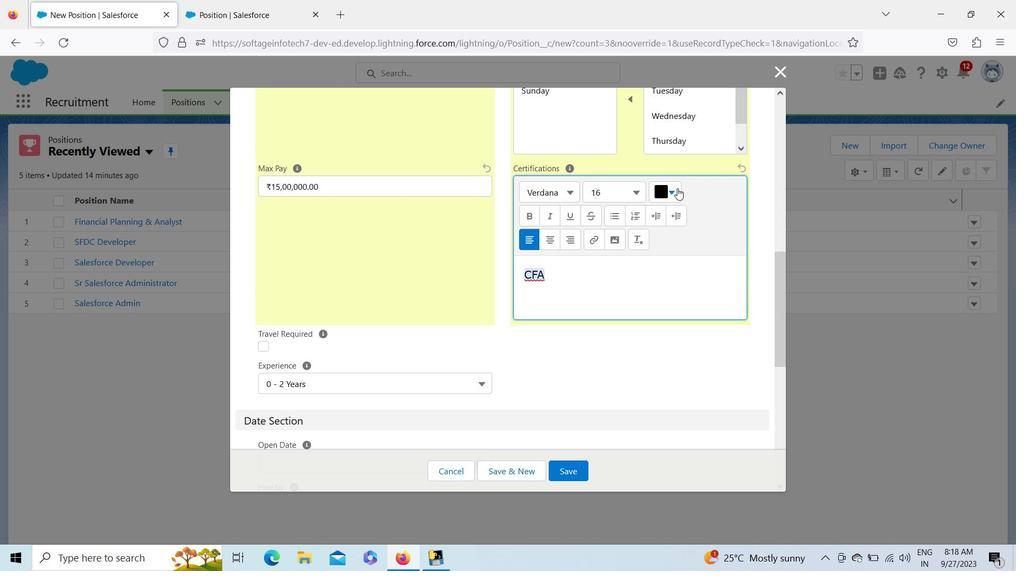 
Action: Mouse moved to (771, 226)
Screenshot: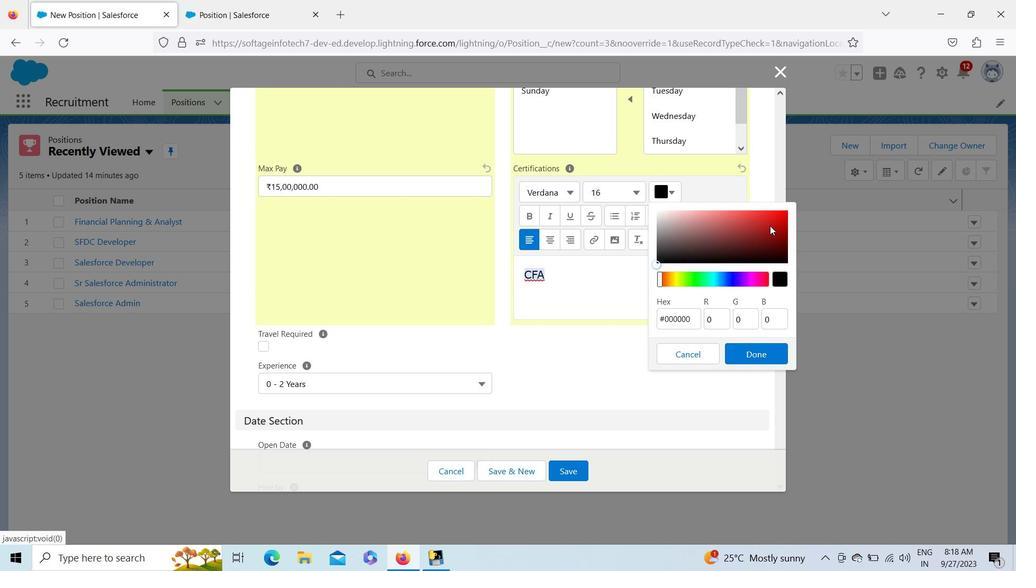 
Action: Mouse pressed left at (771, 226)
Screenshot: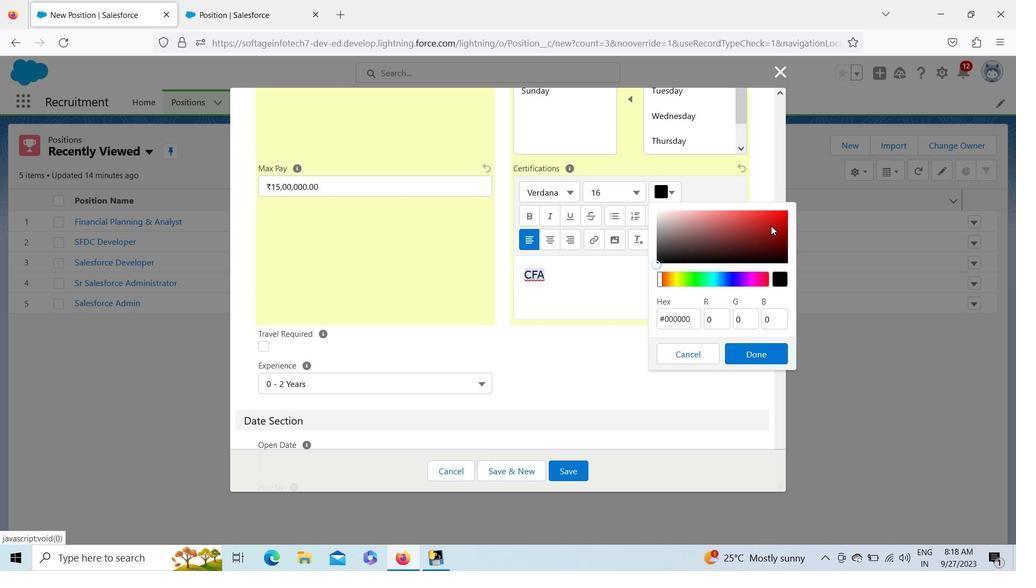 
Action: Mouse moved to (756, 352)
Screenshot: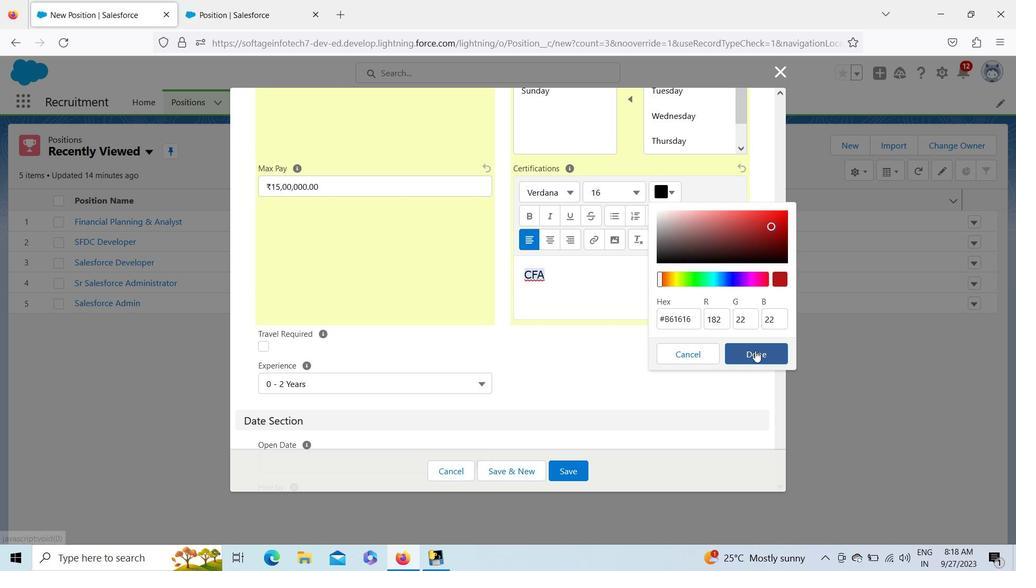 
Action: Mouse pressed left at (756, 352)
Screenshot: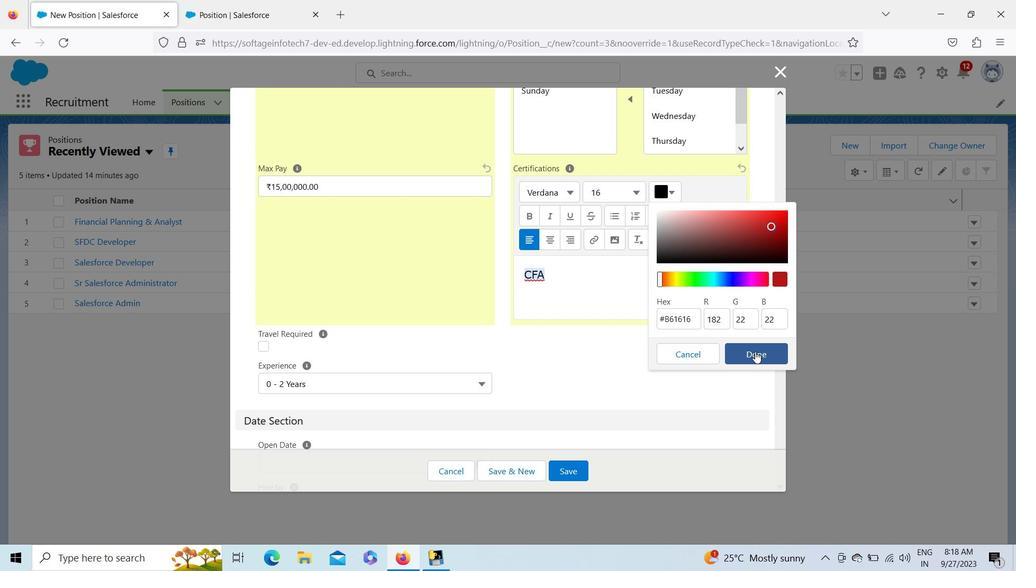 
Action: Mouse moved to (668, 304)
Screenshot: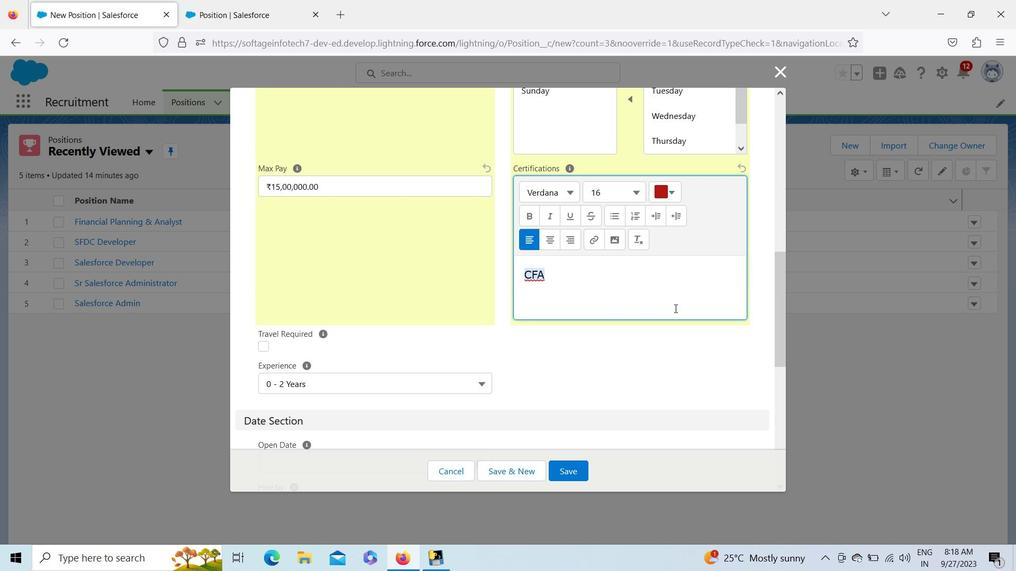 
Action: Mouse pressed left at (668, 304)
Screenshot: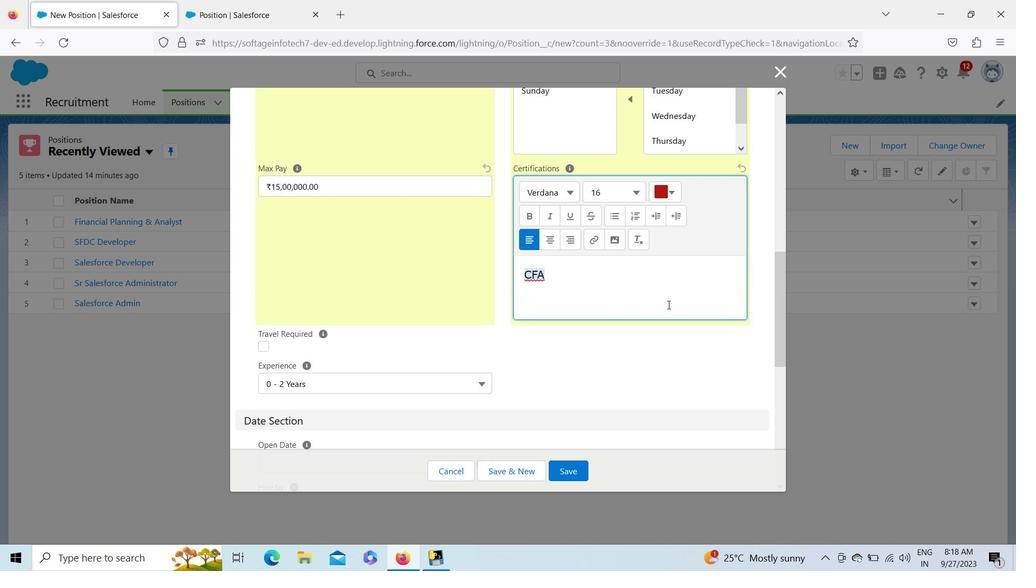 
Action: Mouse moved to (539, 274)
Screenshot: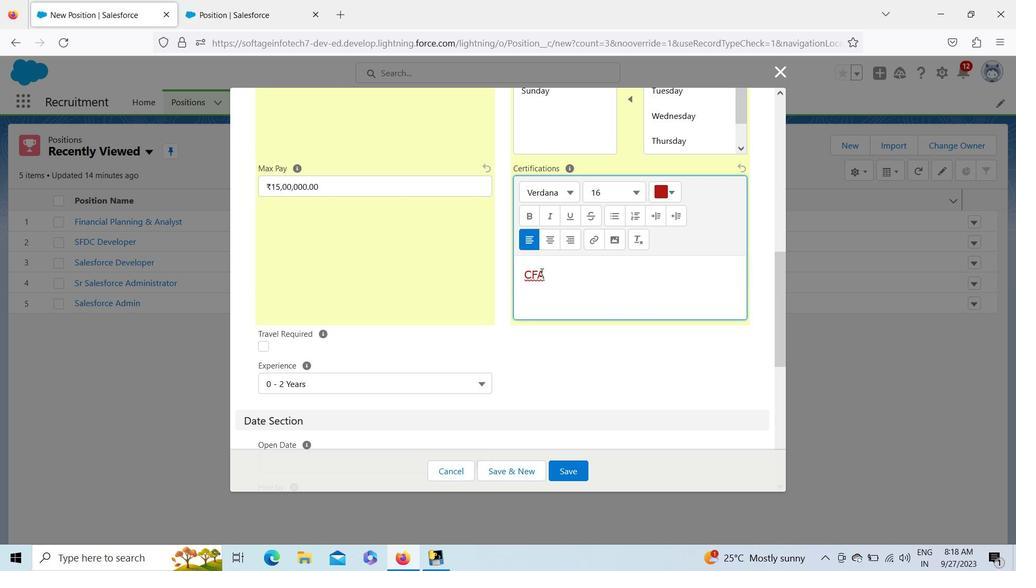 
Action: Key pressed <Key.space><Key.shift><Key.shift><Key.shift><Key.shift><Key.shift><Key.shift><Key.shift><Key.shift><Key.shift><Key.shift>Certification
Screenshot: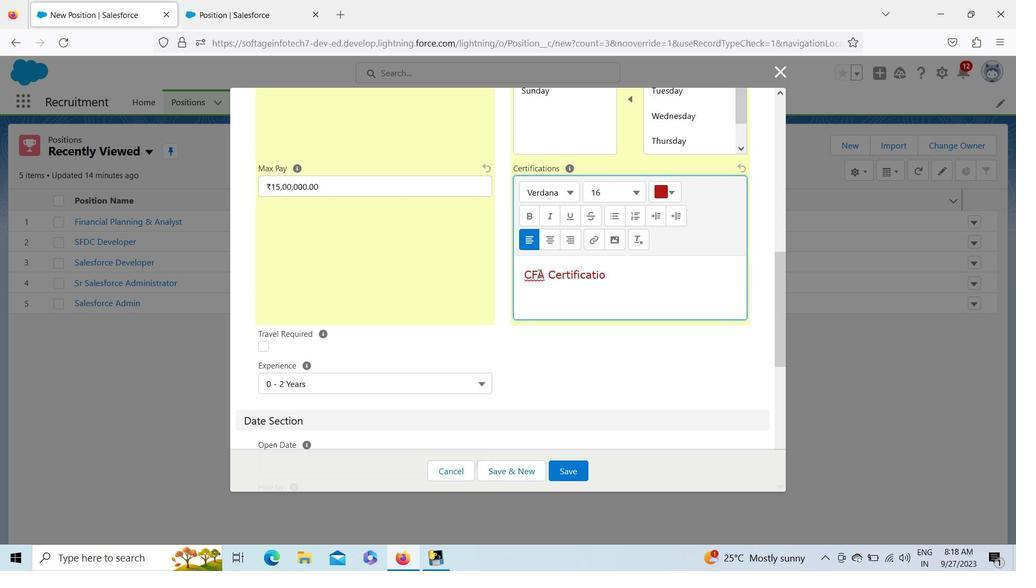 
Action: Mouse moved to (639, 270)
Screenshot: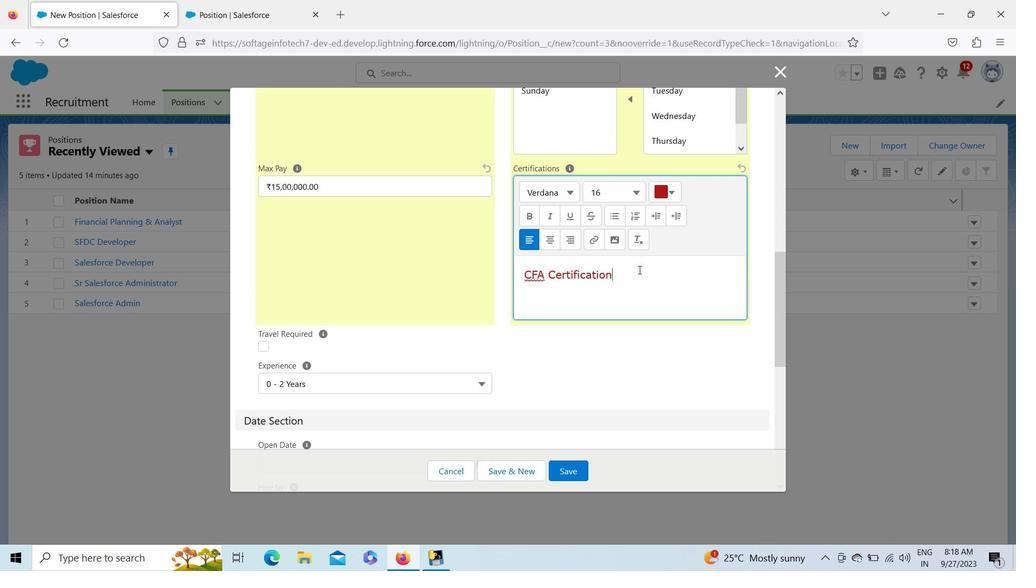 
Action: Mouse pressed left at (639, 270)
Screenshot: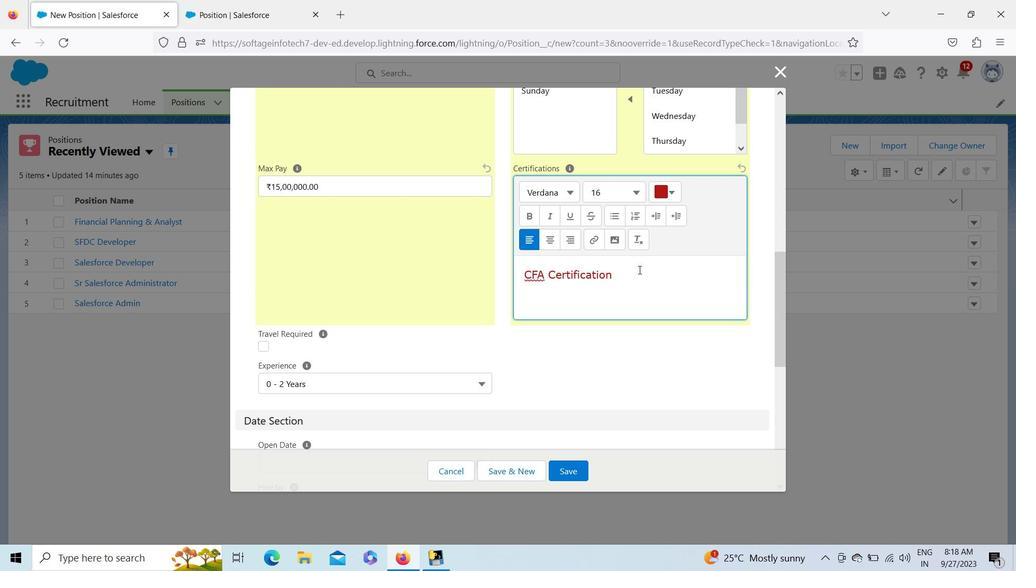 
Action: Mouse pressed left at (639, 270)
Screenshot: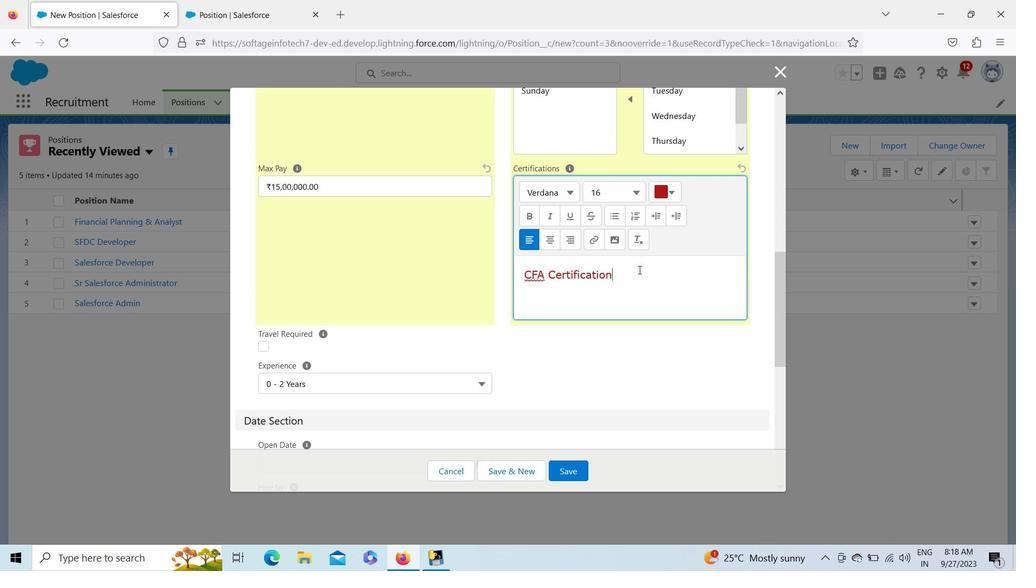 
Action: Mouse pressed left at (639, 270)
Screenshot: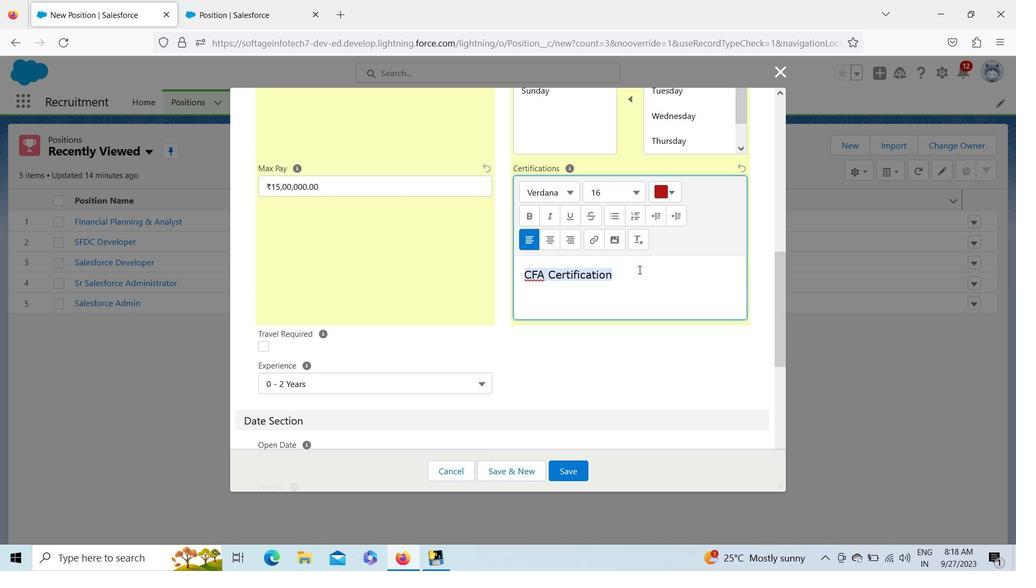 
Action: Mouse moved to (534, 217)
Screenshot: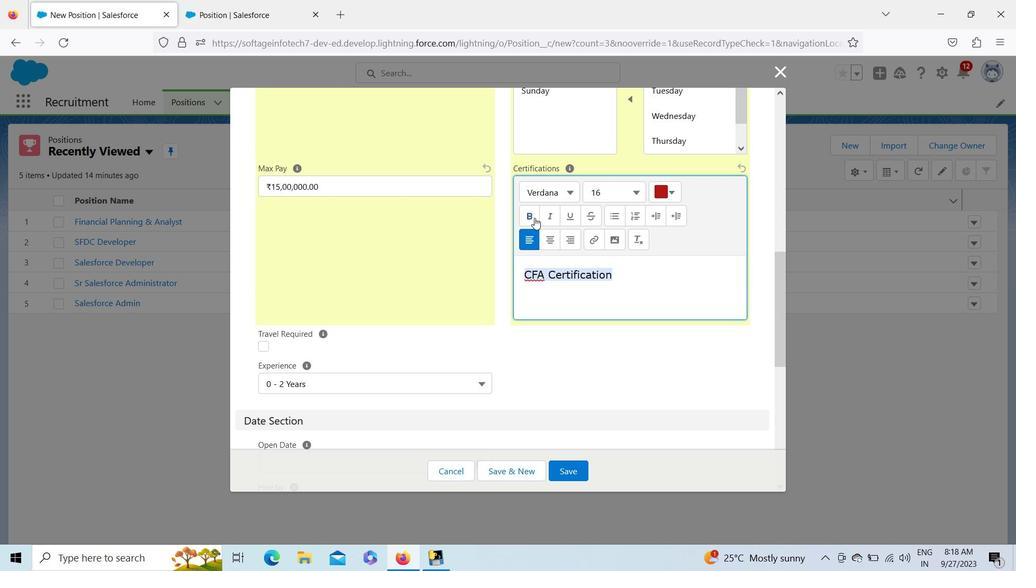 
Action: Mouse pressed left at (534, 217)
Screenshot: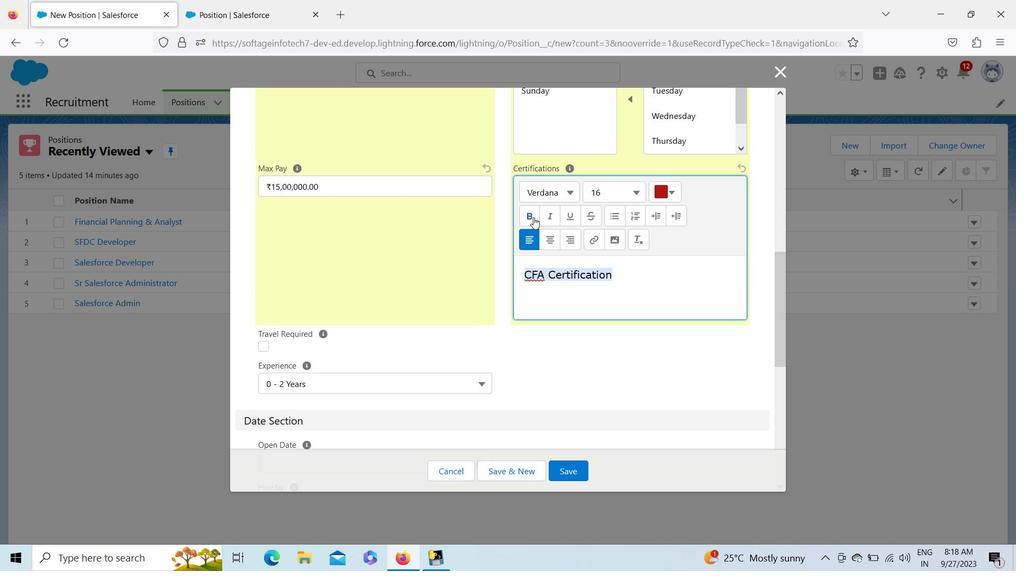 
Action: Mouse moved to (577, 351)
Screenshot: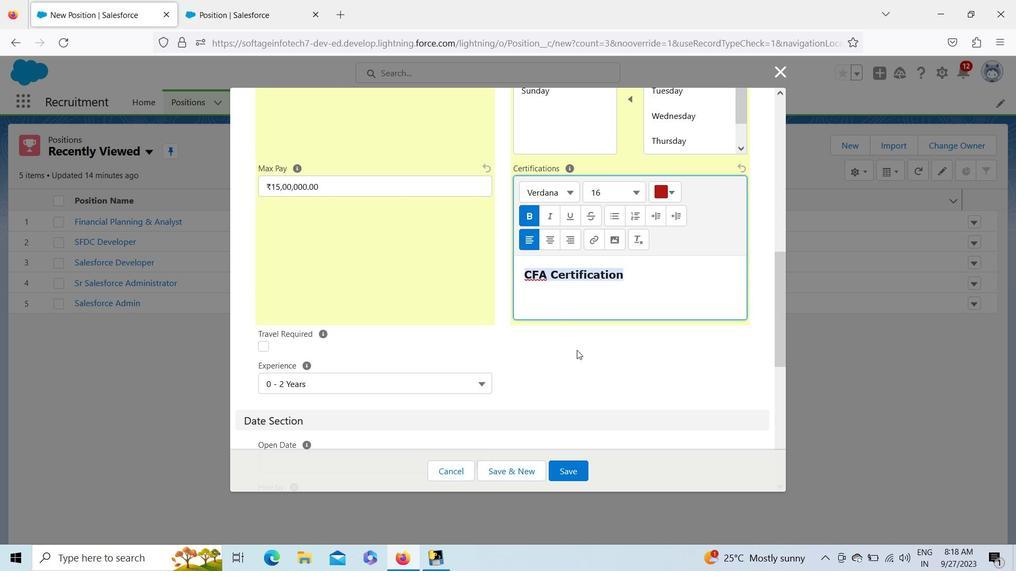 
Action: Mouse pressed left at (577, 351)
Screenshot: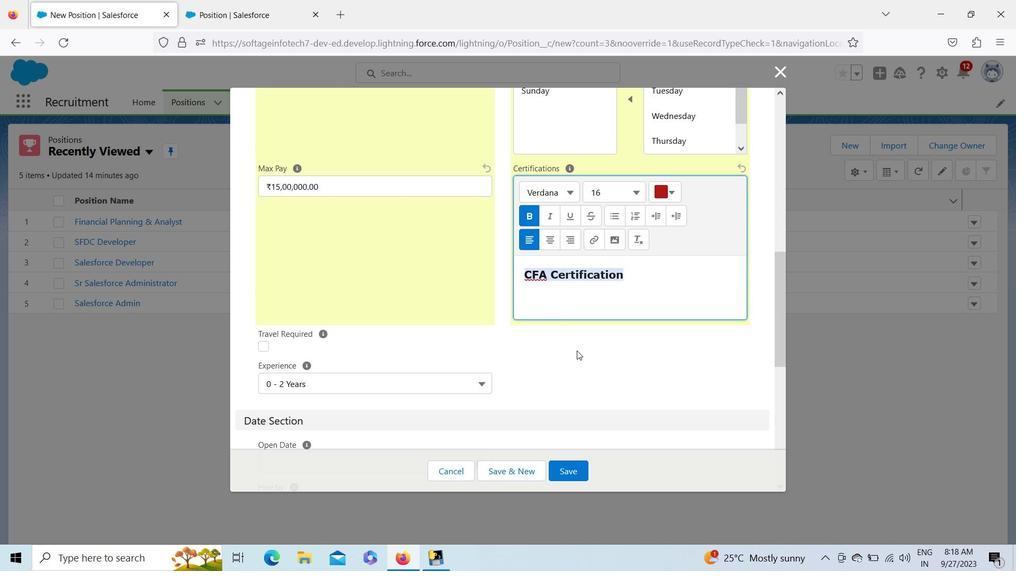 
Action: Mouse moved to (551, 219)
Screenshot: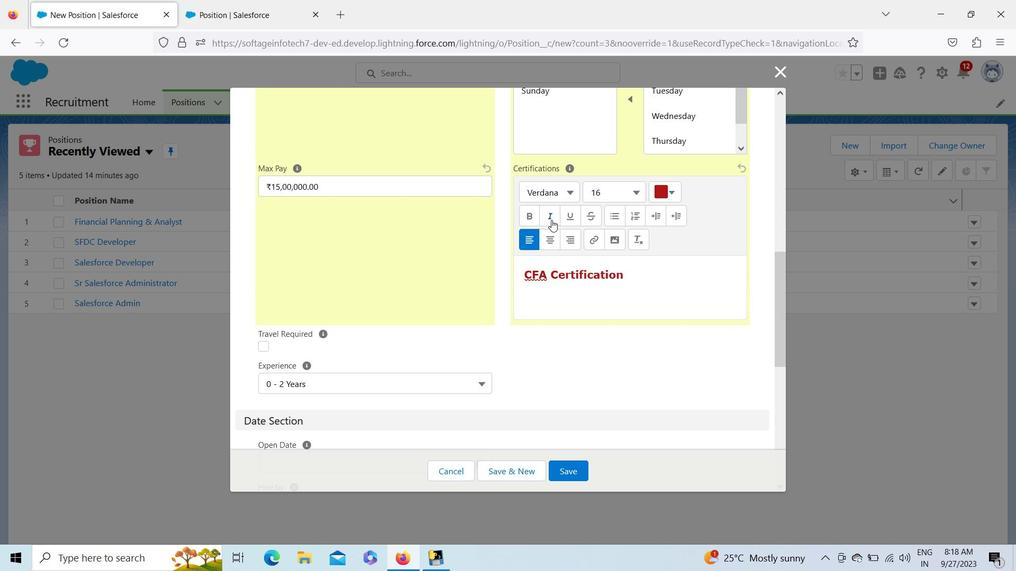 
Action: Mouse pressed left at (551, 219)
Screenshot: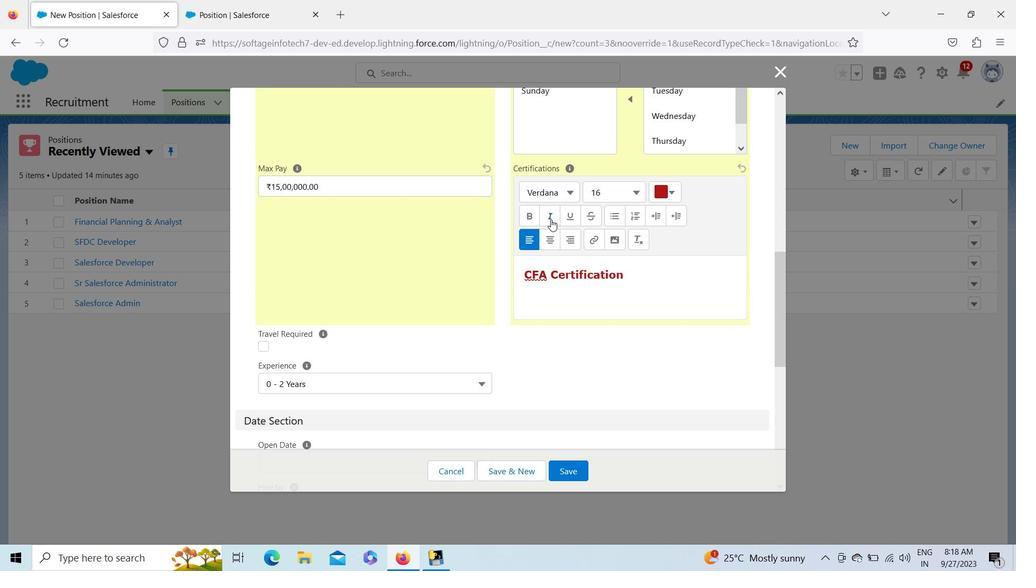 
Action: Mouse pressed left at (551, 219)
Screenshot: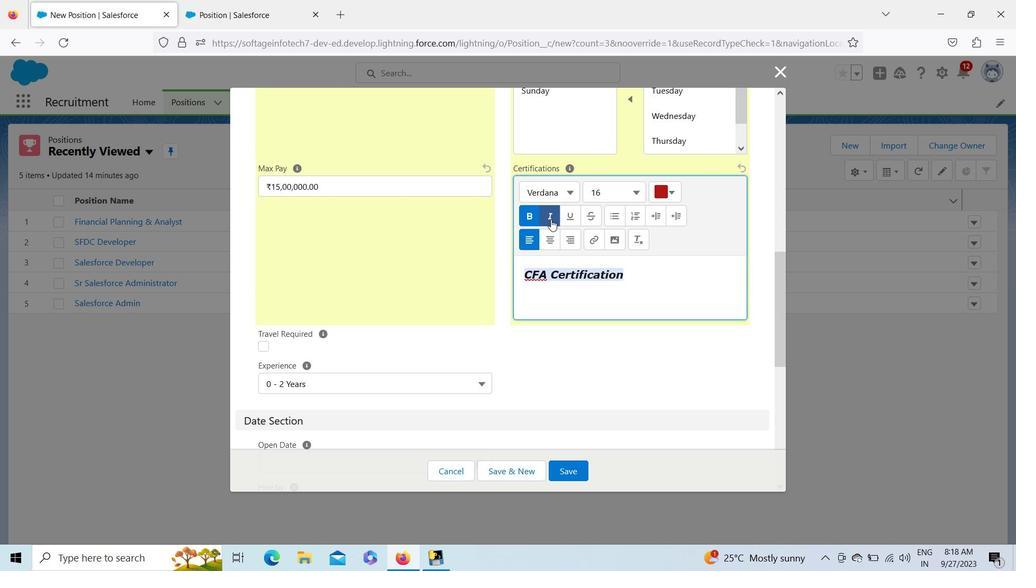 
Action: Mouse pressed left at (551, 219)
Screenshot: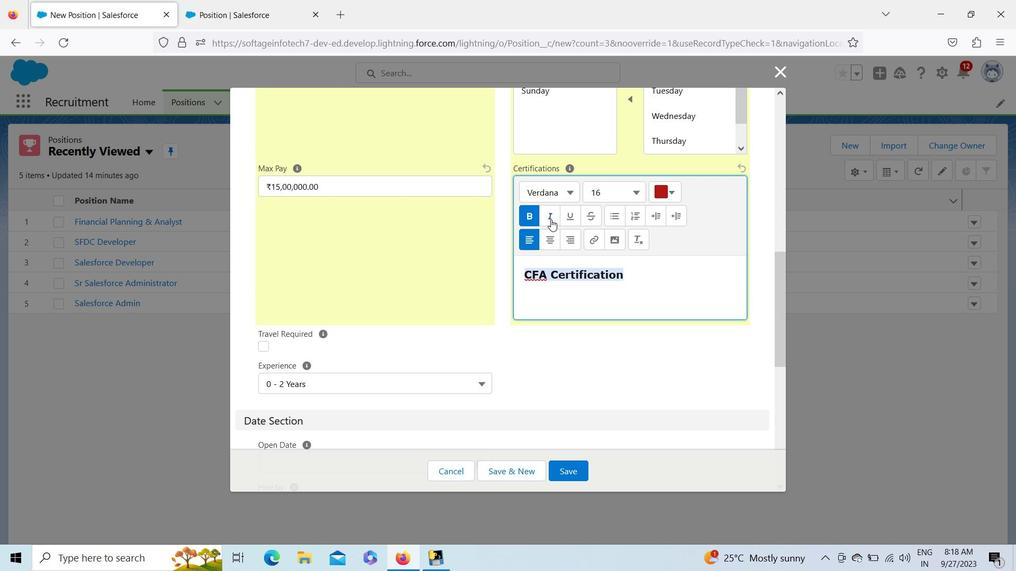 
Action: Mouse moved to (556, 237)
Screenshot: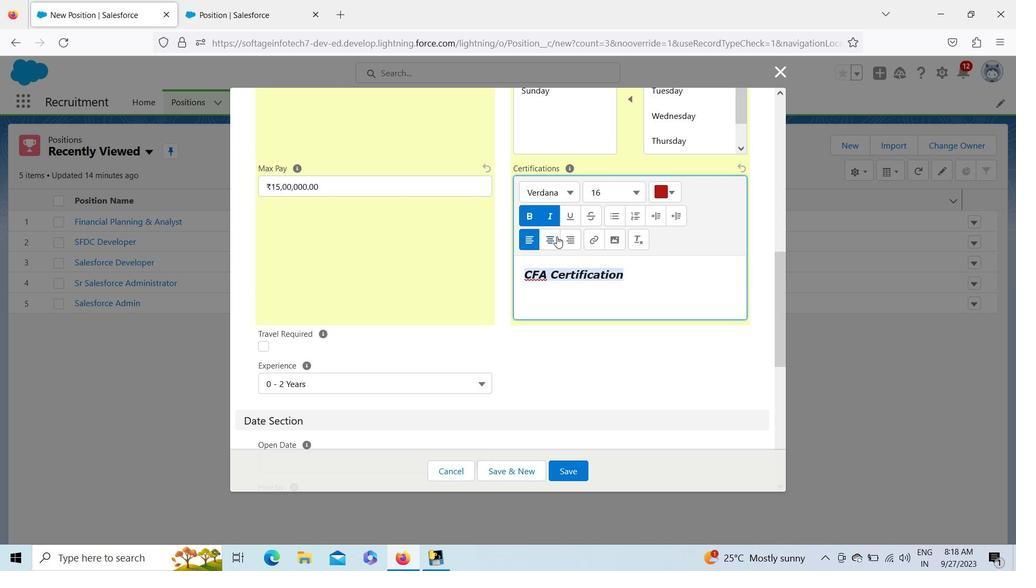 
Action: Mouse pressed left at (556, 237)
Screenshot: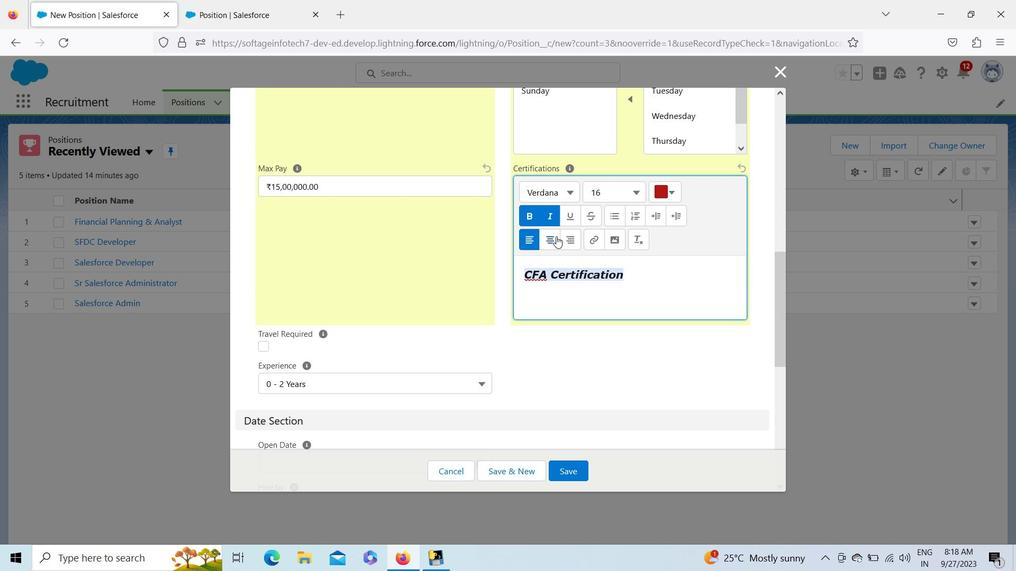 
Action: Mouse moved to (607, 371)
Screenshot: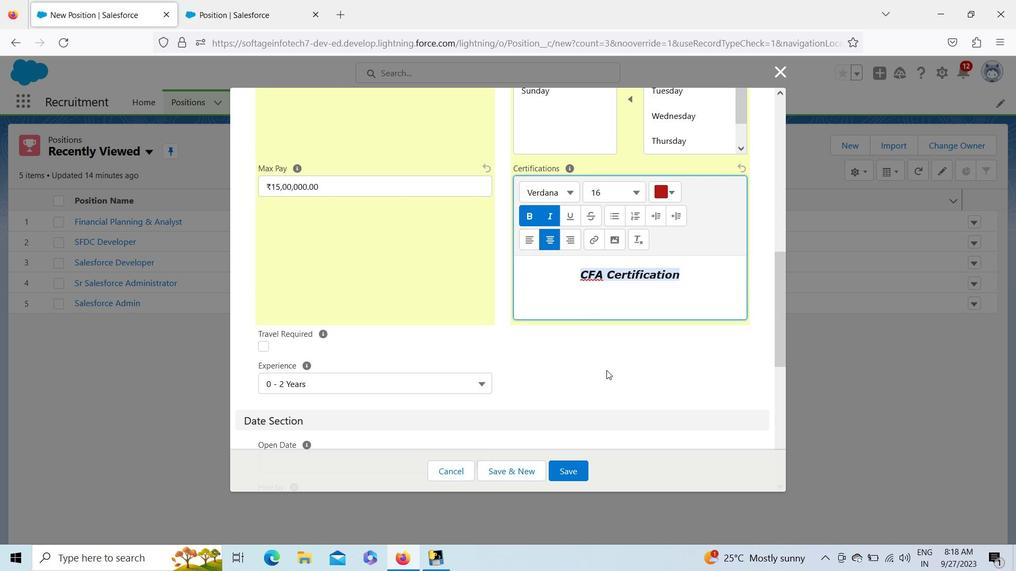 
Action: Mouse pressed left at (607, 371)
Screenshot: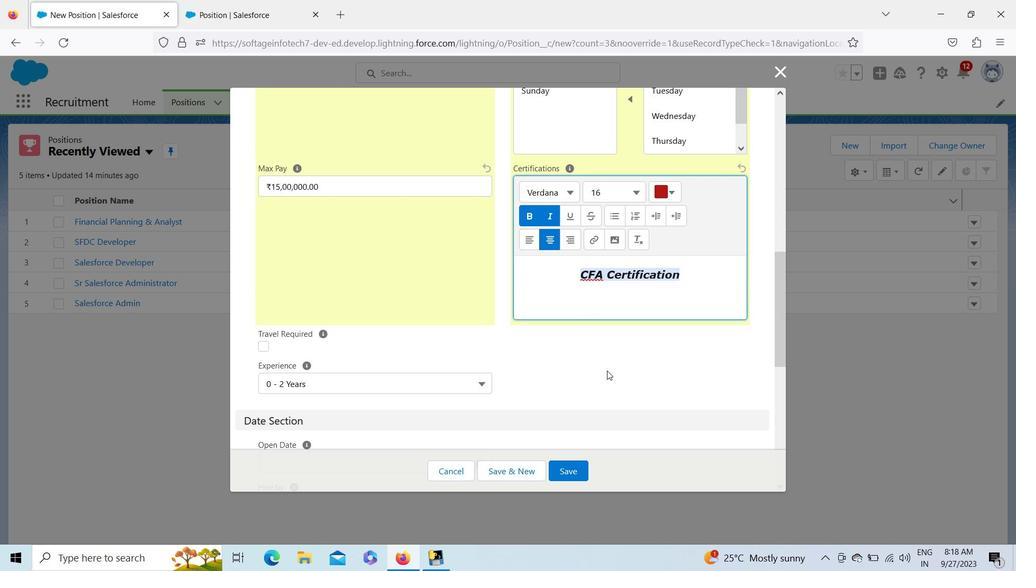 
Action: Mouse moved to (262, 346)
Screenshot: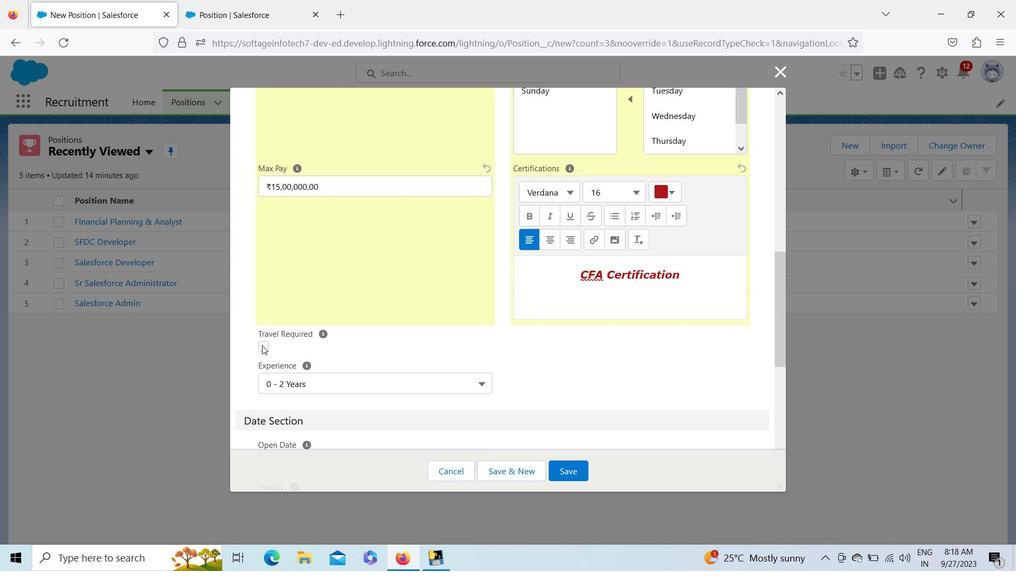 
Action: Mouse pressed left at (262, 346)
Screenshot: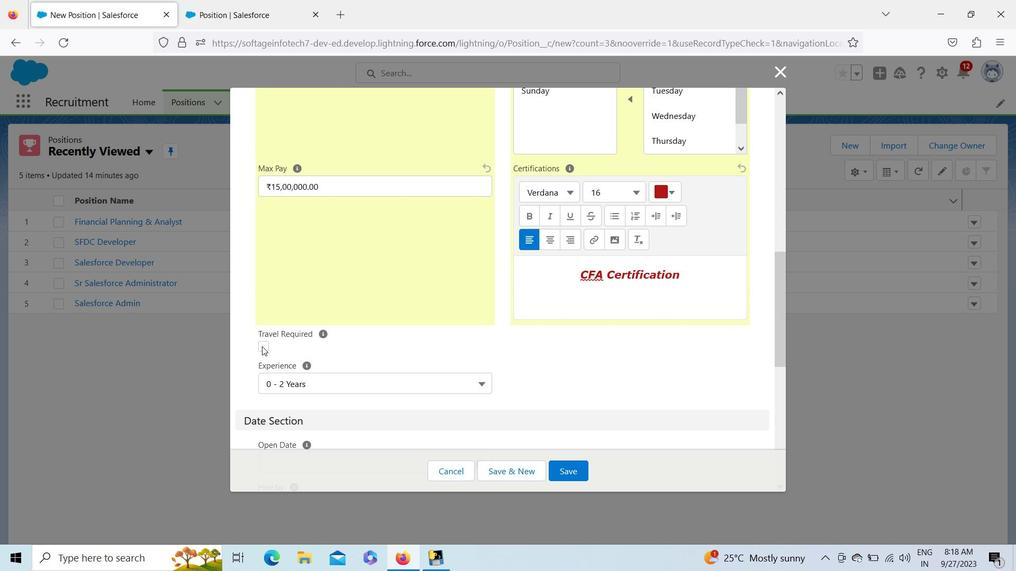 
Action: Mouse moved to (777, 306)
Screenshot: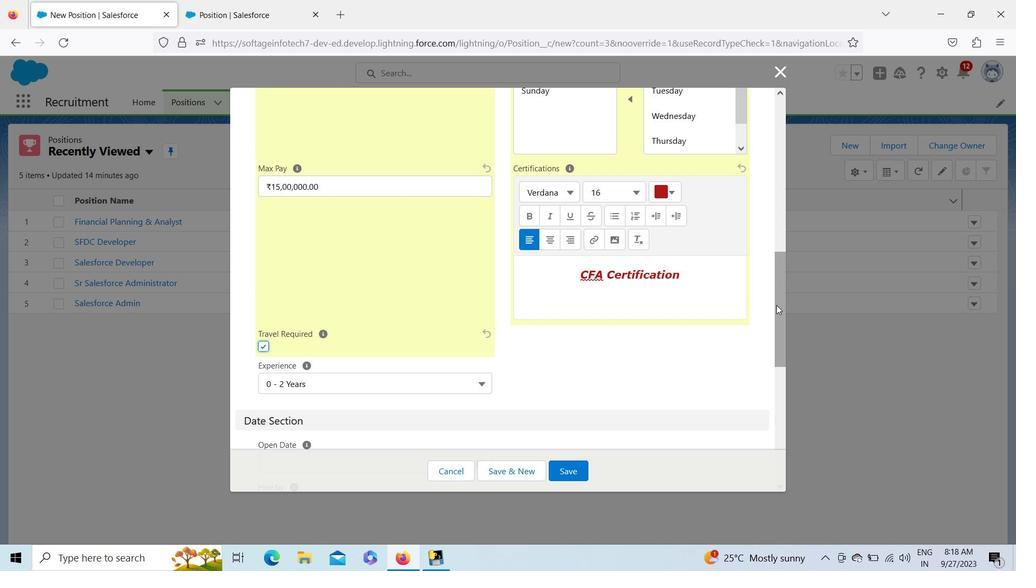 
Action: Mouse pressed left at (777, 306)
Screenshot: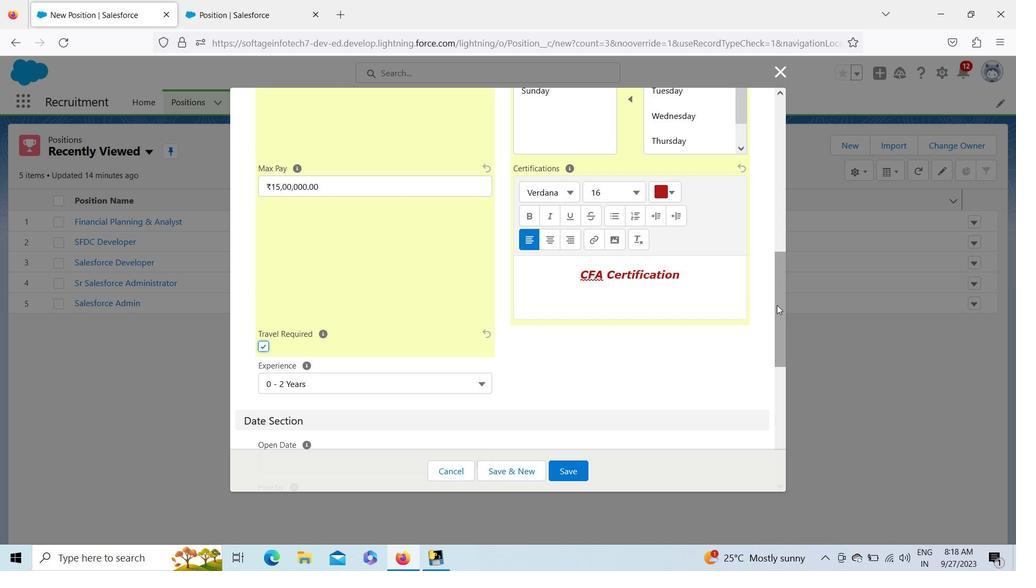 
Action: Mouse moved to (342, 241)
Screenshot: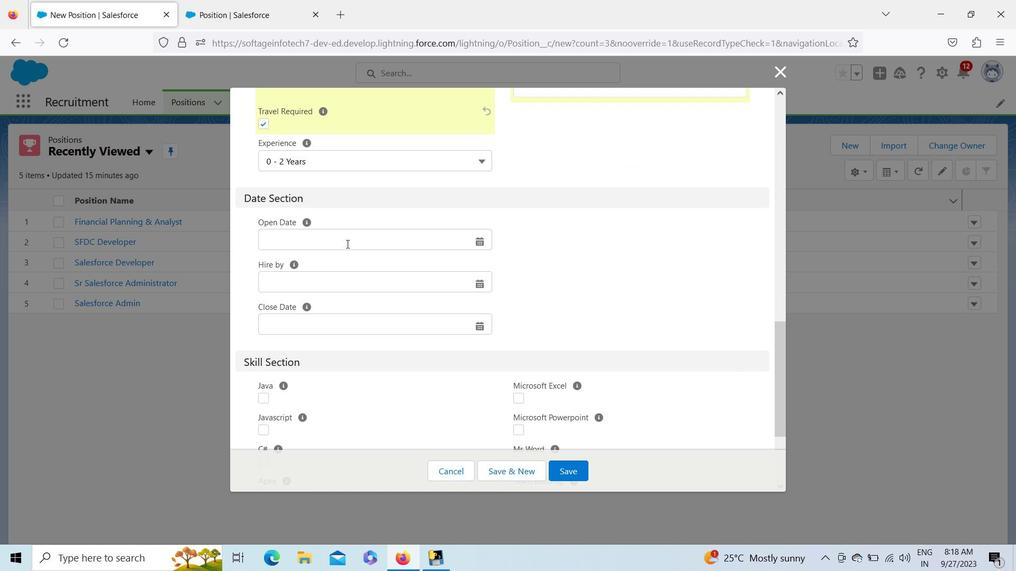 
Action: Mouse pressed left at (342, 241)
Screenshot: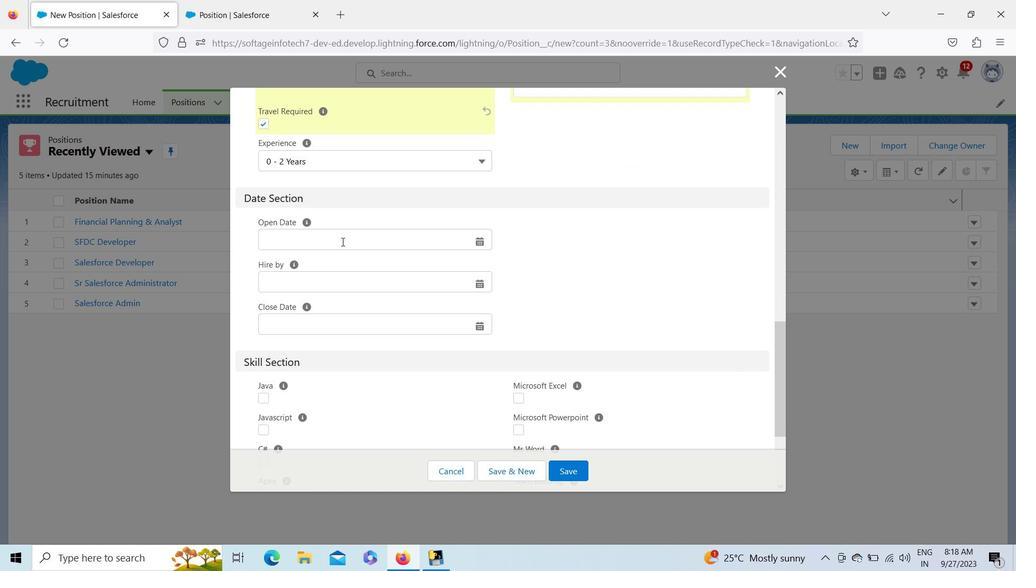 
Action: Mouse moved to (430, 259)
Screenshot: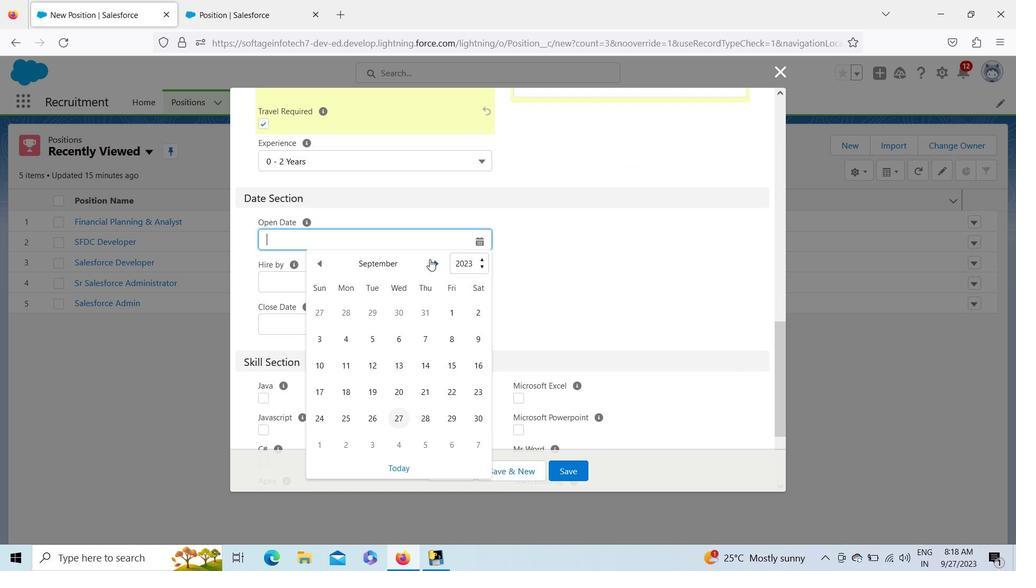 
Action: Mouse pressed left at (430, 259)
Screenshot: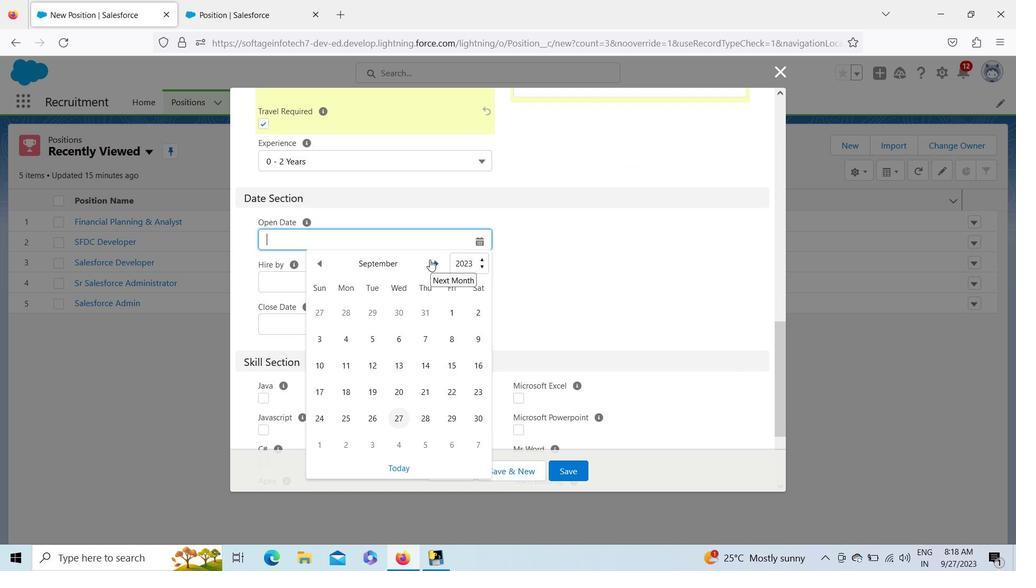 
Action: Mouse moved to (377, 333)
Screenshot: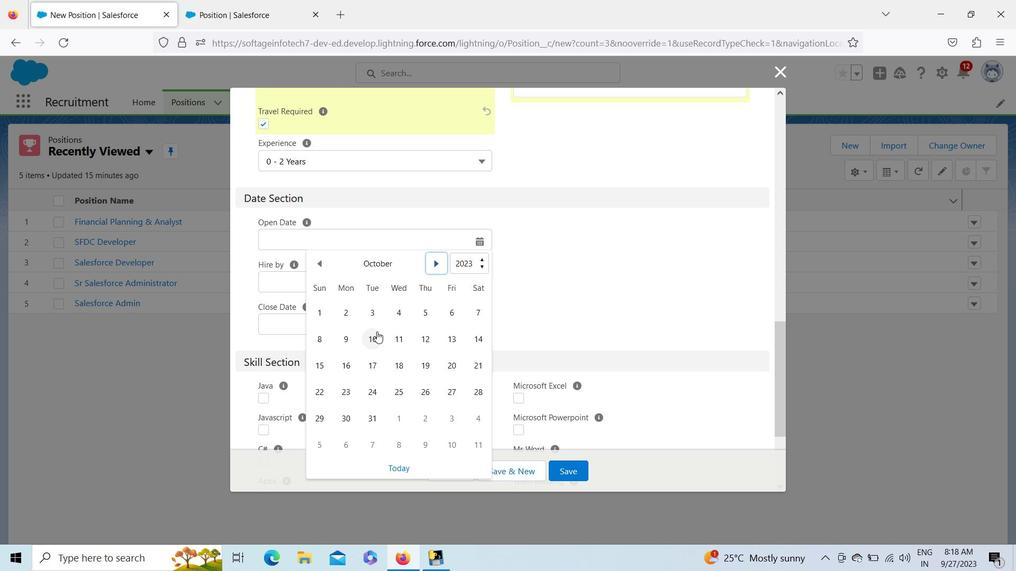 
Action: Mouse pressed left at (377, 333)
Screenshot: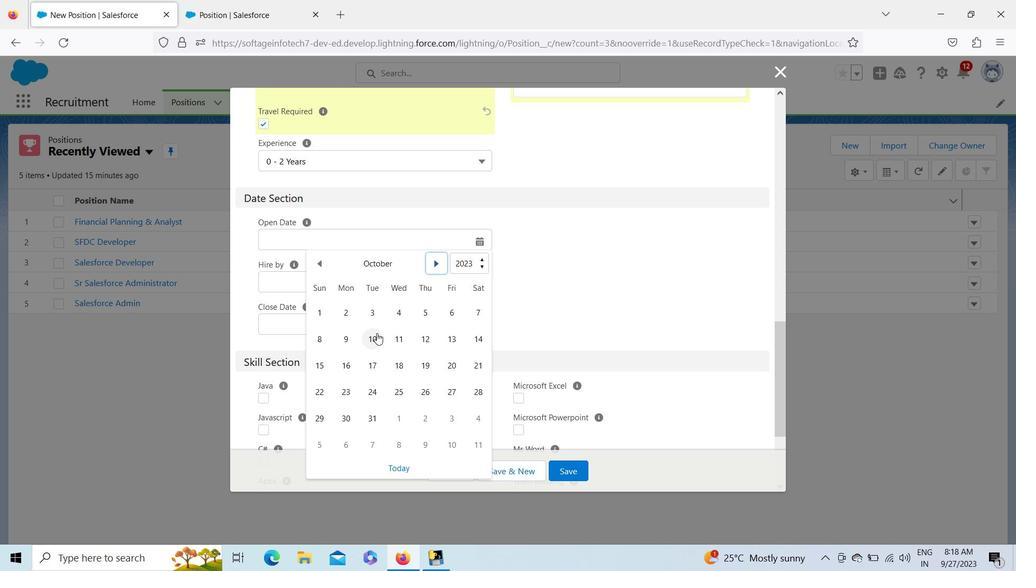 
Action: Mouse moved to (376, 327)
Screenshot: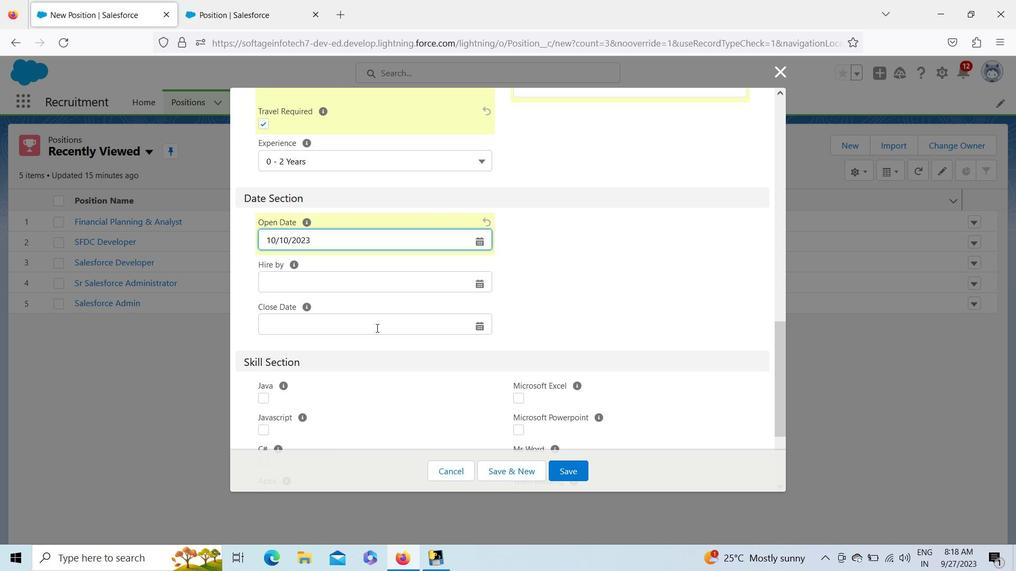 
Action: Mouse pressed left at (376, 327)
Screenshot: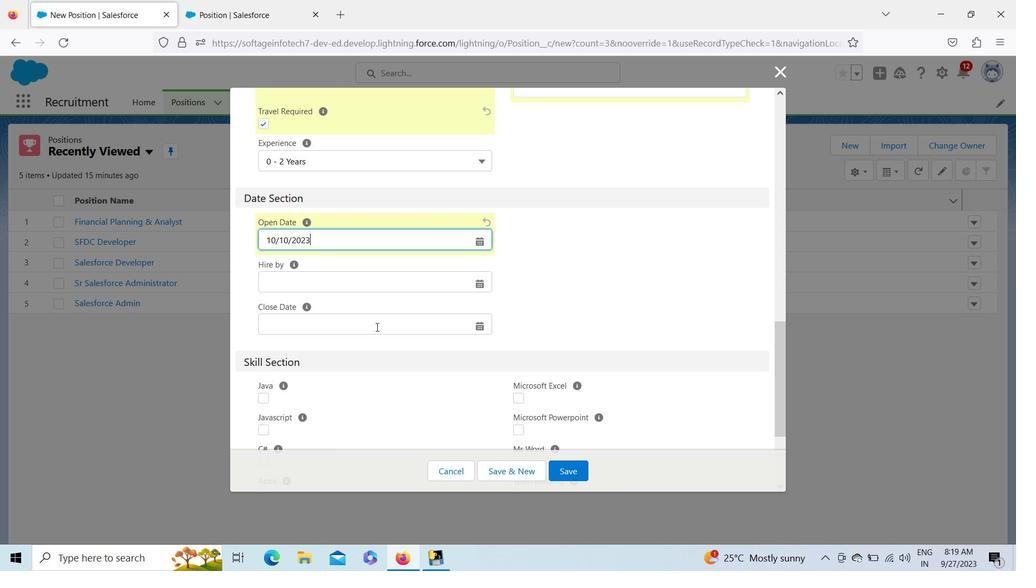 
Action: Mouse moved to (436, 97)
Screenshot: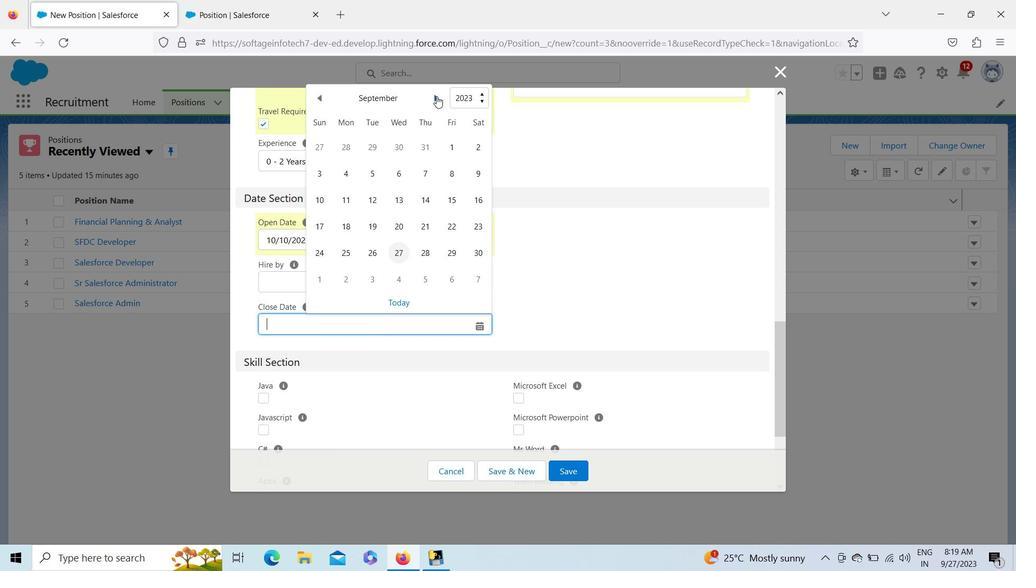 
Action: Mouse pressed left at (436, 97)
Screenshot: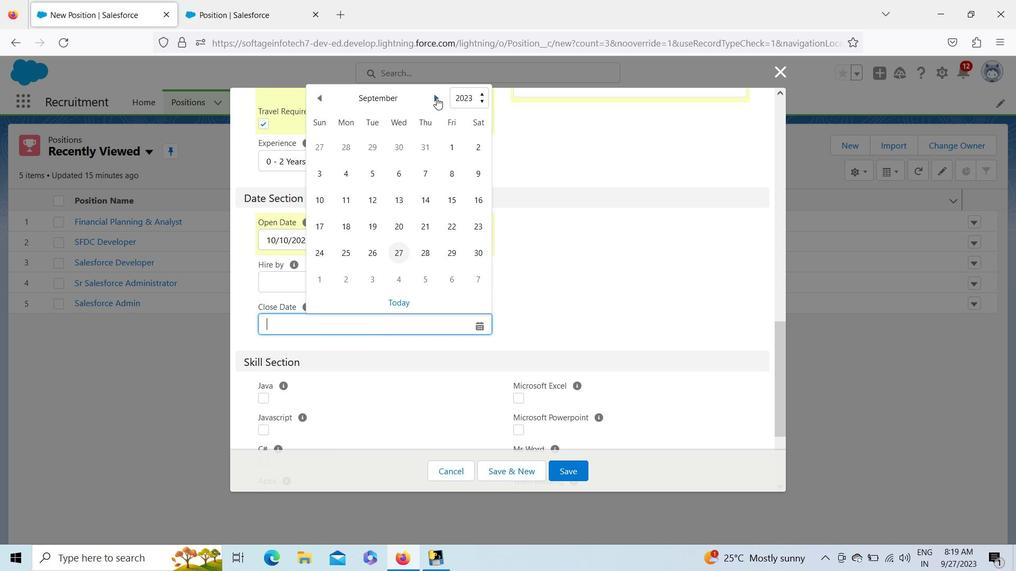 
Action: Mouse moved to (427, 99)
Screenshot: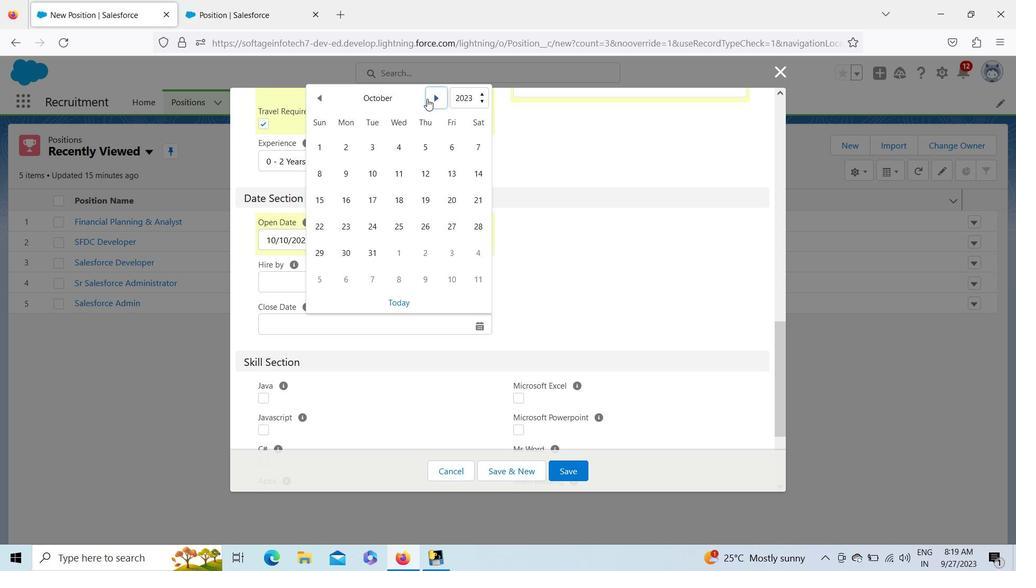 
Action: Mouse pressed left at (427, 99)
Screenshot: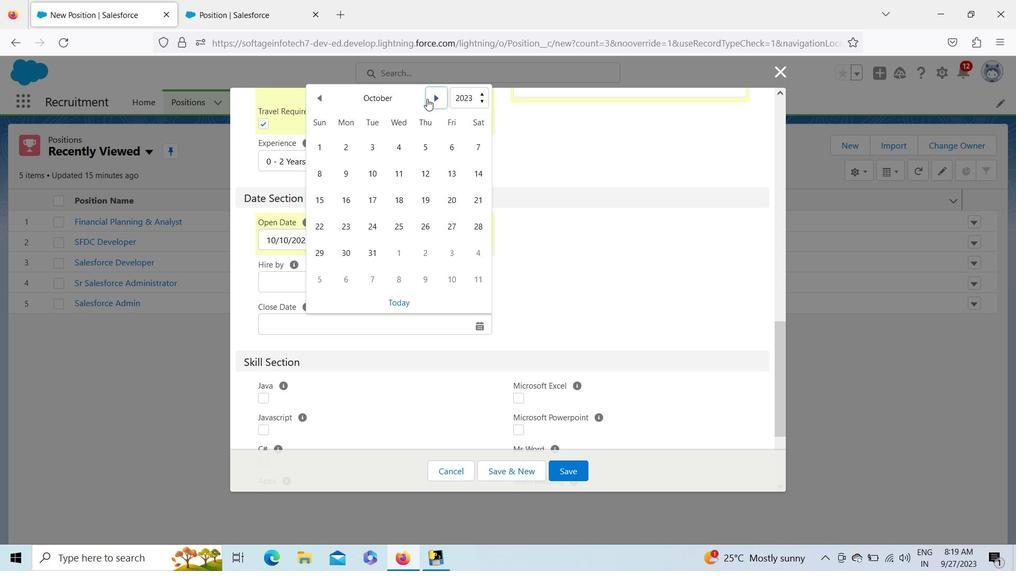 
Action: Mouse moved to (326, 169)
